 Task: Get directions from Durham, North Carolina, United States to San Antonio, Texas, United States  arriving by 3:00 pm on the 15th of next month
Action: Mouse scrolled (395, 300) with delta (0, 0)
Screenshot: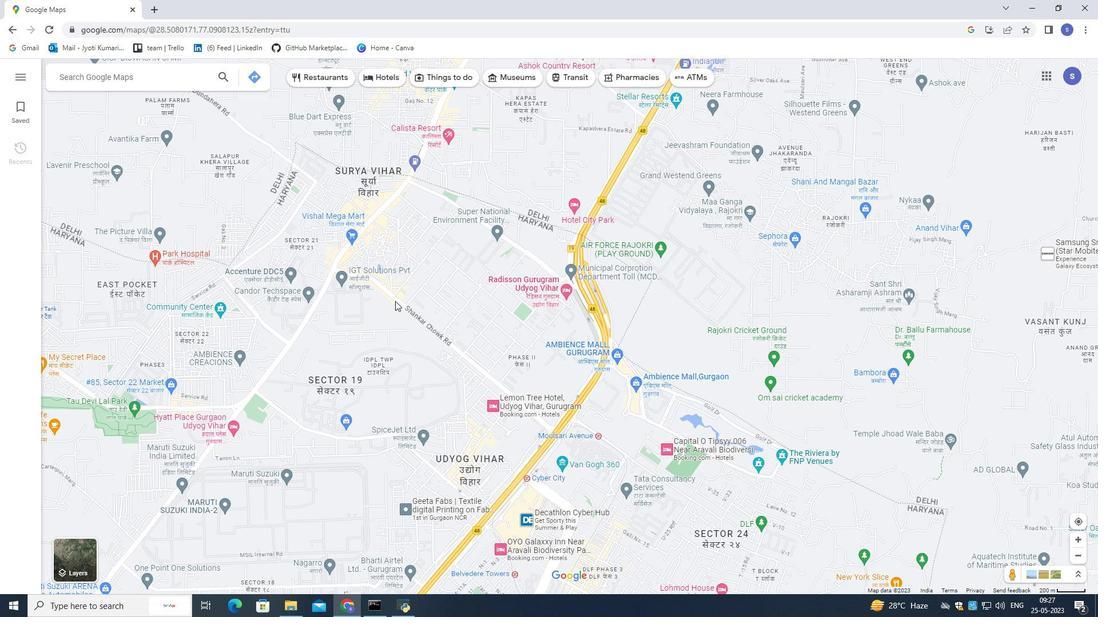
Action: Mouse scrolled (395, 300) with delta (0, 0)
Screenshot: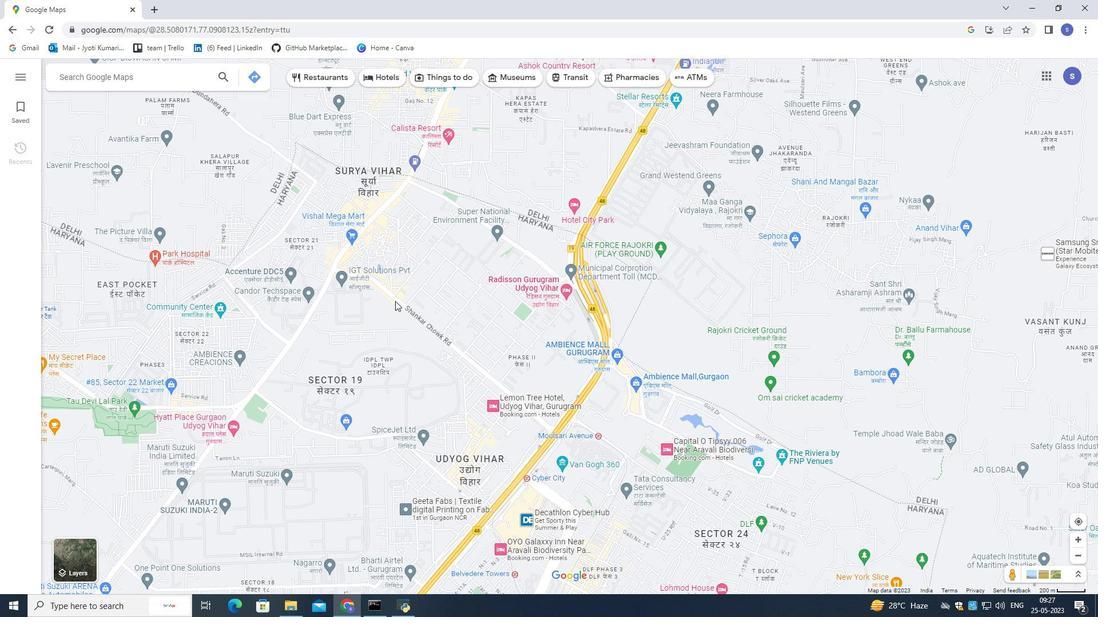 
Action: Mouse scrolled (395, 300) with delta (0, 0)
Screenshot: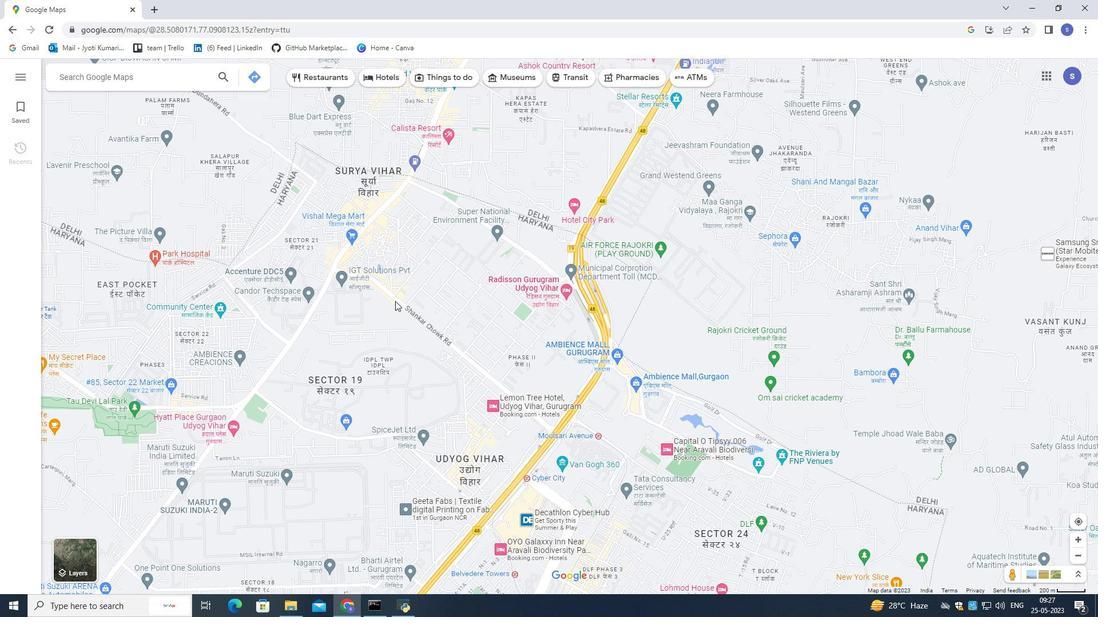 
Action: Mouse moved to (395, 300)
Screenshot: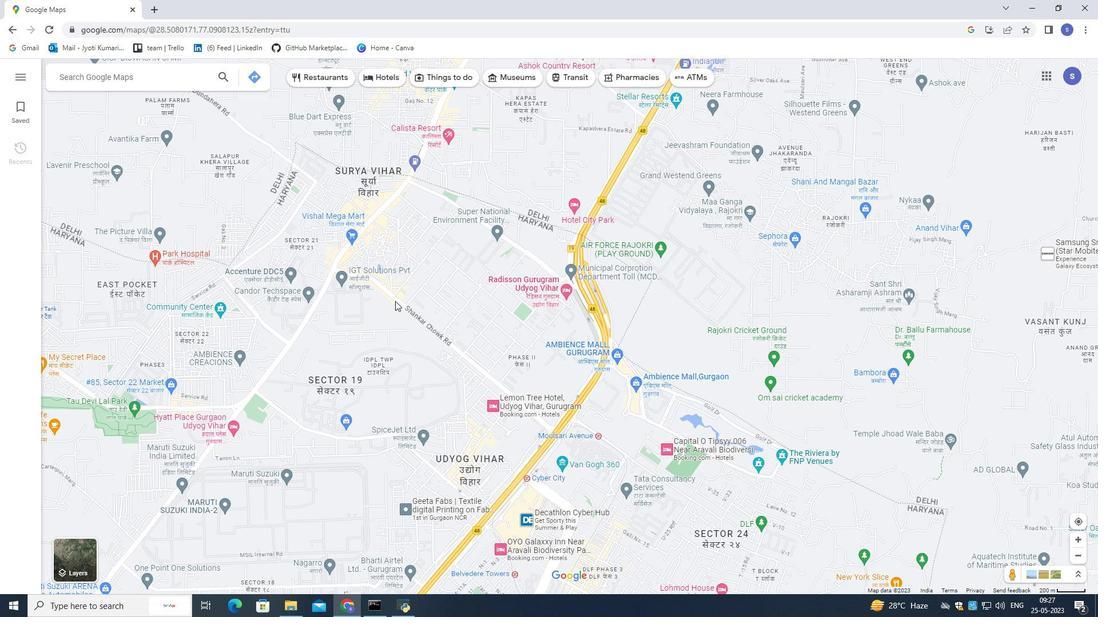 
Action: Mouse scrolled (395, 300) with delta (0, 0)
Screenshot: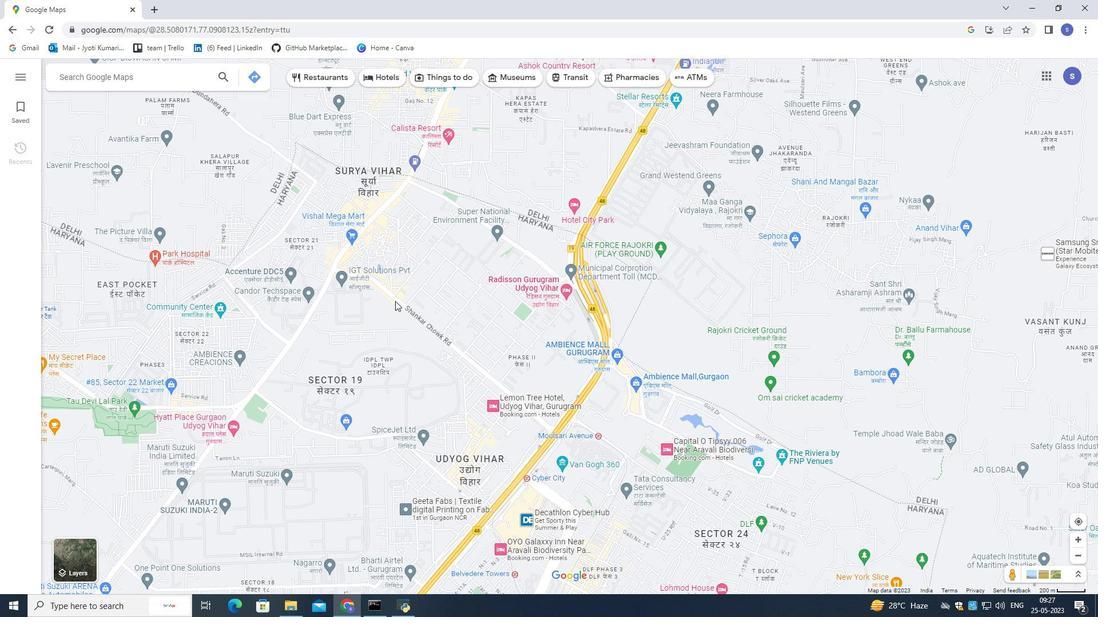 
Action: Mouse scrolled (395, 300) with delta (0, 0)
Screenshot: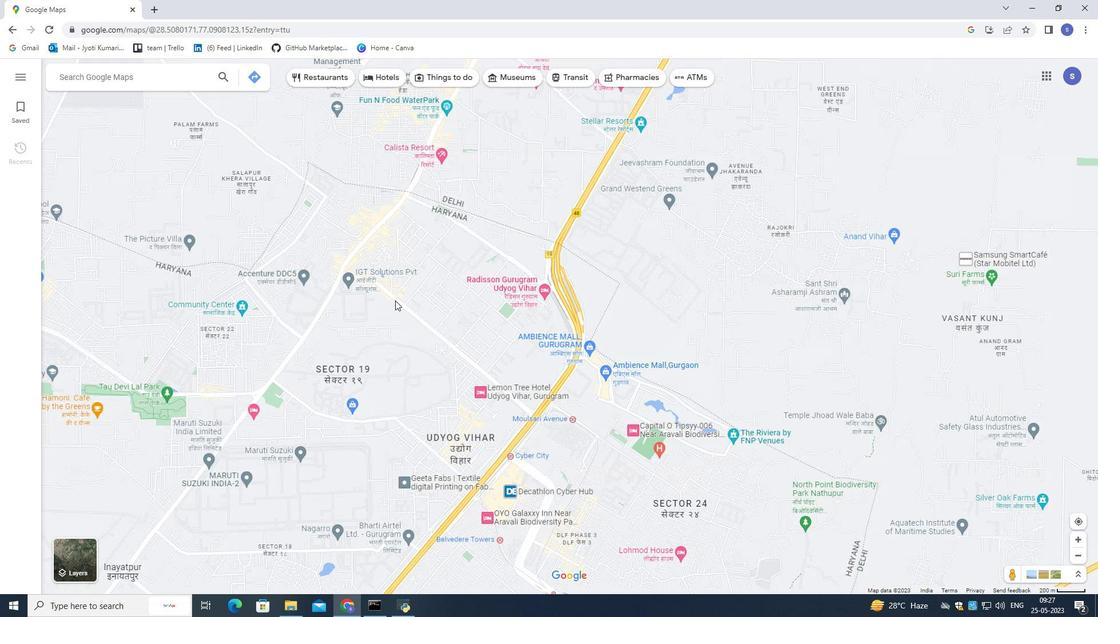 
Action: Mouse moved to (317, 297)
Screenshot: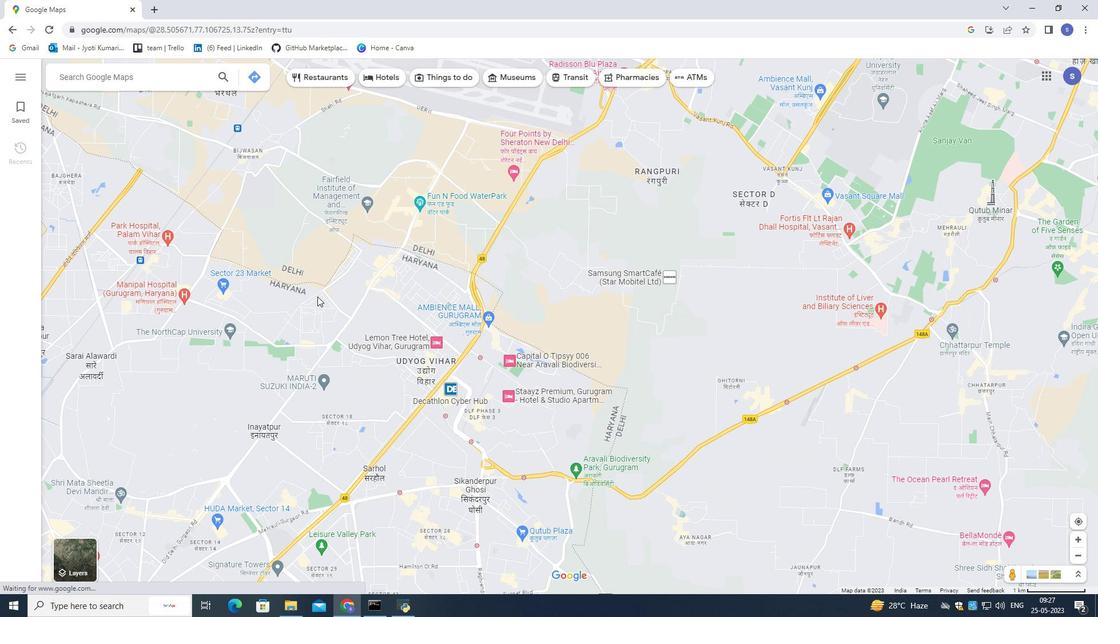 
Action: Mouse scrolled (317, 296) with delta (0, 0)
Screenshot: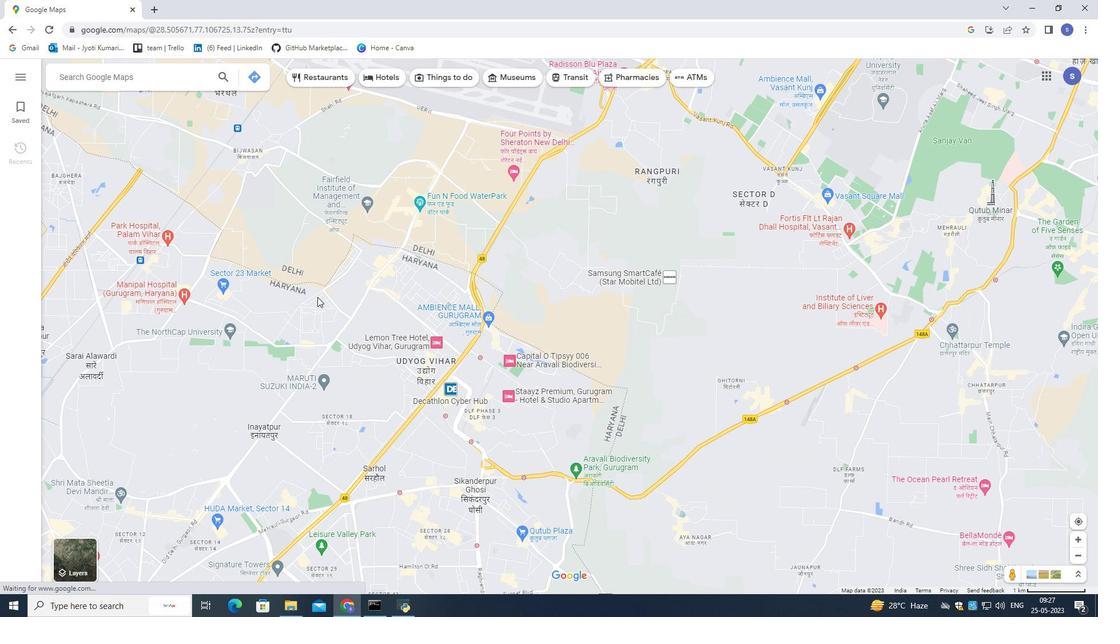 
Action: Mouse scrolled (317, 296) with delta (0, 0)
Screenshot: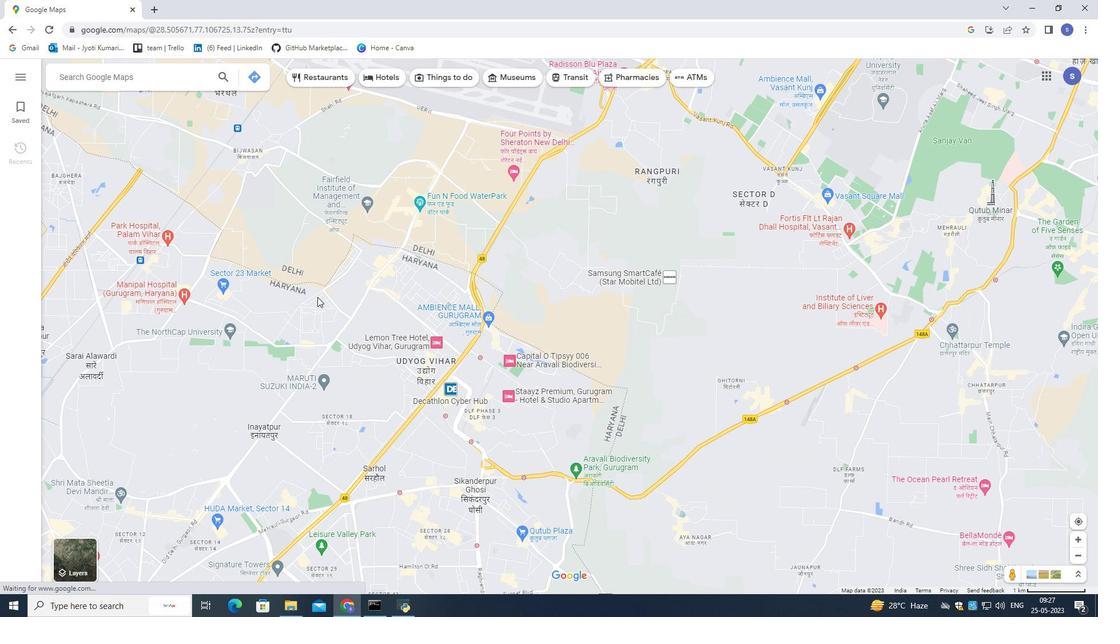 
Action: Mouse scrolled (317, 296) with delta (0, 0)
Screenshot: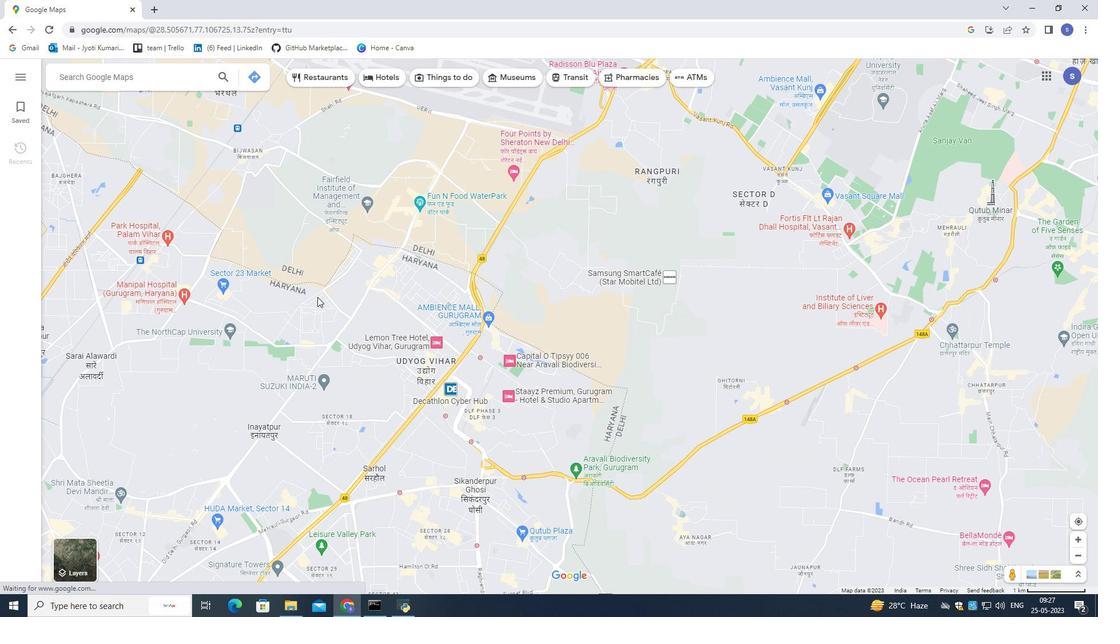 
Action: Mouse scrolled (317, 296) with delta (0, 0)
Screenshot: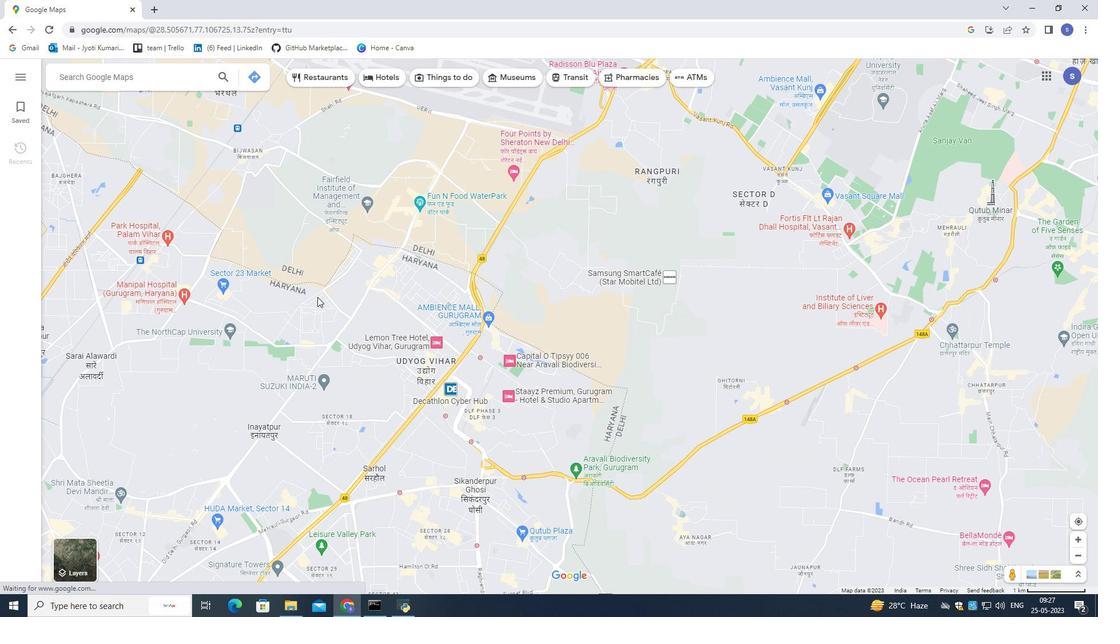
Action: Mouse scrolled (317, 296) with delta (0, 0)
Screenshot: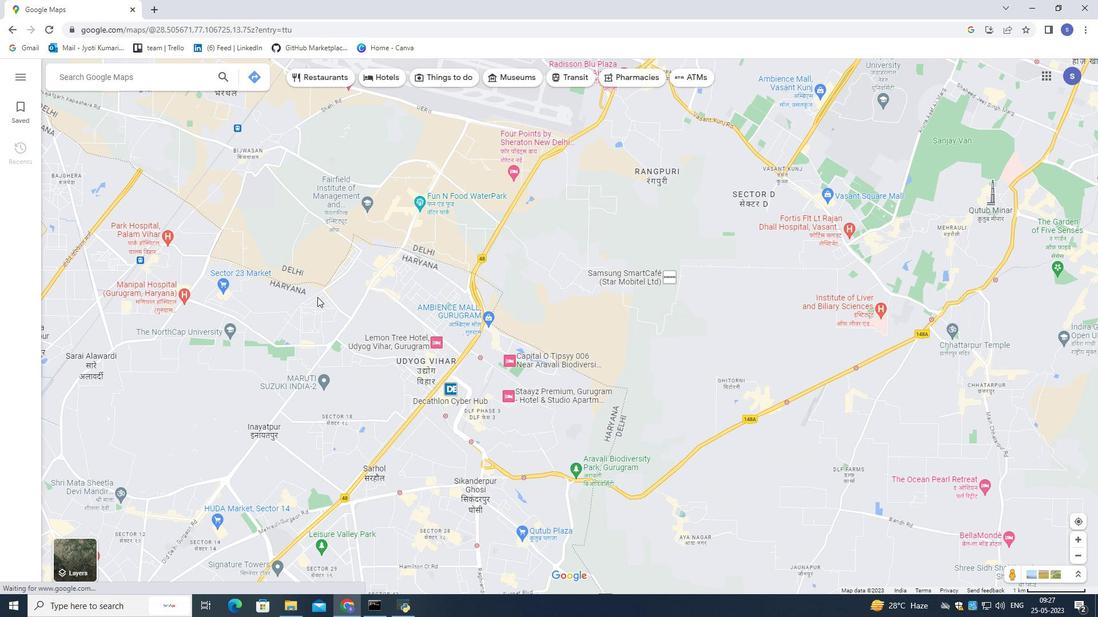 
Action: Mouse scrolled (317, 296) with delta (0, 0)
Screenshot: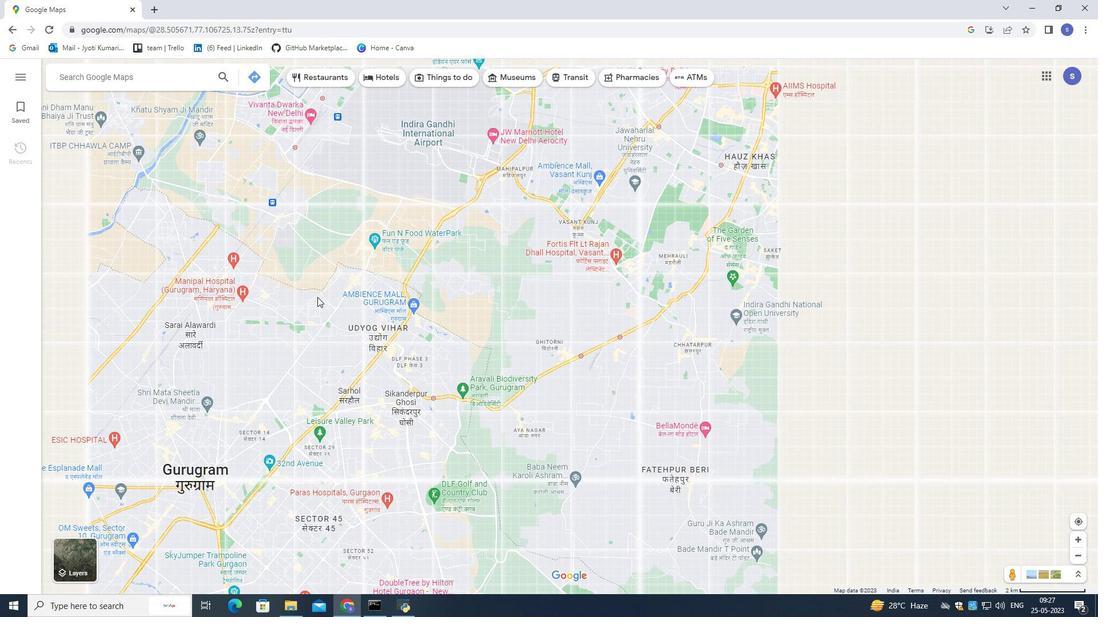 
Action: Mouse scrolled (317, 296) with delta (0, 0)
Screenshot: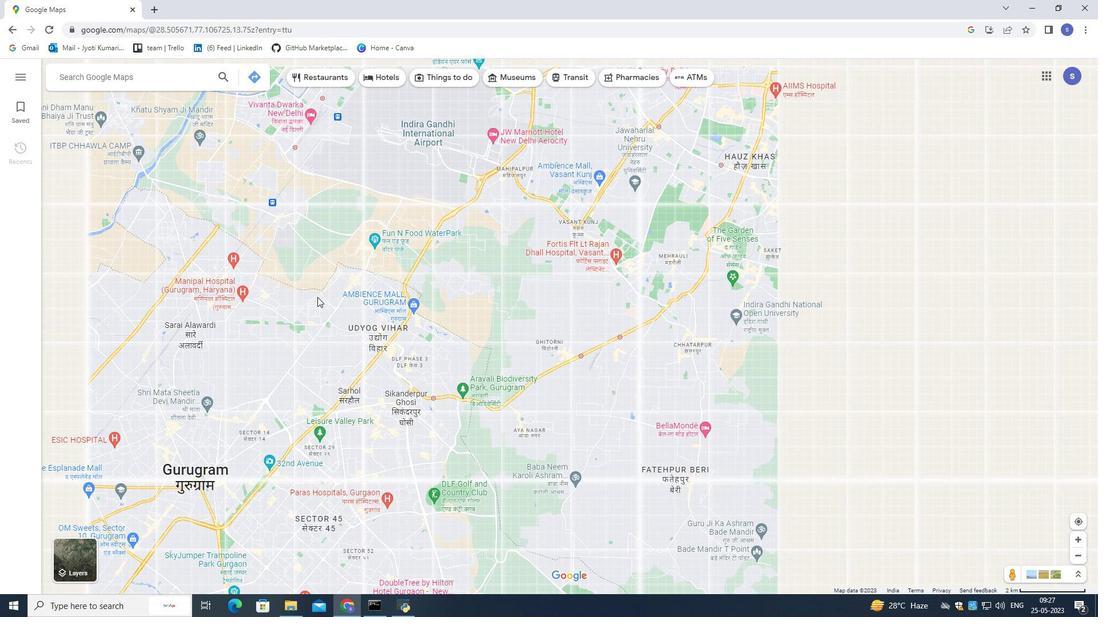 
Action: Mouse scrolled (317, 296) with delta (0, 0)
Screenshot: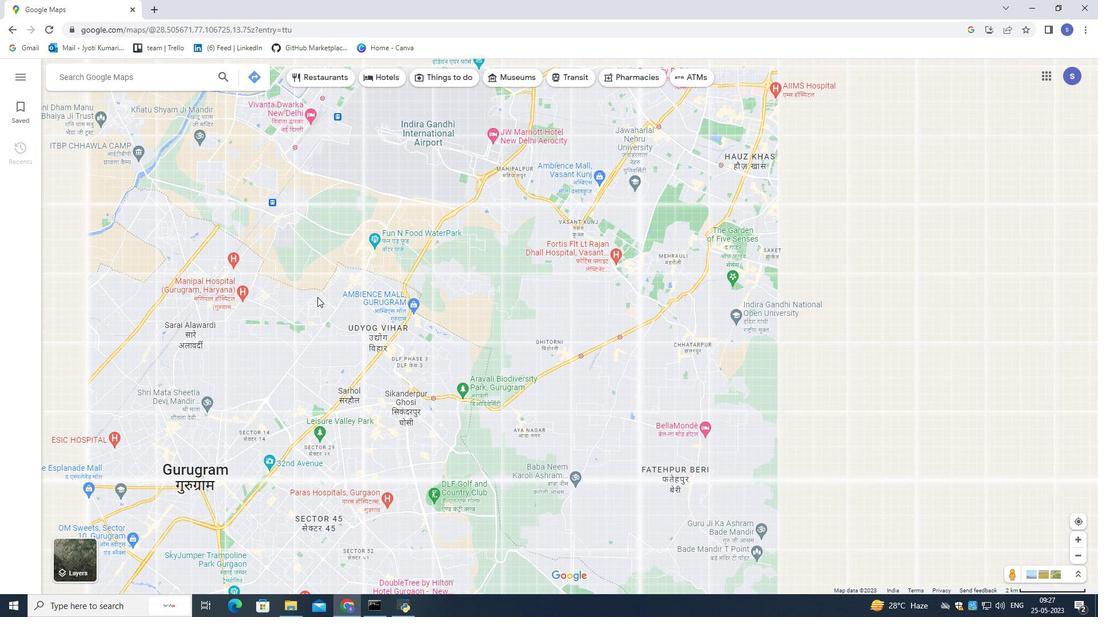 
Action: Mouse moved to (317, 296)
Screenshot: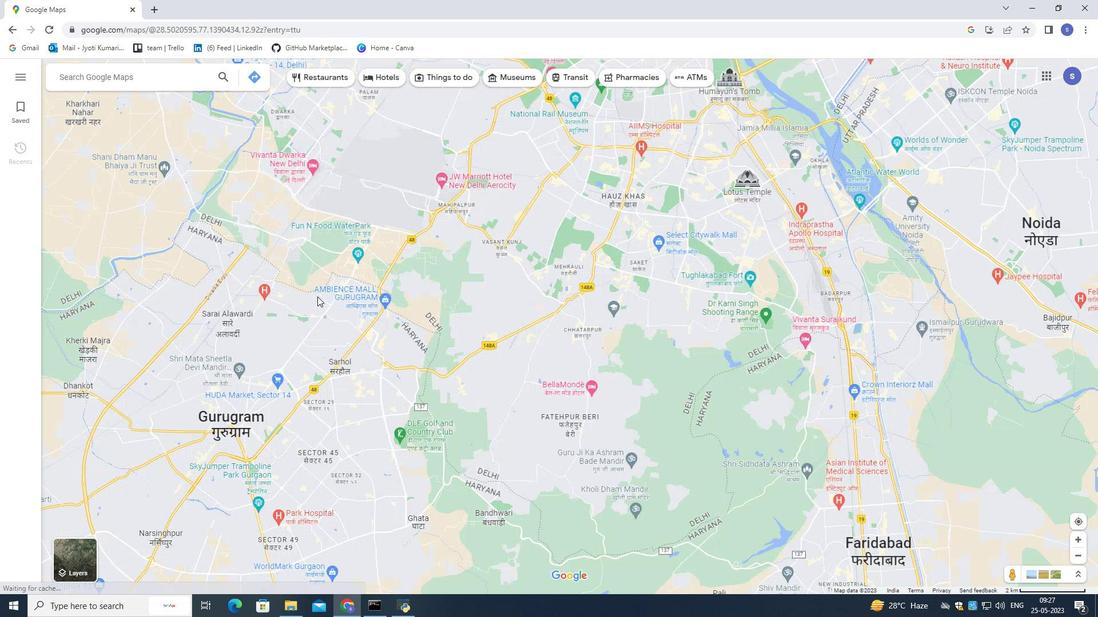 
Action: Mouse scrolled (317, 296) with delta (0, 0)
Screenshot: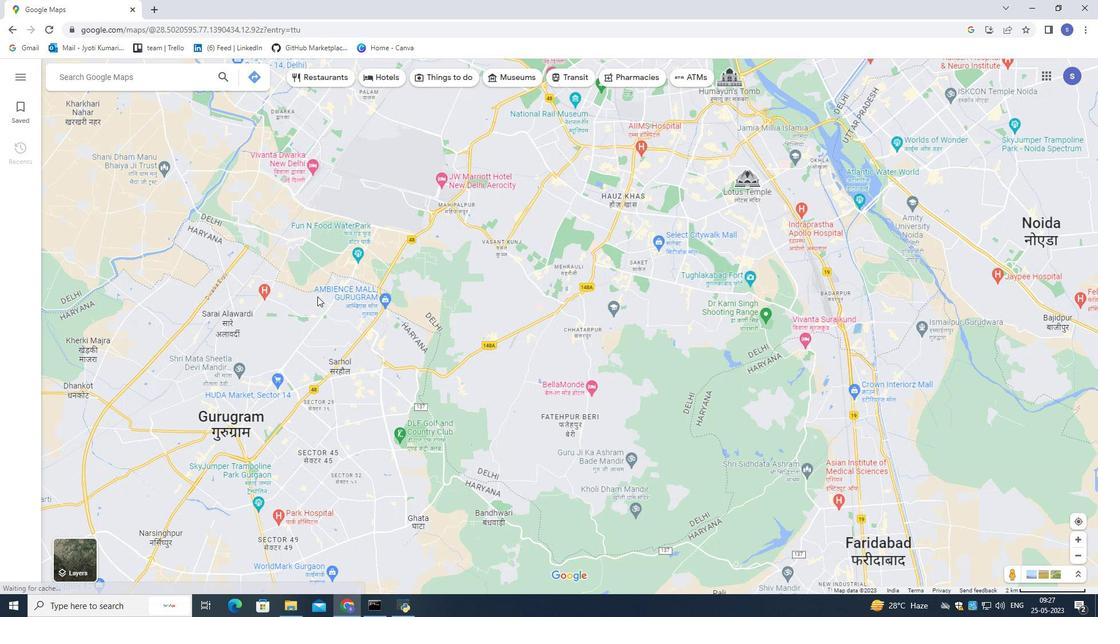 
Action: Mouse scrolled (317, 296) with delta (0, 0)
Screenshot: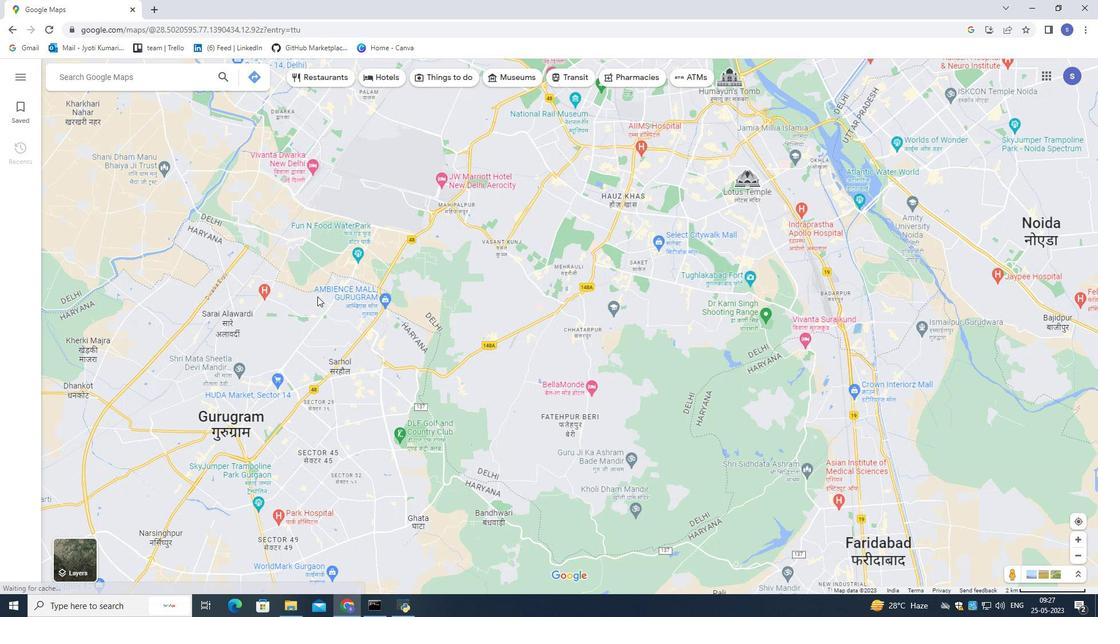 
Action: Mouse scrolled (317, 296) with delta (0, 0)
Screenshot: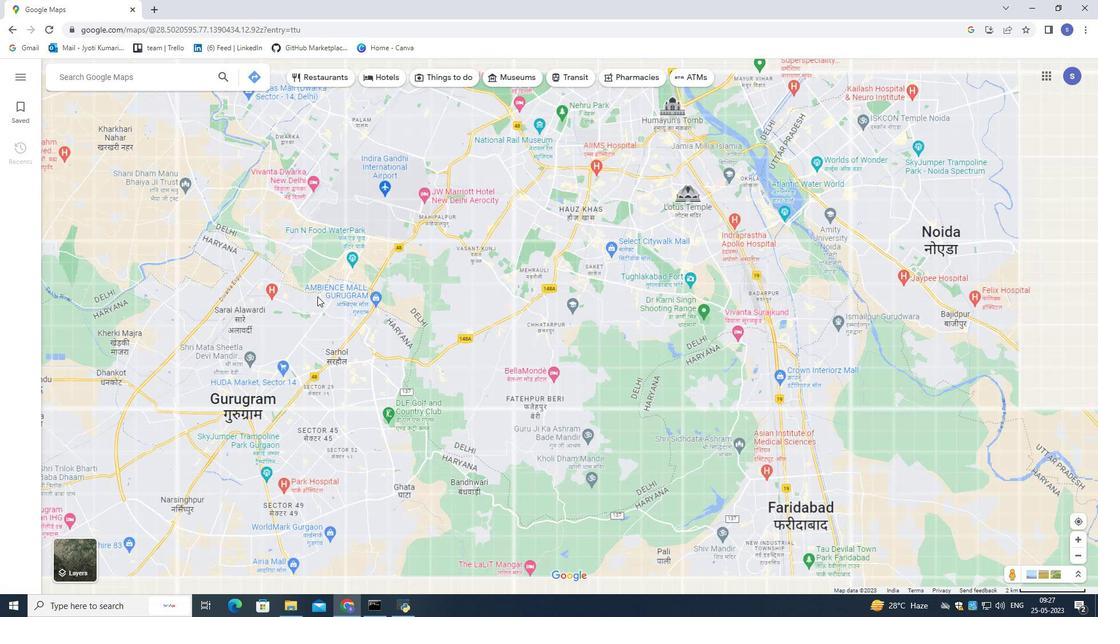 
Action: Mouse scrolled (317, 296) with delta (0, 0)
Screenshot: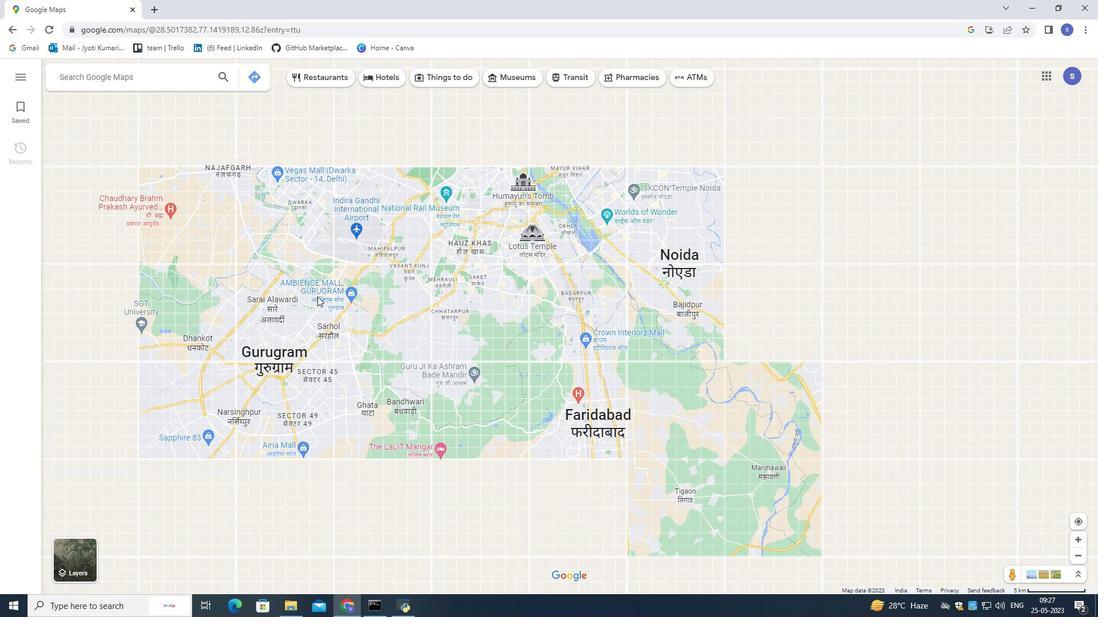 
Action: Mouse scrolled (317, 296) with delta (0, 0)
Screenshot: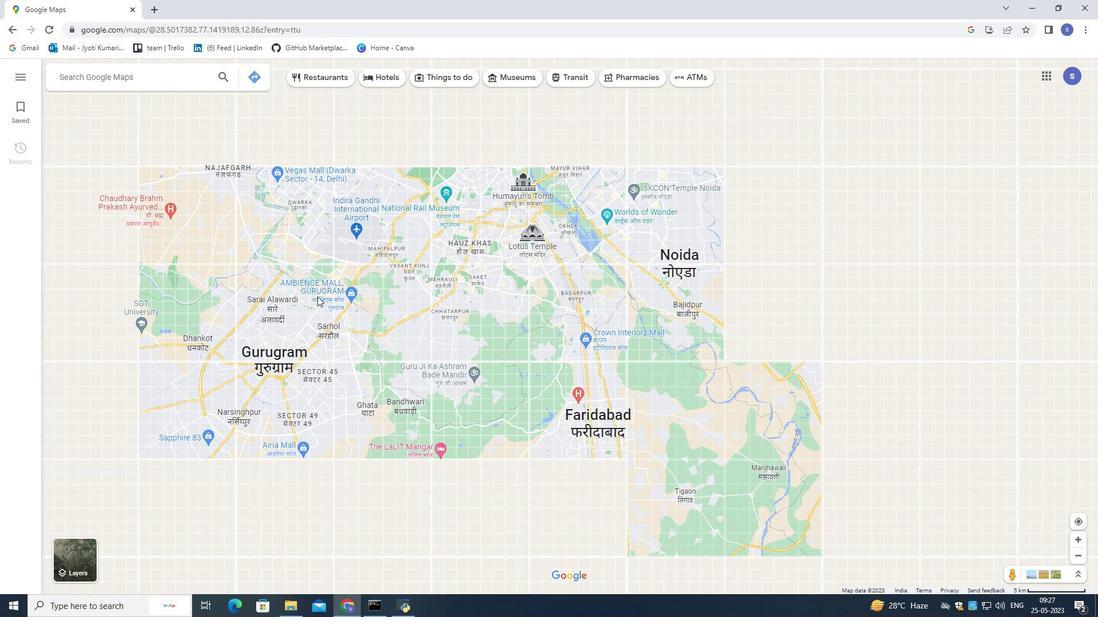 
Action: Mouse scrolled (317, 296) with delta (0, 0)
Screenshot: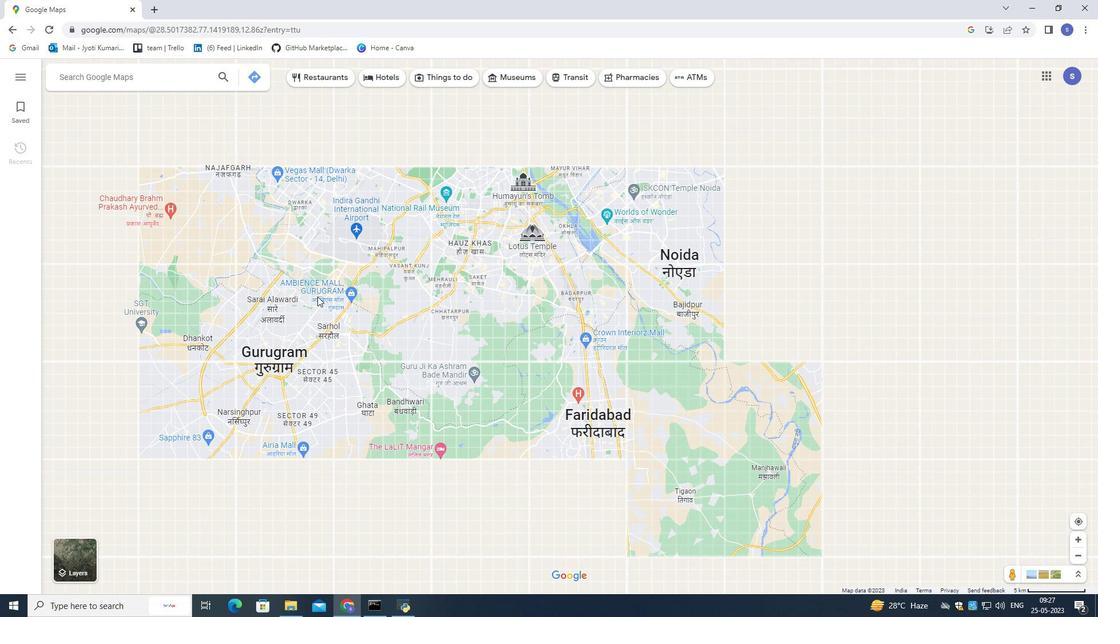 
Action: Mouse scrolled (317, 296) with delta (0, 0)
Screenshot: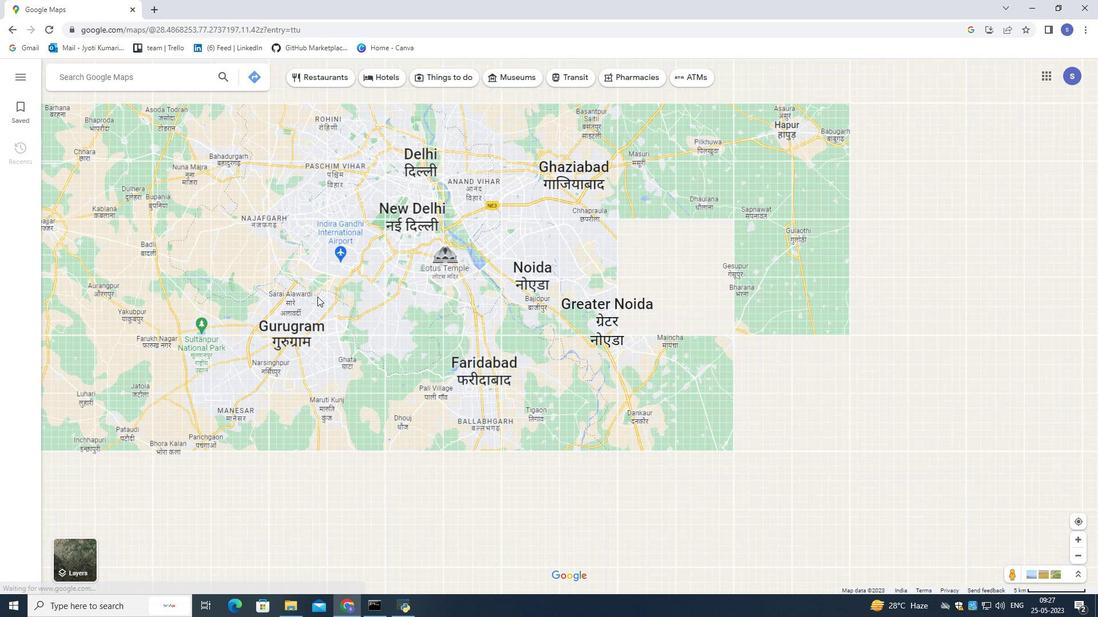 
Action: Mouse scrolled (317, 296) with delta (0, 0)
Screenshot: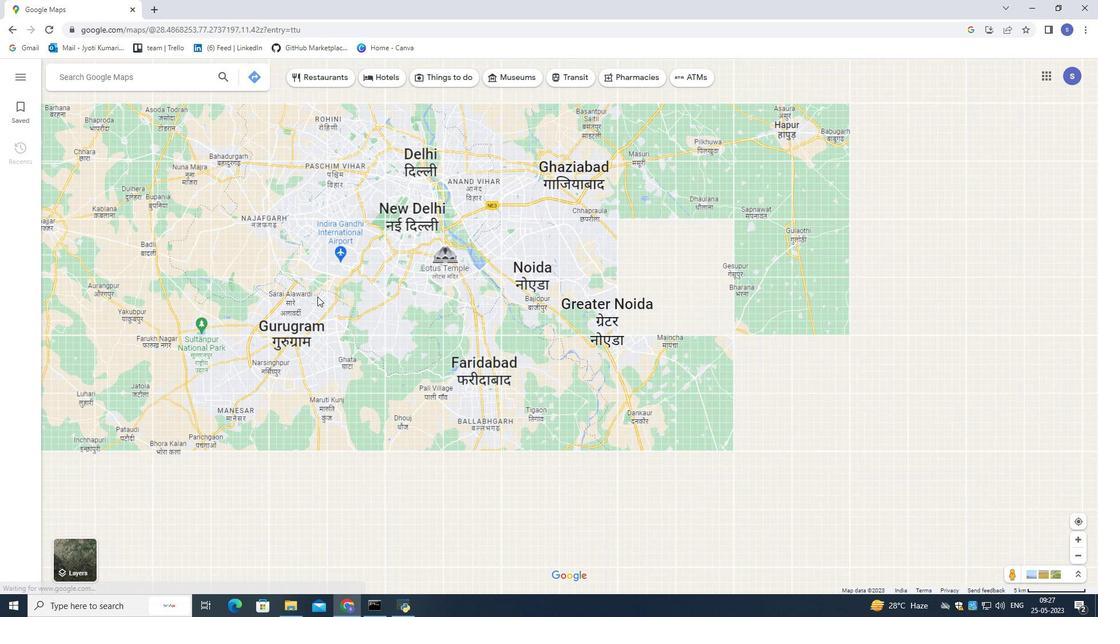 
Action: Mouse scrolled (317, 296) with delta (0, 0)
Screenshot: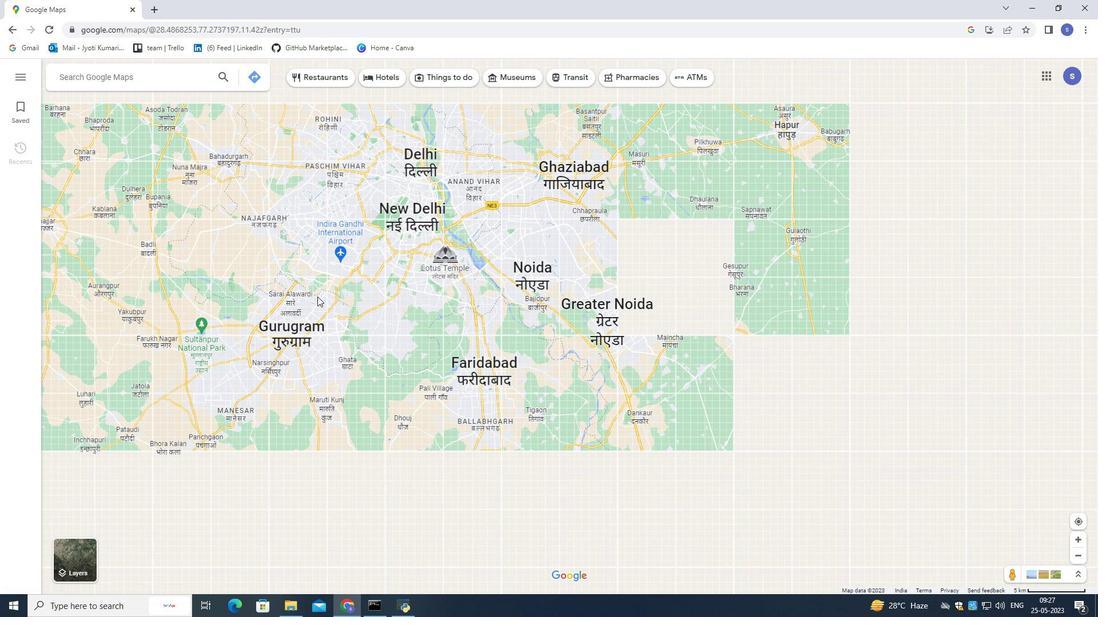 
Action: Mouse moved to (317, 295)
Screenshot: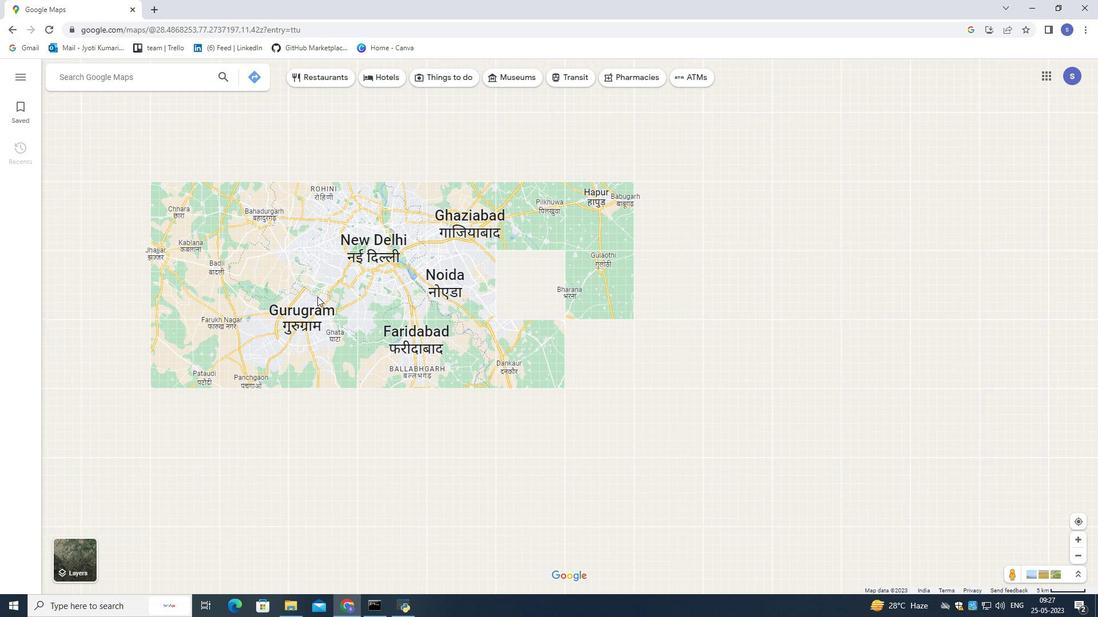 
Action: Mouse scrolled (317, 295) with delta (0, 0)
Screenshot: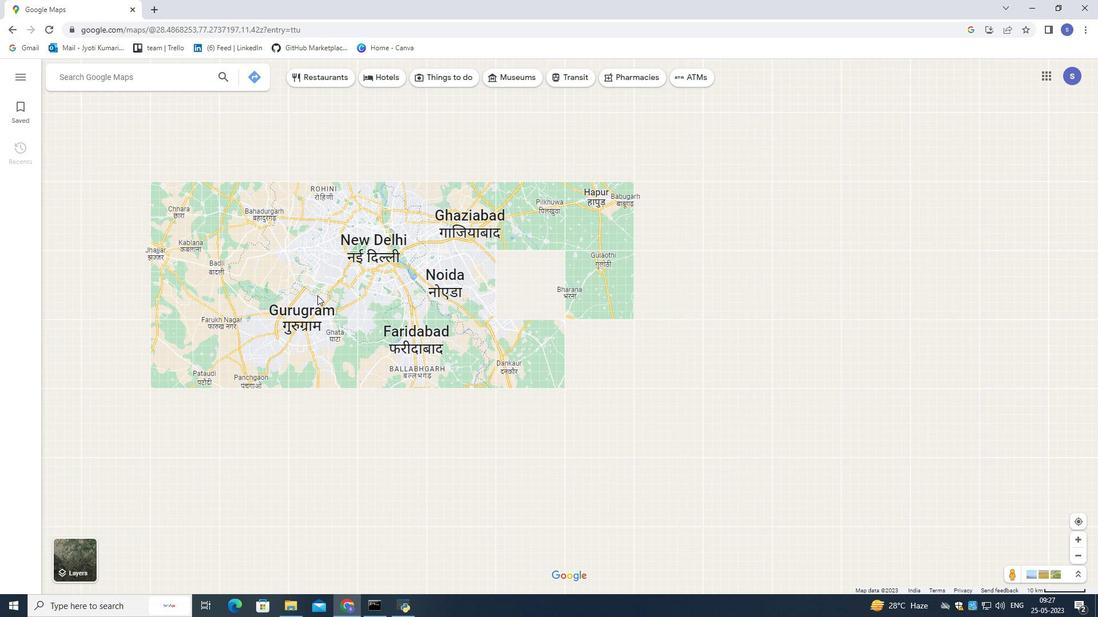 
Action: Mouse scrolled (317, 295) with delta (0, 0)
Screenshot: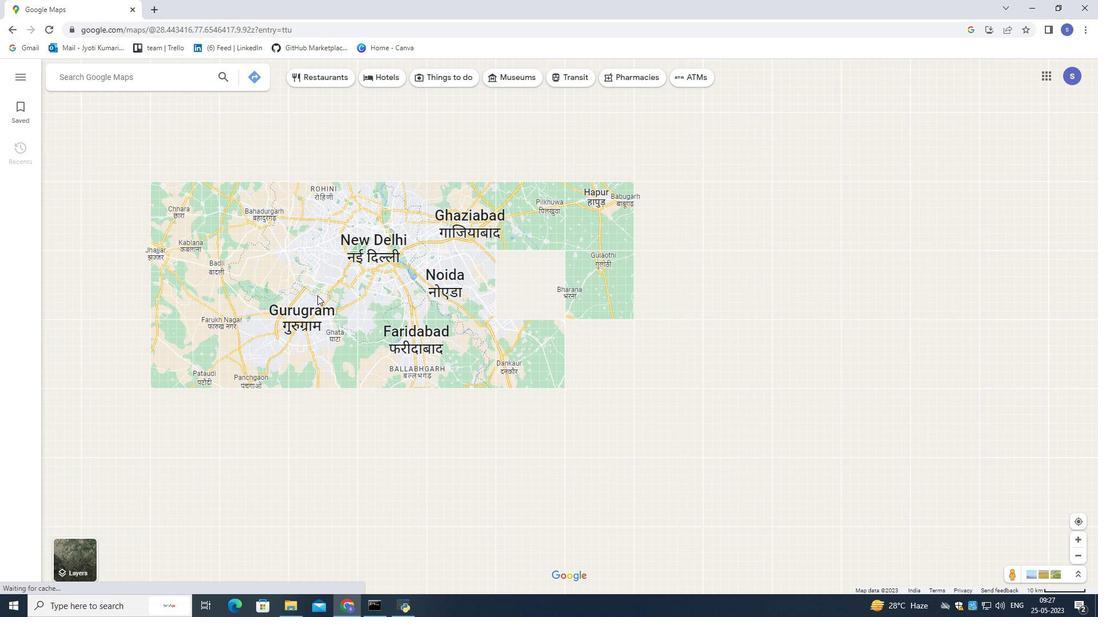 
Action: Mouse moved to (317, 293)
Screenshot: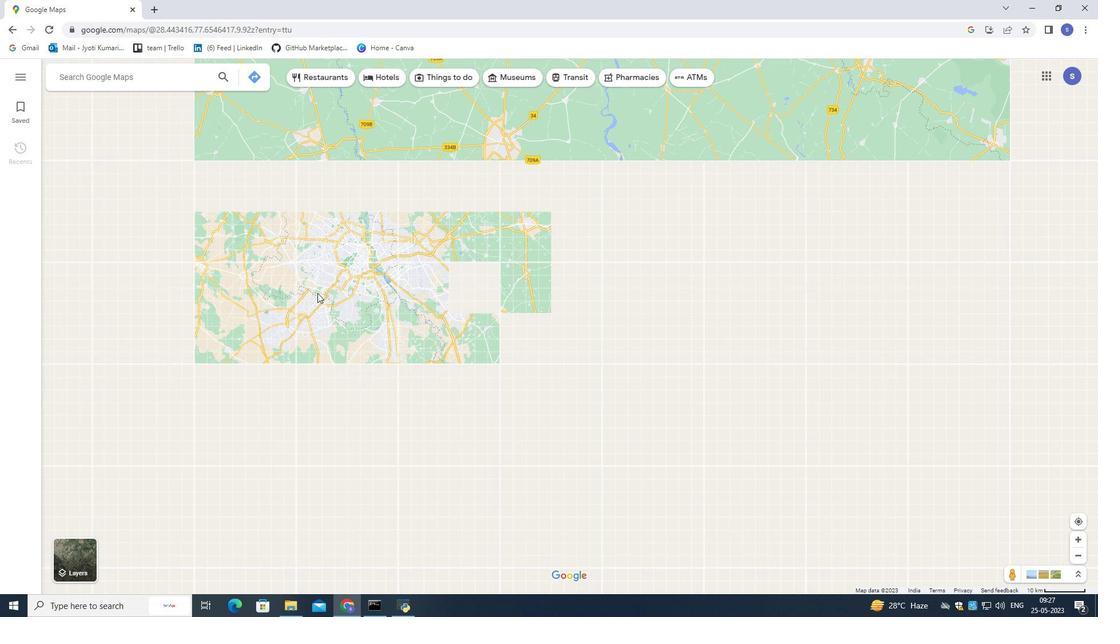 
Action: Mouse scrolled (317, 292) with delta (0, 0)
Screenshot: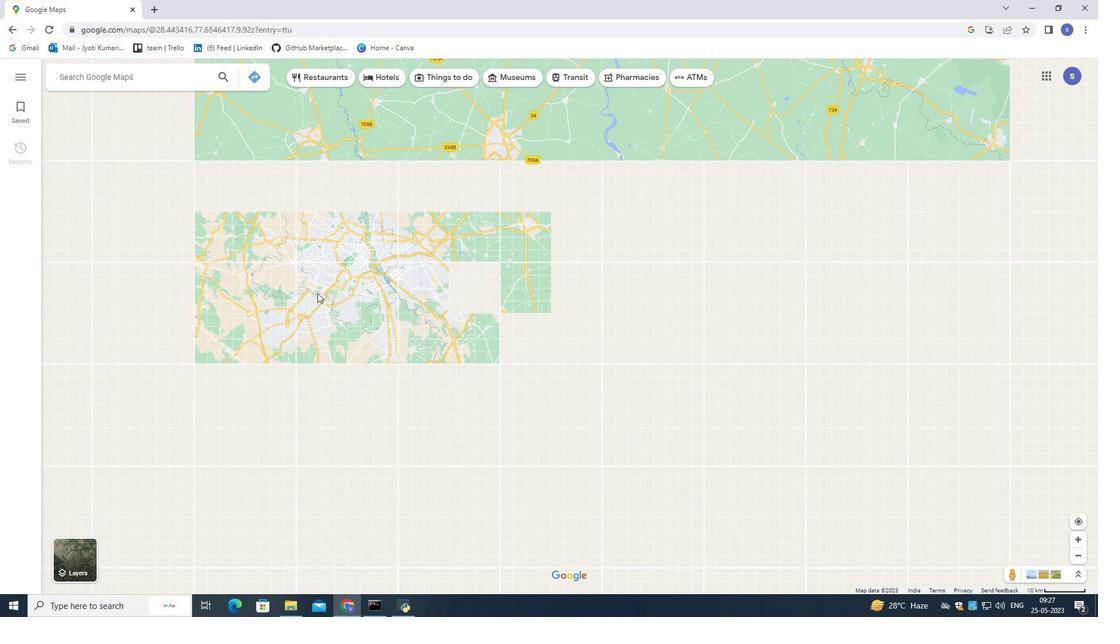 
Action: Mouse scrolled (317, 292) with delta (0, 0)
Screenshot: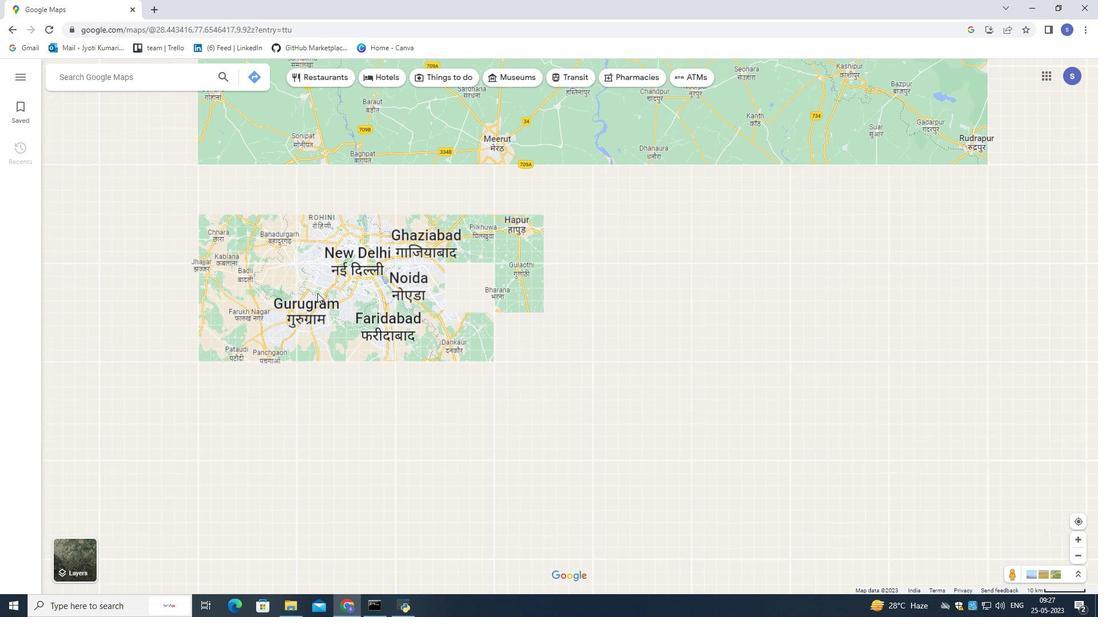 
Action: Mouse scrolled (317, 292) with delta (0, 0)
Screenshot: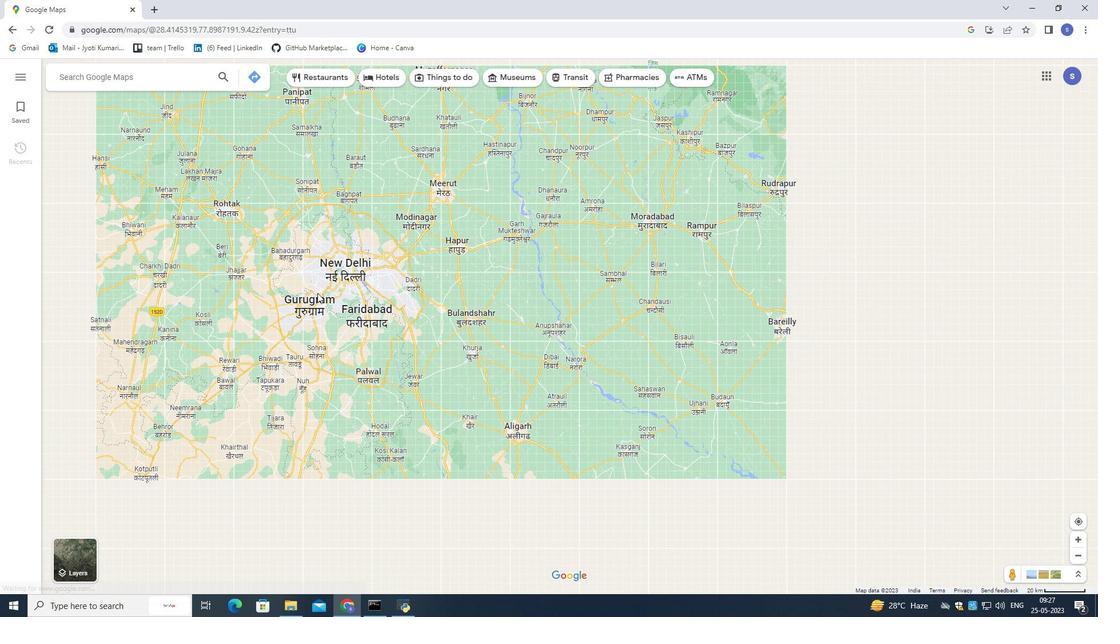 
Action: Mouse scrolled (317, 292) with delta (0, 0)
Screenshot: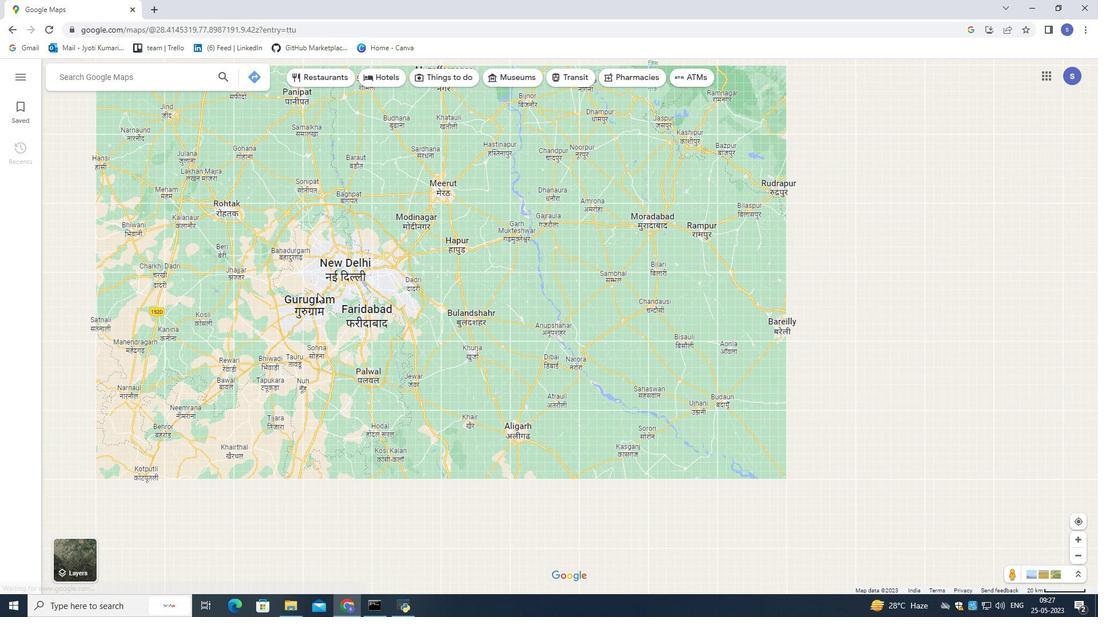 
Action: Mouse scrolled (317, 292) with delta (0, 0)
Screenshot: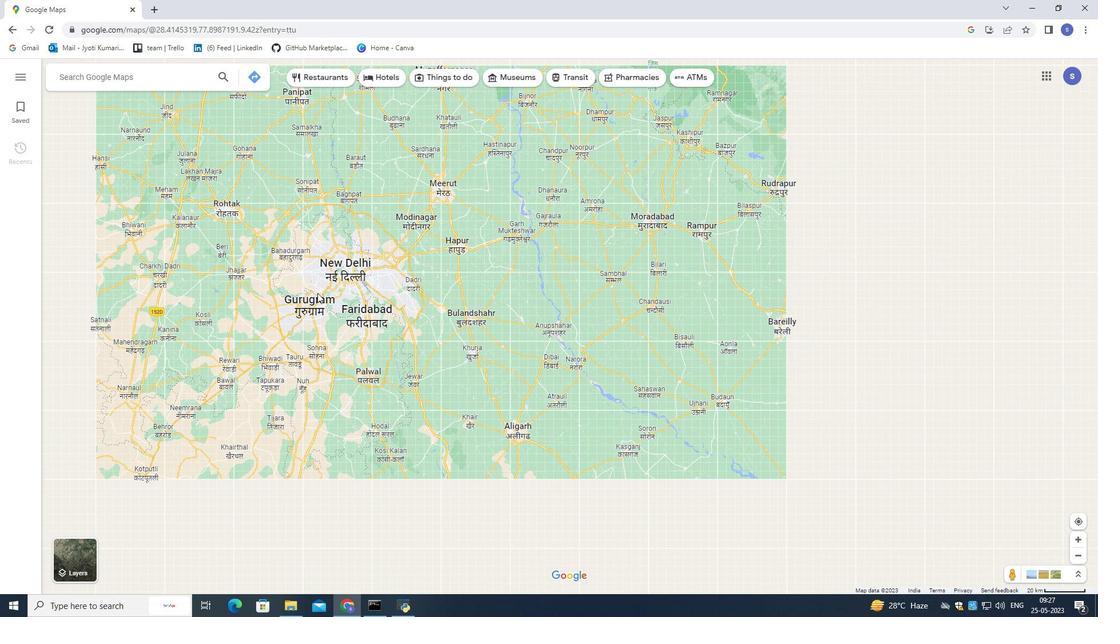 
Action: Mouse moved to (318, 292)
Screenshot: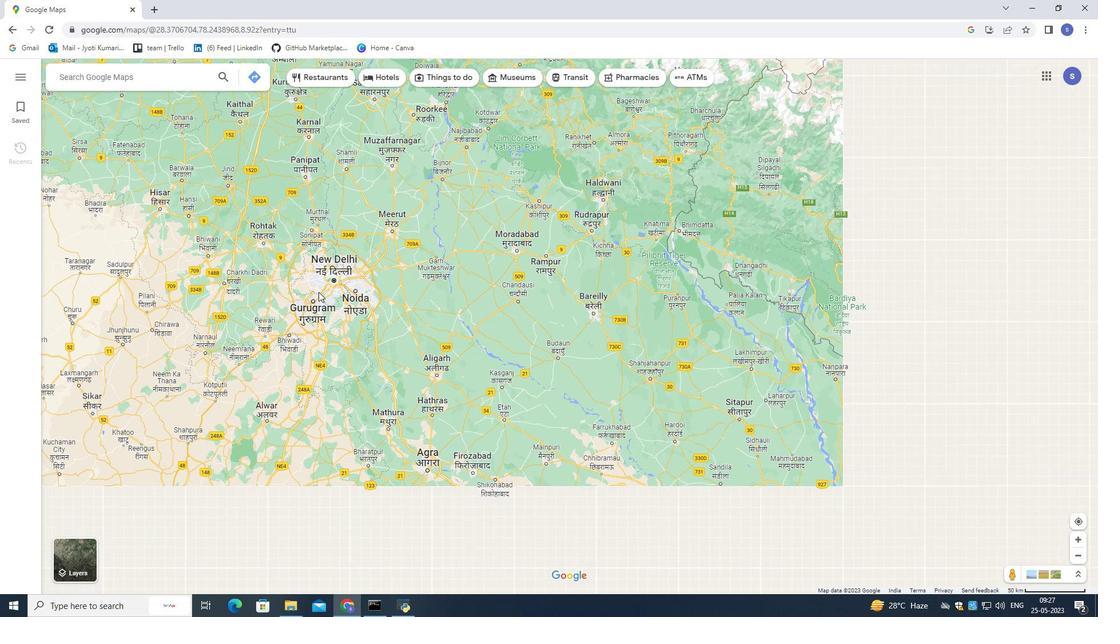 
Action: Mouse scrolled (318, 291) with delta (0, 0)
Screenshot: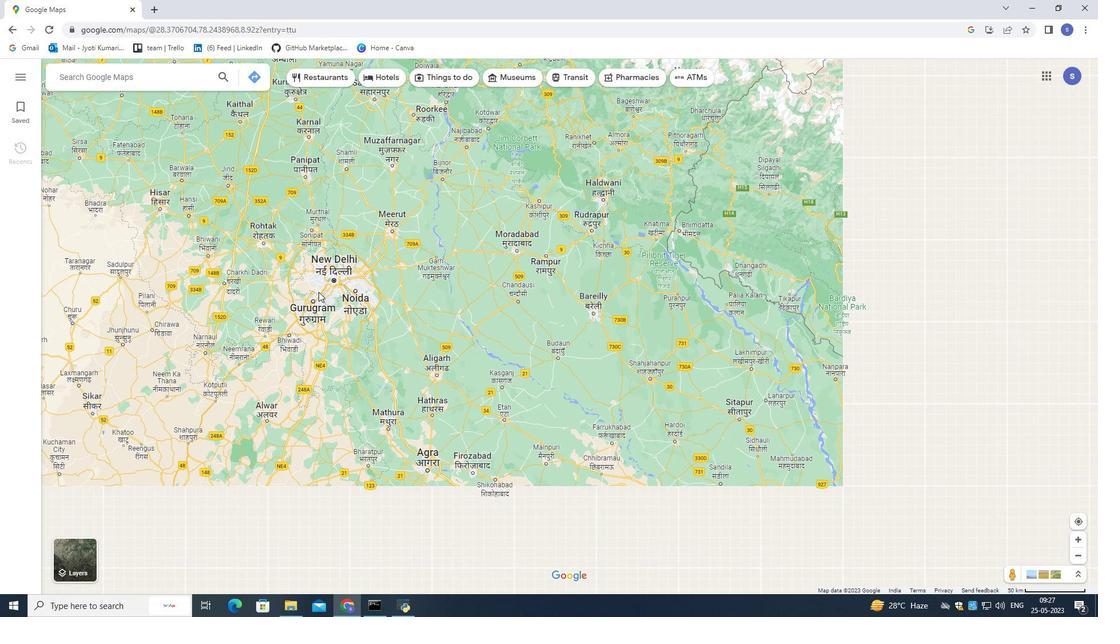 
Action: Mouse scrolled (318, 291) with delta (0, 0)
Screenshot: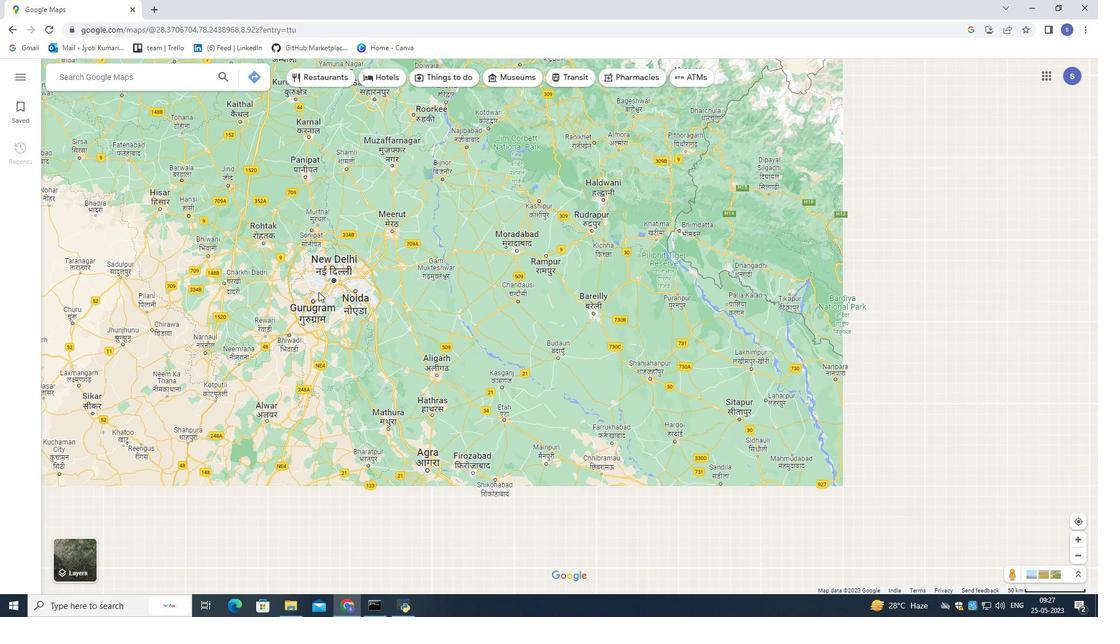 
Action: Mouse scrolled (318, 291) with delta (0, 0)
Screenshot: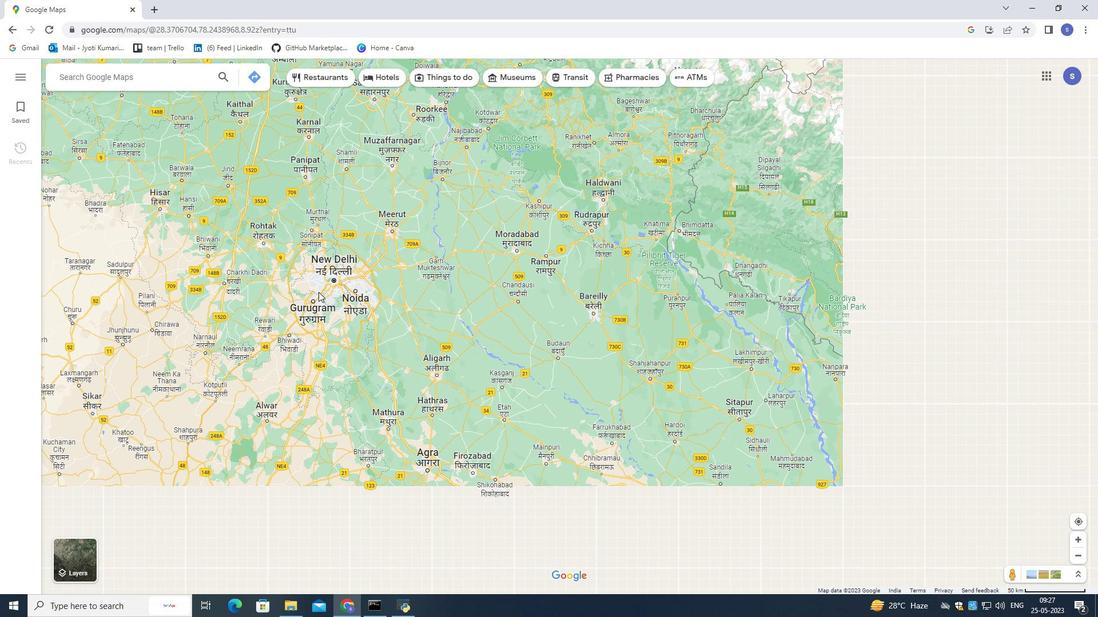 
Action: Mouse scrolled (318, 291) with delta (0, 0)
Screenshot: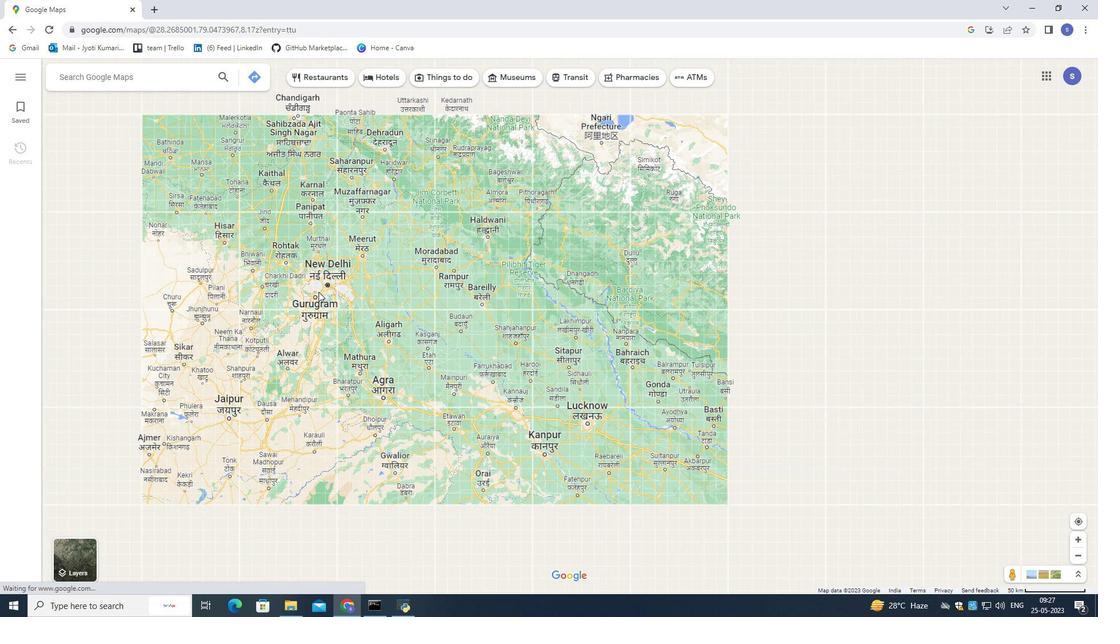 
Action: Mouse scrolled (318, 291) with delta (0, 0)
Screenshot: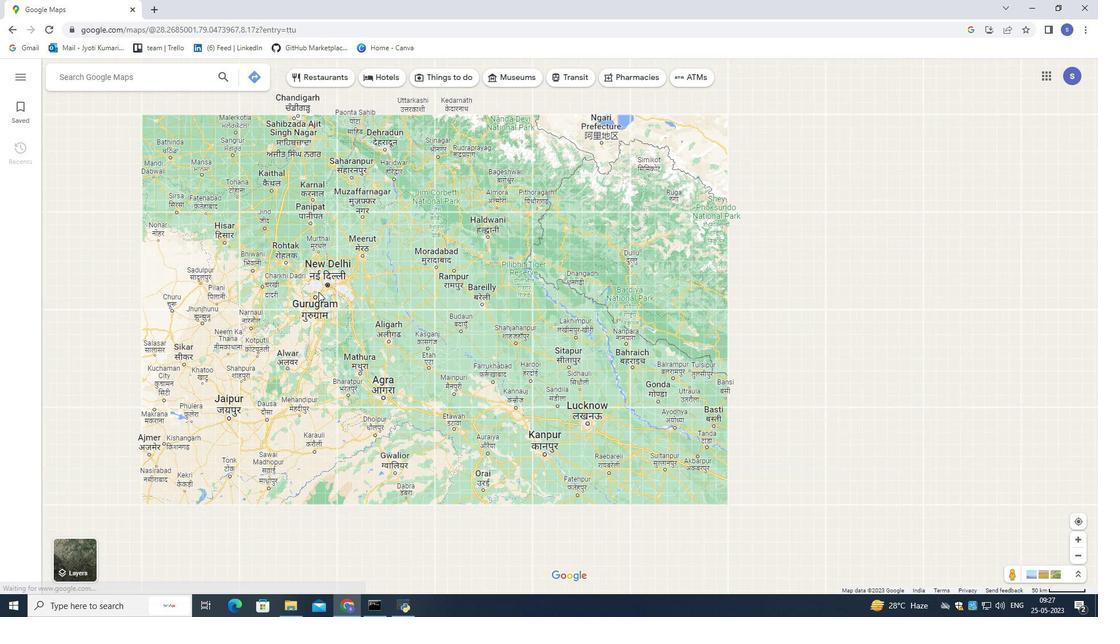 
Action: Mouse moved to (319, 291)
Screenshot: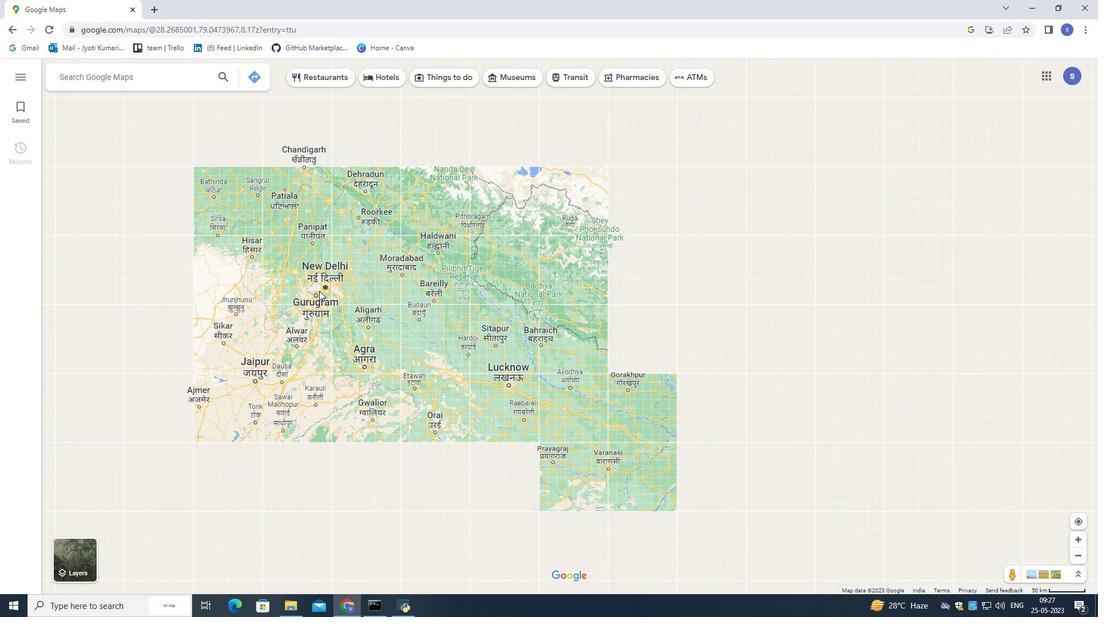 
Action: Mouse scrolled (319, 290) with delta (0, 0)
Screenshot: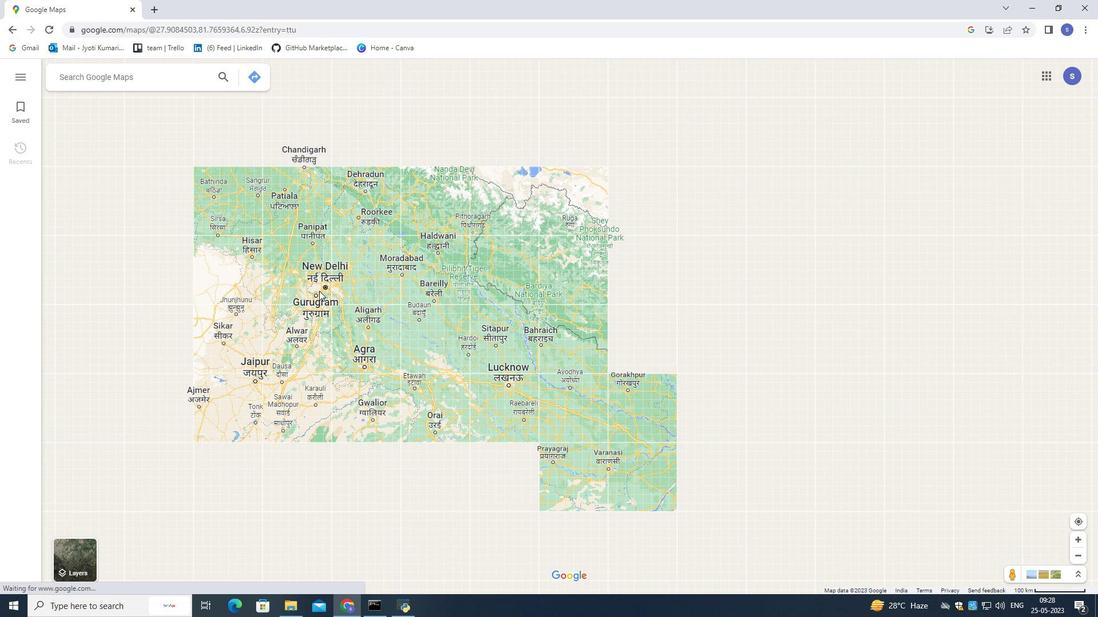 
Action: Mouse scrolled (319, 290) with delta (0, 0)
Screenshot: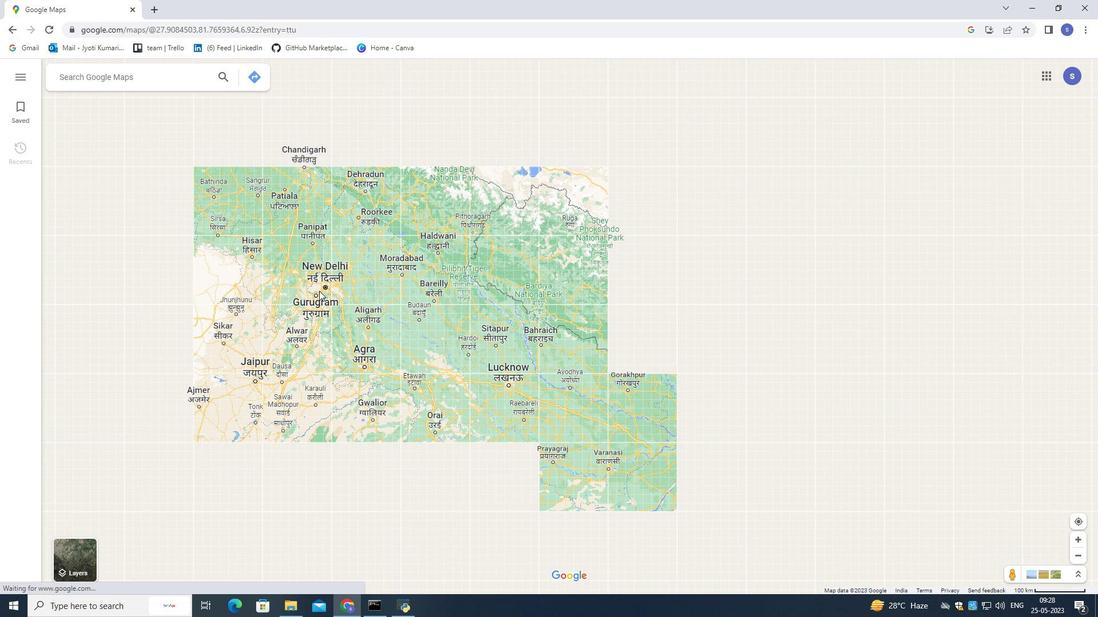 
Action: Mouse scrolled (319, 290) with delta (0, 0)
Screenshot: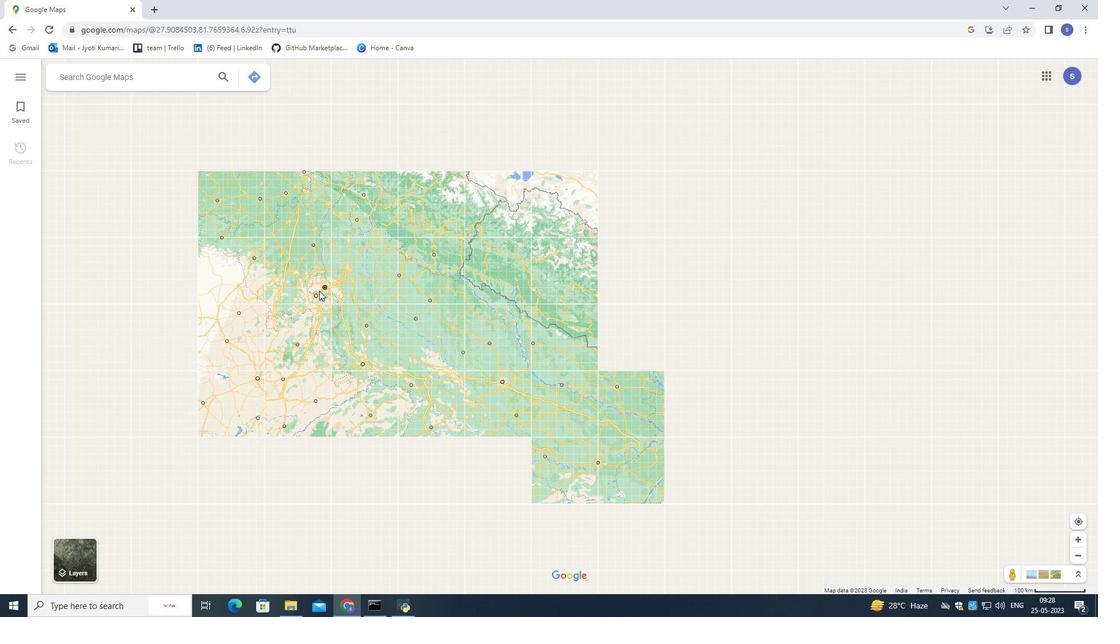 
Action: Mouse scrolled (319, 290) with delta (0, 0)
Screenshot: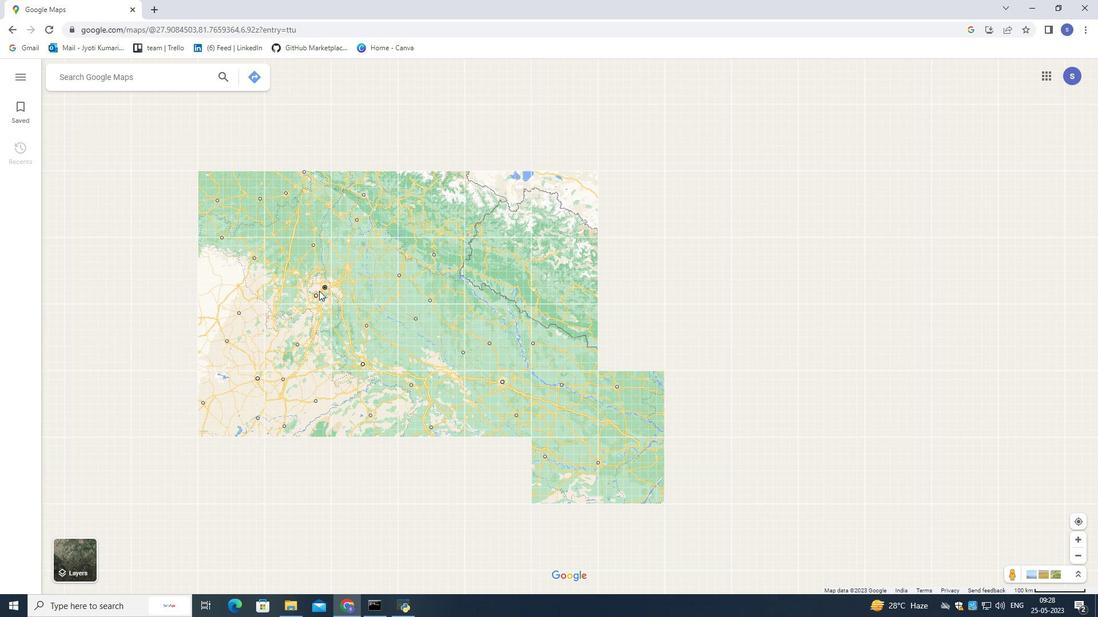 
Action: Mouse scrolled (319, 290) with delta (0, 0)
Screenshot: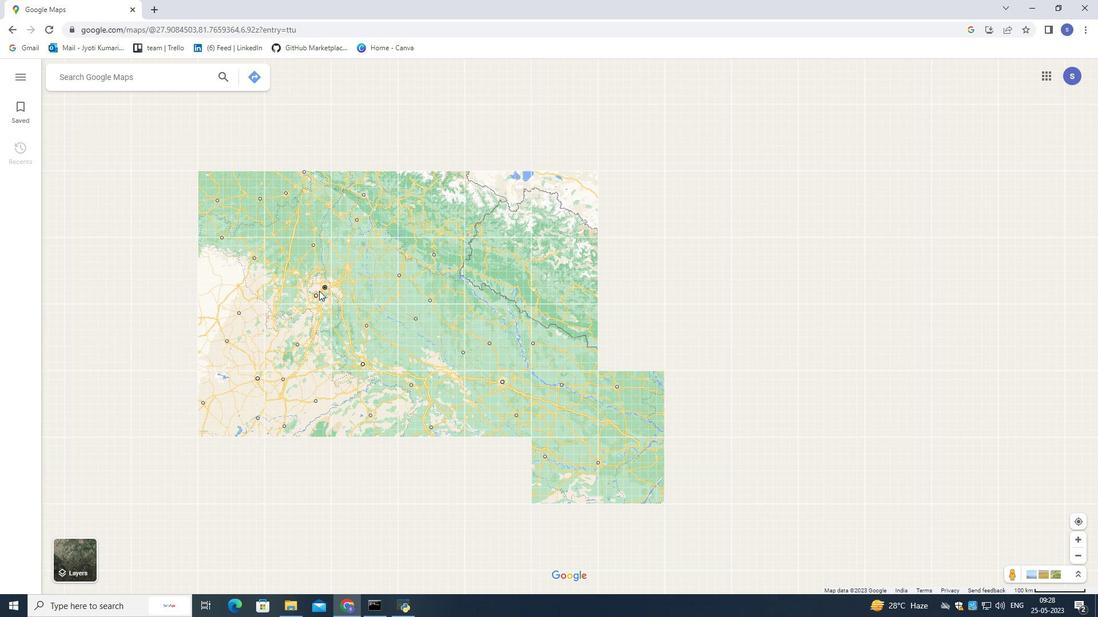 
Action: Mouse scrolled (319, 290) with delta (0, 0)
Screenshot: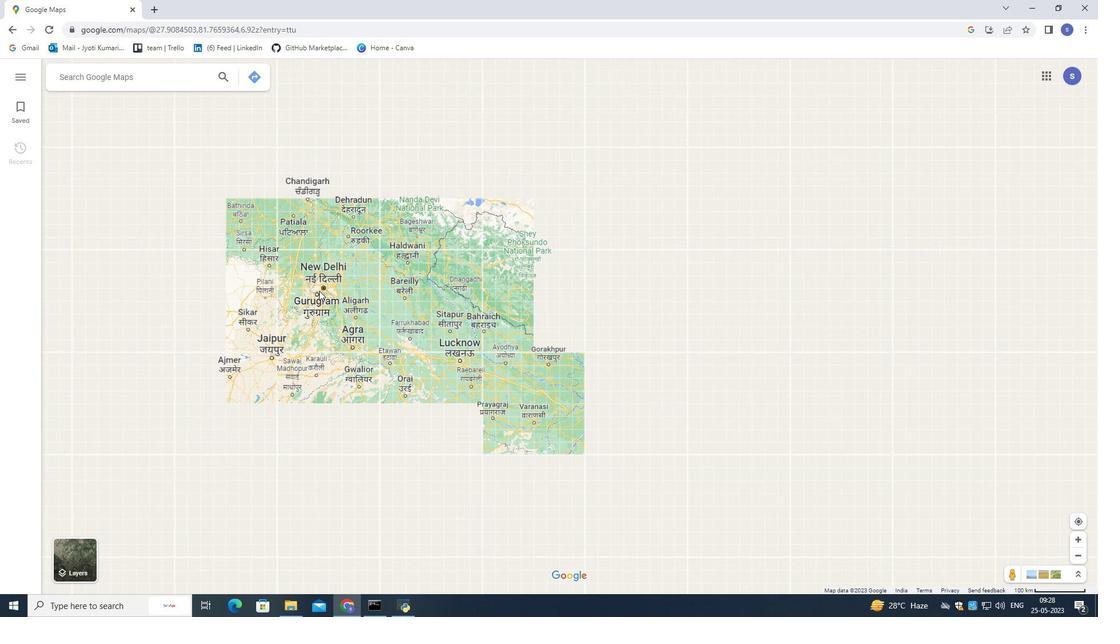 
Action: Mouse scrolled (319, 290) with delta (0, 0)
Screenshot: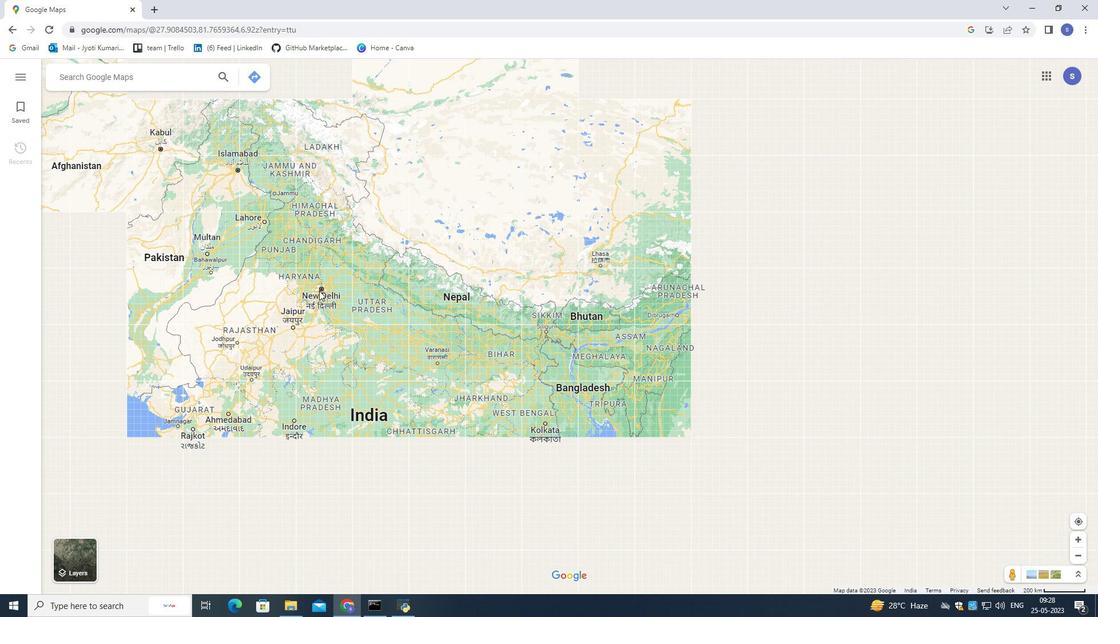 
Action: Mouse scrolled (319, 290) with delta (0, 0)
Screenshot: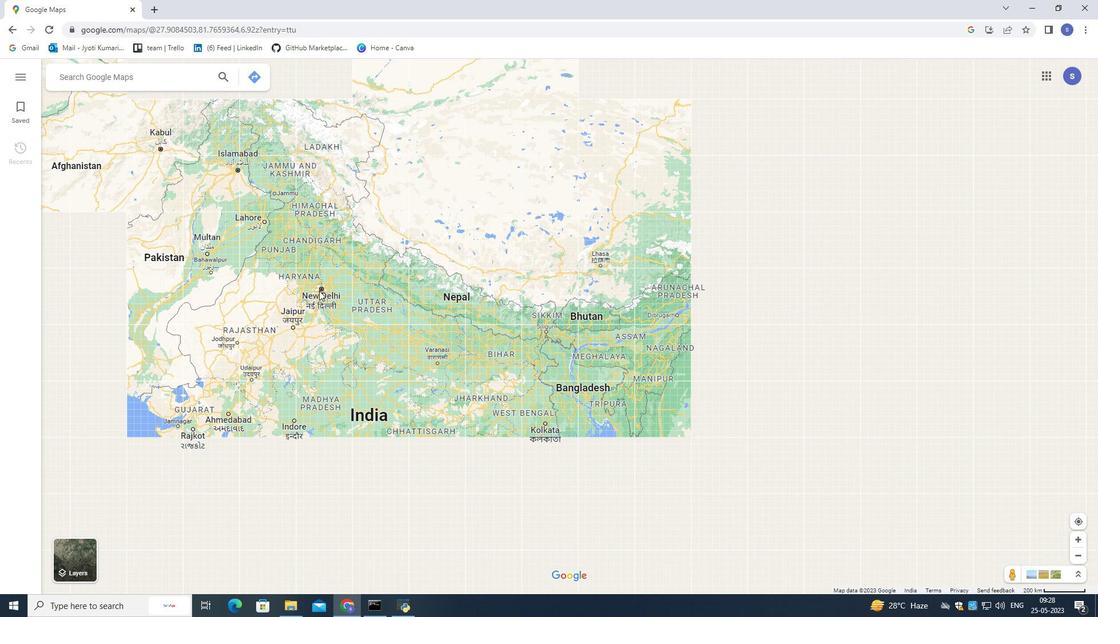 
Action: Mouse moved to (320, 283)
Screenshot: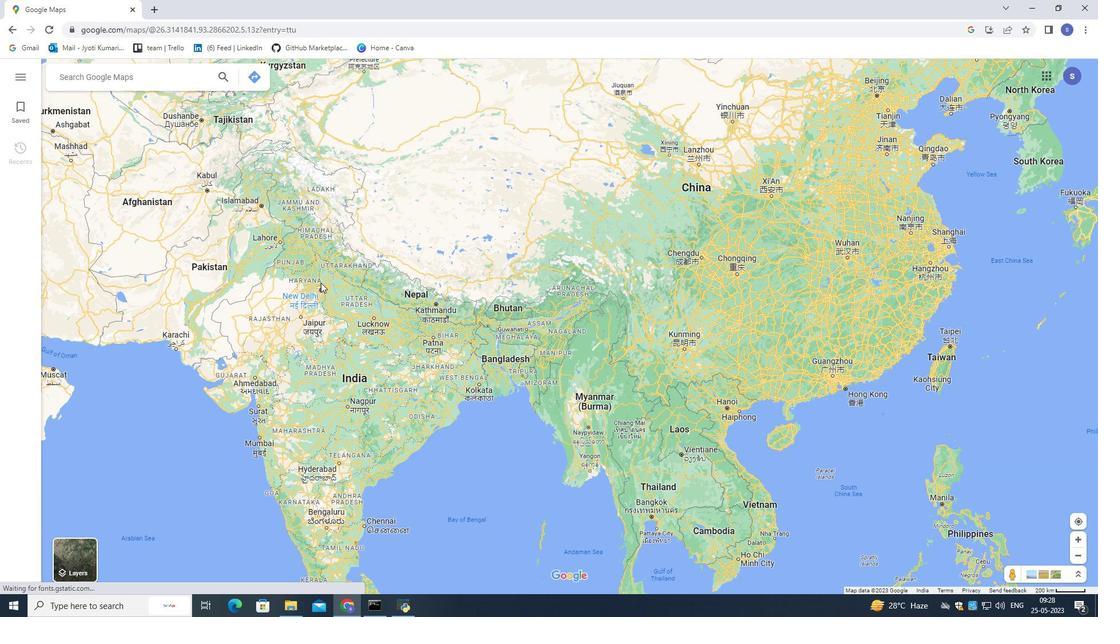 
Action: Mouse scrolled (320, 282) with delta (0, 0)
Screenshot: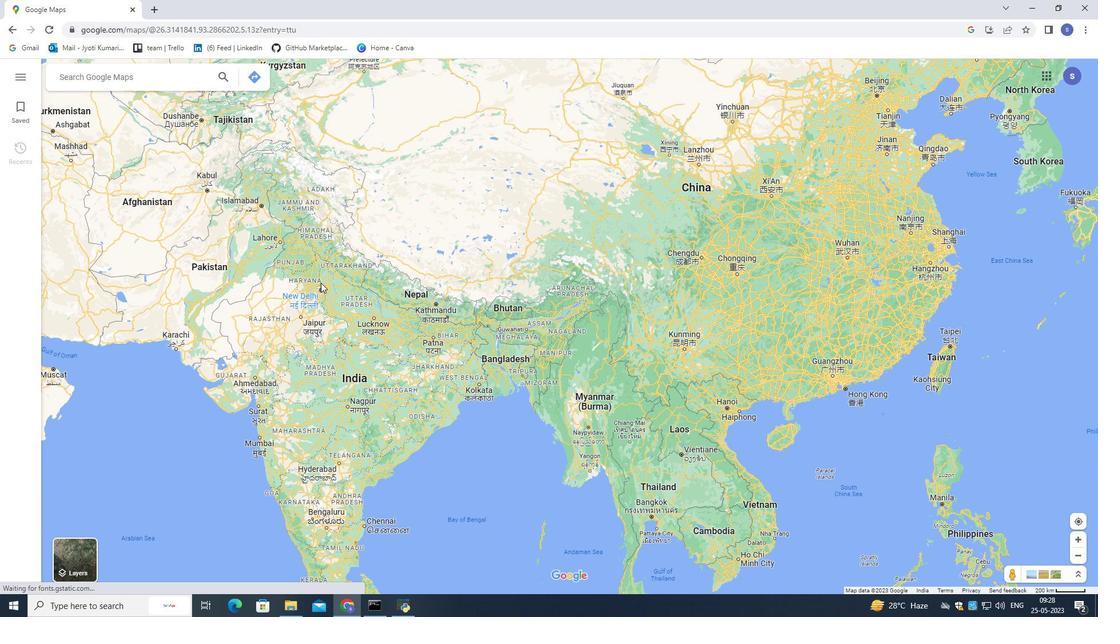 
Action: Mouse scrolled (320, 282) with delta (0, 0)
Screenshot: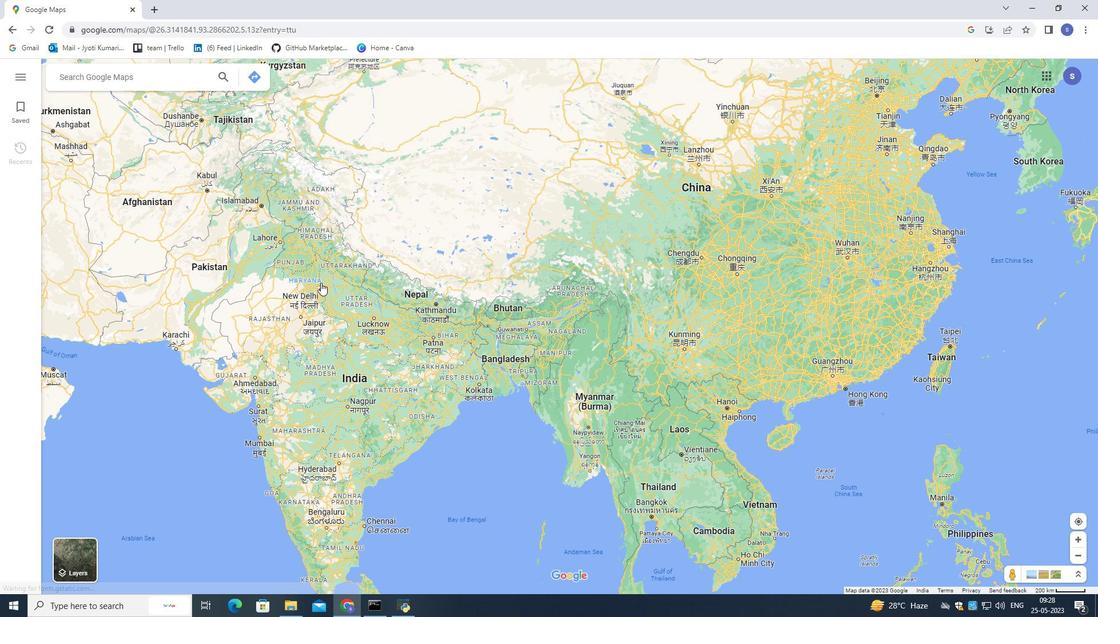 
Action: Mouse moved to (319, 280)
Screenshot: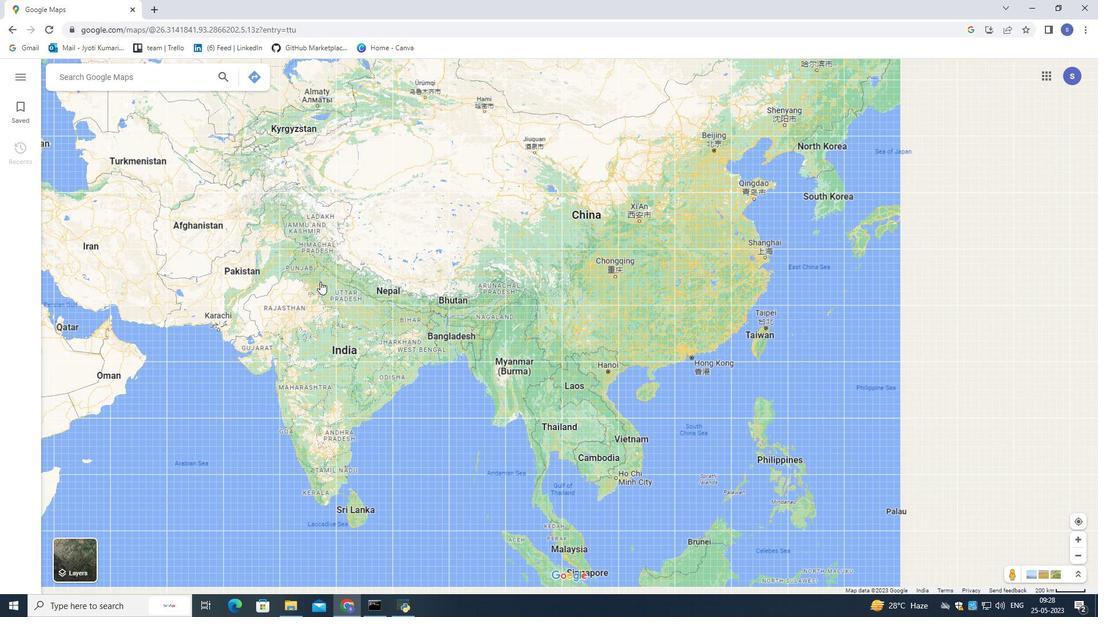 
Action: Mouse scrolled (319, 280) with delta (0, 0)
Screenshot: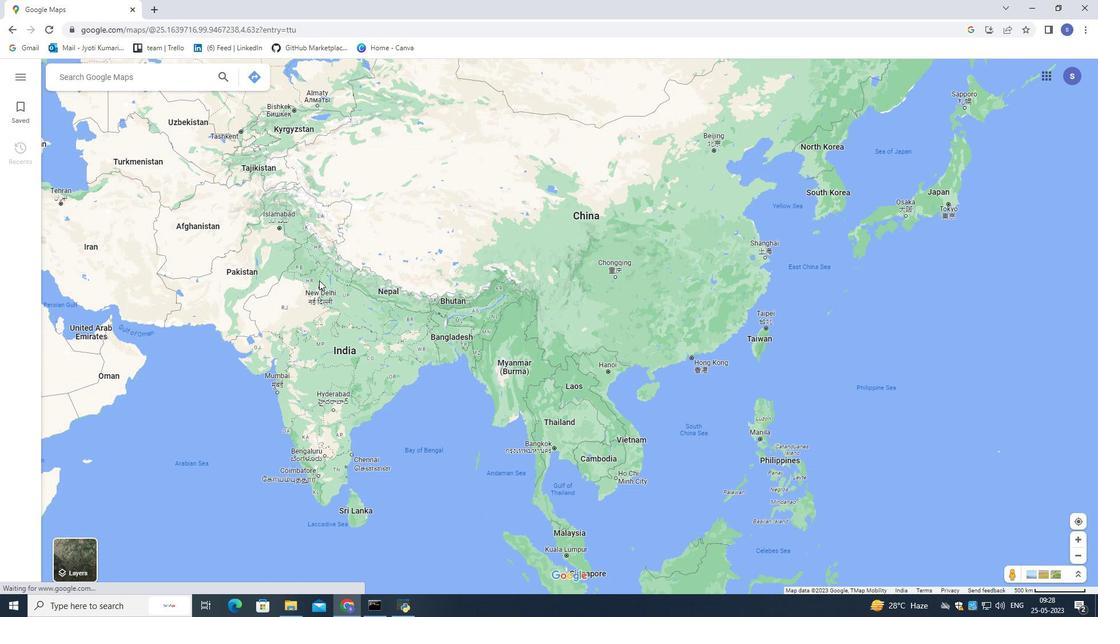 
Action: Mouse moved to (295, 280)
Screenshot: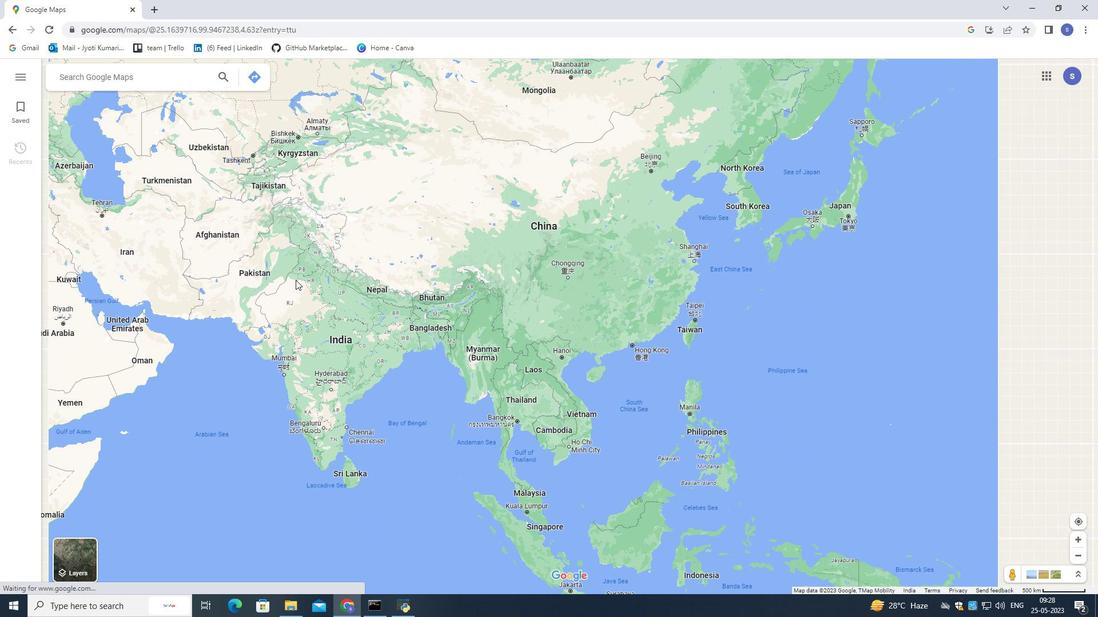 
Action: Mouse pressed left at (295, 280)
Screenshot: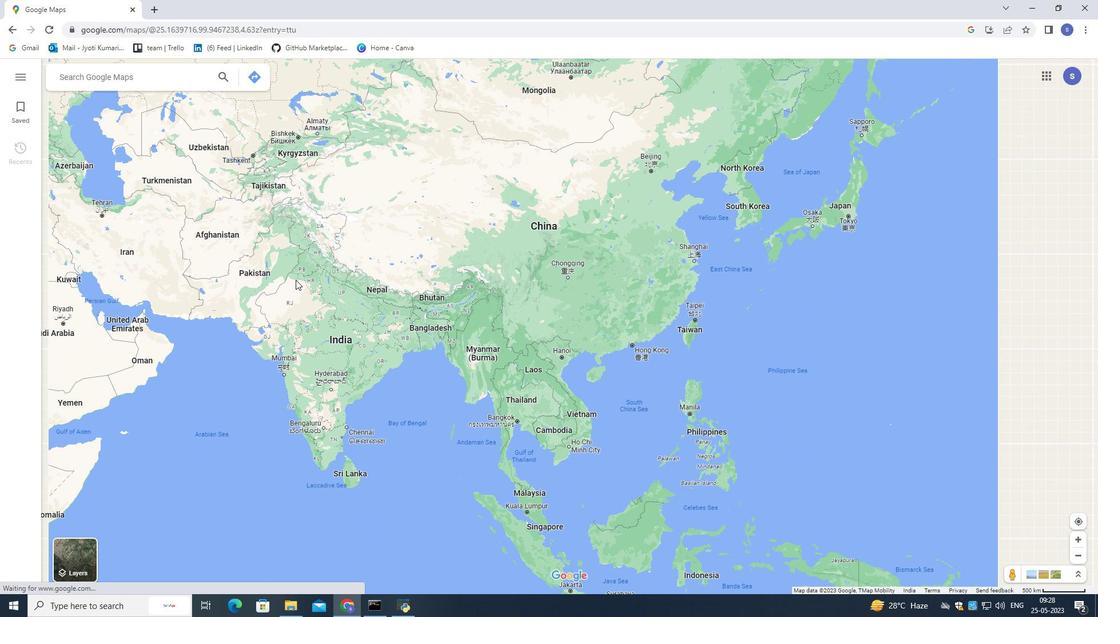 
Action: Mouse moved to (402, 295)
Screenshot: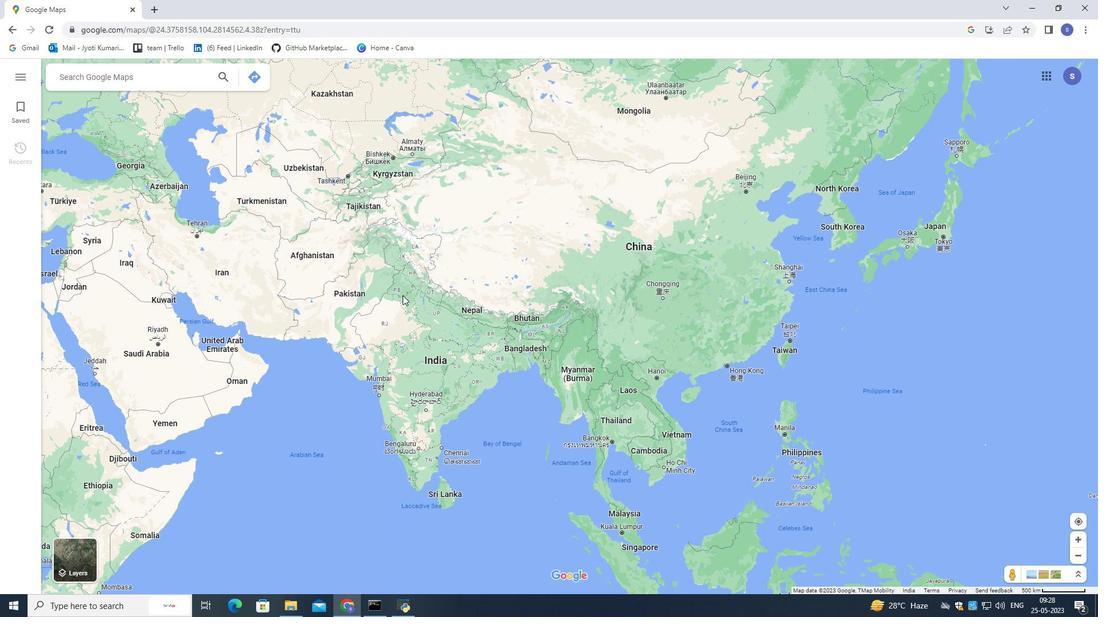 
Action: Mouse scrolled (402, 295) with delta (0, 0)
Screenshot: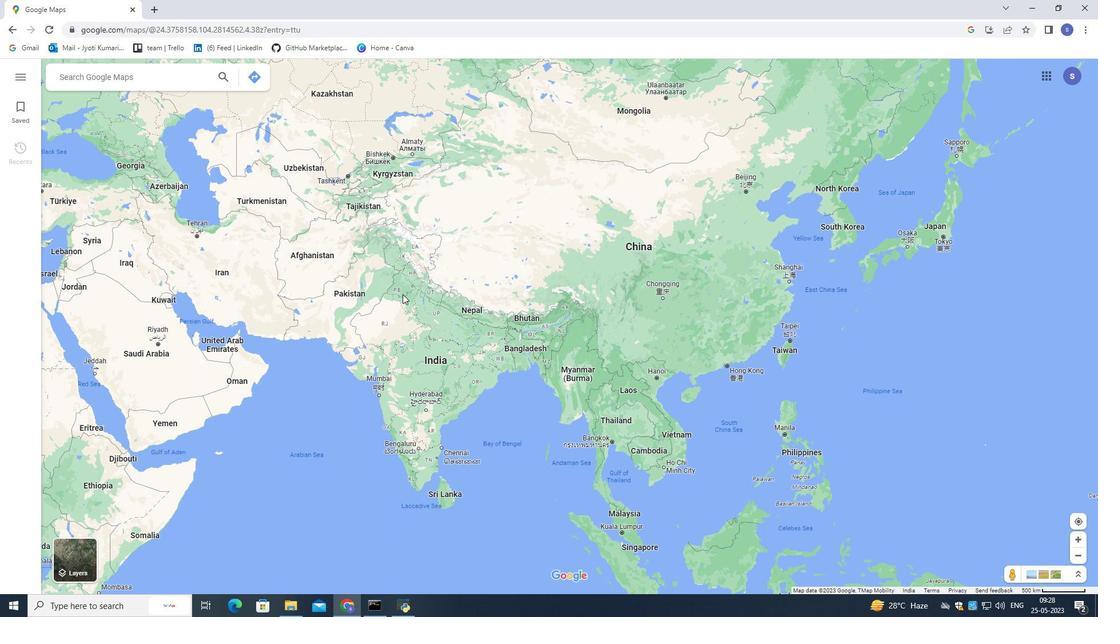 
Action: Mouse moved to (402, 293)
Screenshot: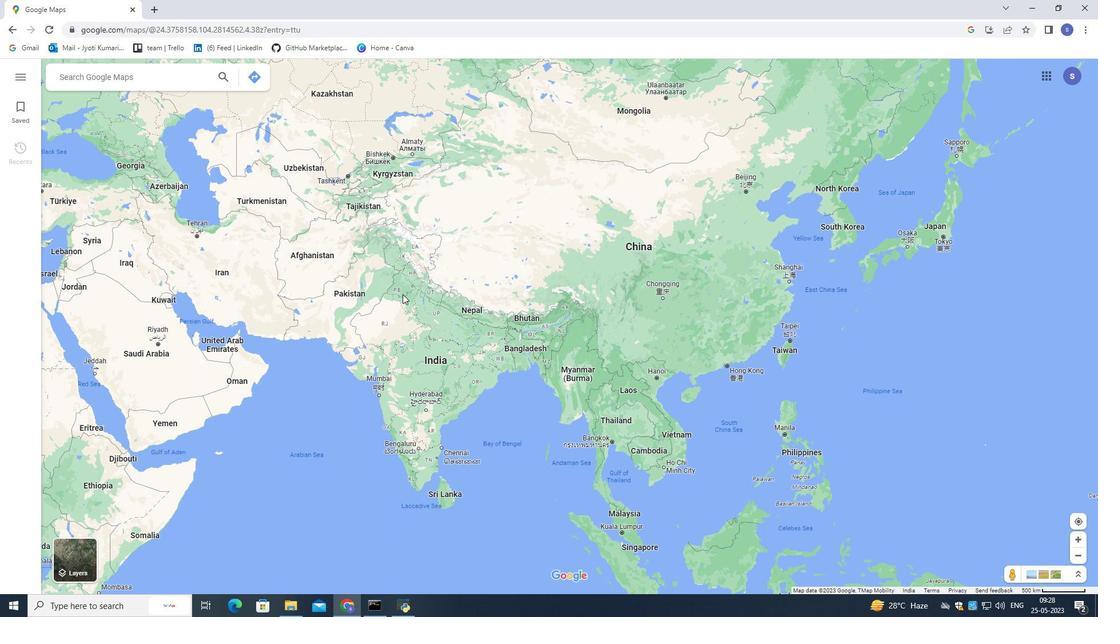 
Action: Mouse scrolled (402, 293) with delta (0, 0)
Screenshot: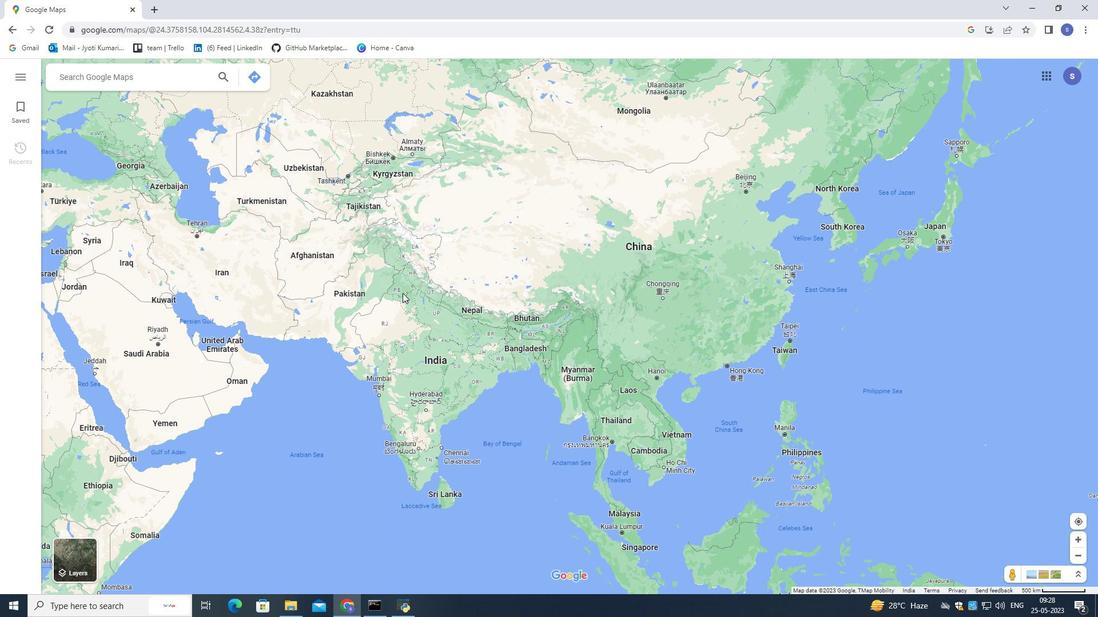 
Action: Mouse moved to (410, 278)
Screenshot: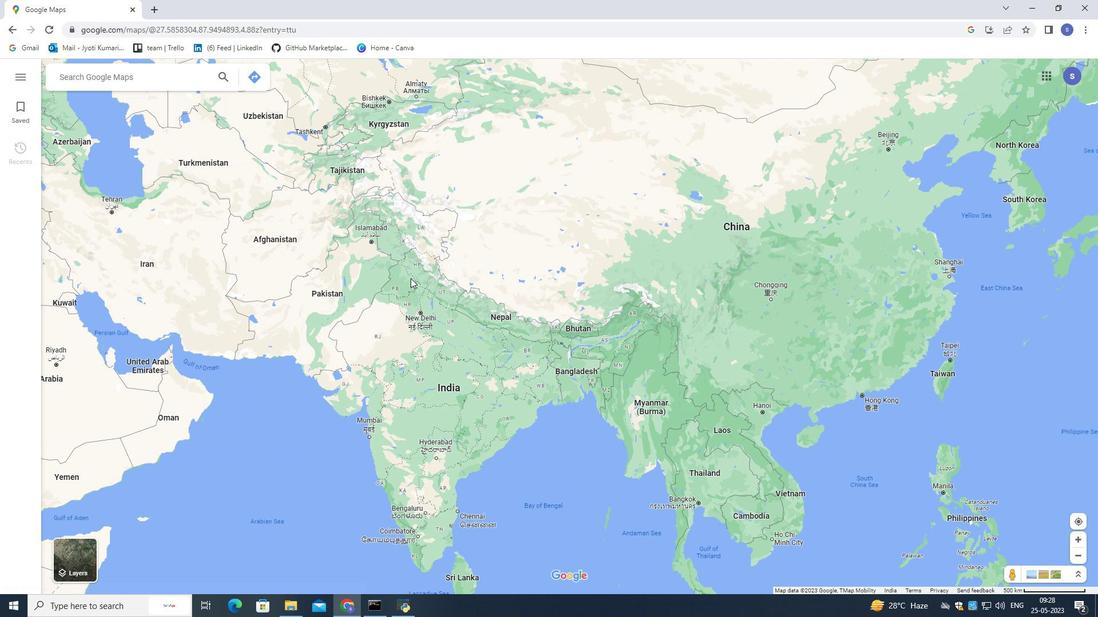 
Action: Mouse scrolled (410, 279) with delta (0, 0)
Screenshot: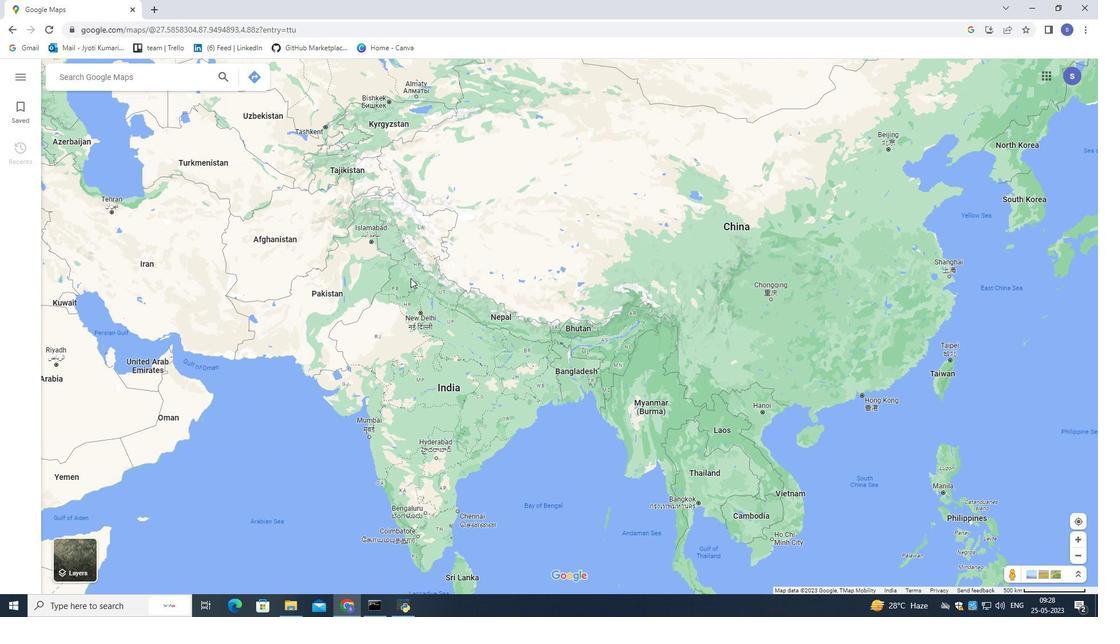 
Action: Mouse scrolled (410, 279) with delta (0, 0)
Screenshot: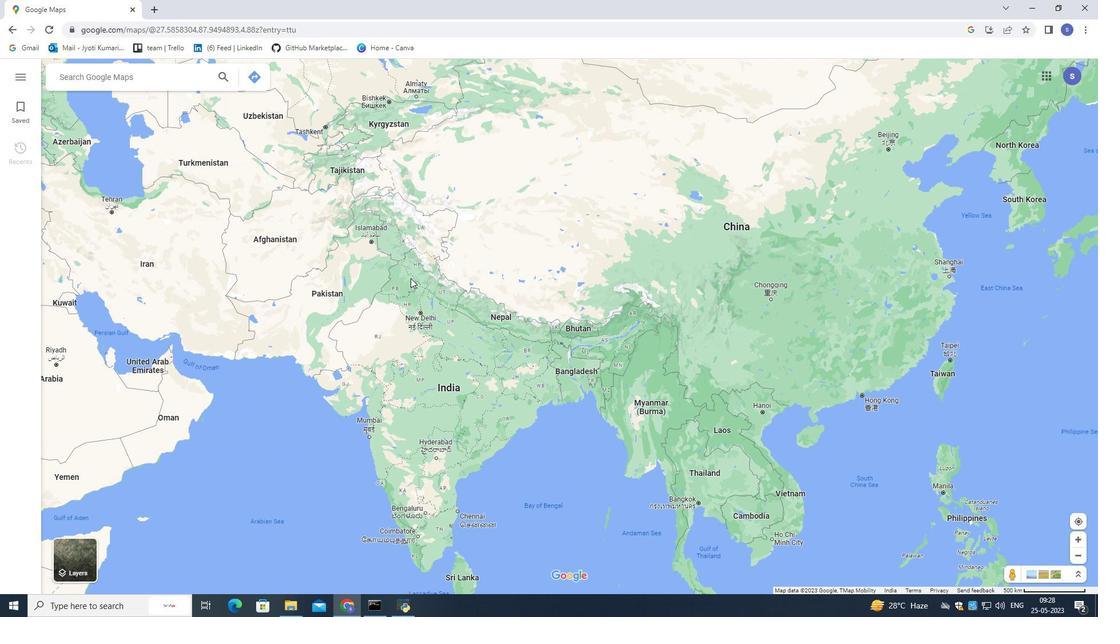 
Action: Mouse moved to (435, 357)
Screenshot: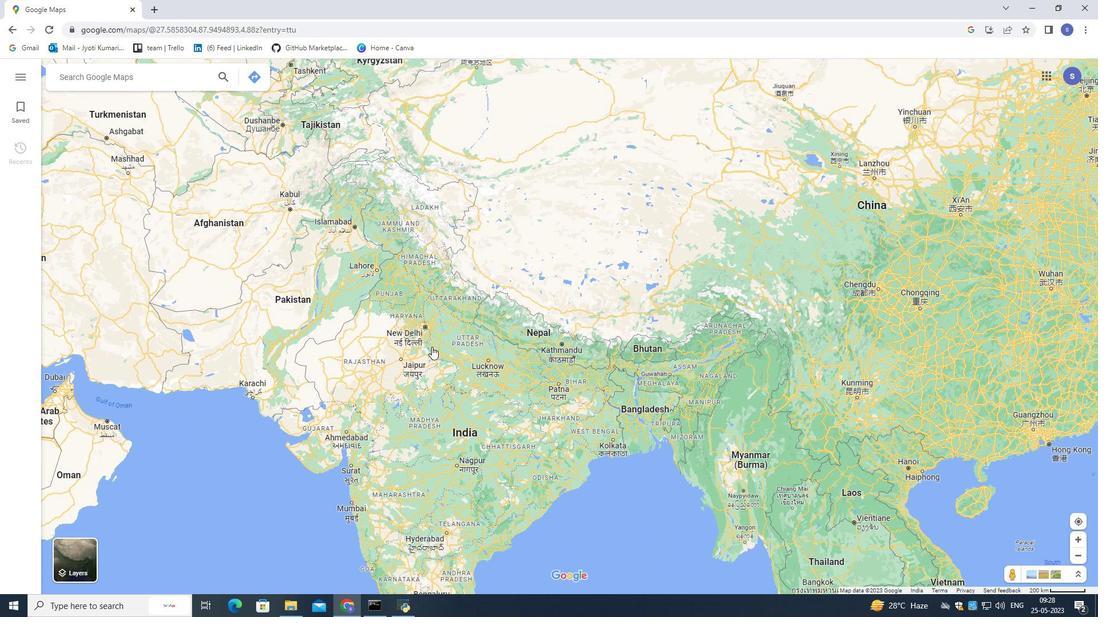 
Action: Mouse pressed left at (435, 357)
Screenshot: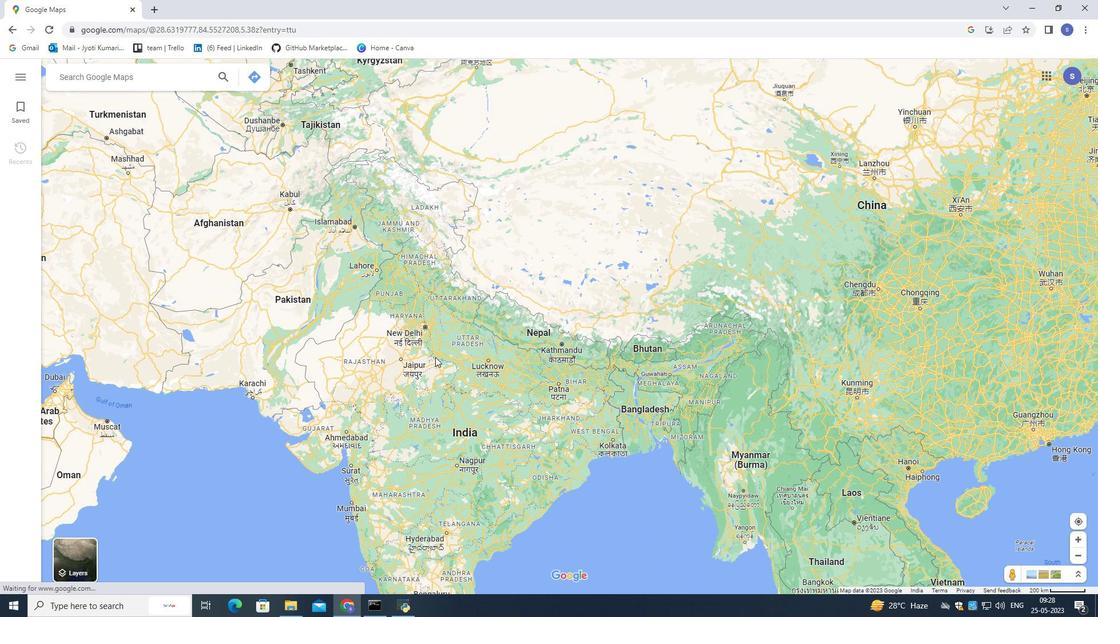 
Action: Mouse moved to (436, 285)
Screenshot: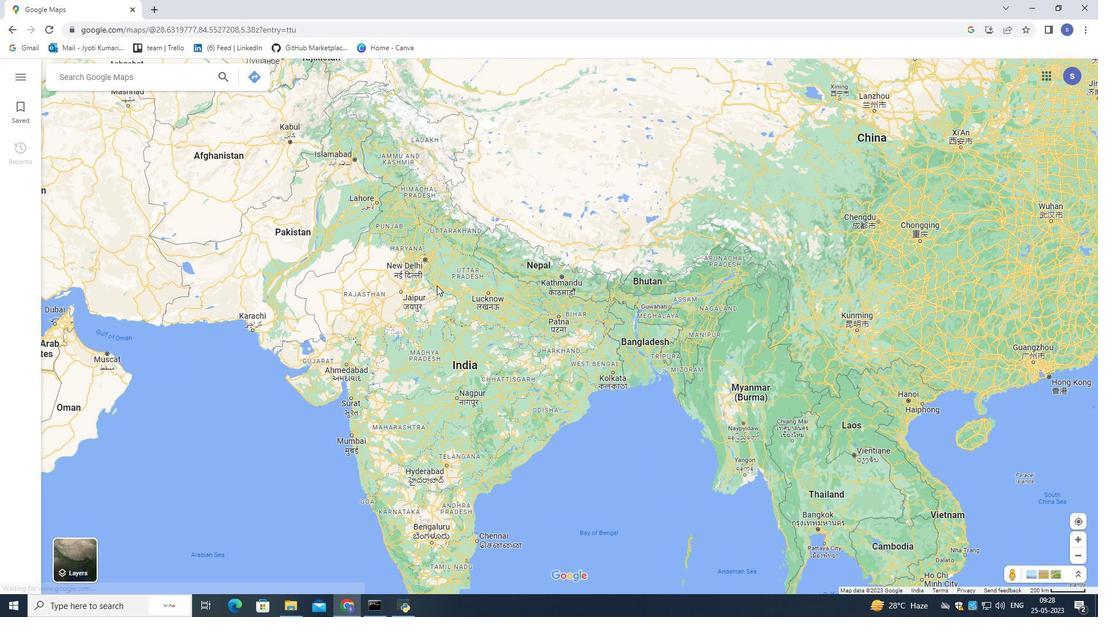 
Action: Mouse scrolled (436, 285) with delta (0, 0)
Screenshot: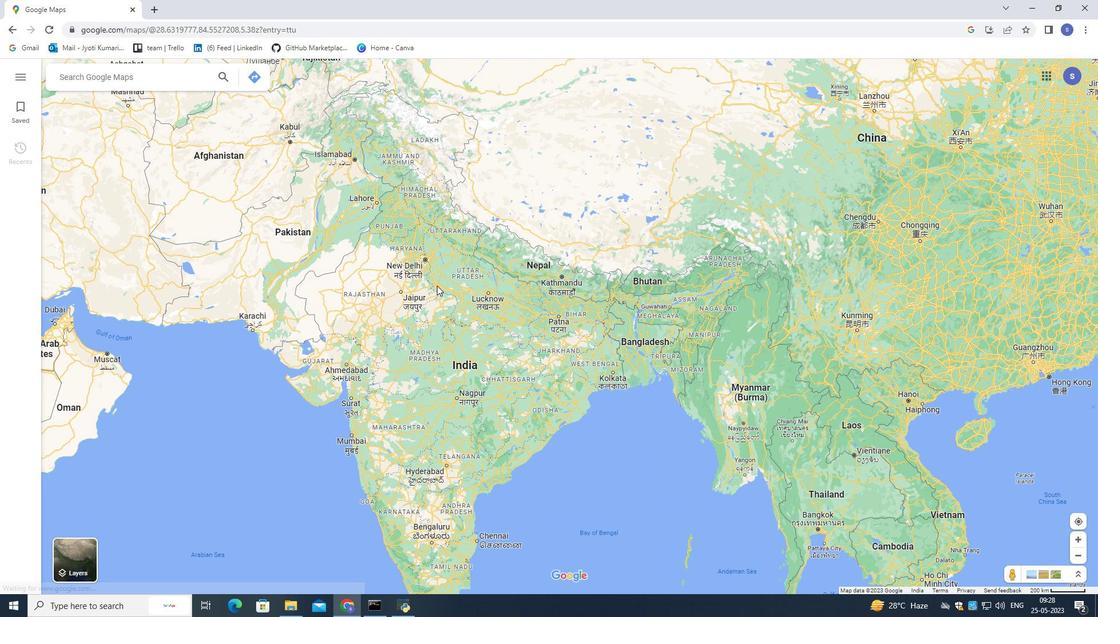 
Action: Mouse moved to (151, 78)
Screenshot: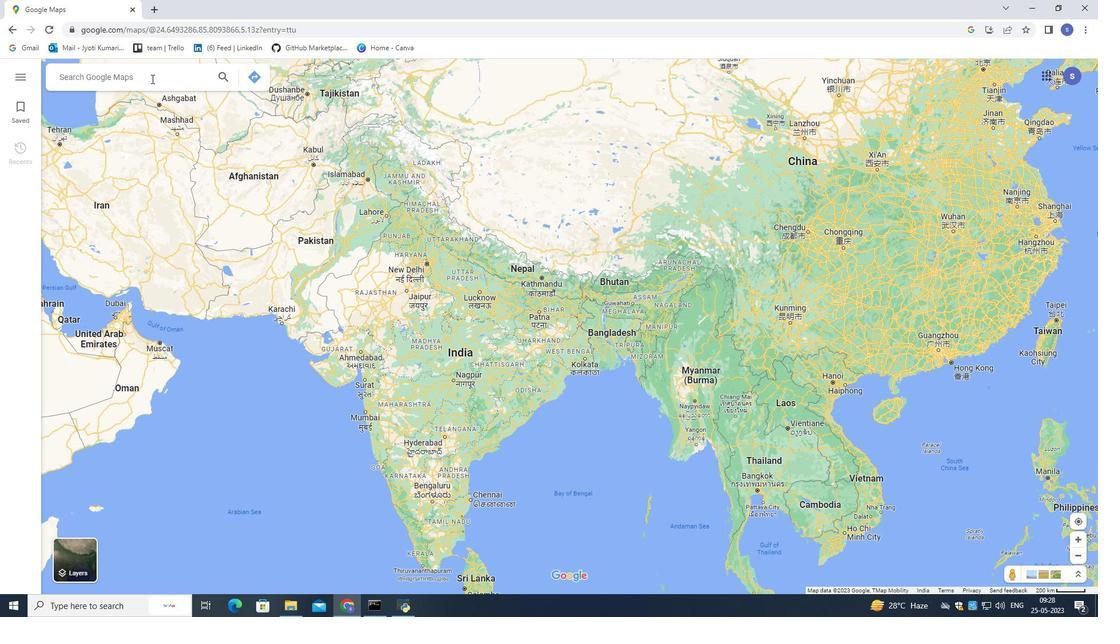 
Action: Mouse pressed left at (151, 78)
Screenshot: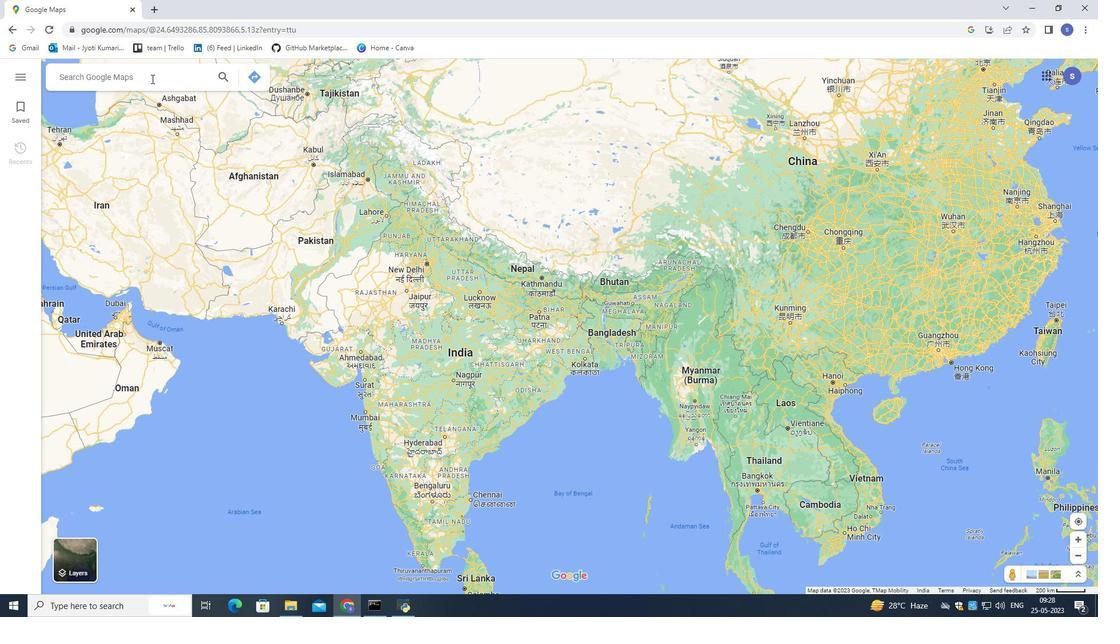 
Action: Mouse moved to (149, 77)
Screenshot: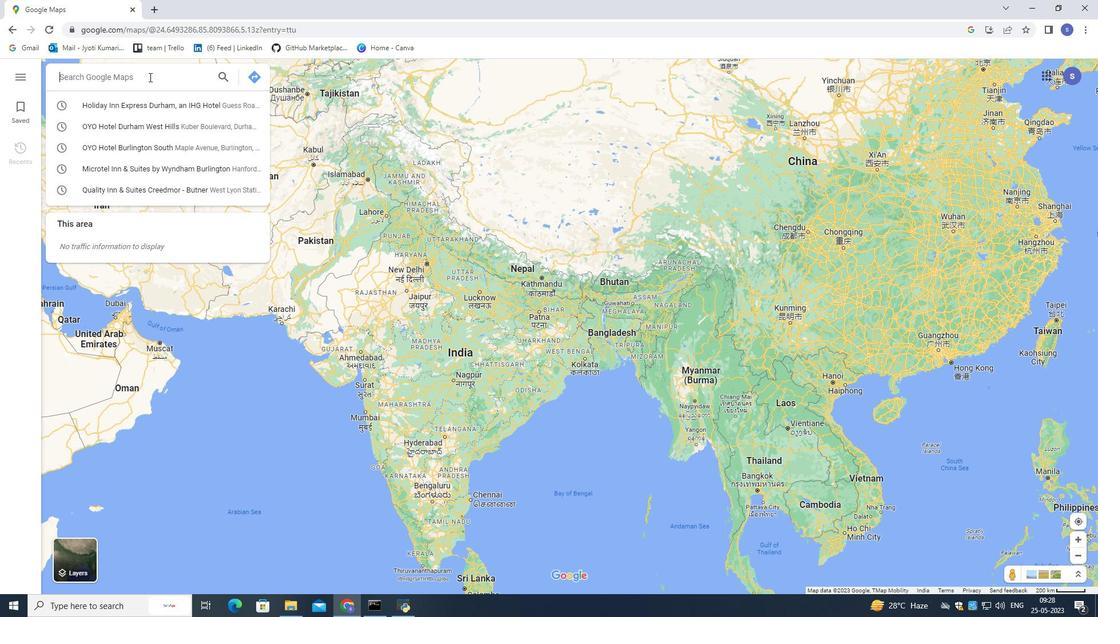 
Action: Key pressed <Key.shift><Key.shift><Key.shift><Key.shift>Durham<Key.space>,<Key.space>north<Key.space>carolina,<Key.space>united<Key.space>state<Key.enter>
Screenshot: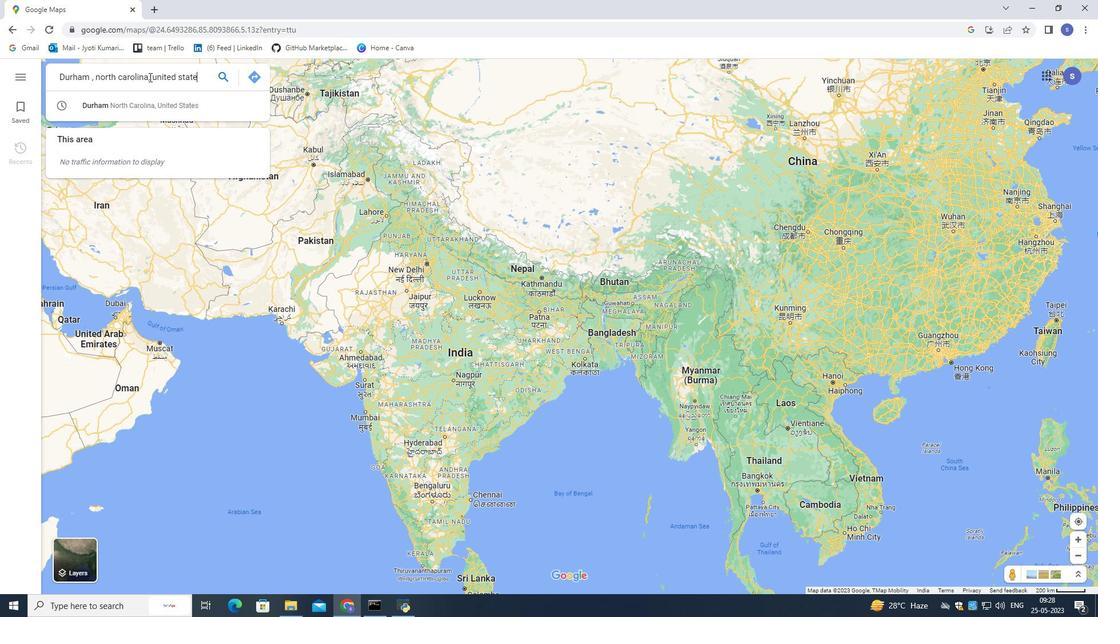 
Action: Mouse moved to (74, 275)
Screenshot: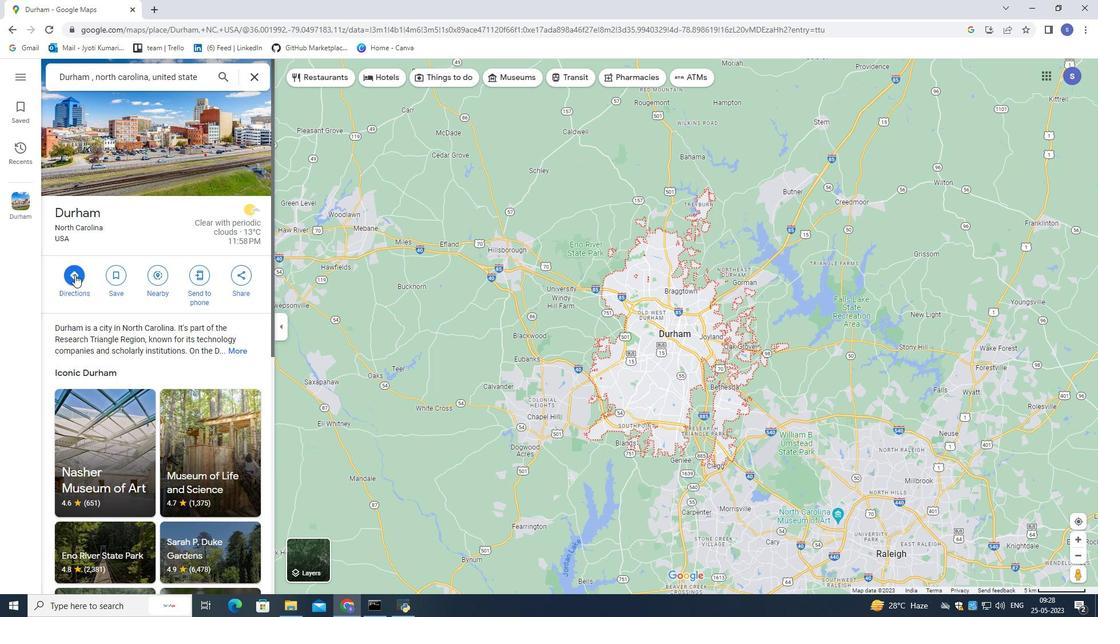 
Action: Mouse pressed left at (74, 275)
Screenshot: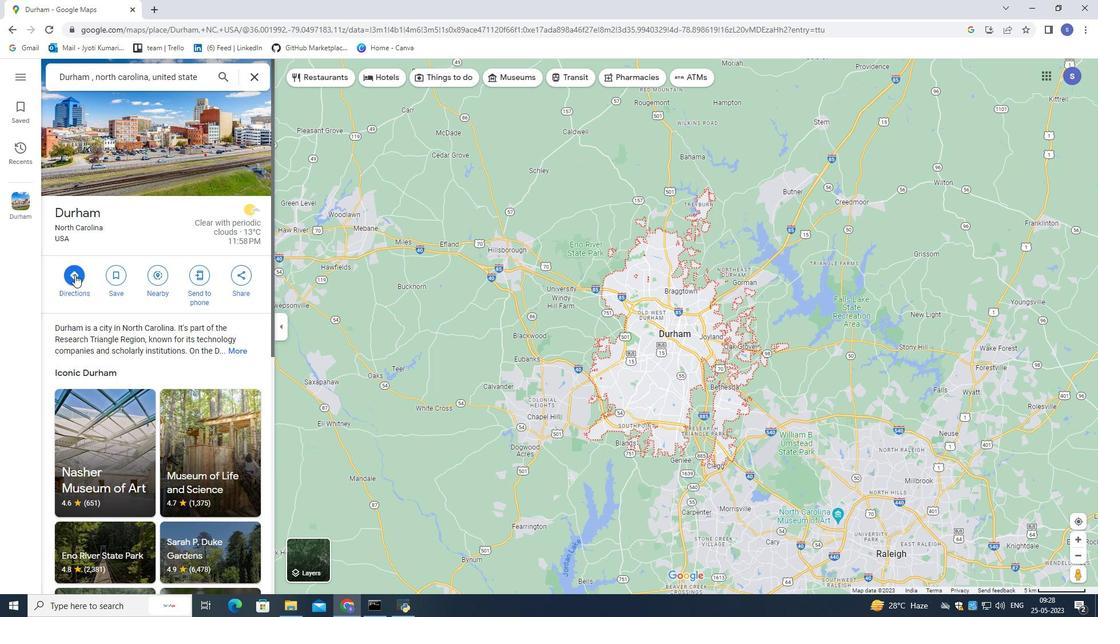 
Action: Mouse pressed left at (74, 275)
Screenshot: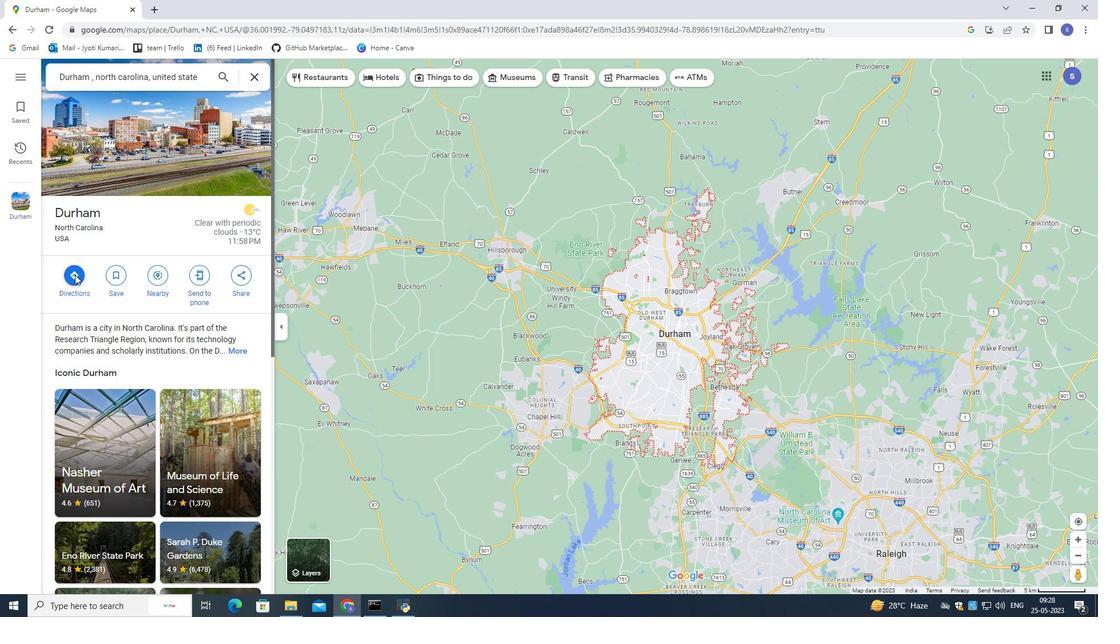 
Action: Mouse moved to (109, 137)
Screenshot: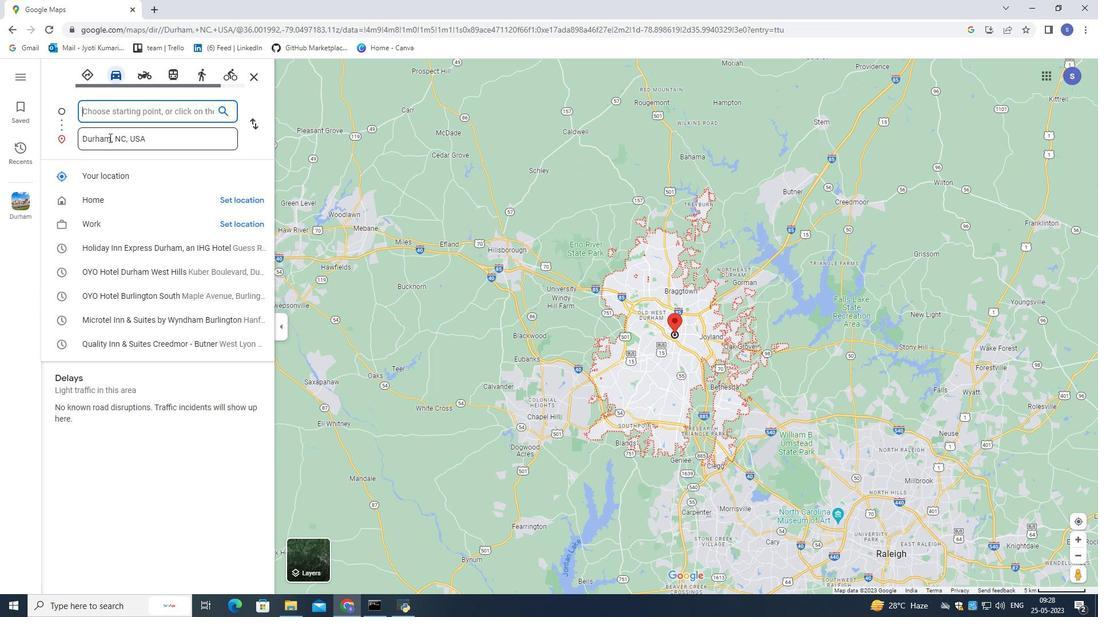 
Action: Mouse pressed left at (109, 137)
Screenshot: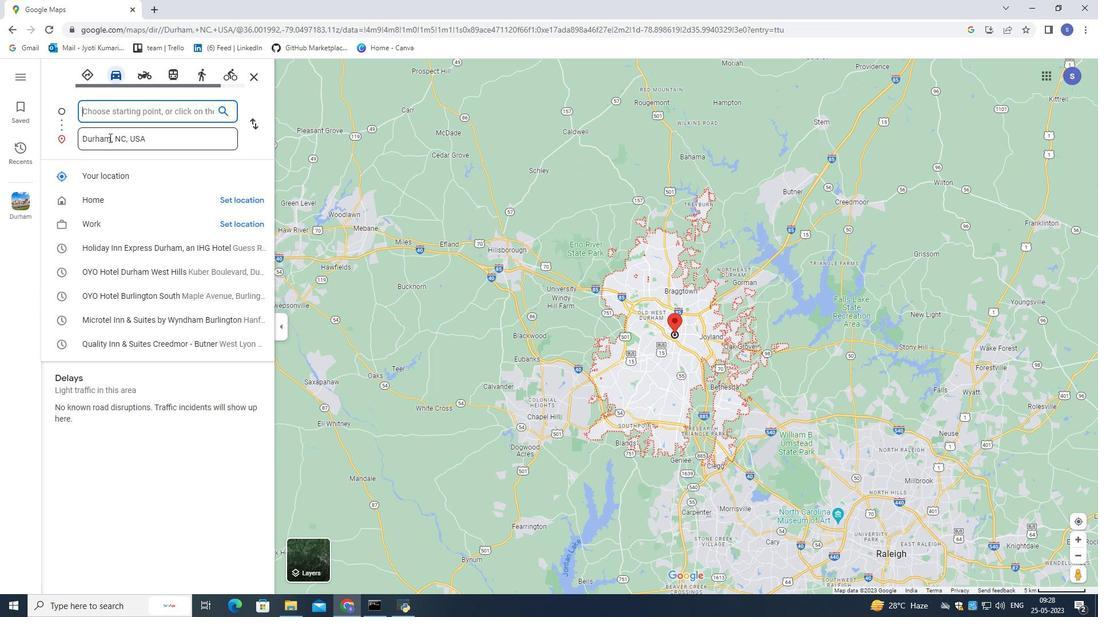 
Action: Key pressed ctrl+C
Screenshot: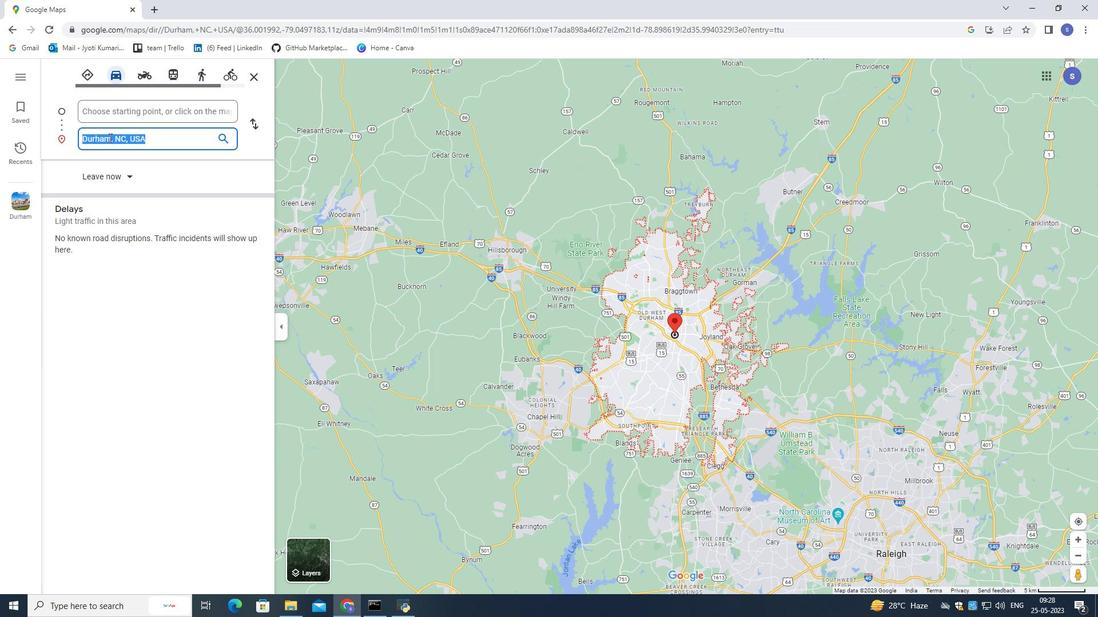 
Action: Mouse moved to (118, 101)
Screenshot: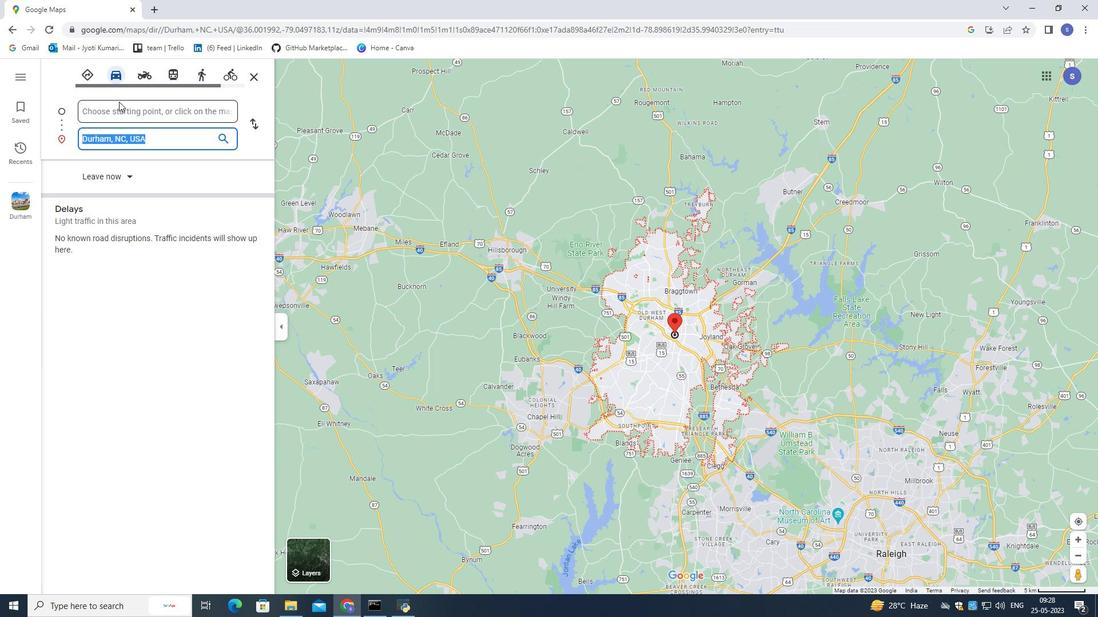 
Action: Mouse pressed left at (118, 101)
Screenshot: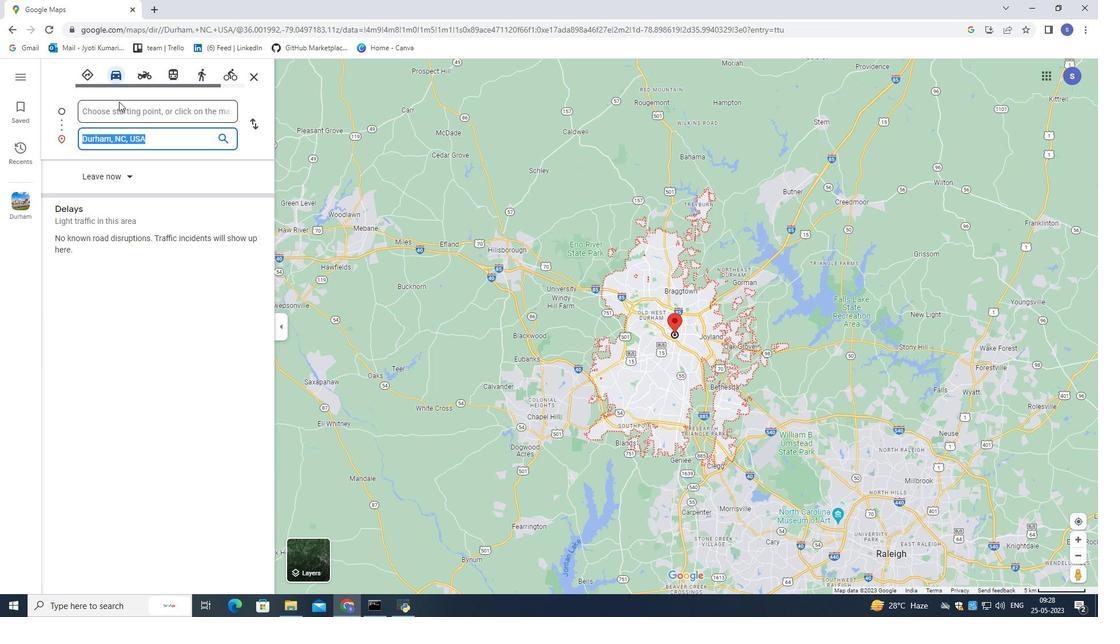 
Action: Key pressed ctrl+V
Screenshot: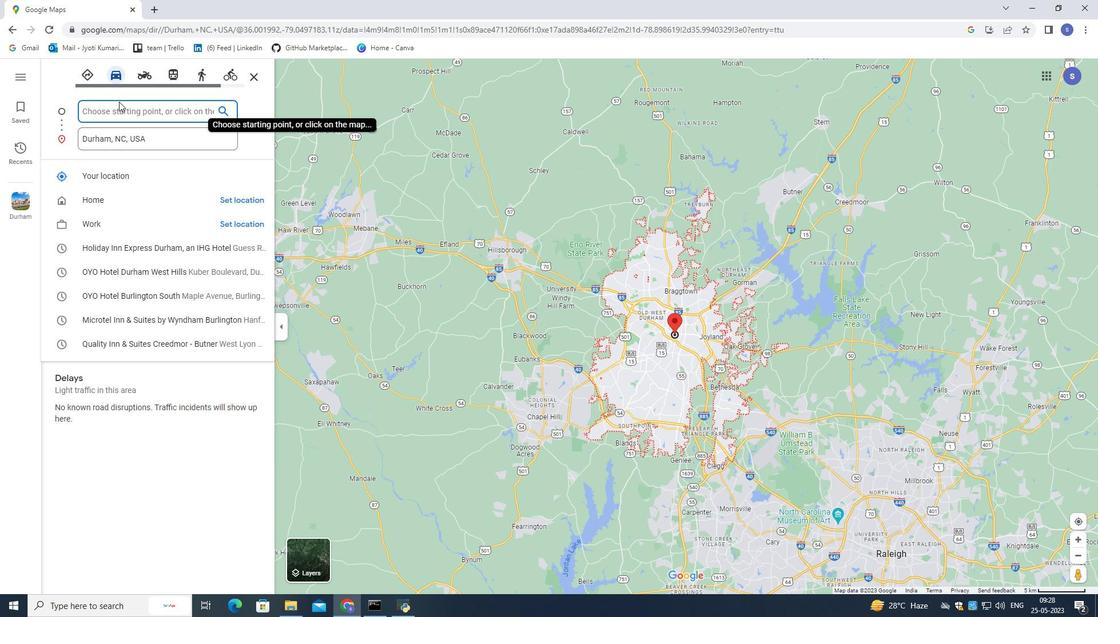 
Action: Mouse moved to (125, 130)
Screenshot: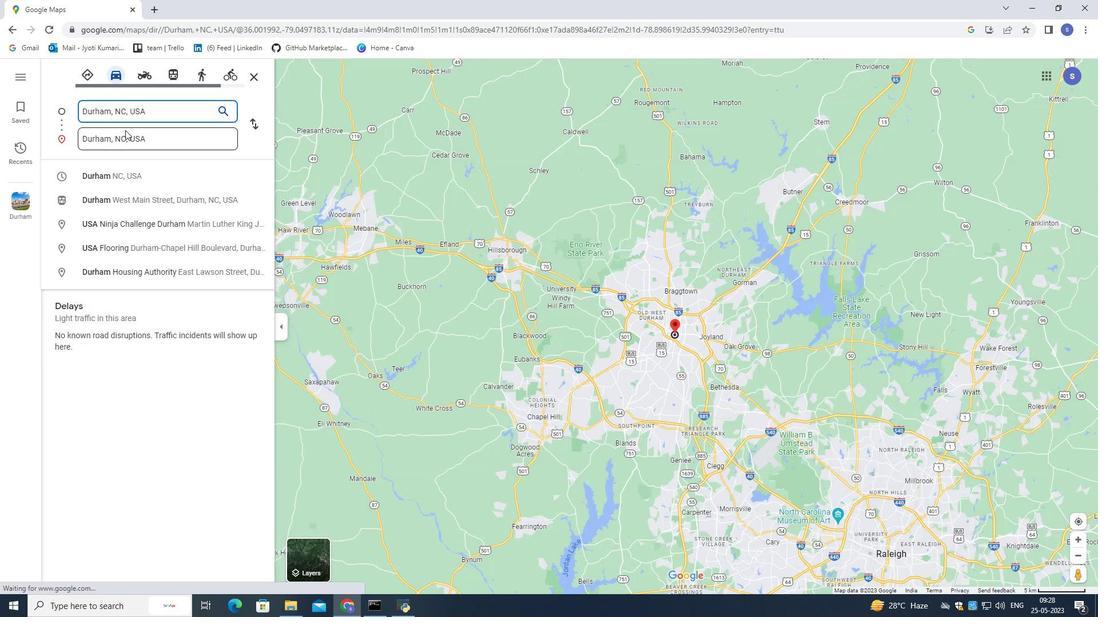 
Action: Mouse pressed left at (125, 130)
Screenshot: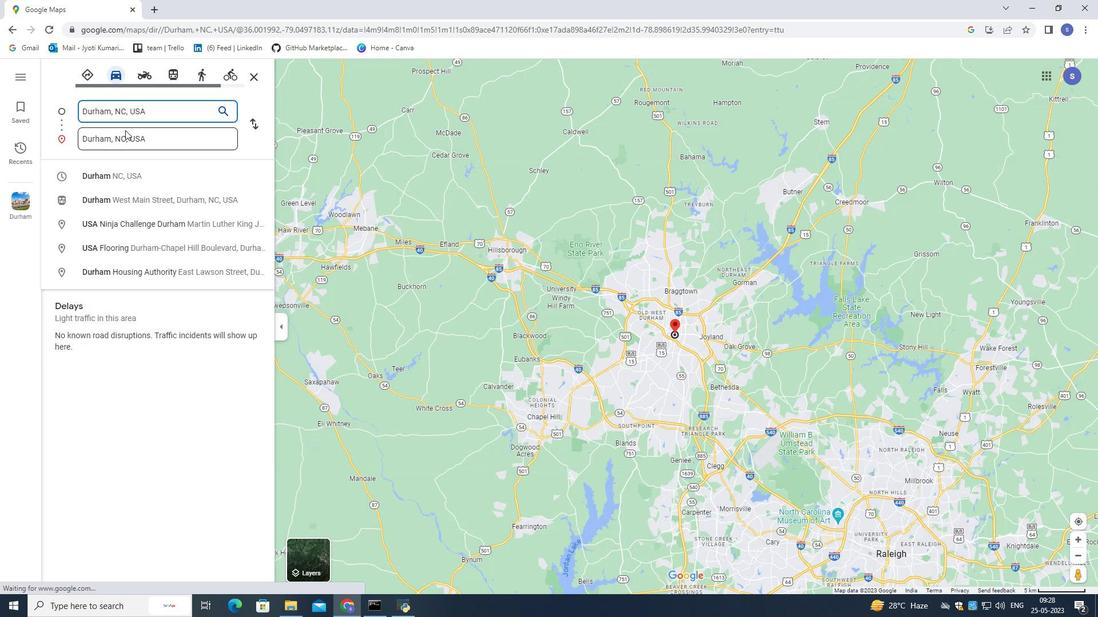 
Action: Mouse moved to (125, 130)
Screenshot: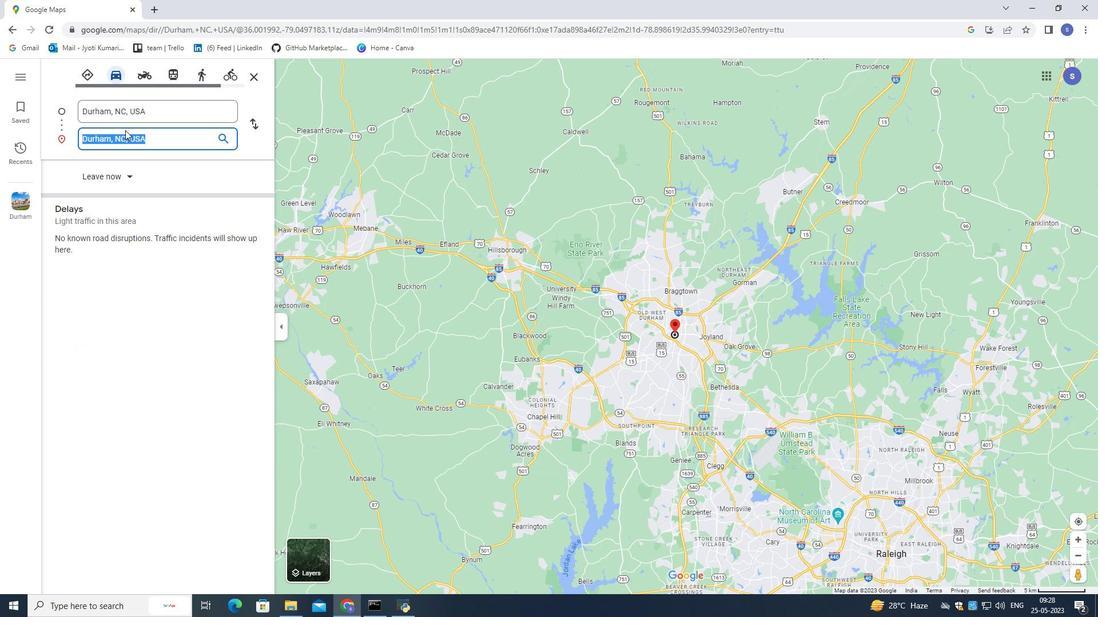 
Action: Key pressed <Key.shift>San<Key.space>antonio,<Key.space>texas,<Key.space>united<Key.space>state<Key.enter>
Screenshot: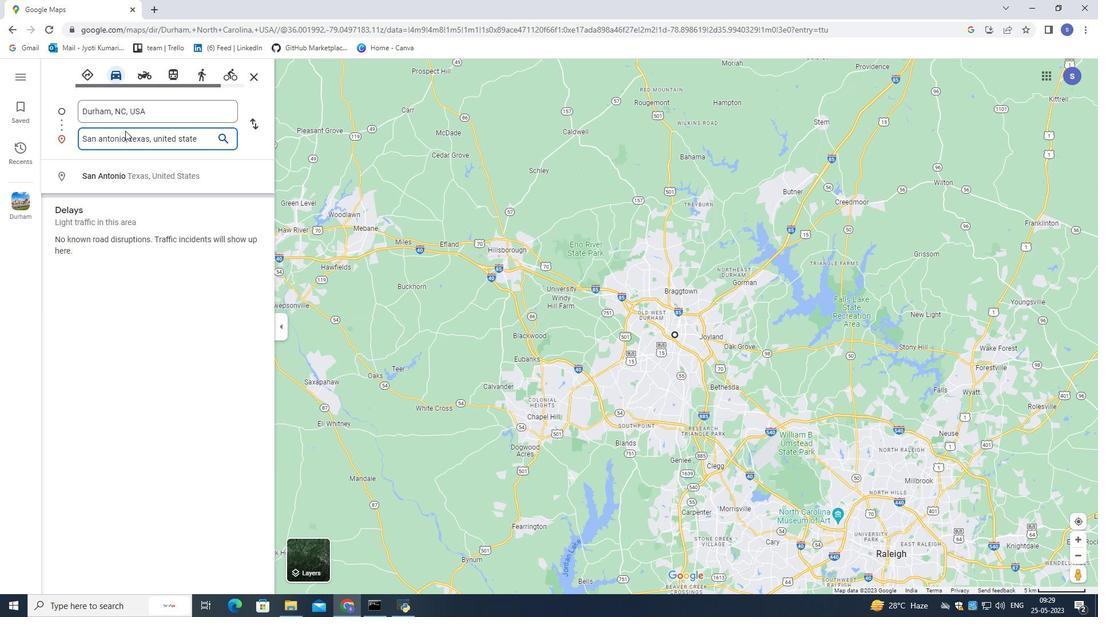 
Action: Mouse moved to (114, 203)
Screenshot: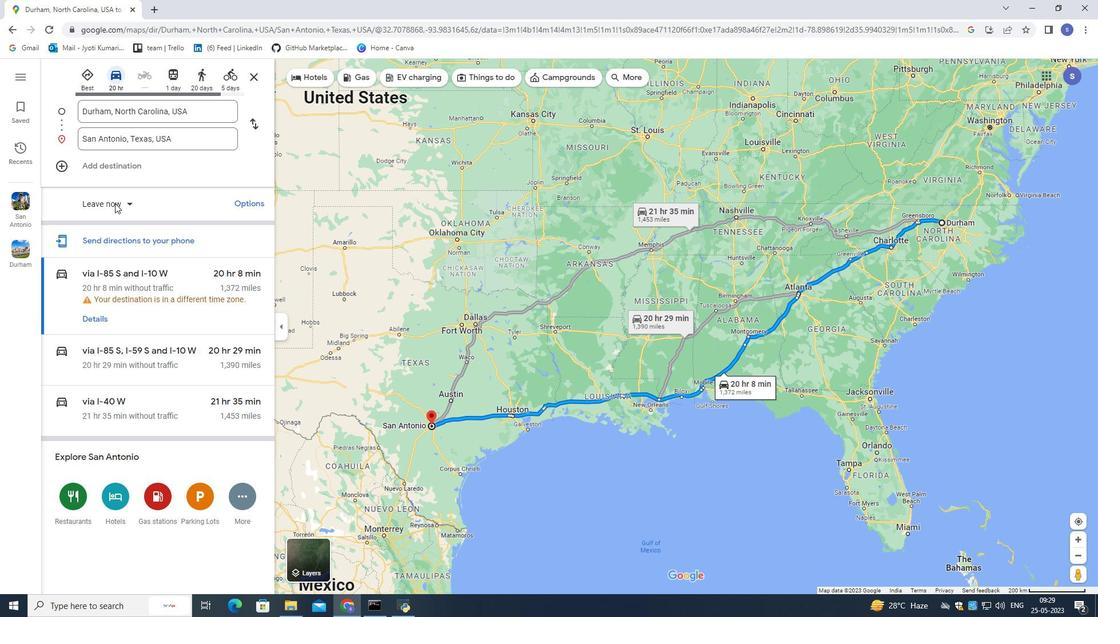 
Action: Mouse pressed left at (114, 203)
Screenshot: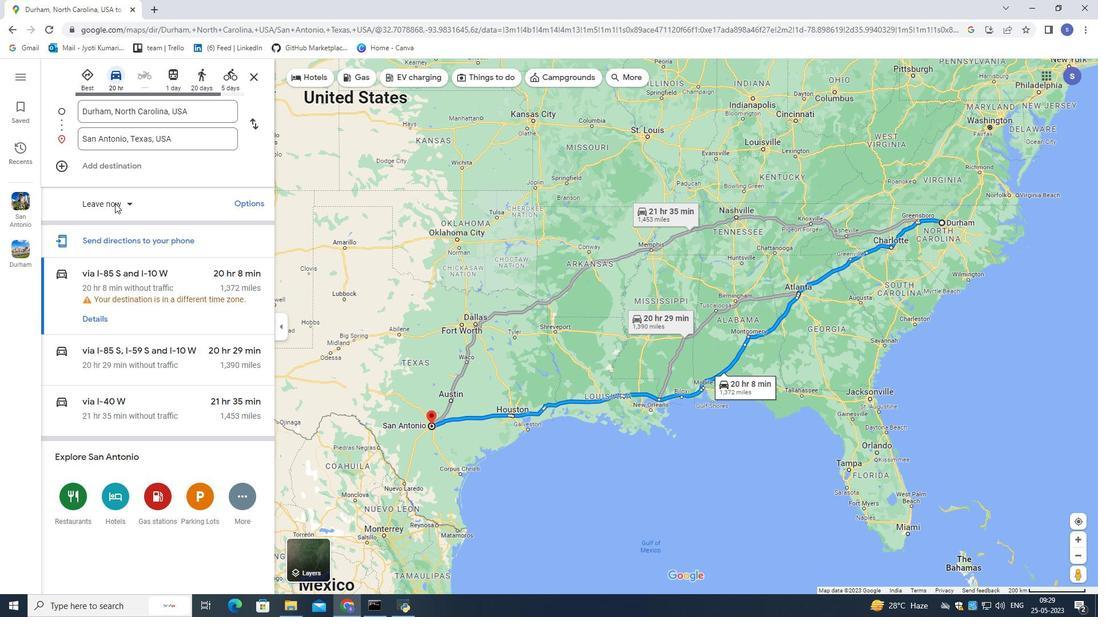 
Action: Mouse moved to (121, 249)
Screenshot: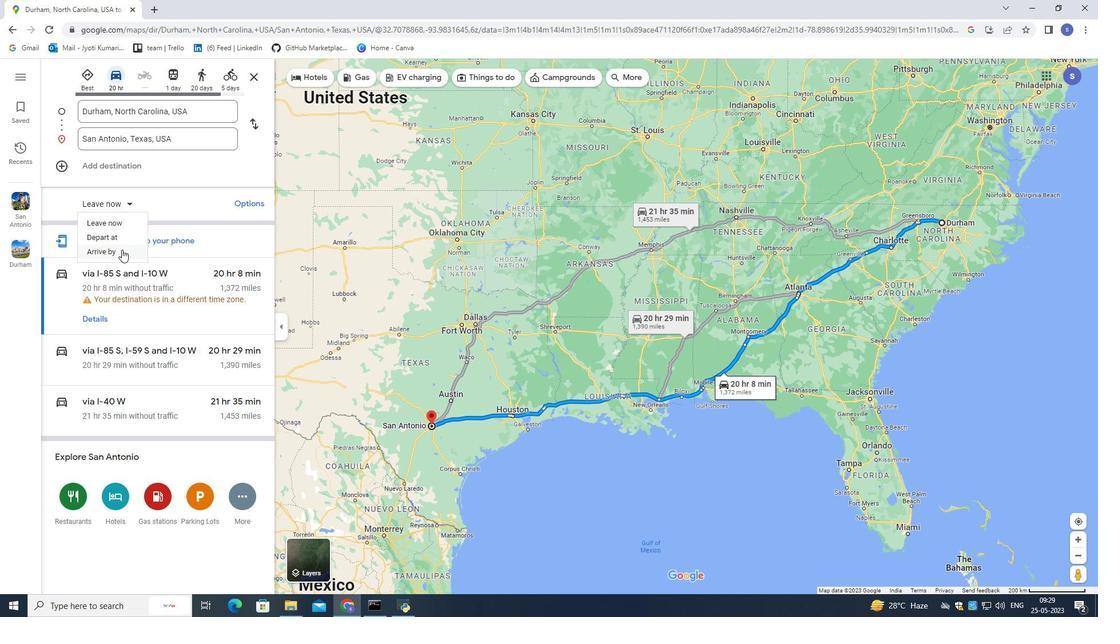 
Action: Mouse pressed left at (121, 249)
Screenshot: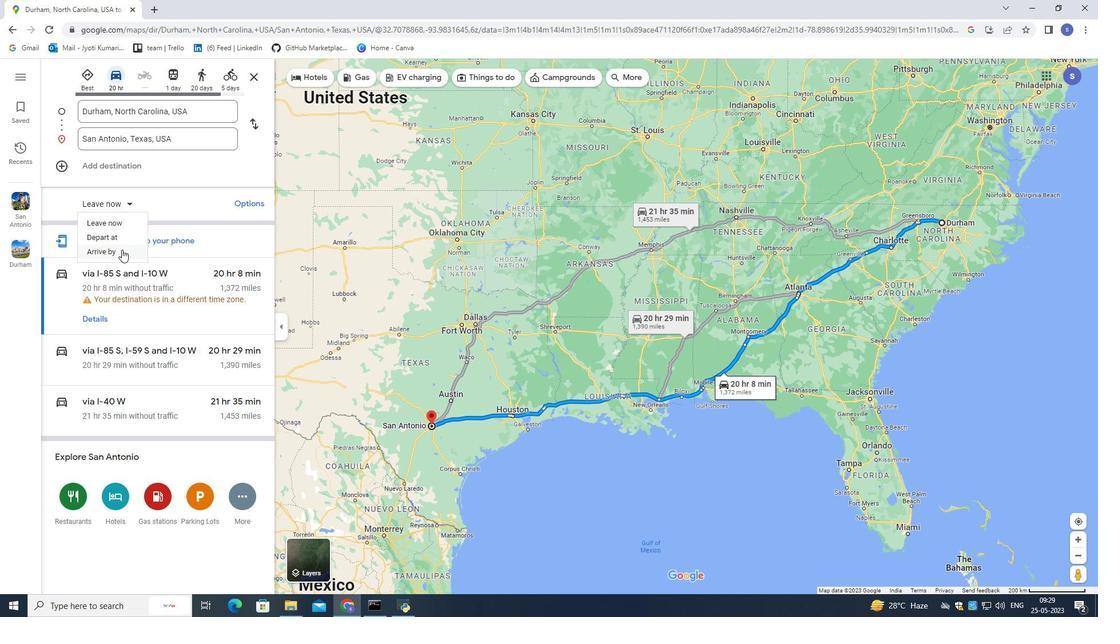 
Action: Mouse moved to (126, 197)
Screenshot: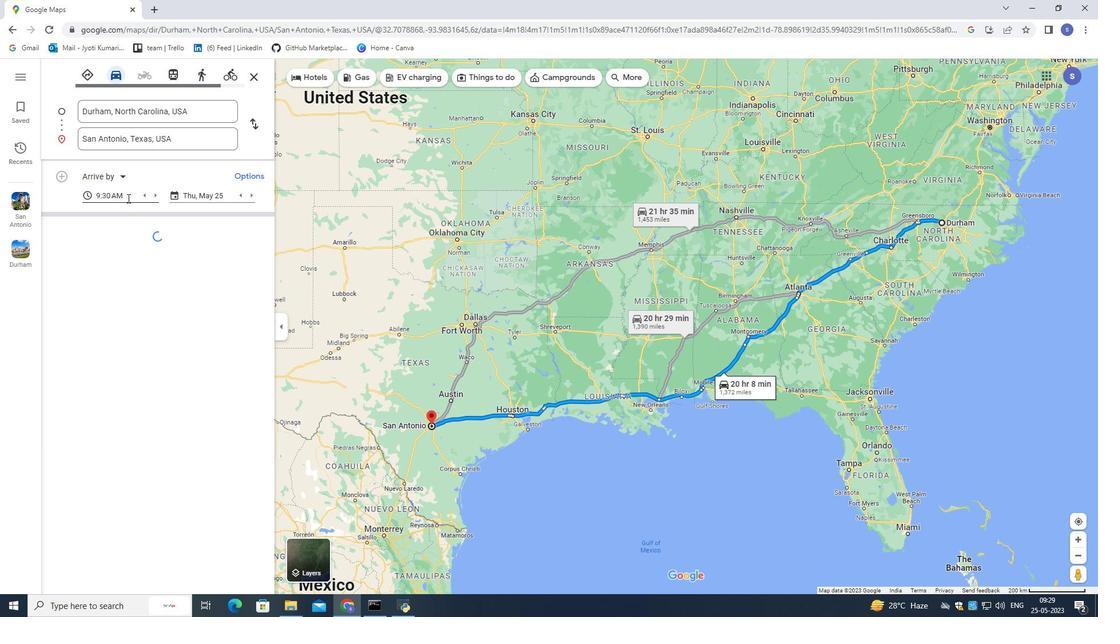 
Action: Mouse pressed left at (126, 197)
Screenshot: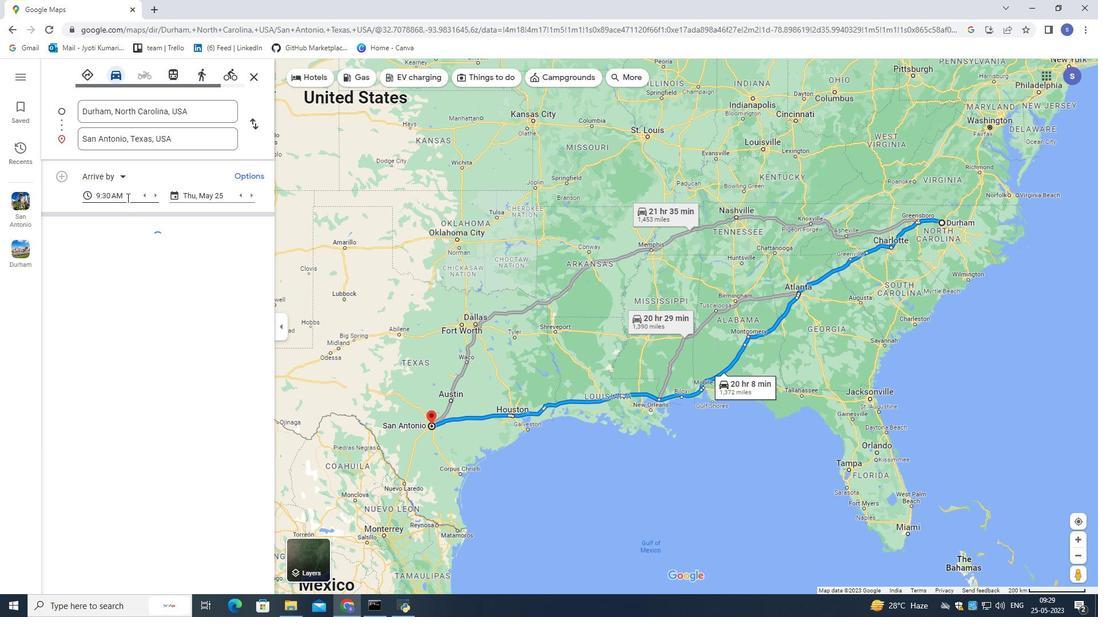 
Action: Mouse moved to (120, 233)
Screenshot: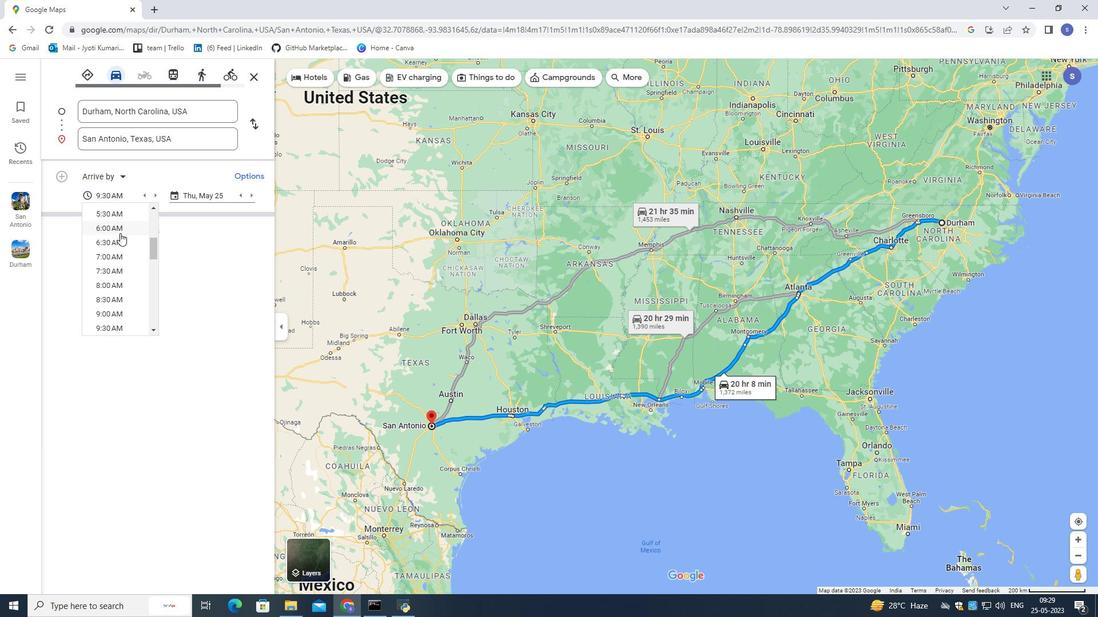 
Action: Mouse scrolled (120, 233) with delta (0, 0)
Screenshot: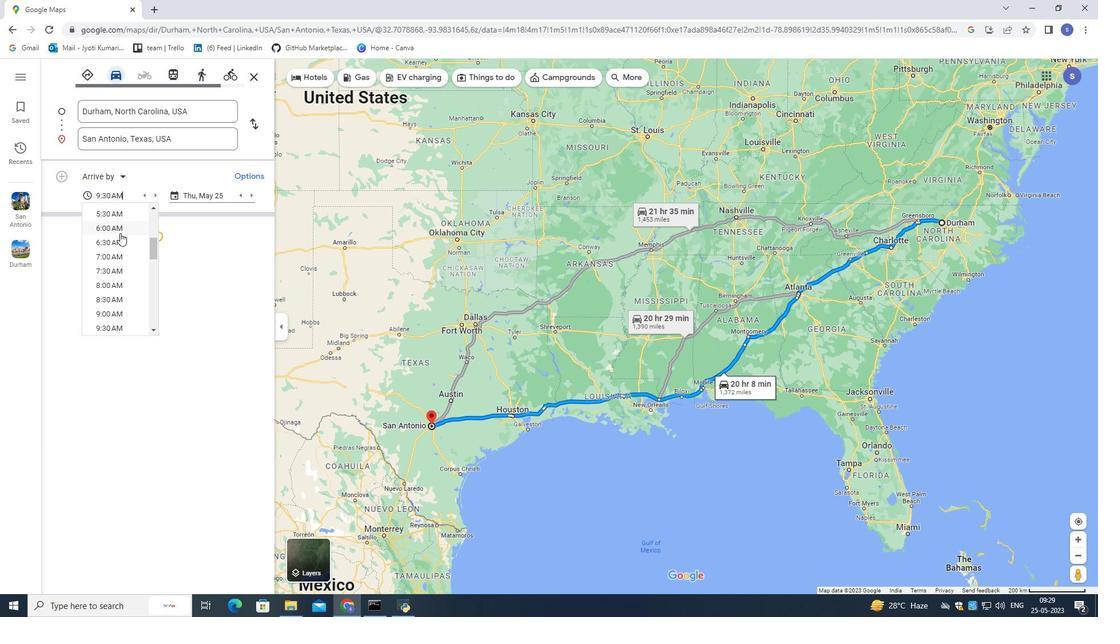 
Action: Mouse scrolled (120, 233) with delta (0, 0)
Screenshot: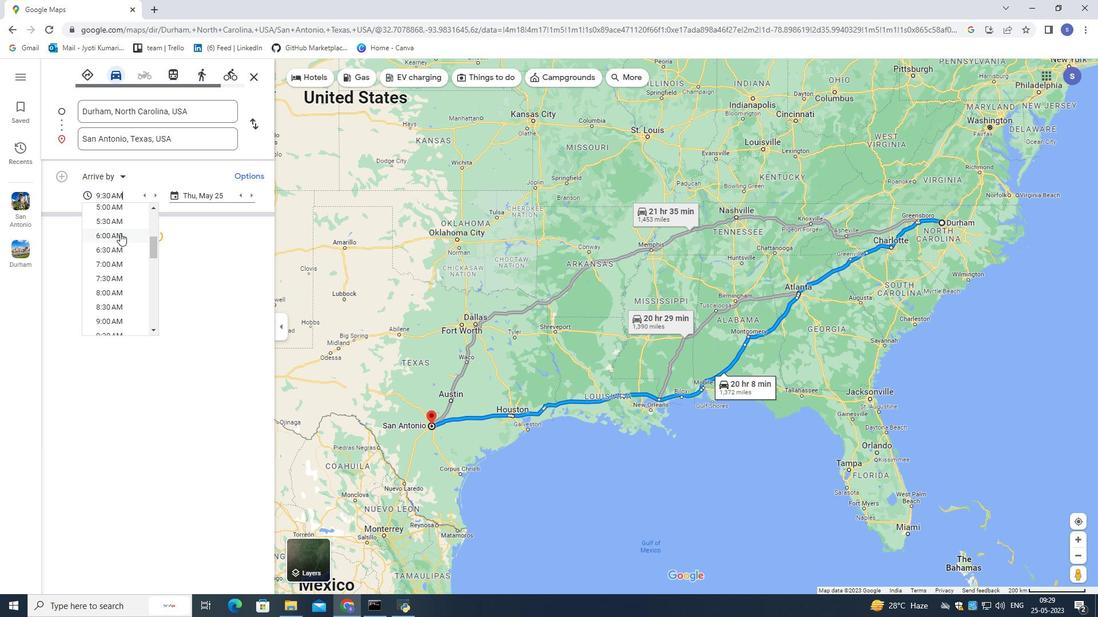 
Action: Mouse scrolled (120, 233) with delta (0, 0)
Screenshot: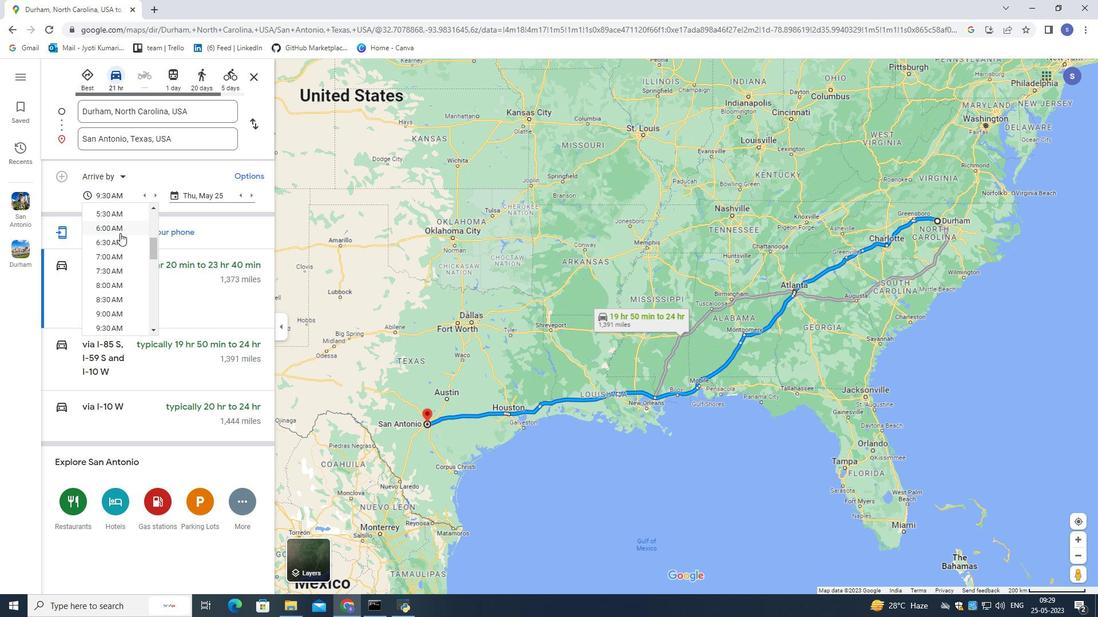 
Action: Mouse scrolled (120, 233) with delta (0, 0)
Screenshot: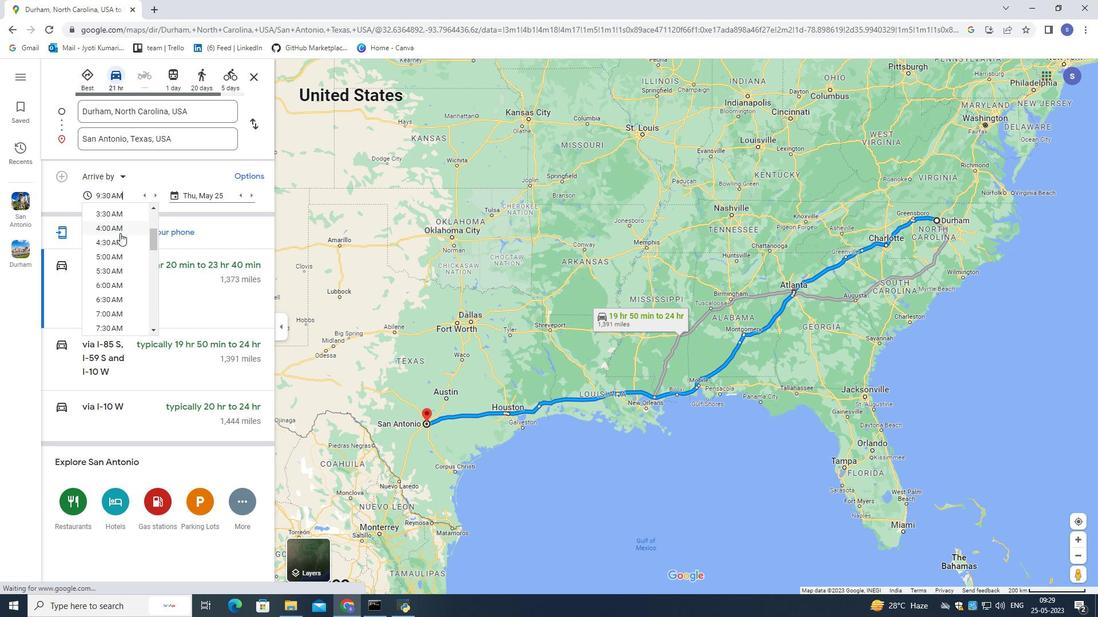 
Action: Mouse moved to (125, 259)
Screenshot: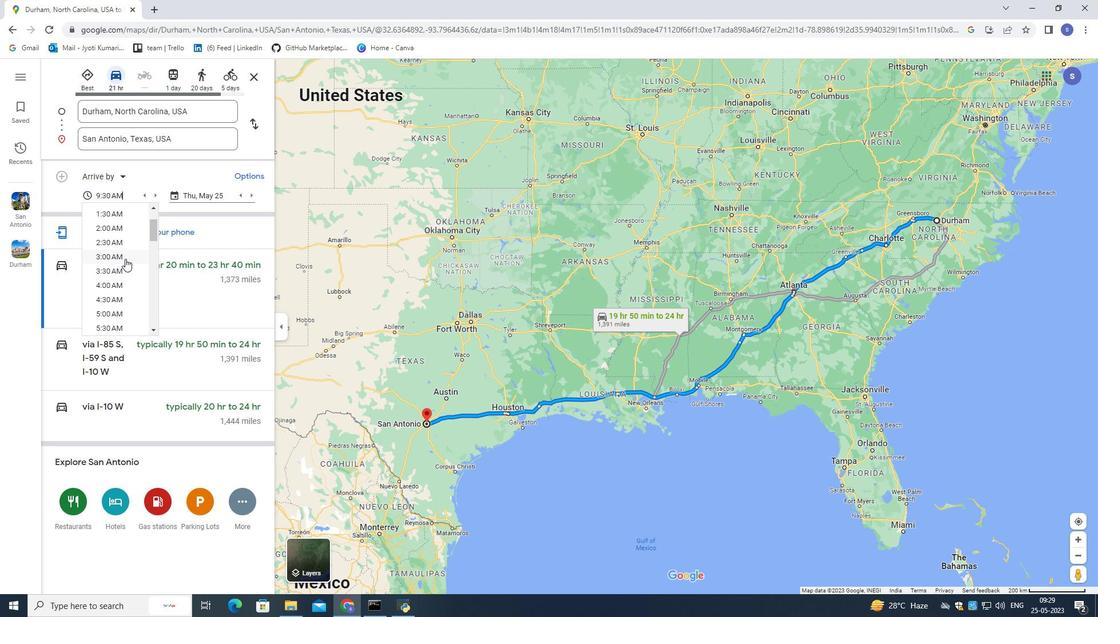 
Action: Mouse scrolled (125, 258) with delta (0, 0)
Screenshot: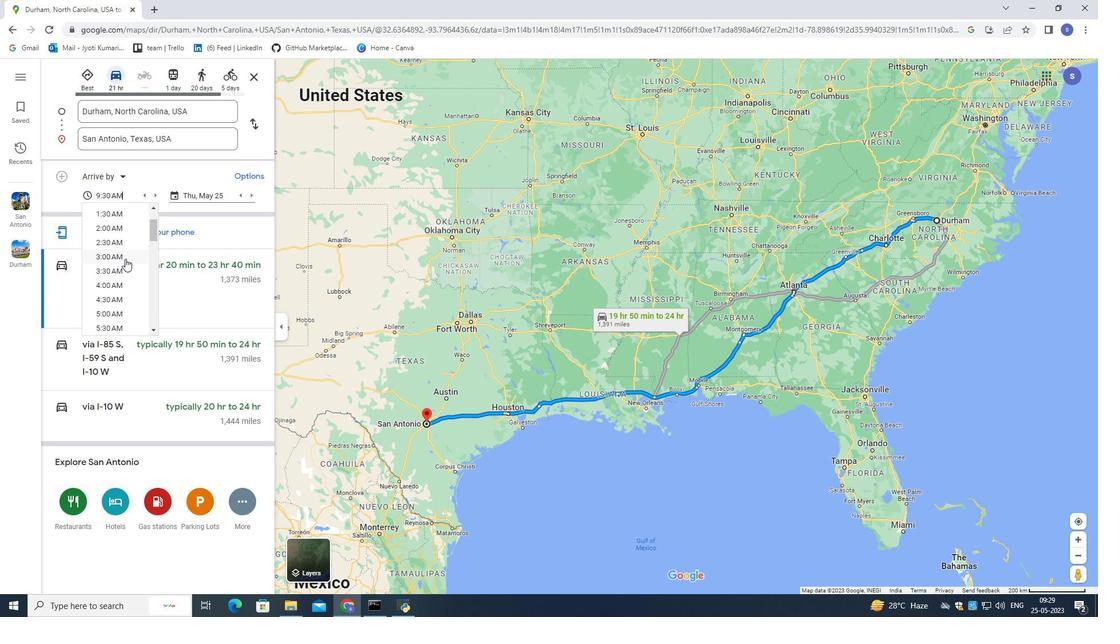 
Action: Mouse scrolled (125, 258) with delta (0, 0)
Screenshot: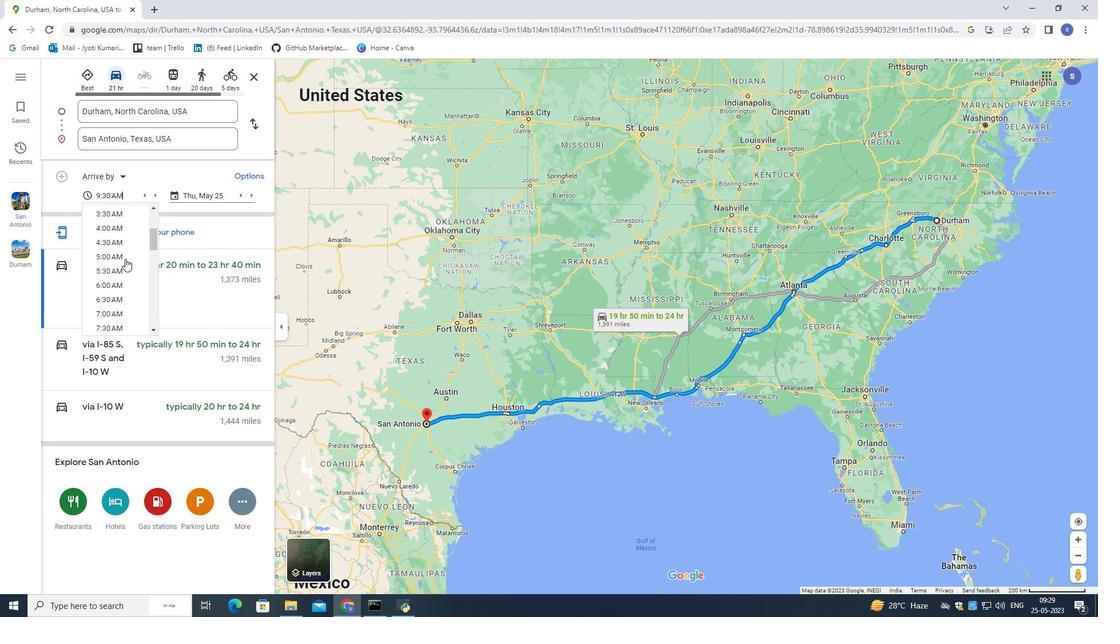 
Action: Mouse scrolled (125, 258) with delta (0, 0)
Screenshot: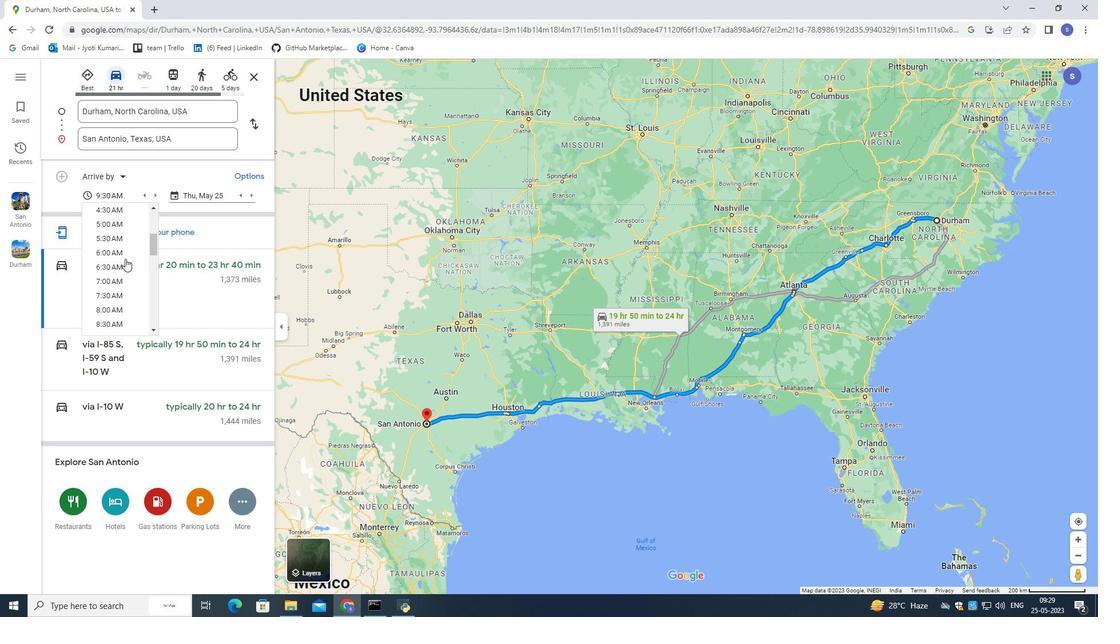 
Action: Mouse scrolled (125, 258) with delta (0, 0)
Screenshot: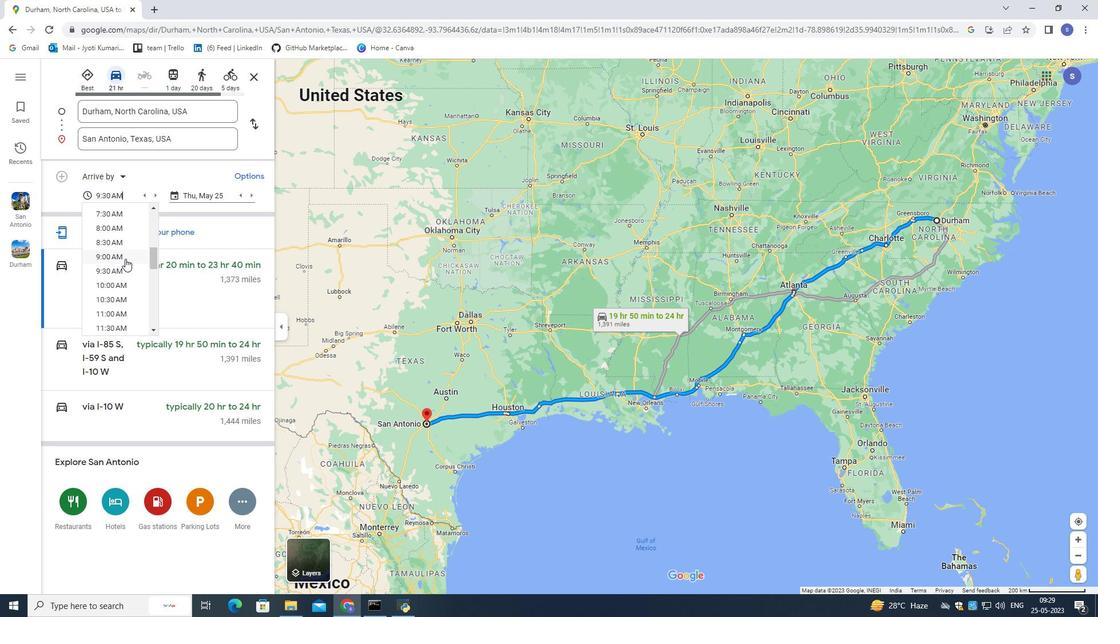 
Action: Mouse scrolled (125, 258) with delta (0, 0)
Screenshot: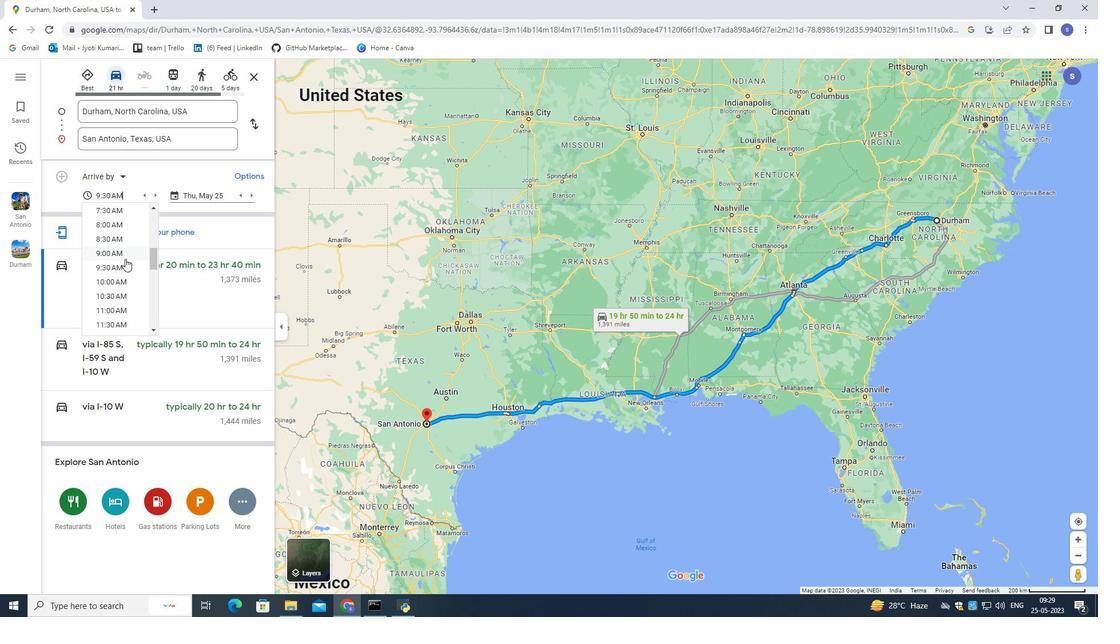 
Action: Mouse scrolled (125, 258) with delta (0, 0)
Screenshot: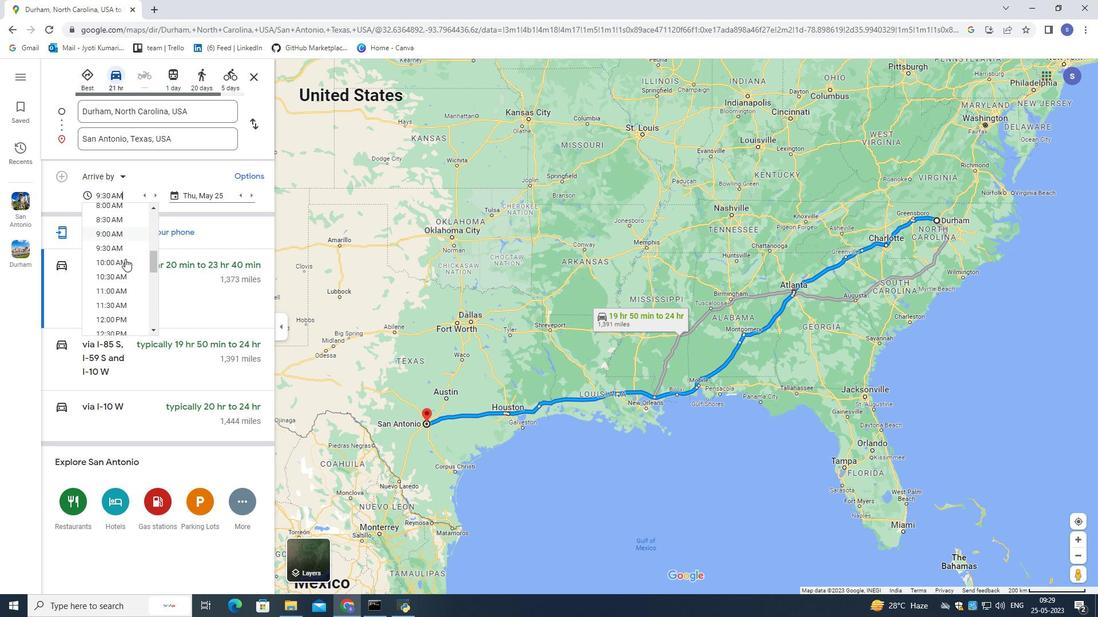 
Action: Mouse scrolled (125, 258) with delta (0, 0)
Screenshot: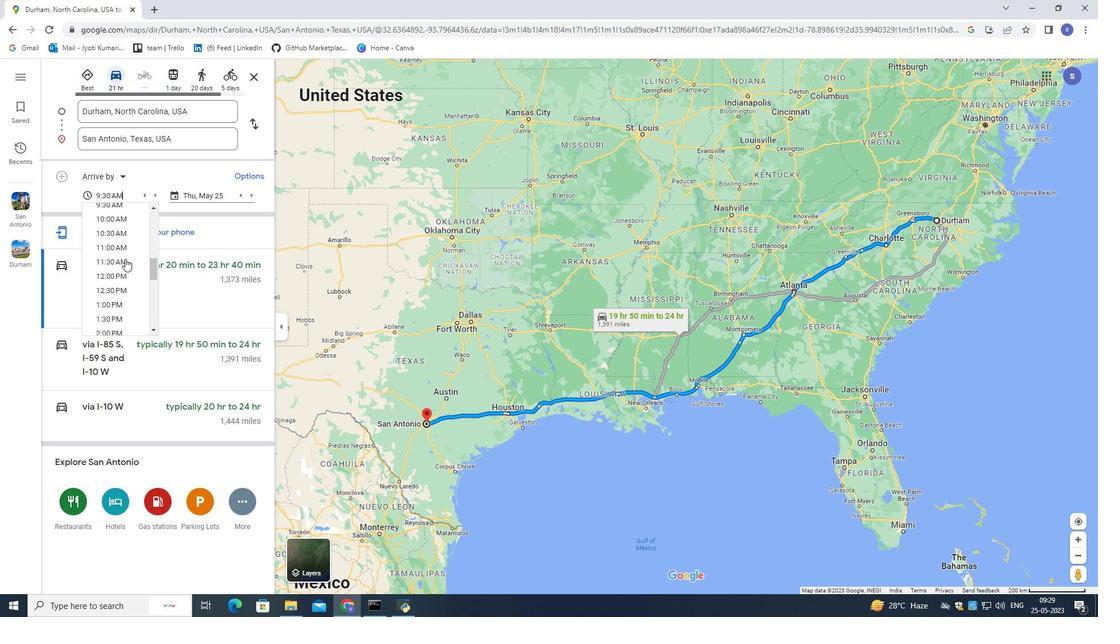 
Action: Mouse scrolled (125, 258) with delta (0, 0)
Screenshot: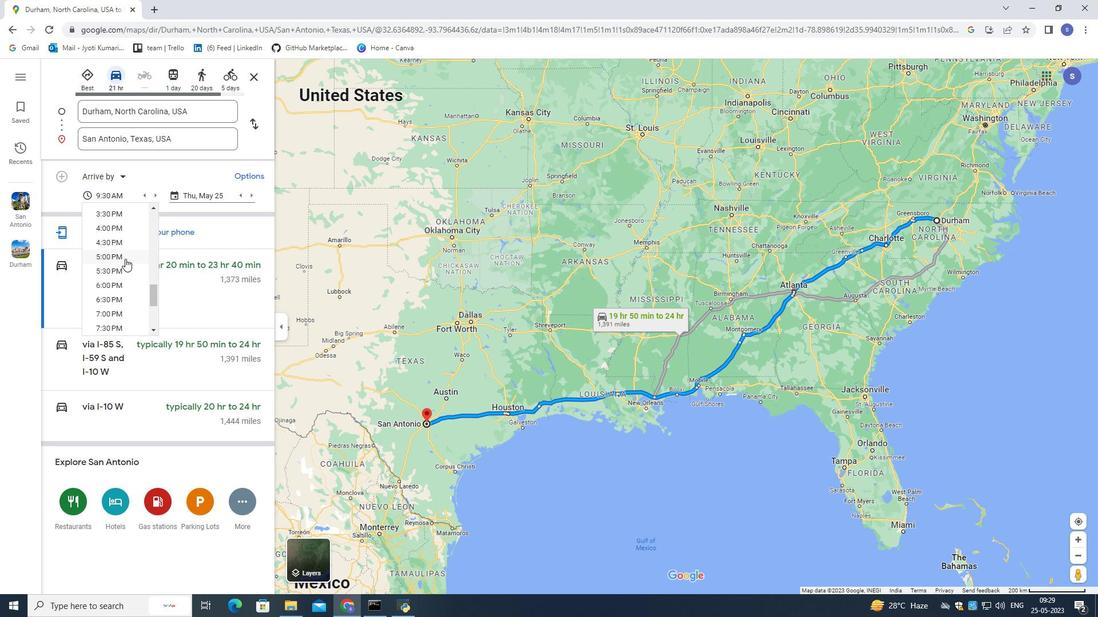 
Action: Mouse scrolled (125, 259) with delta (0, 0)
Screenshot: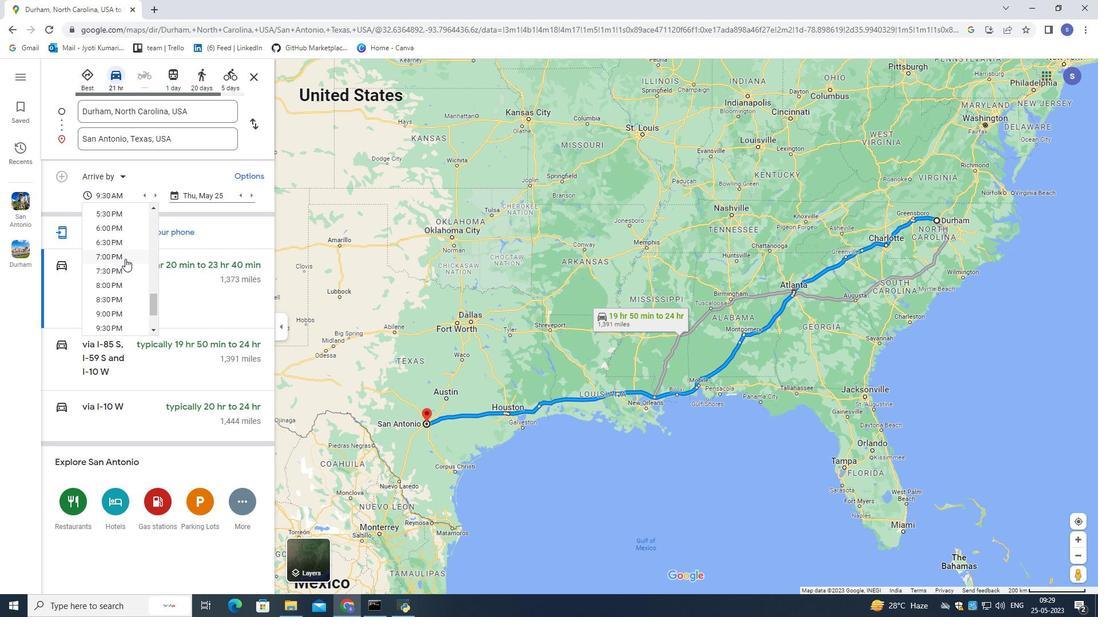 
Action: Mouse moved to (119, 218)
Screenshot: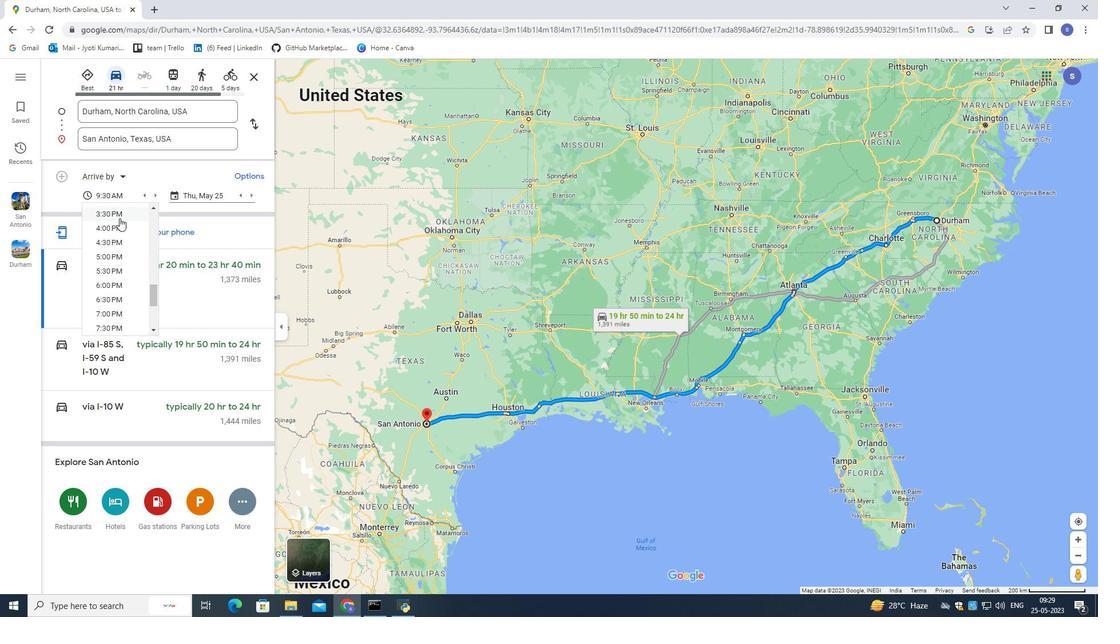 
Action: Mouse scrolled (119, 219) with delta (0, 0)
Screenshot: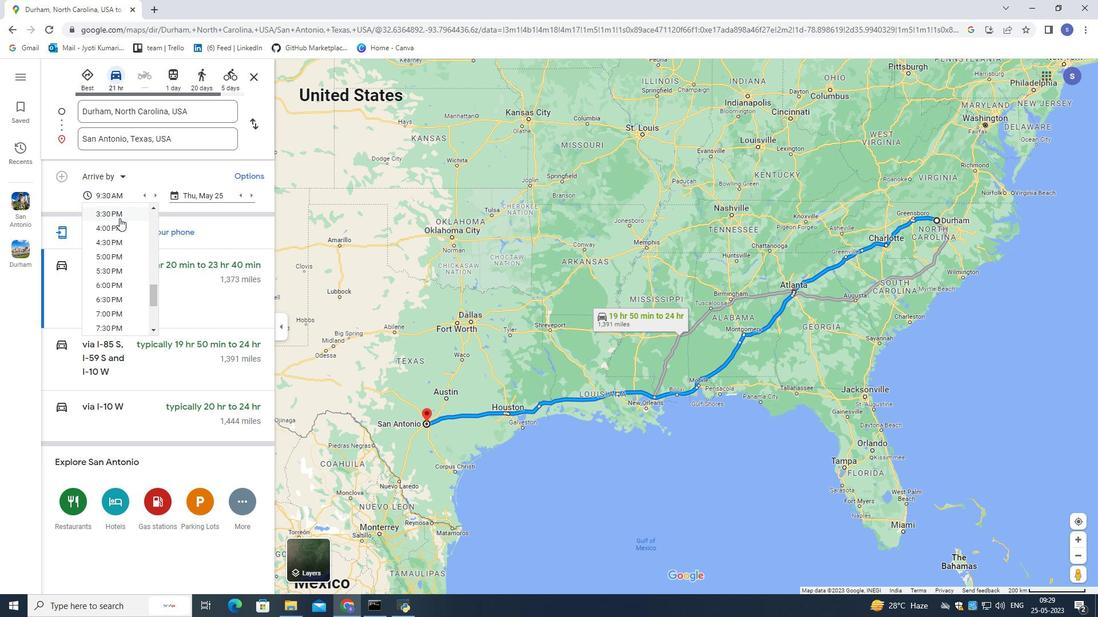 
Action: Mouse moved to (122, 260)
Screenshot: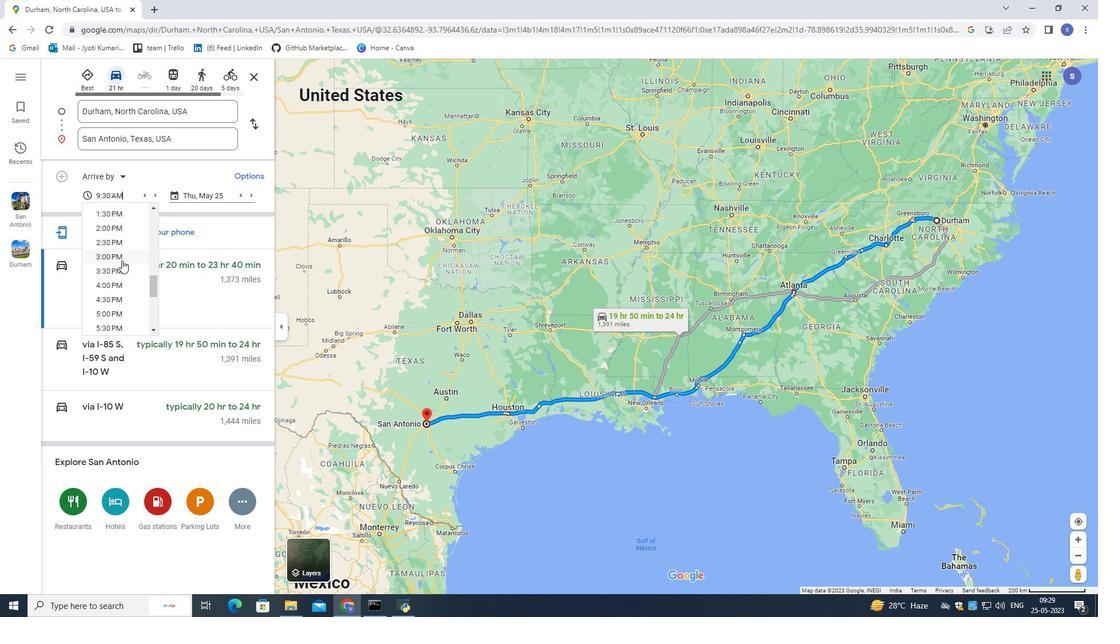 
Action: Mouse pressed left at (122, 260)
Screenshot: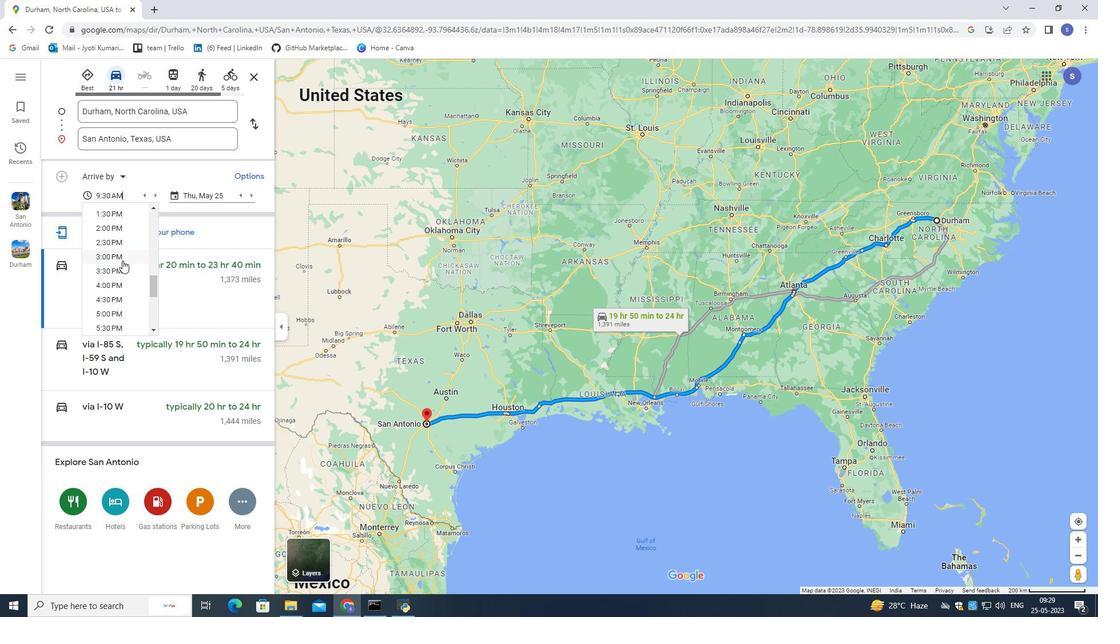 
Action: Mouse moved to (223, 192)
Screenshot: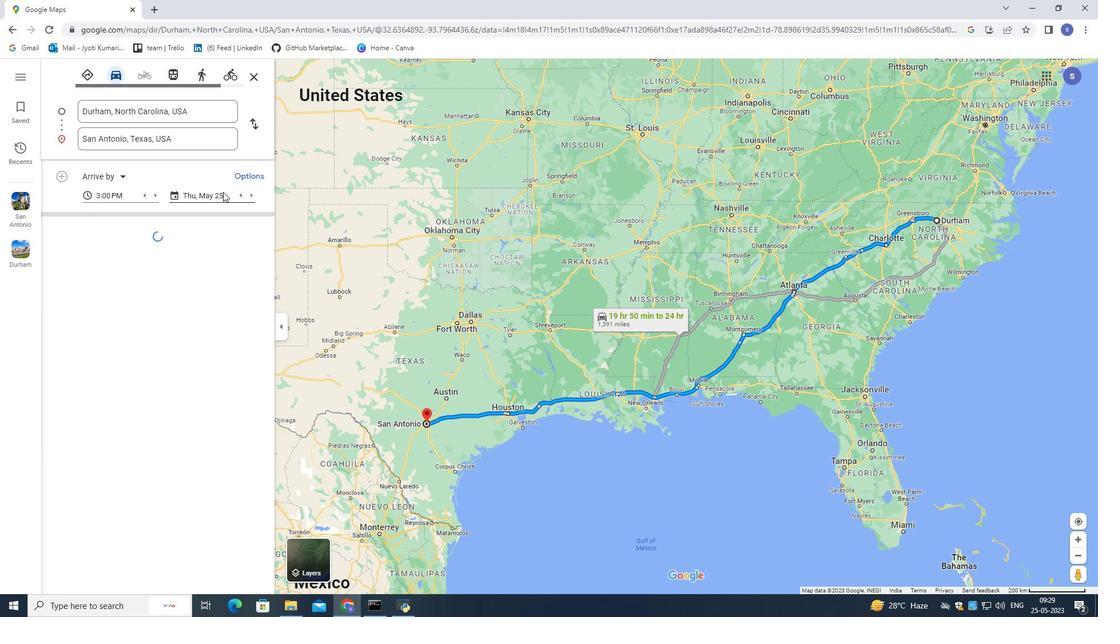 
Action: Mouse pressed left at (223, 192)
Screenshot: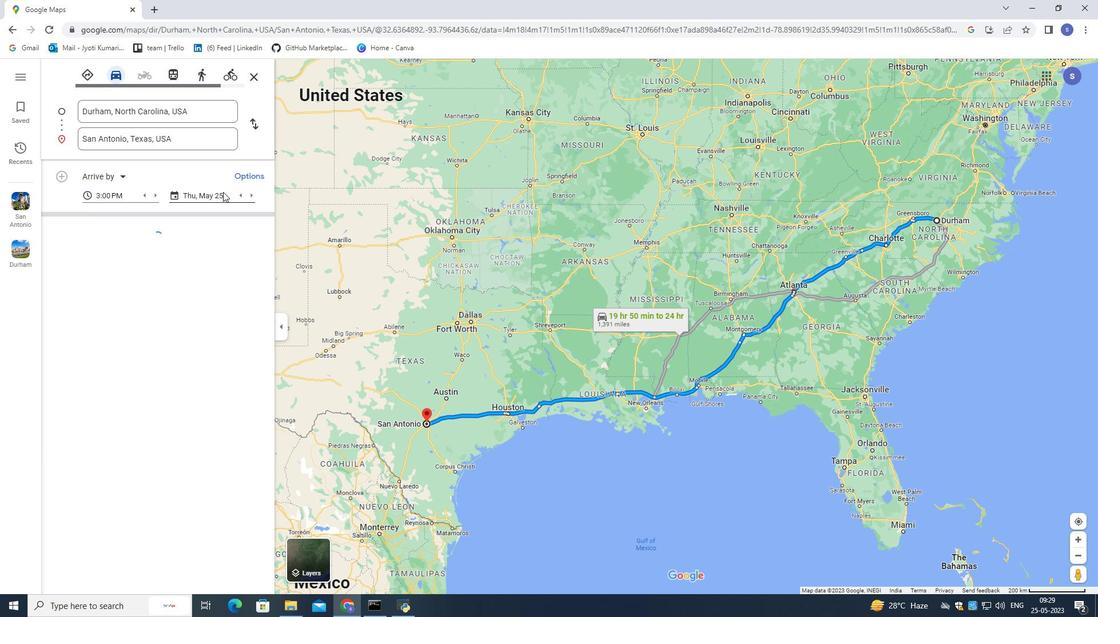 
Action: Mouse moved to (268, 218)
Screenshot: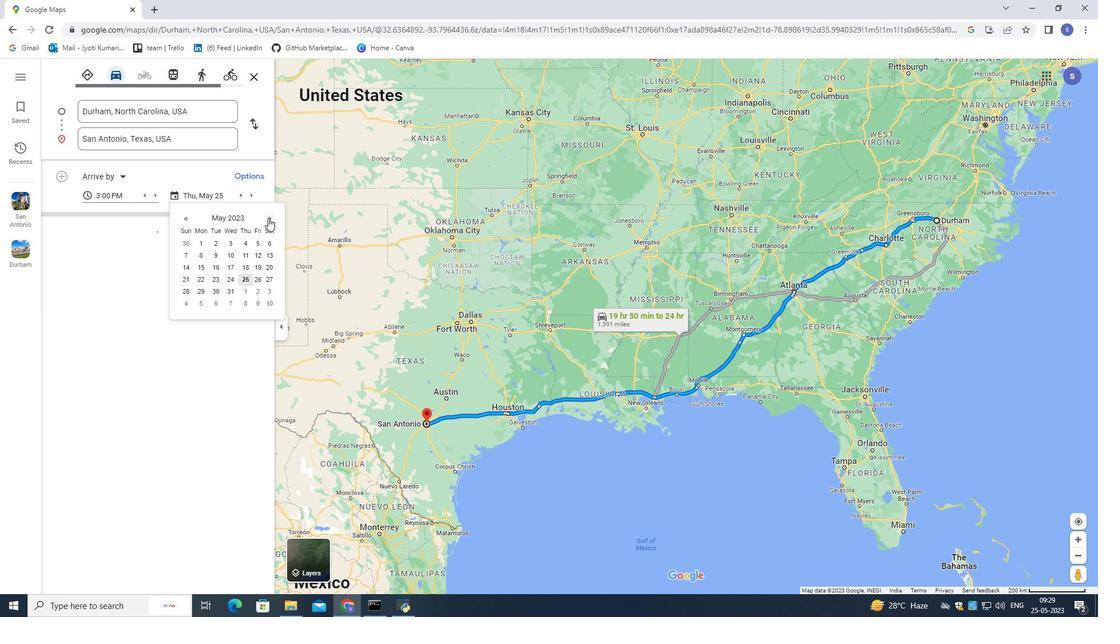 
Action: Mouse pressed left at (268, 218)
Screenshot: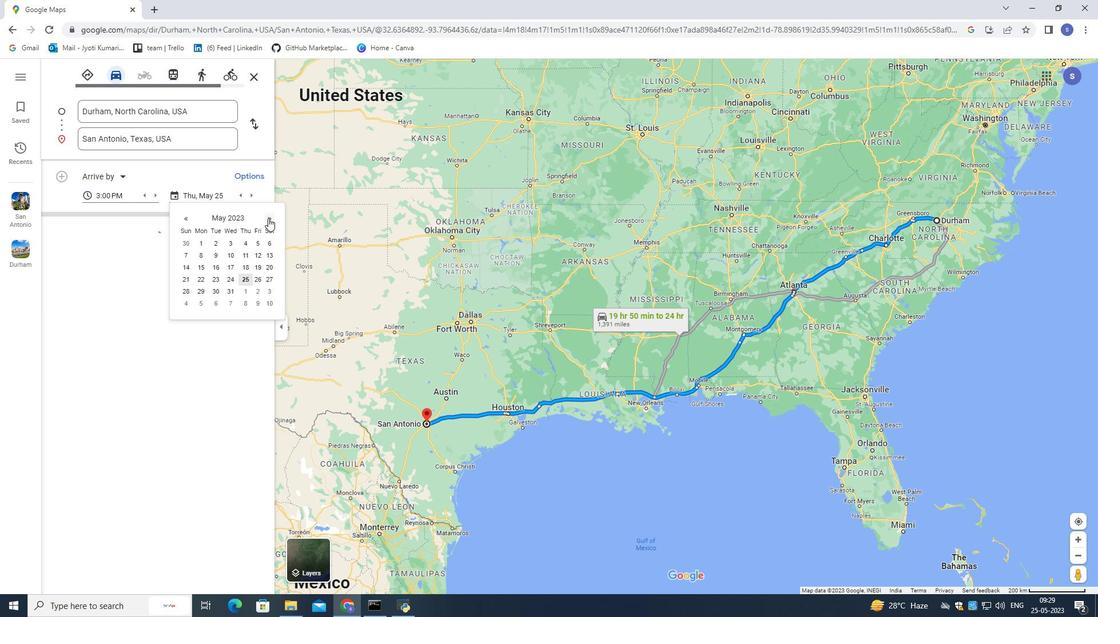
Action: Mouse moved to (245, 265)
Screenshot: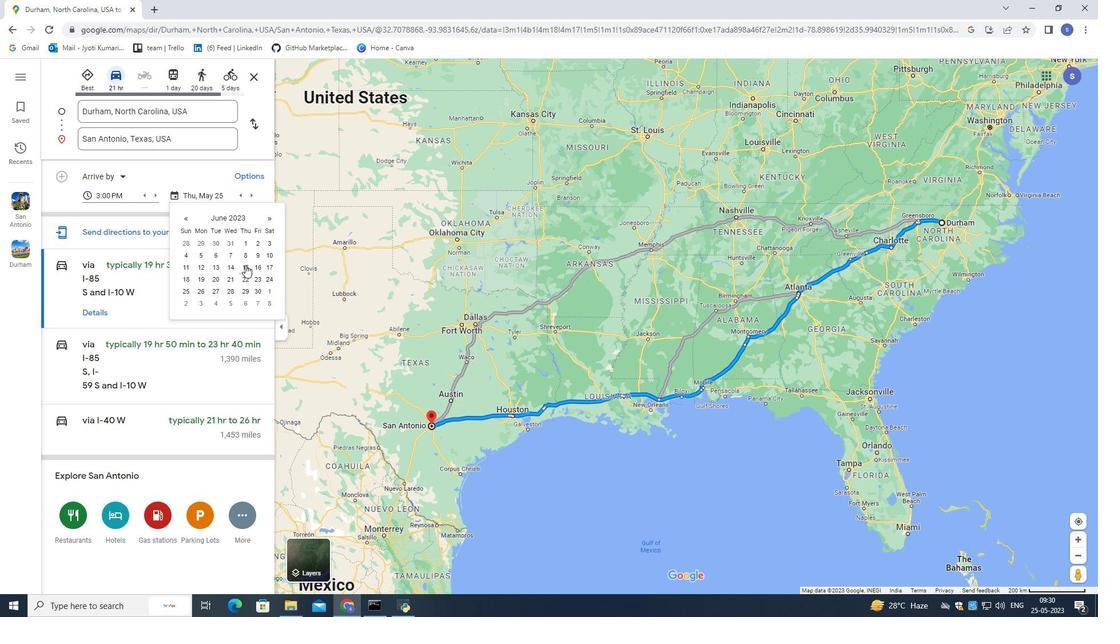 
Action: Mouse pressed left at (245, 265)
Screenshot: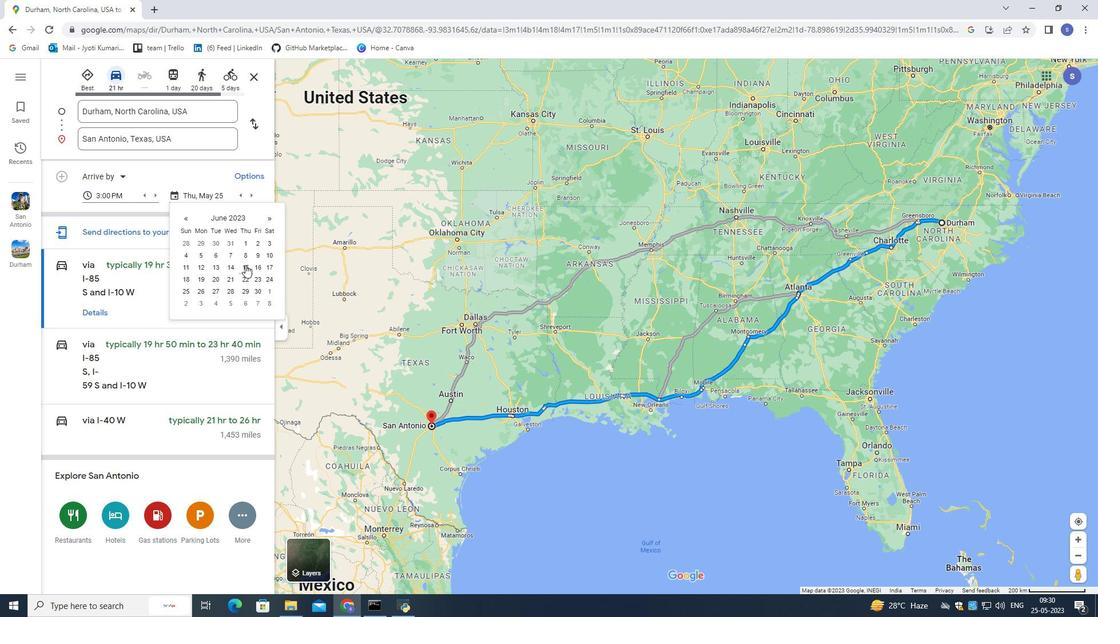 
Action: Mouse moved to (183, 281)
Screenshot: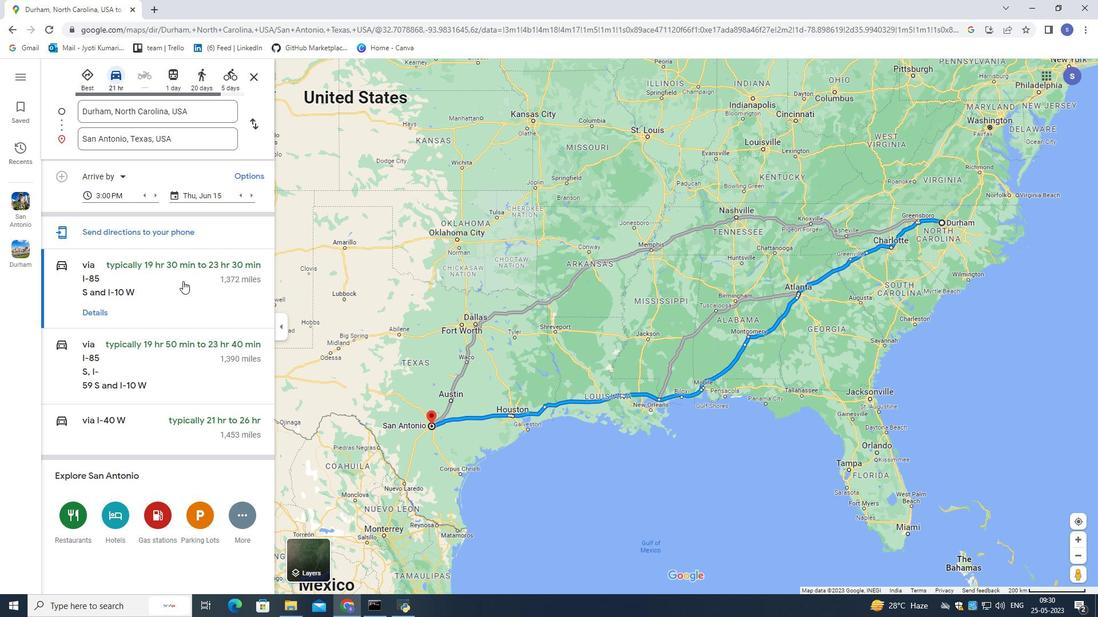 
Action: Mouse pressed left at (183, 281)
Screenshot: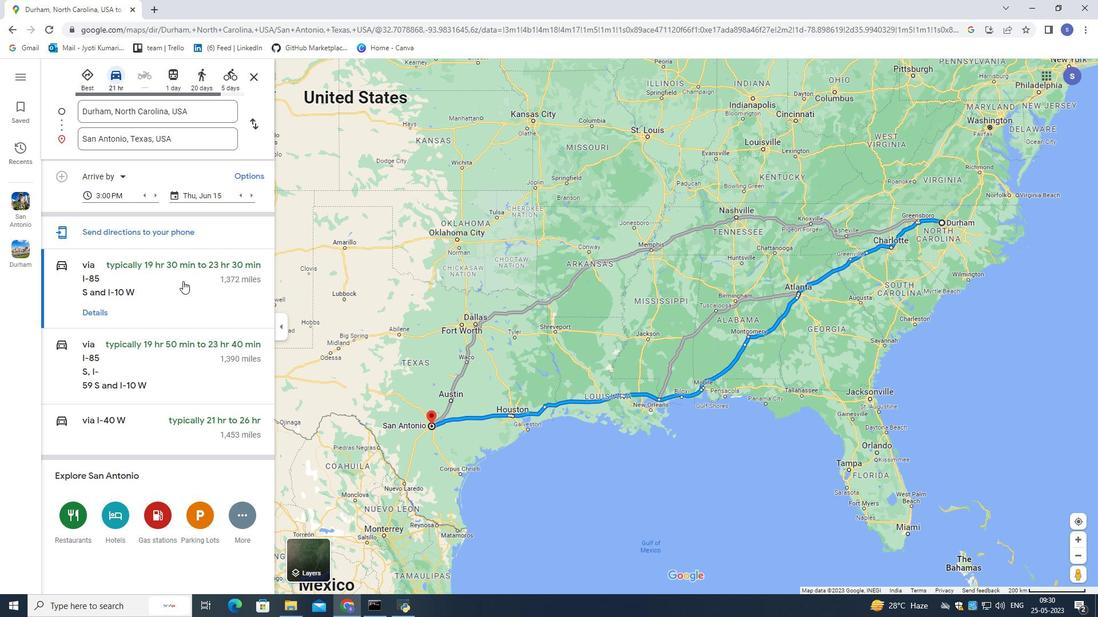 
Action: Mouse moved to (169, 264)
Screenshot: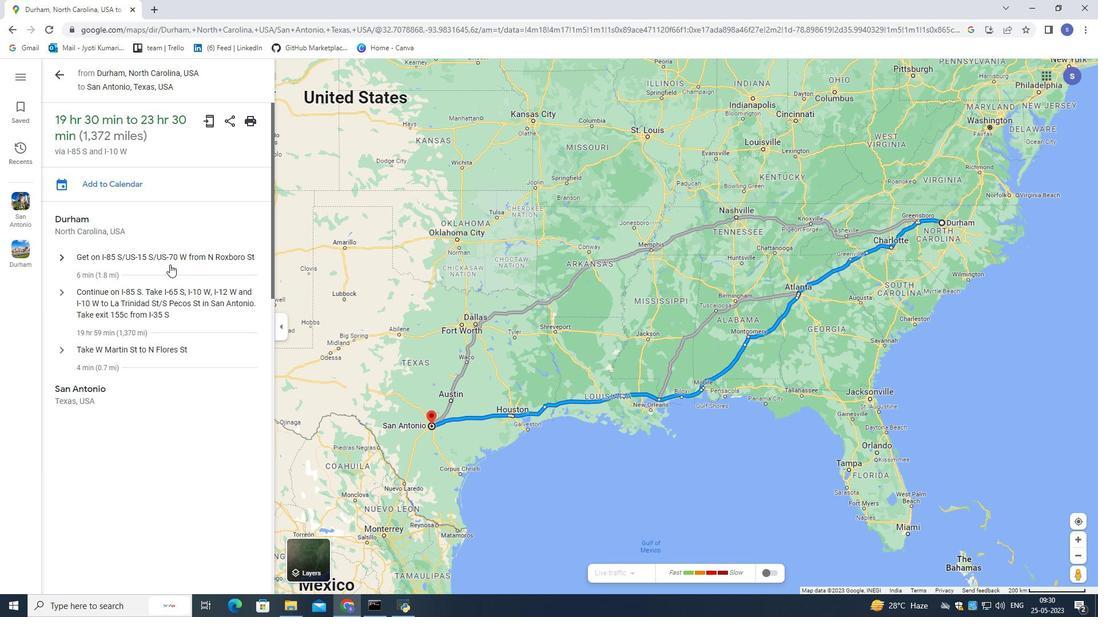 
Action: Mouse pressed left at (169, 264)
Screenshot: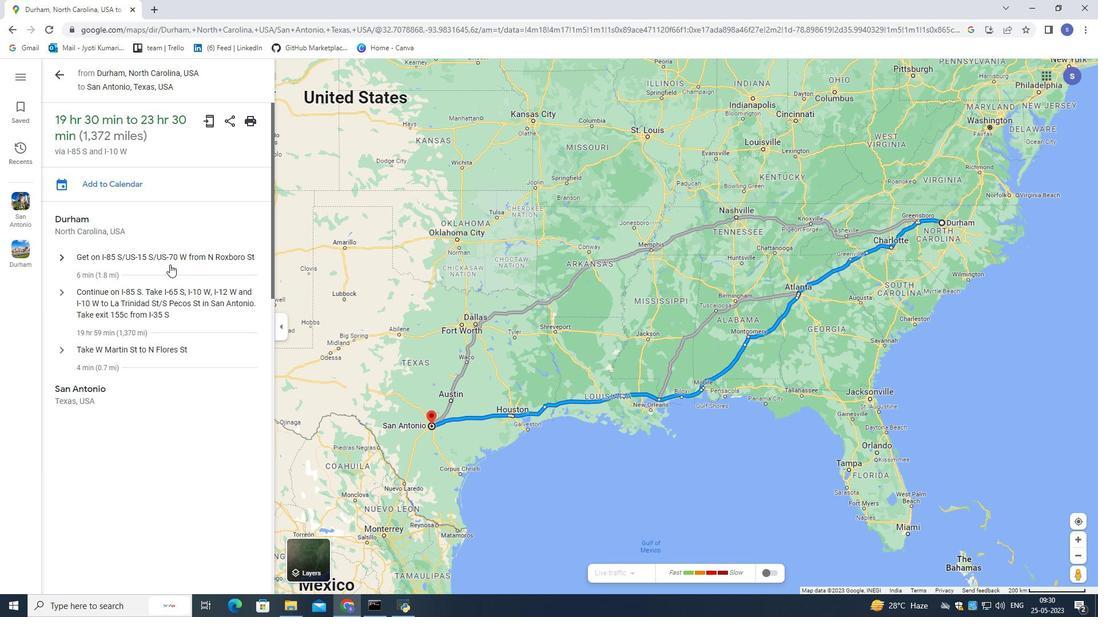 
Action: Mouse moved to (159, 291)
Screenshot: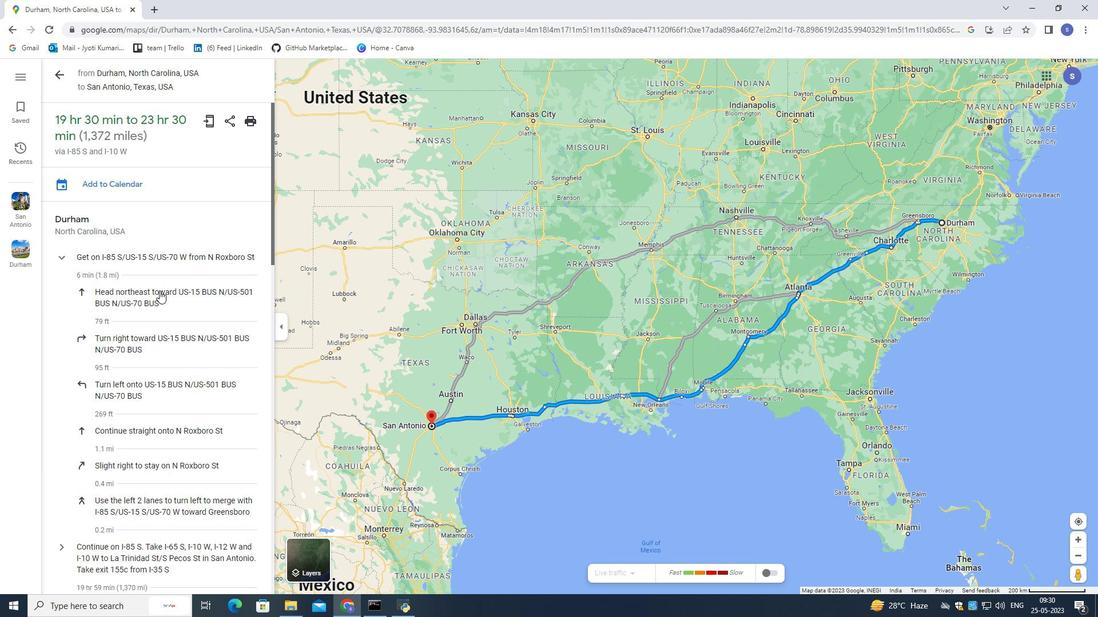 
Action: Mouse pressed left at (159, 291)
Screenshot: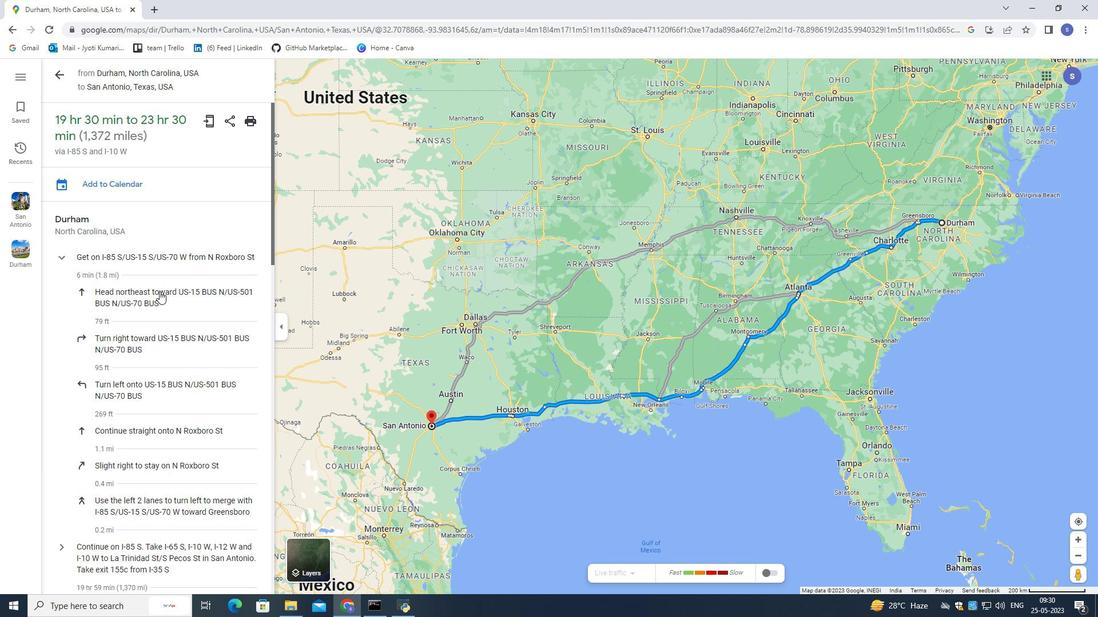 
Action: Mouse moved to (160, 335)
Screenshot: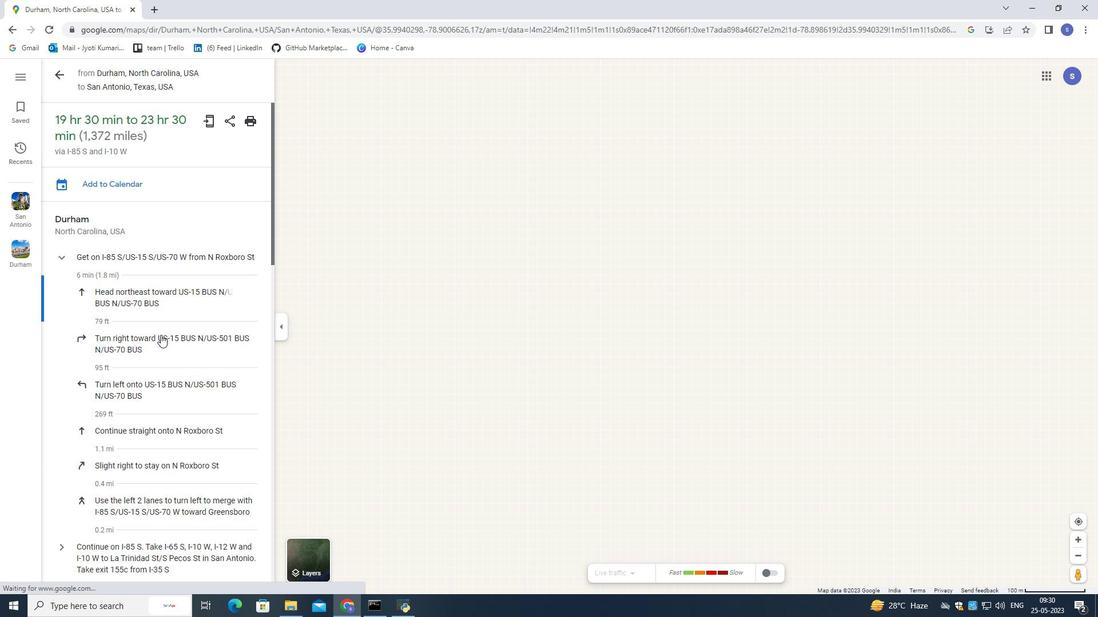 
Action: Mouse pressed left at (160, 335)
Screenshot: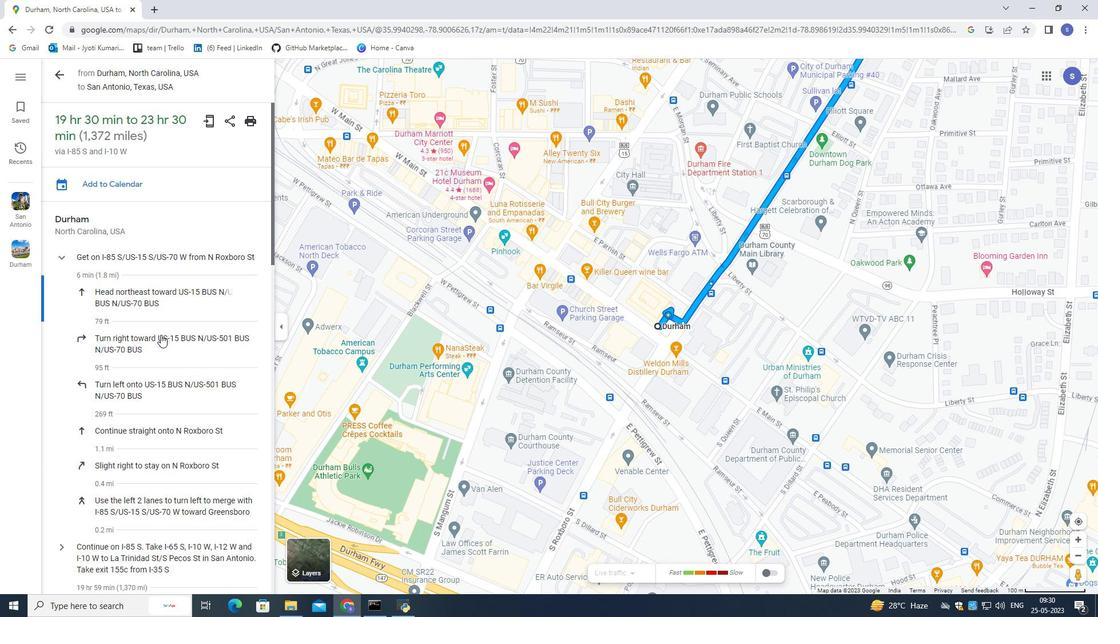 
Action: Mouse moved to (158, 383)
Screenshot: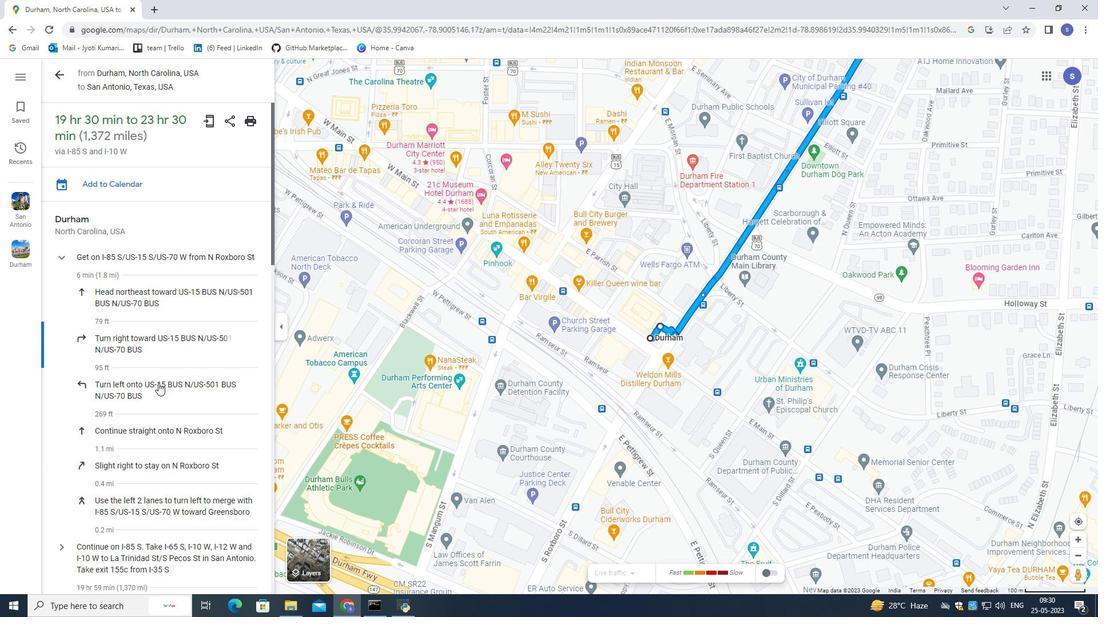 
Action: Mouse pressed left at (158, 383)
Screenshot: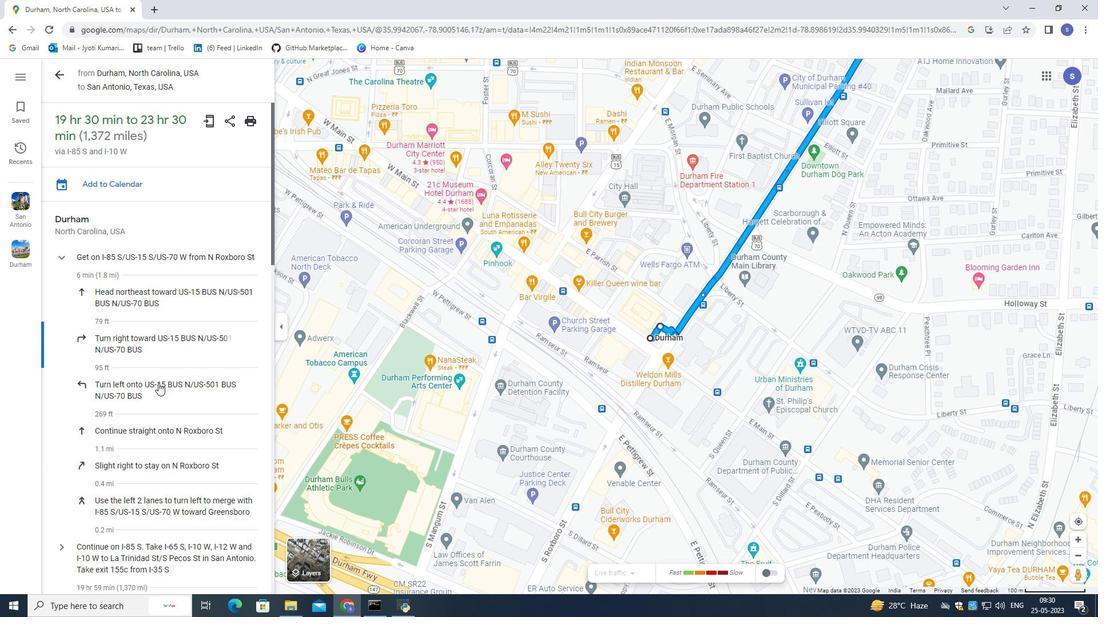 
Action: Mouse moved to (142, 431)
Screenshot: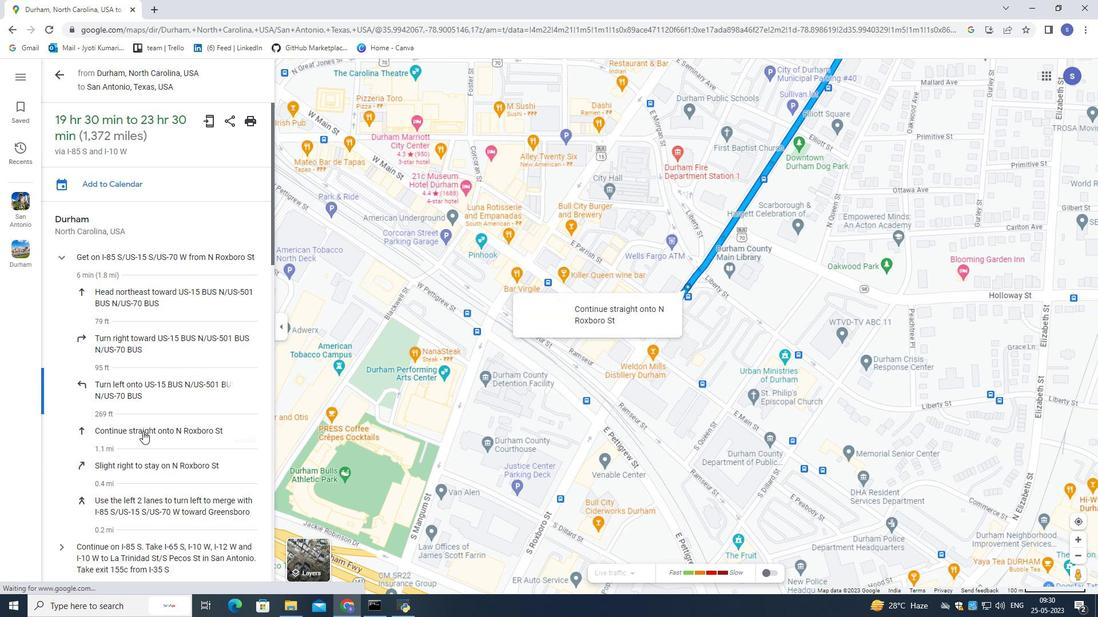 
Action: Mouse pressed left at (142, 431)
Screenshot: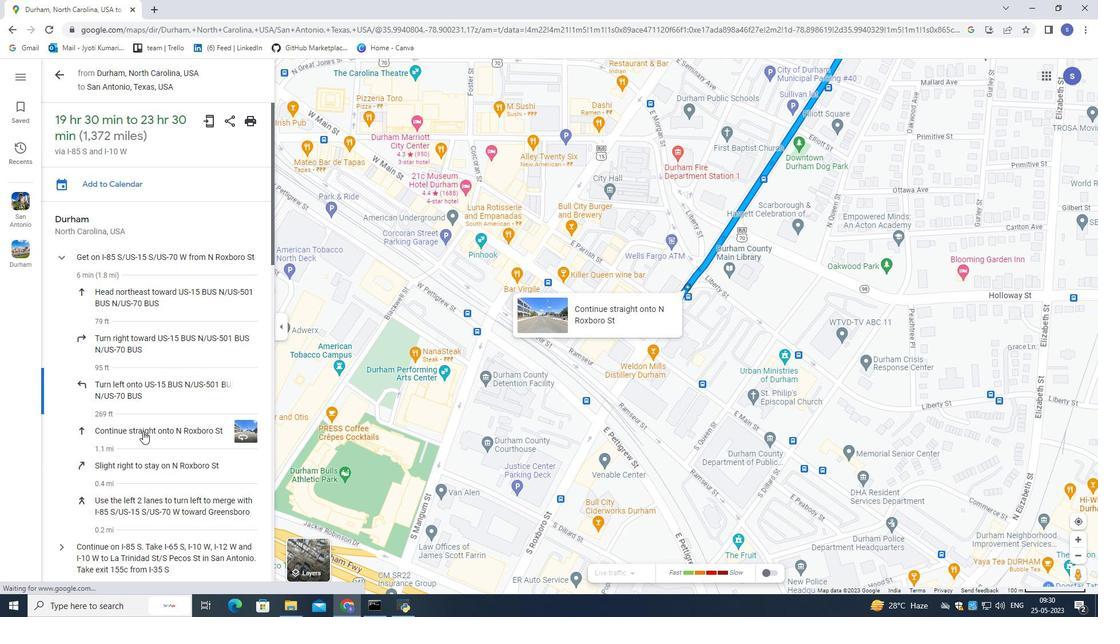 
Action: Mouse moved to (142, 432)
Screenshot: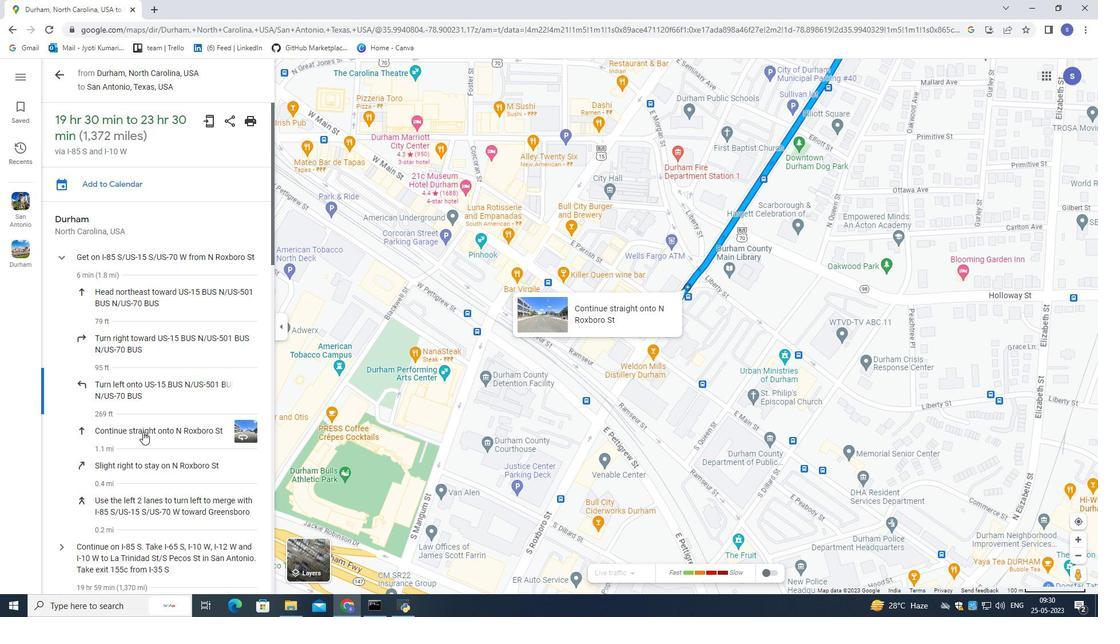 
Action: Mouse scrolled (142, 431) with delta (0, 0)
Screenshot: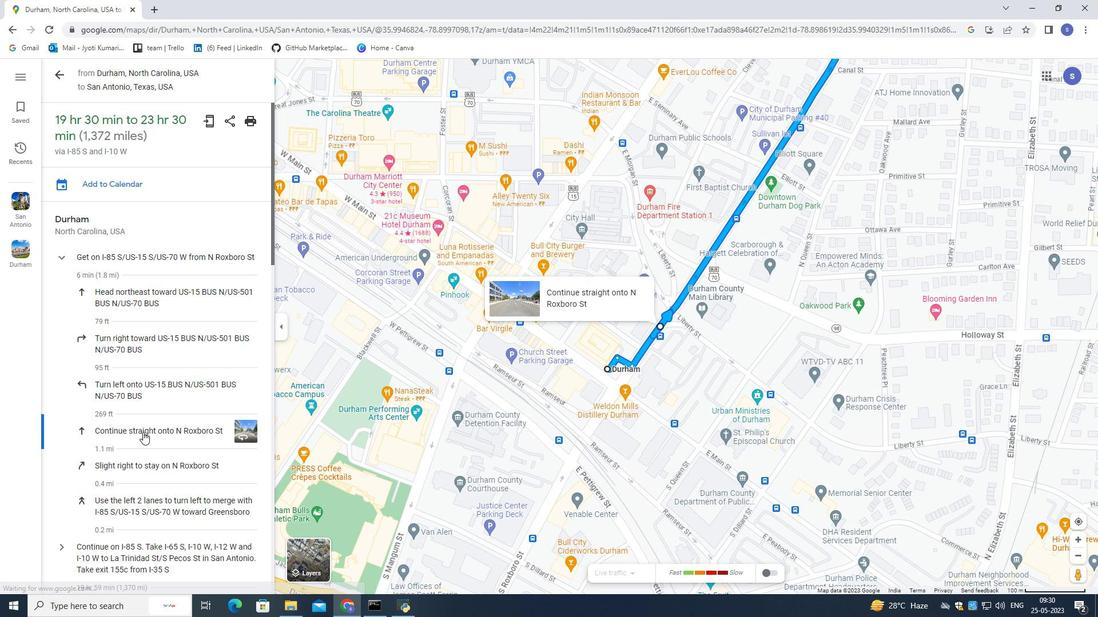 
Action: Mouse scrolled (142, 431) with delta (0, 0)
Screenshot: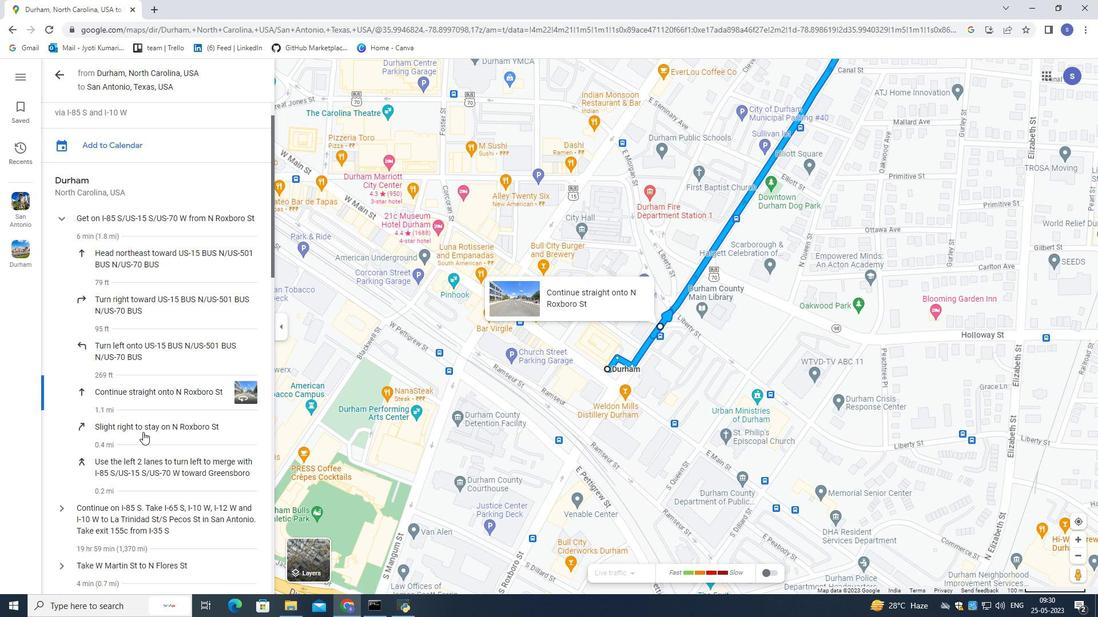 
Action: Mouse moved to (143, 355)
Screenshot: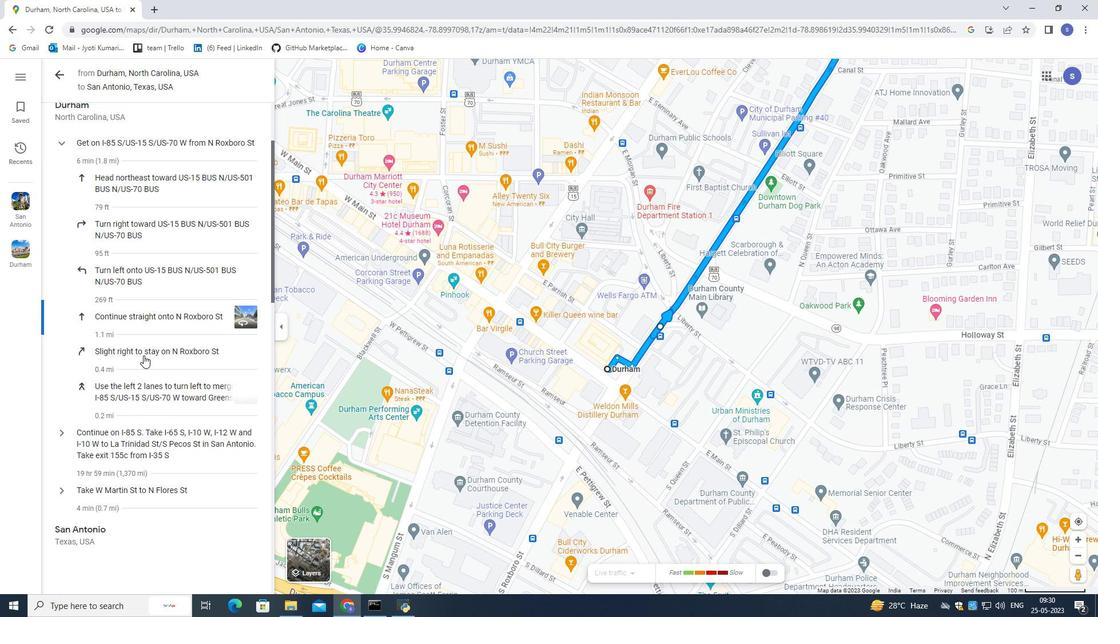 
Action: Mouse pressed left at (143, 355)
Screenshot: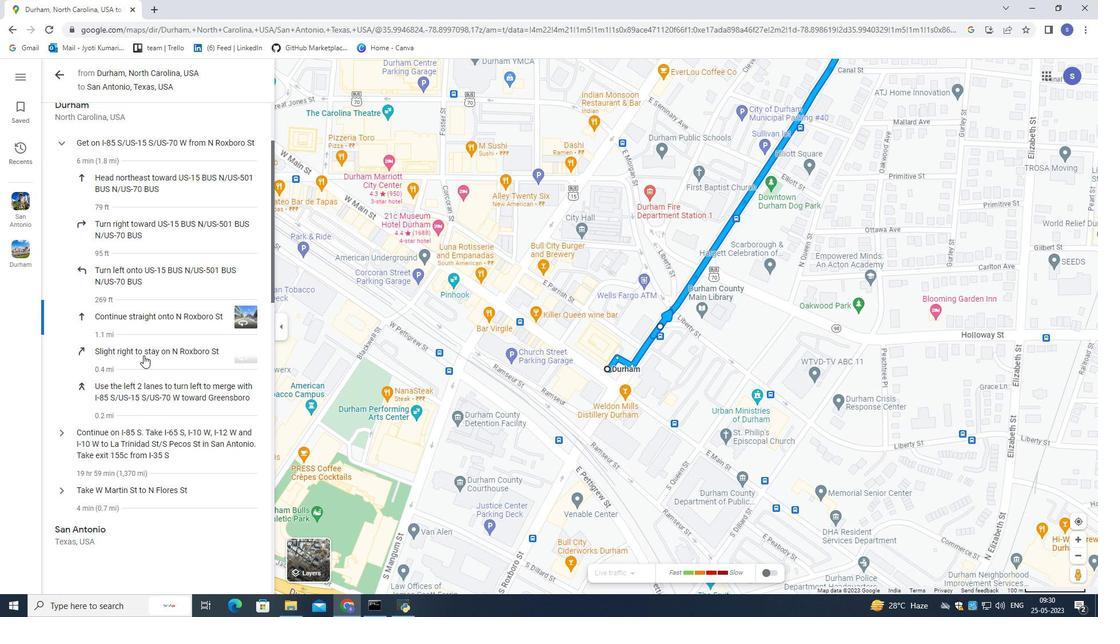 
Action: Mouse moved to (143, 387)
Screenshot: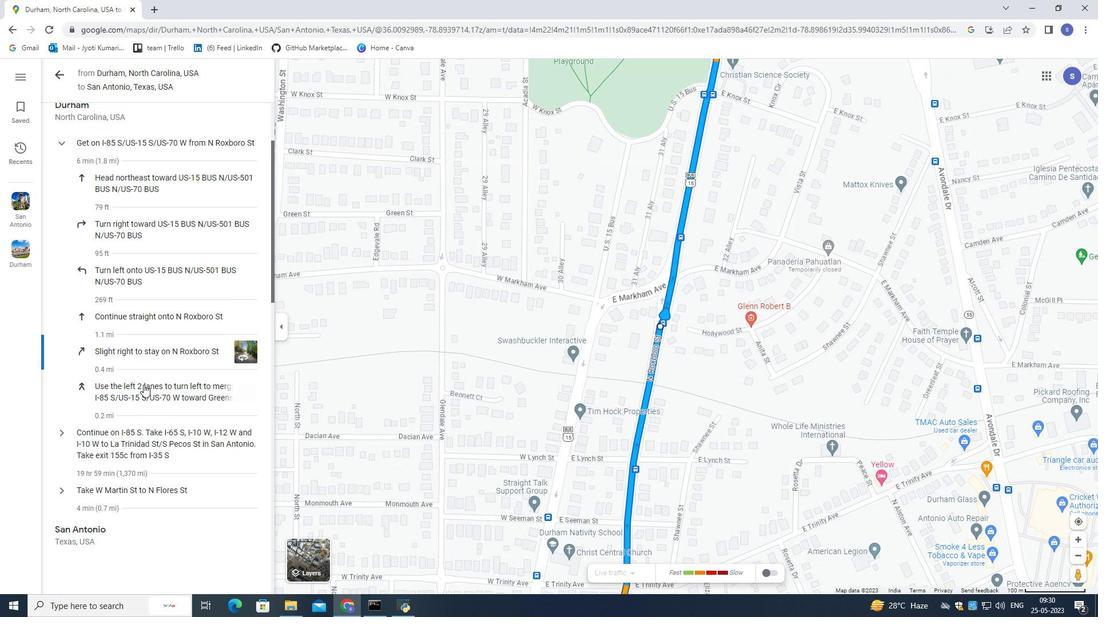
Action: Mouse pressed left at (143, 387)
Screenshot: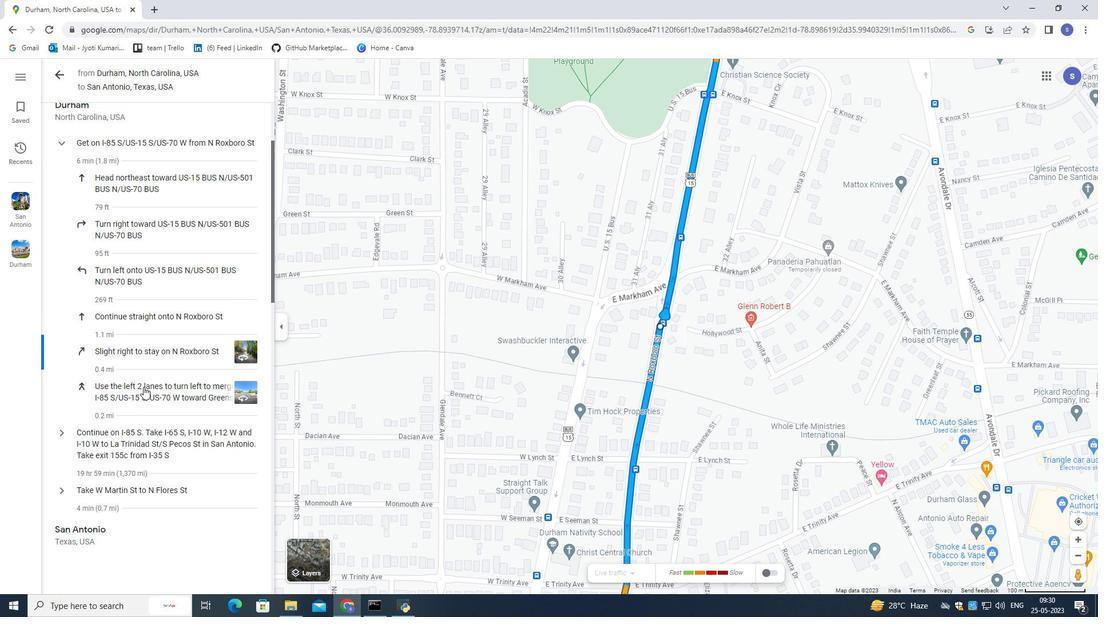 
Action: Mouse moved to (135, 438)
Screenshot: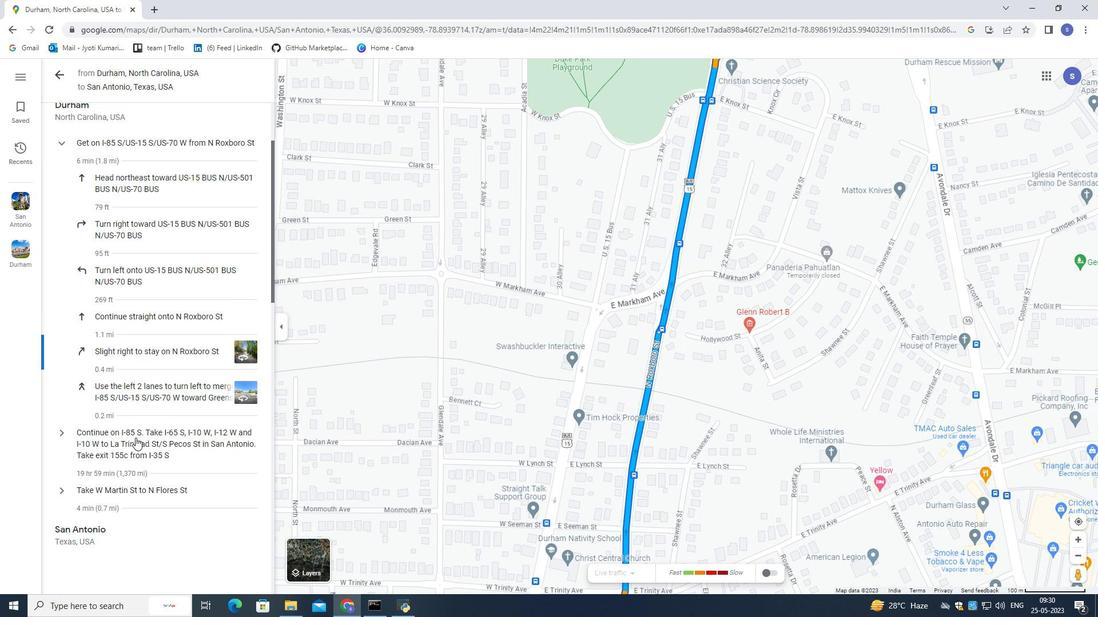 
Action: Mouse pressed left at (135, 438)
Screenshot: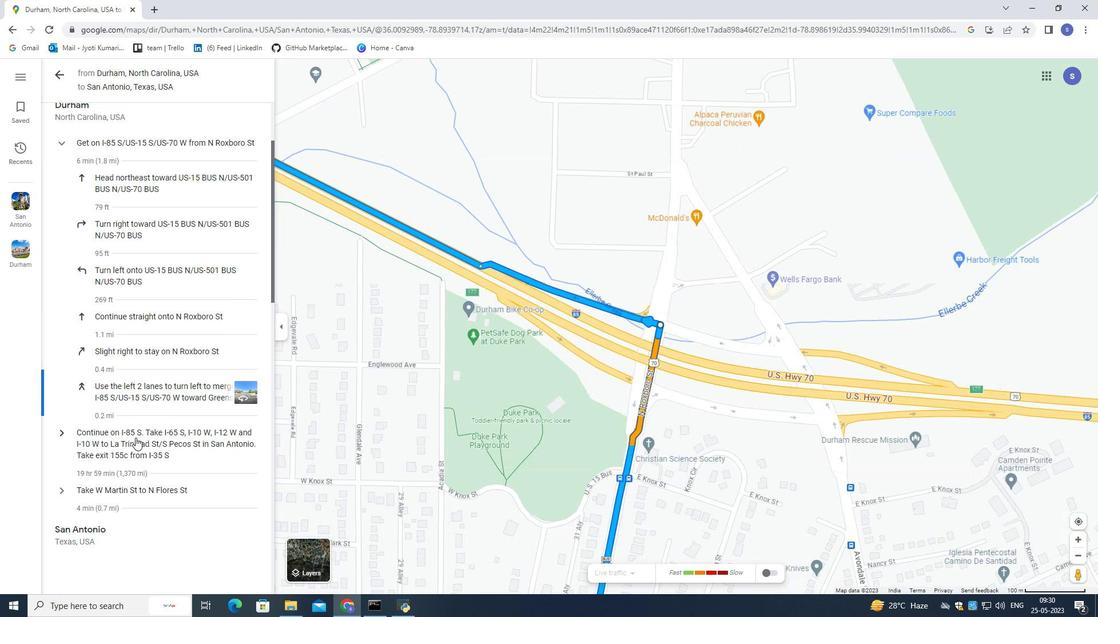 
Action: Mouse moved to (136, 429)
Screenshot: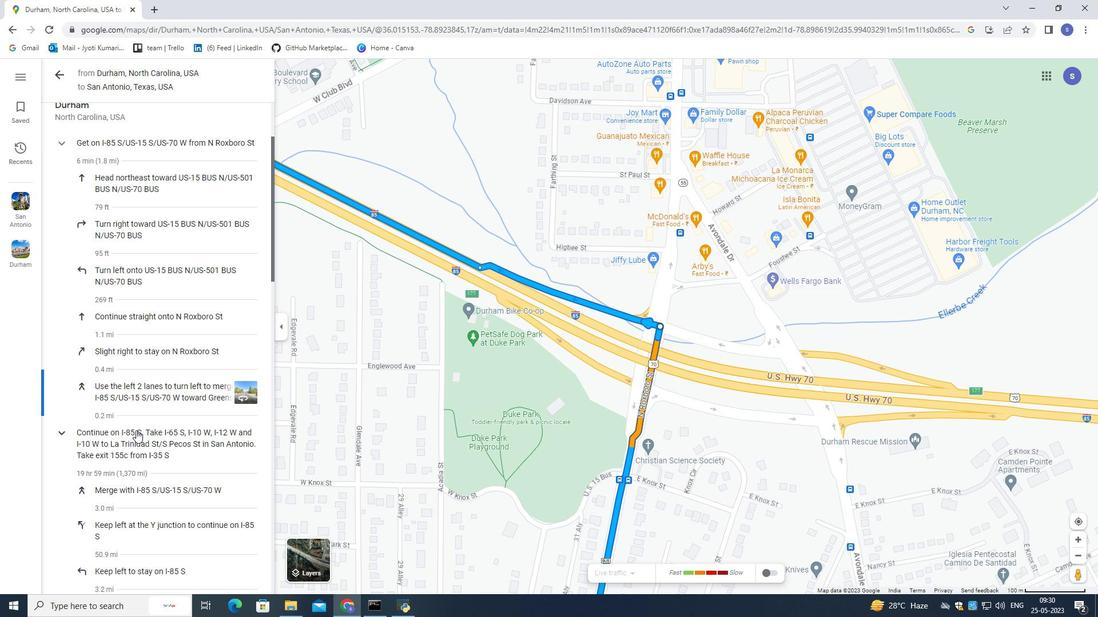 
Action: Mouse scrolled (136, 428) with delta (0, 0)
Screenshot: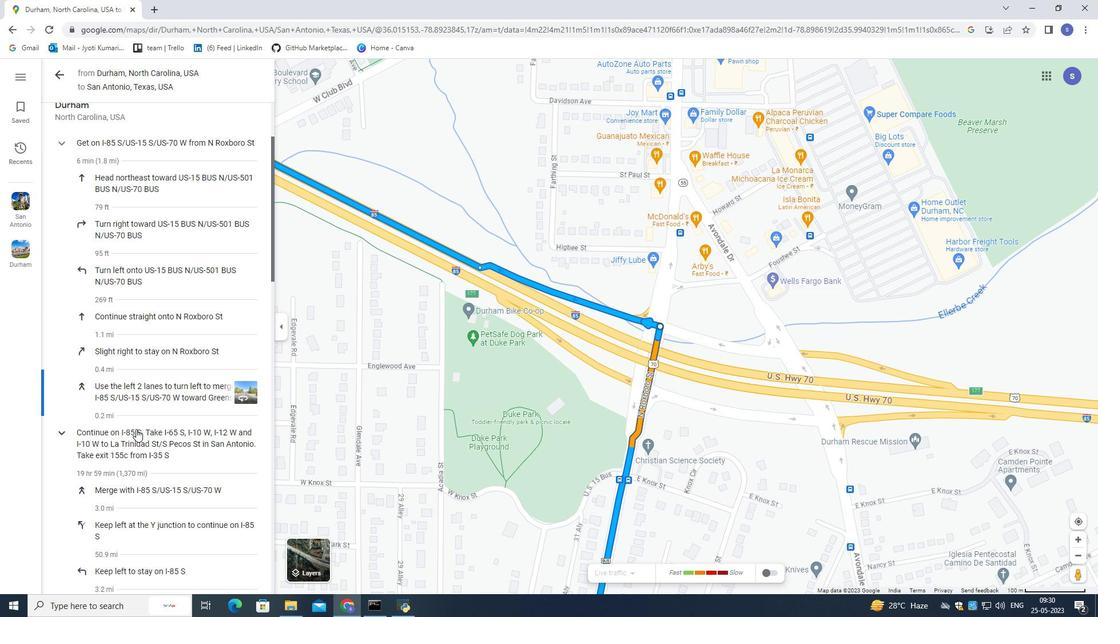 
Action: Mouse scrolled (136, 428) with delta (0, 0)
Screenshot: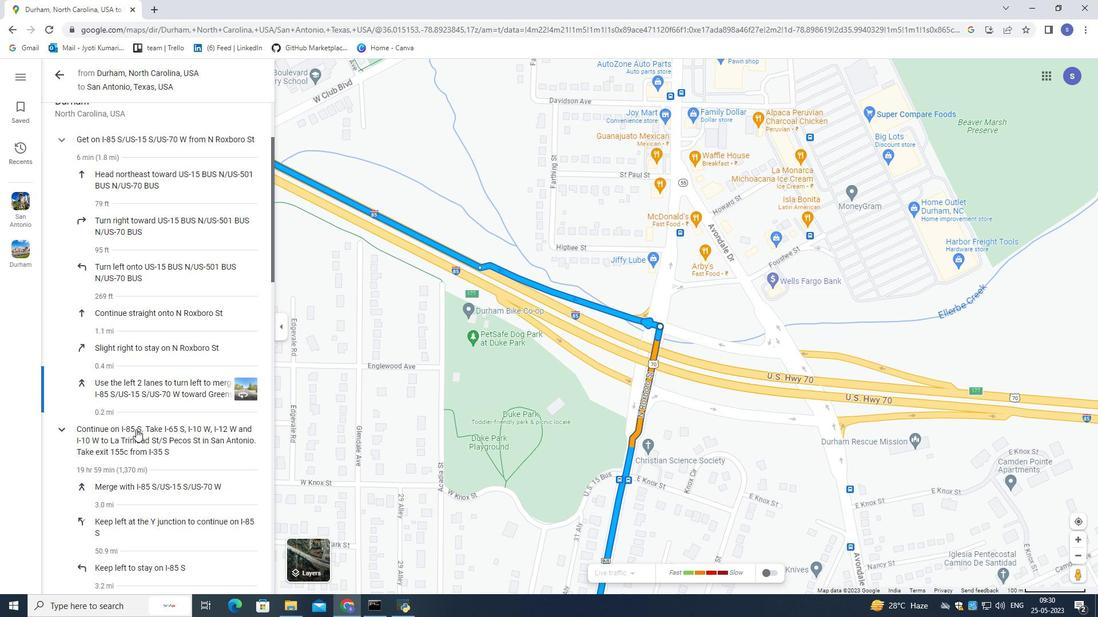 
Action: Mouse scrolled (136, 428) with delta (0, 0)
Screenshot: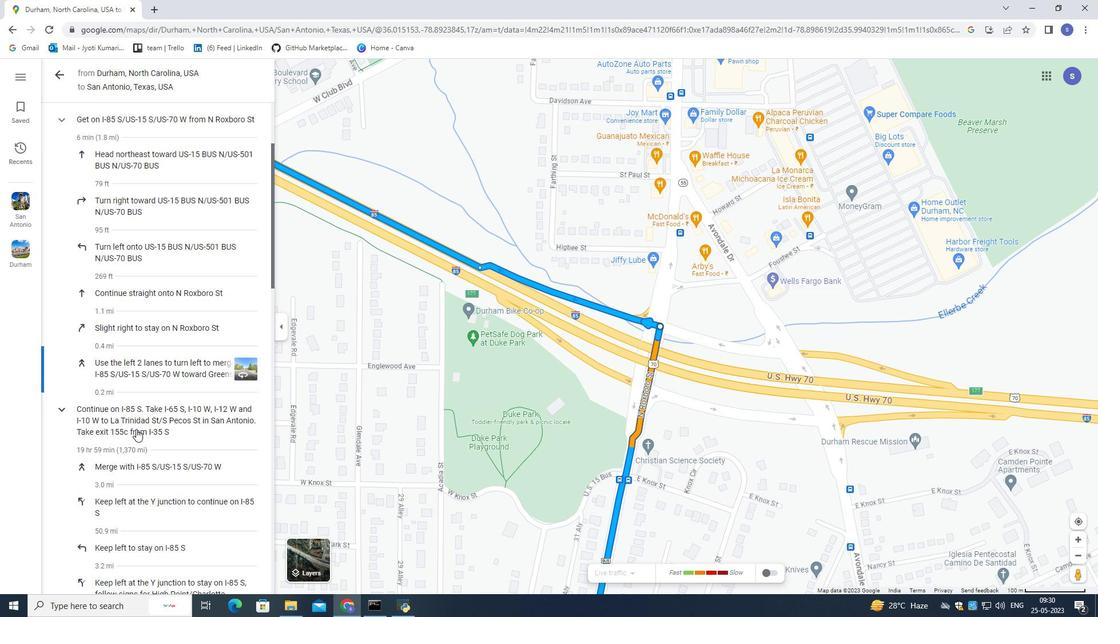 
Action: Mouse moved to (155, 328)
Screenshot: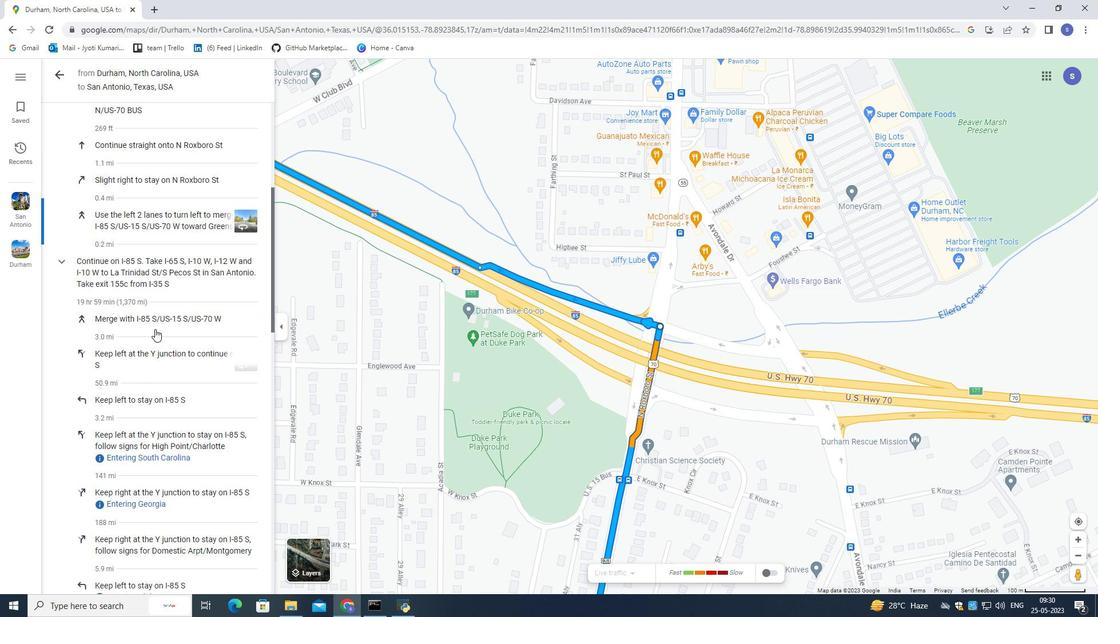
Action: Mouse pressed left at (155, 328)
Screenshot: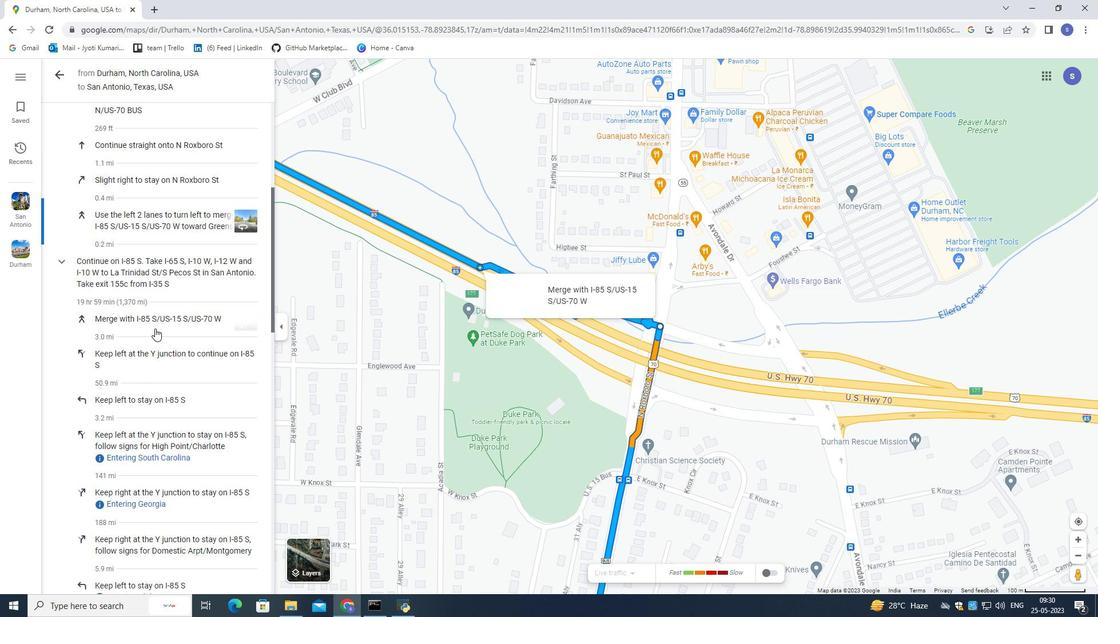 
Action: Mouse moved to (154, 349)
Screenshot: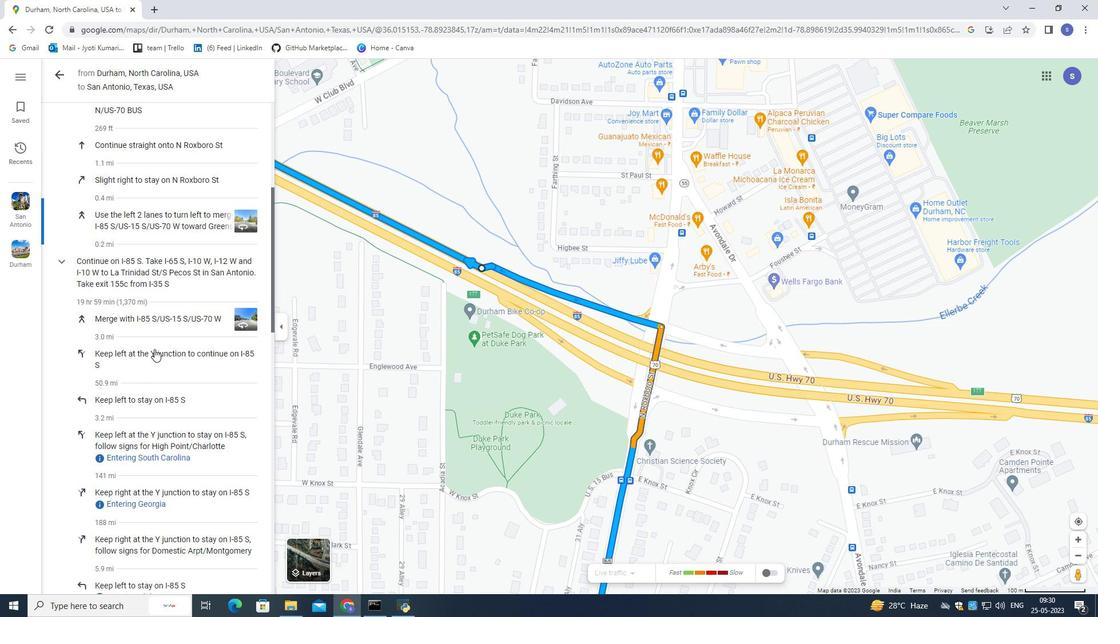 
Action: Mouse pressed left at (154, 349)
Screenshot: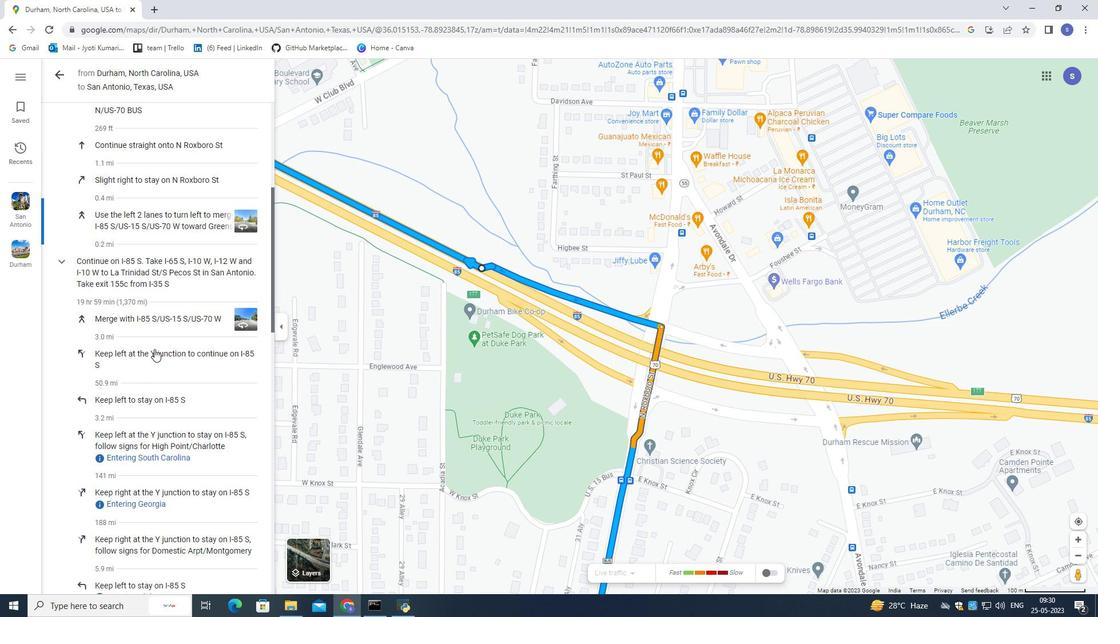 
Action: Mouse moved to (152, 396)
Screenshot: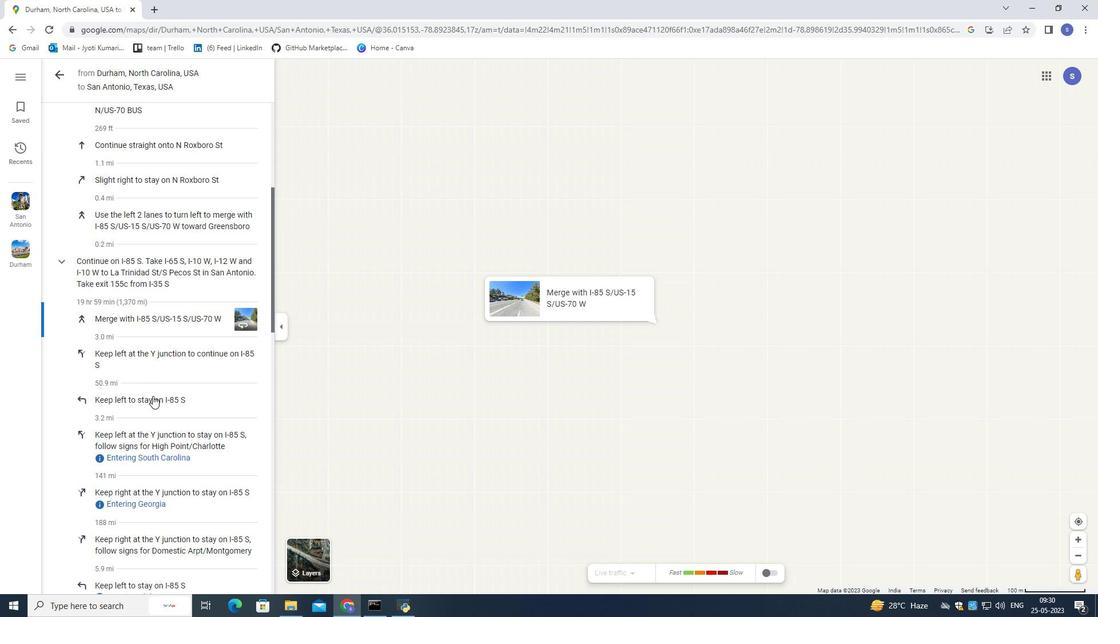 
Action: Mouse pressed left at (152, 396)
Screenshot: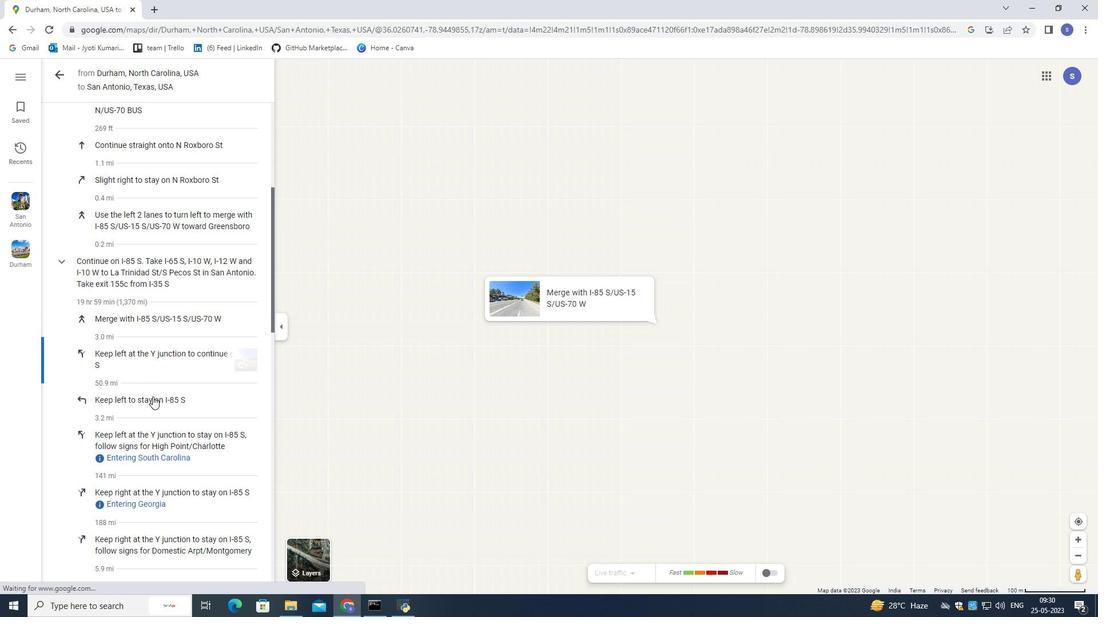 
Action: Mouse moved to (153, 434)
Screenshot: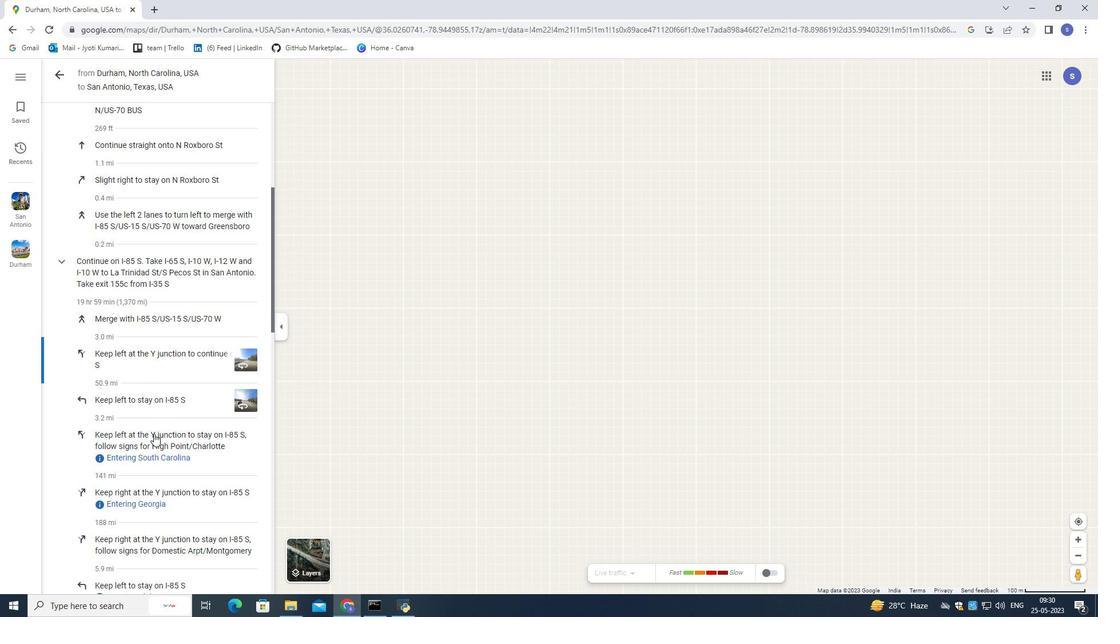 
Action: Mouse pressed left at (153, 434)
Screenshot: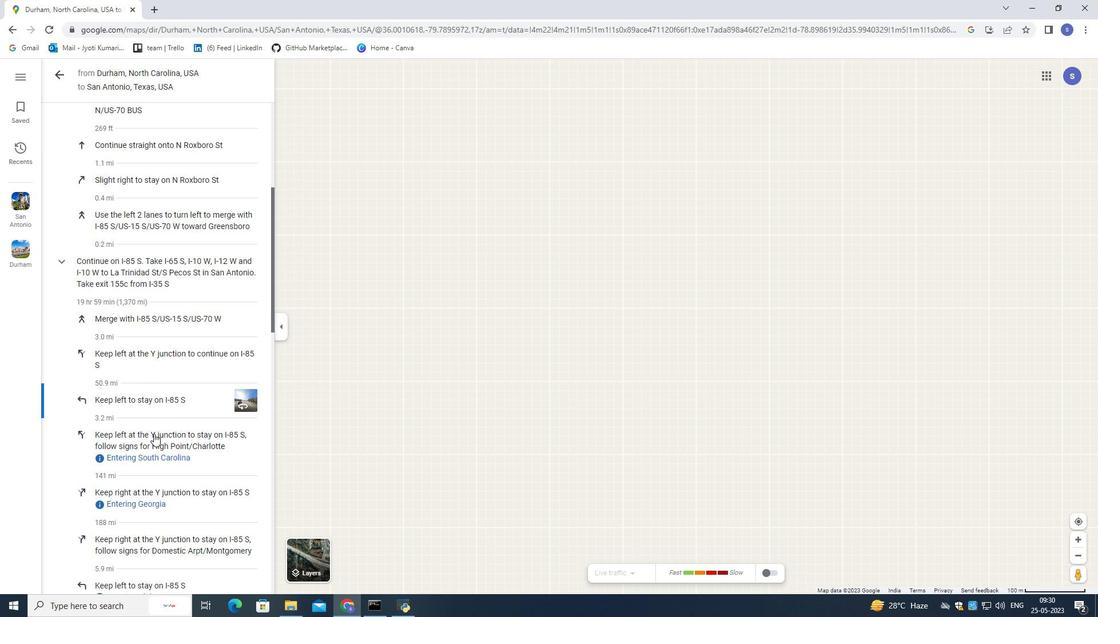 
Action: Mouse moved to (153, 434)
Screenshot: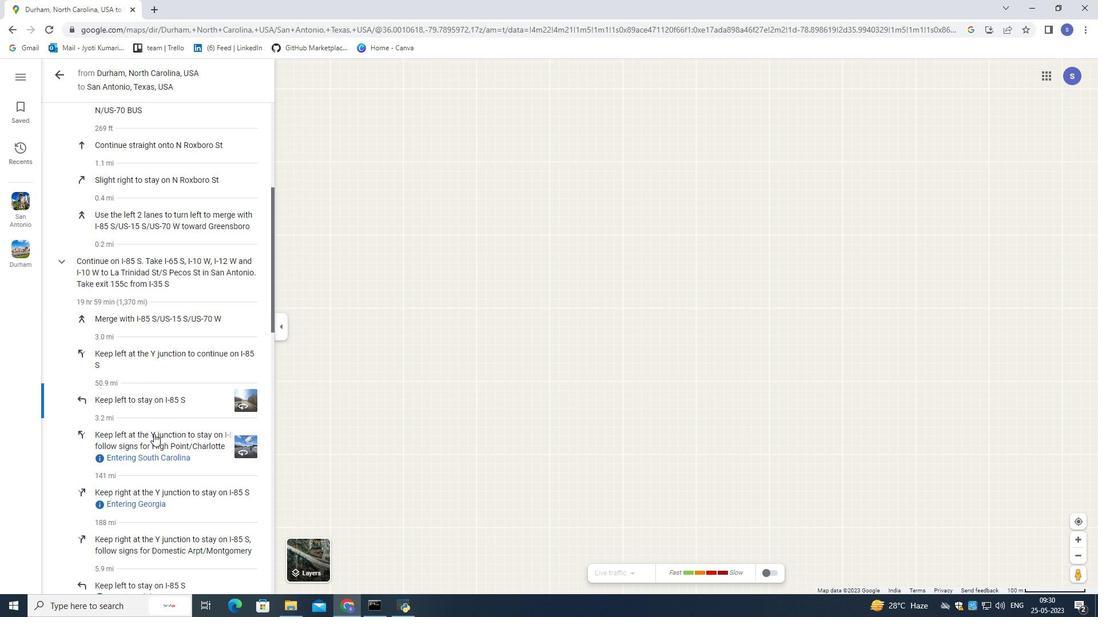 
Action: Mouse scrolled (153, 433) with delta (0, 0)
Screenshot: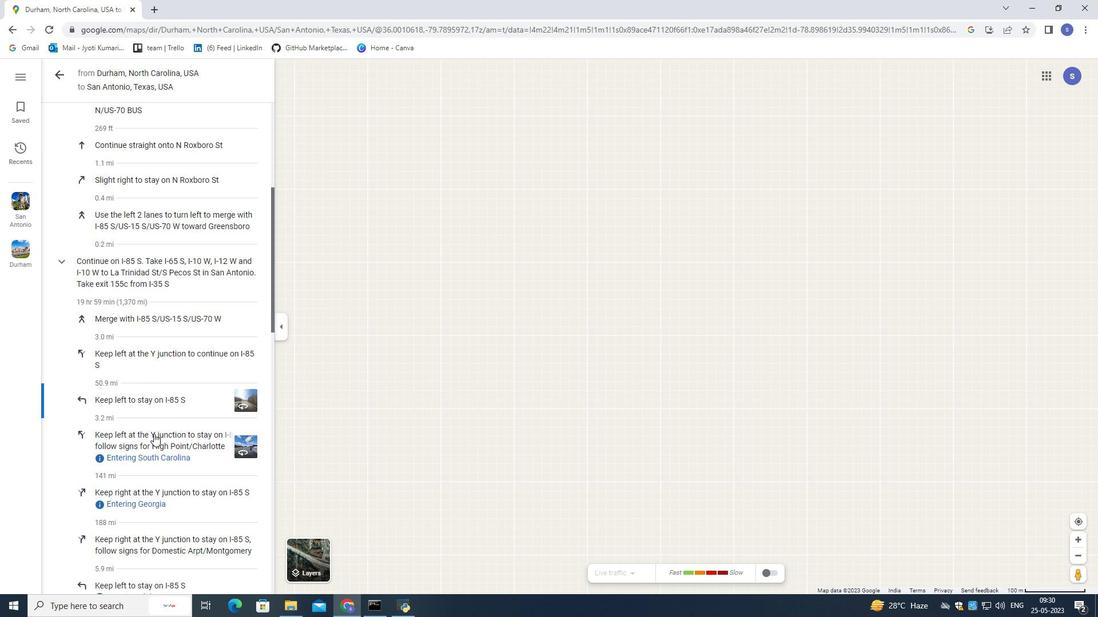 
Action: Mouse scrolled (153, 433) with delta (0, 0)
Screenshot: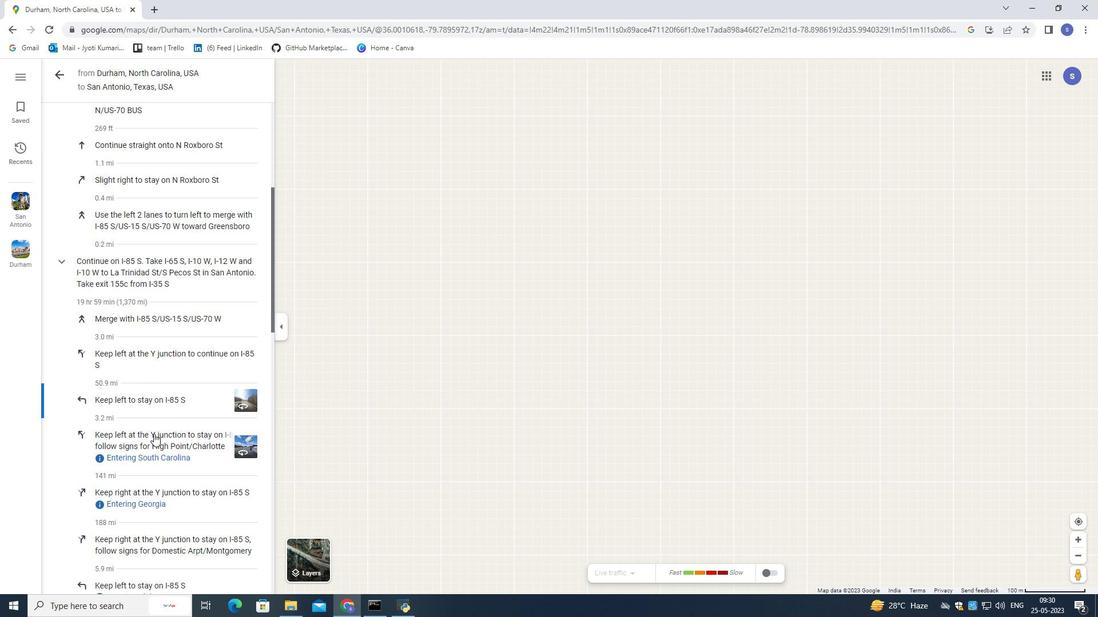 
Action: Mouse moved to (152, 429)
Screenshot: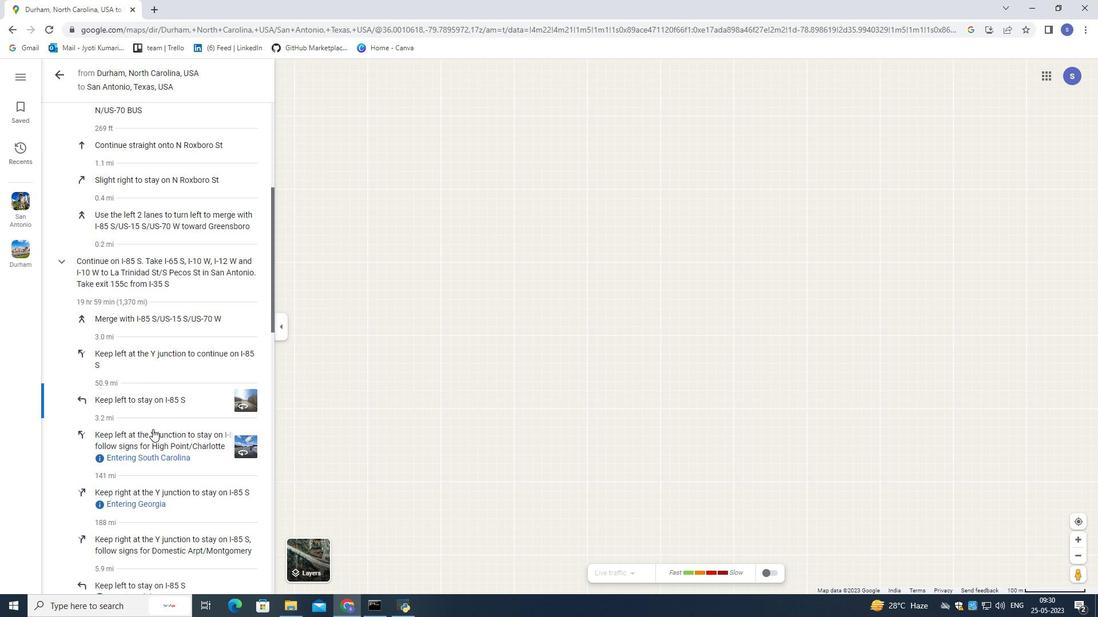 
Action: Mouse scrolled (152, 428) with delta (0, 0)
Screenshot: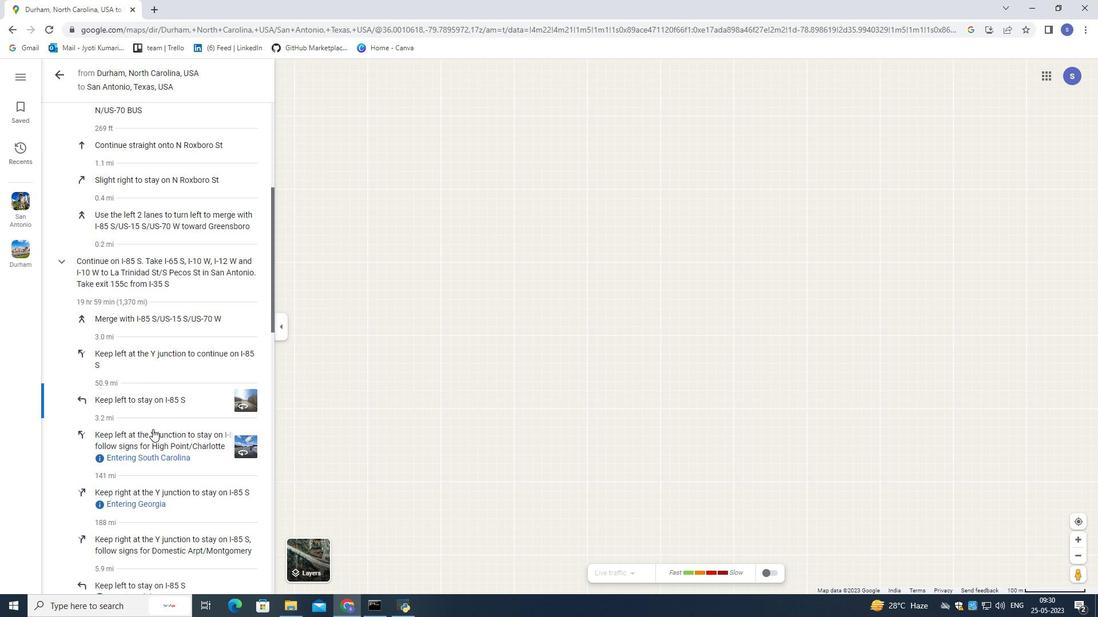 
Action: Mouse scrolled (152, 428) with delta (0, 0)
Screenshot: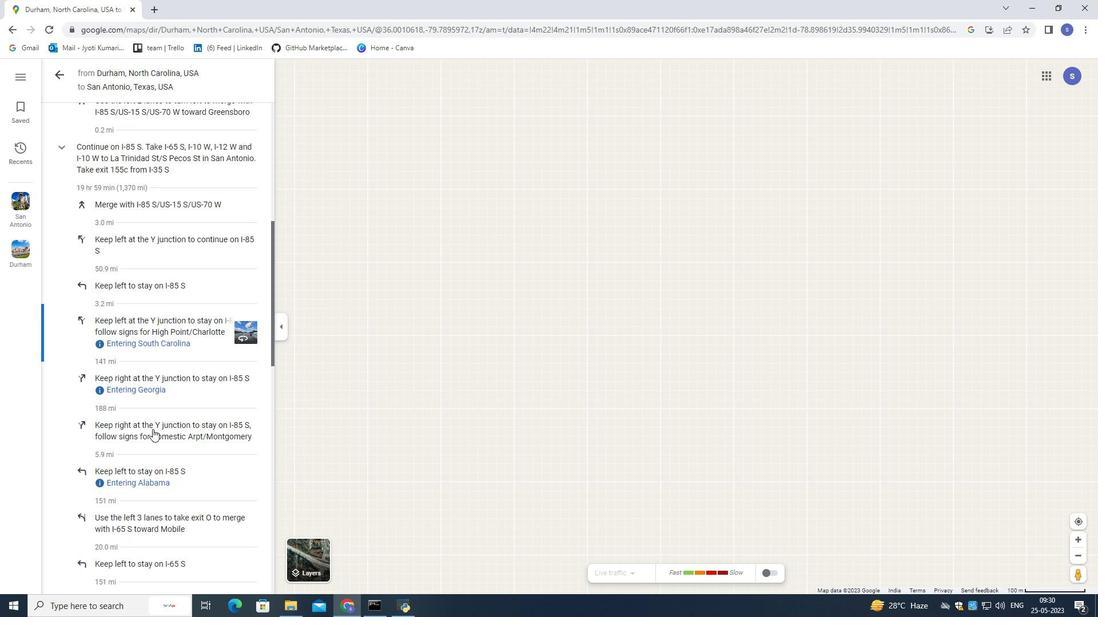 
Action: Mouse scrolled (152, 428) with delta (0, 0)
Screenshot: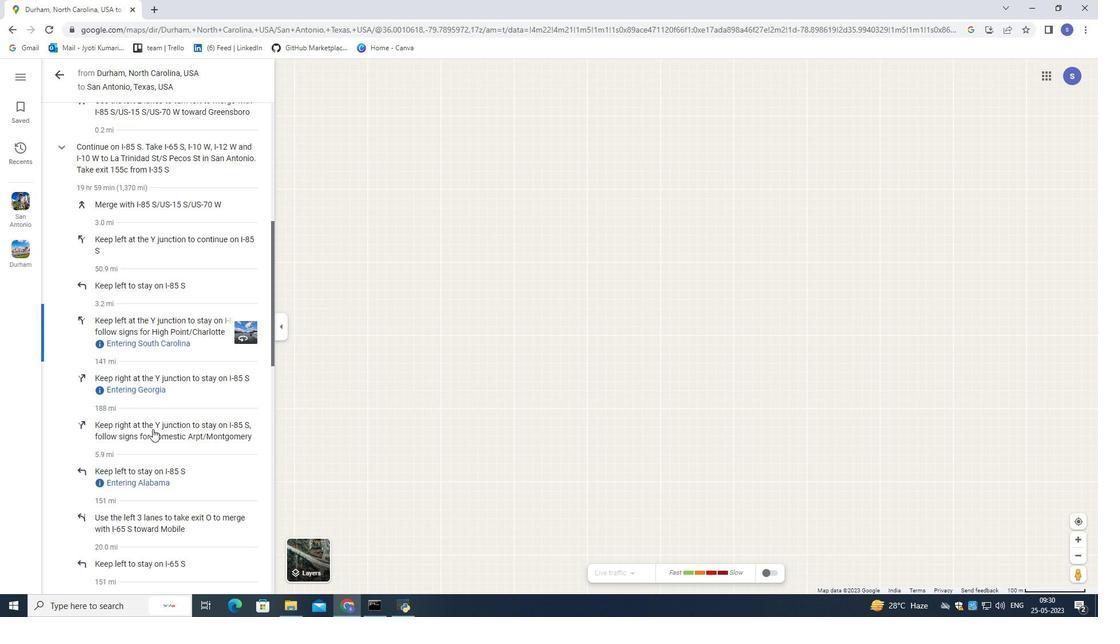 
Action: Mouse moved to (184, 274)
Screenshot: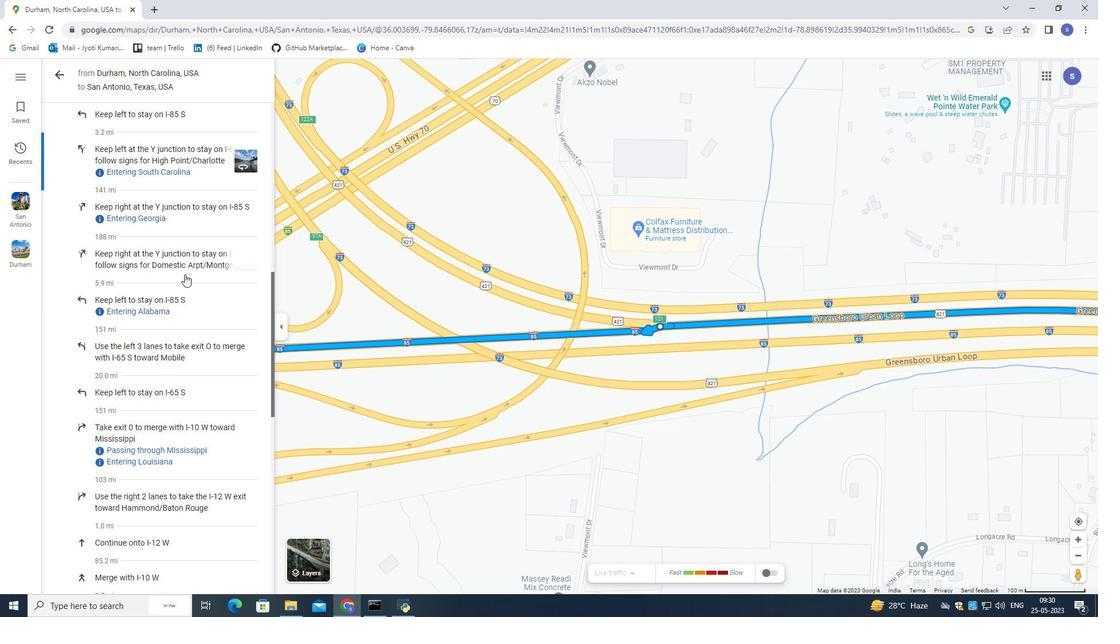 
Action: Mouse pressed left at (184, 274)
Screenshot: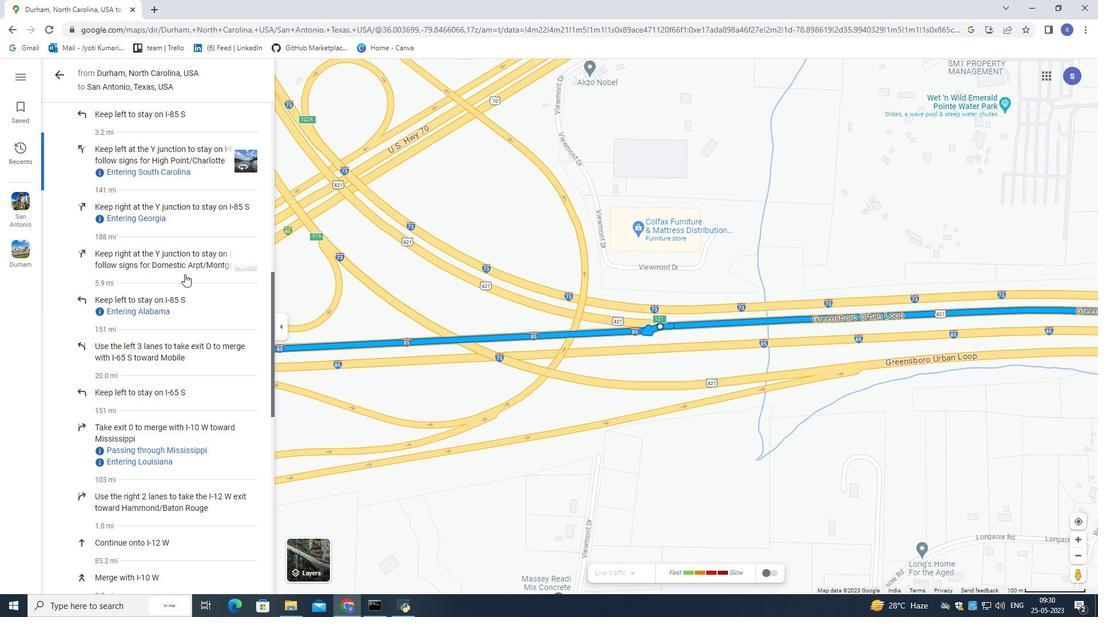 
Action: Mouse moved to (189, 311)
Screenshot: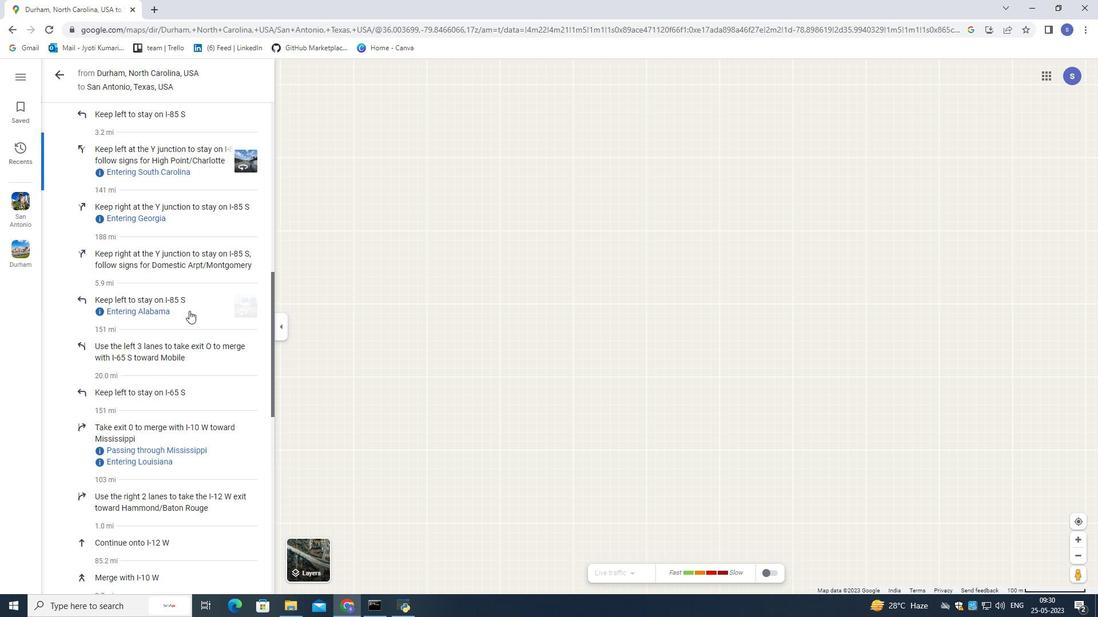 
Action: Mouse pressed left at (189, 311)
Screenshot: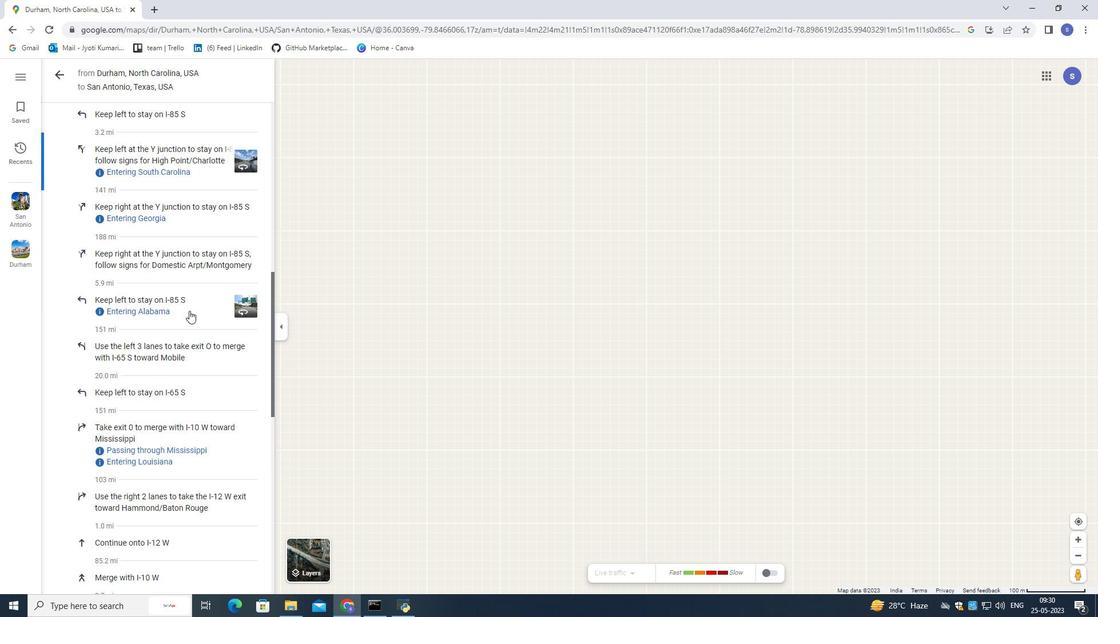 
Action: Mouse moved to (185, 351)
Screenshot: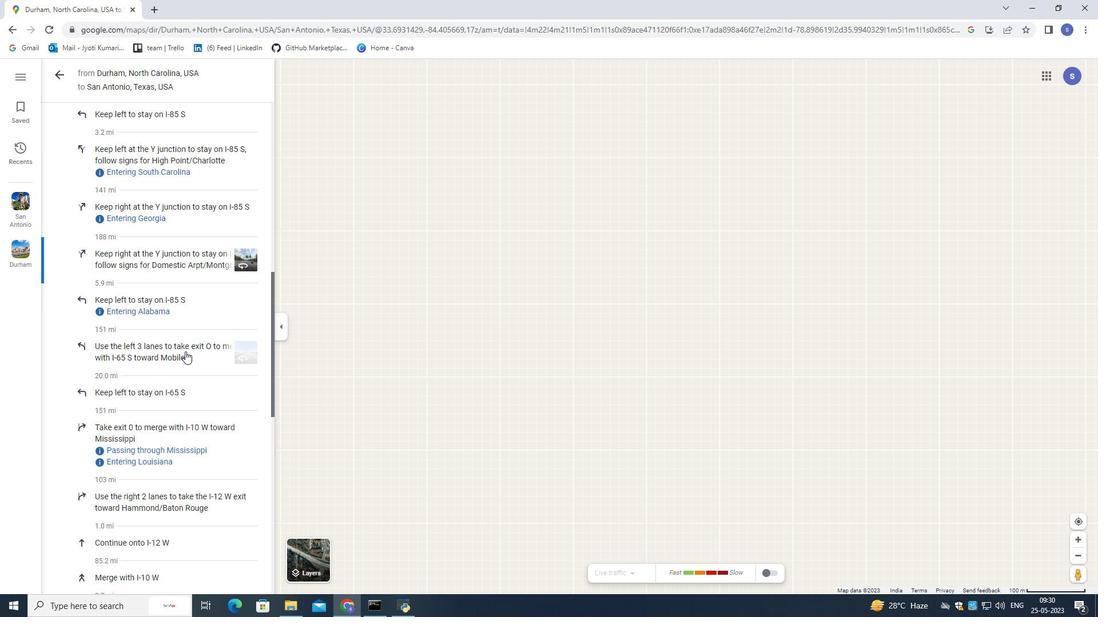 
Action: Mouse pressed left at (185, 351)
Screenshot: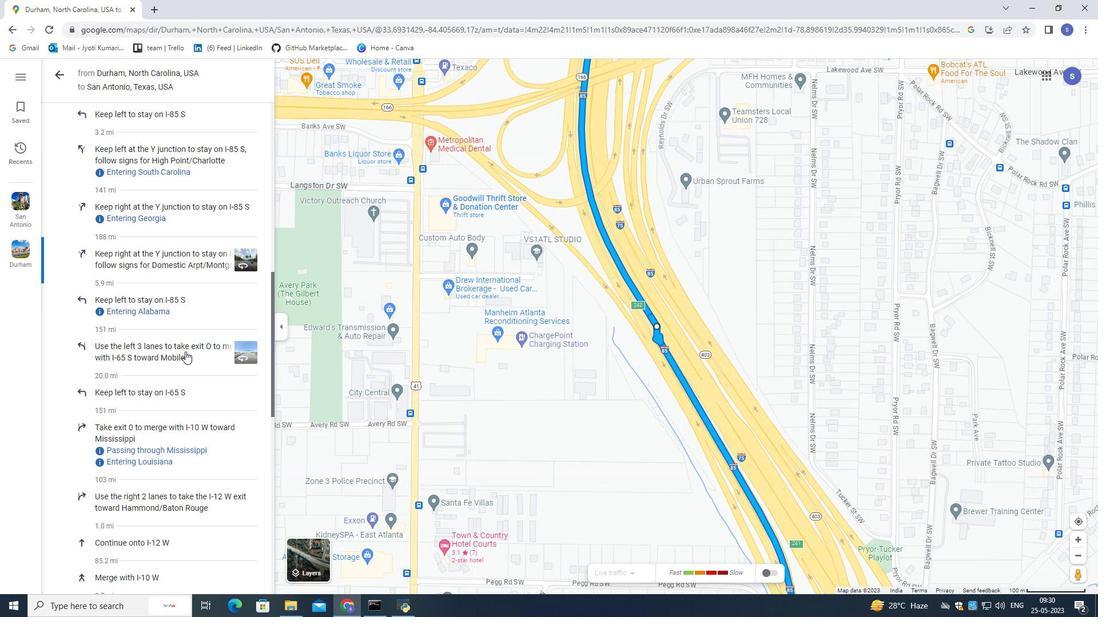 
Action: Mouse moved to (193, 392)
Screenshot: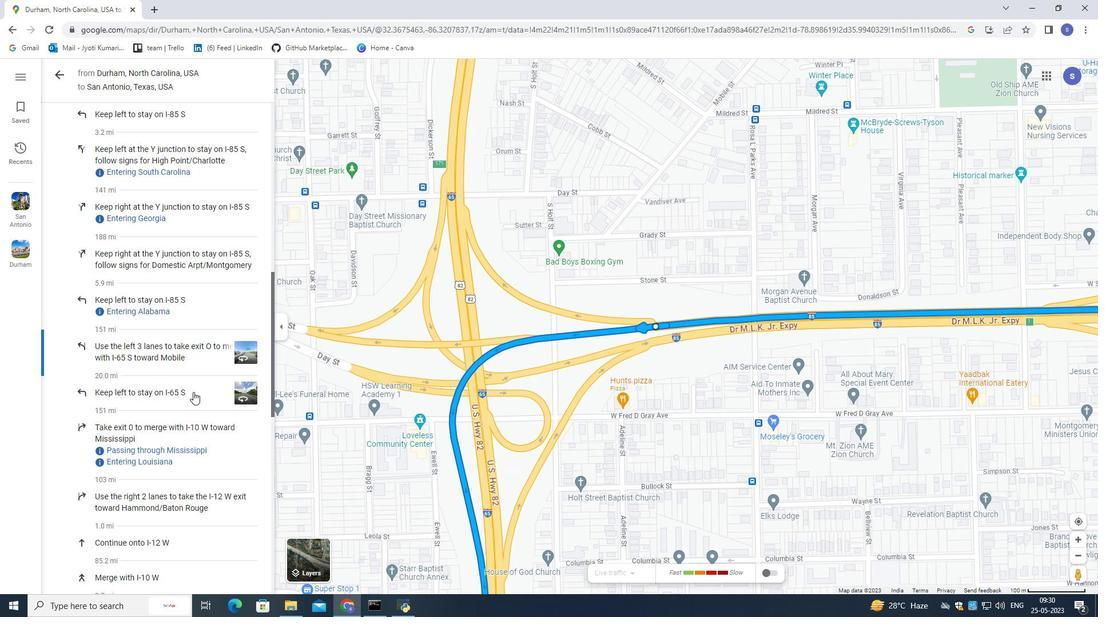 
Action: Mouse pressed left at (193, 392)
Screenshot: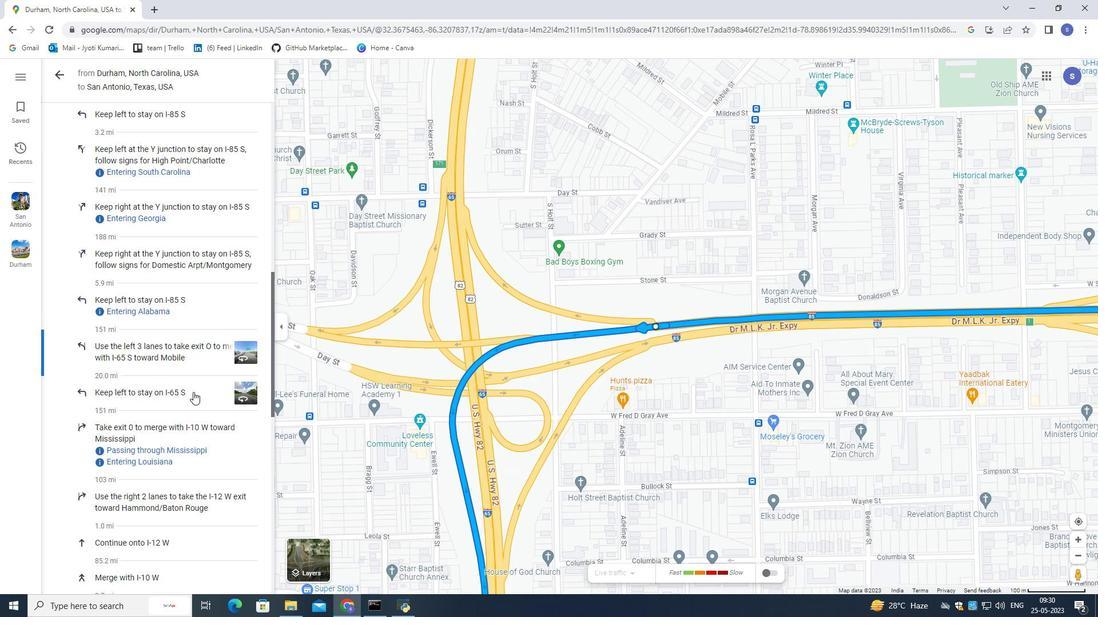 
Action: Mouse moved to (191, 385)
Screenshot: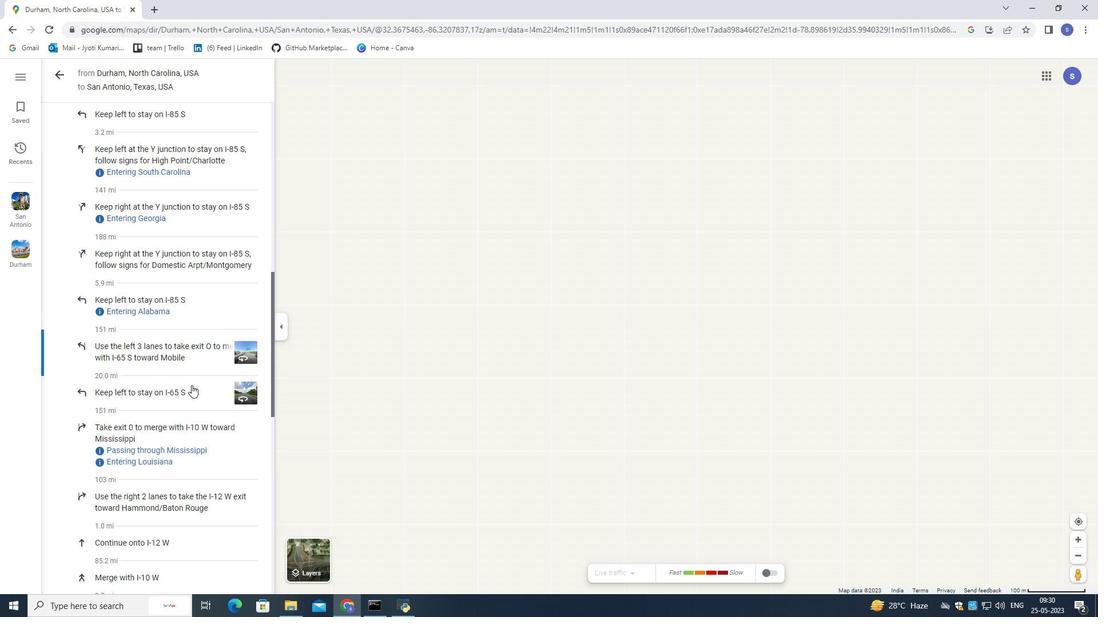 
Action: Mouse scrolled (191, 384) with delta (0, 0)
Screenshot: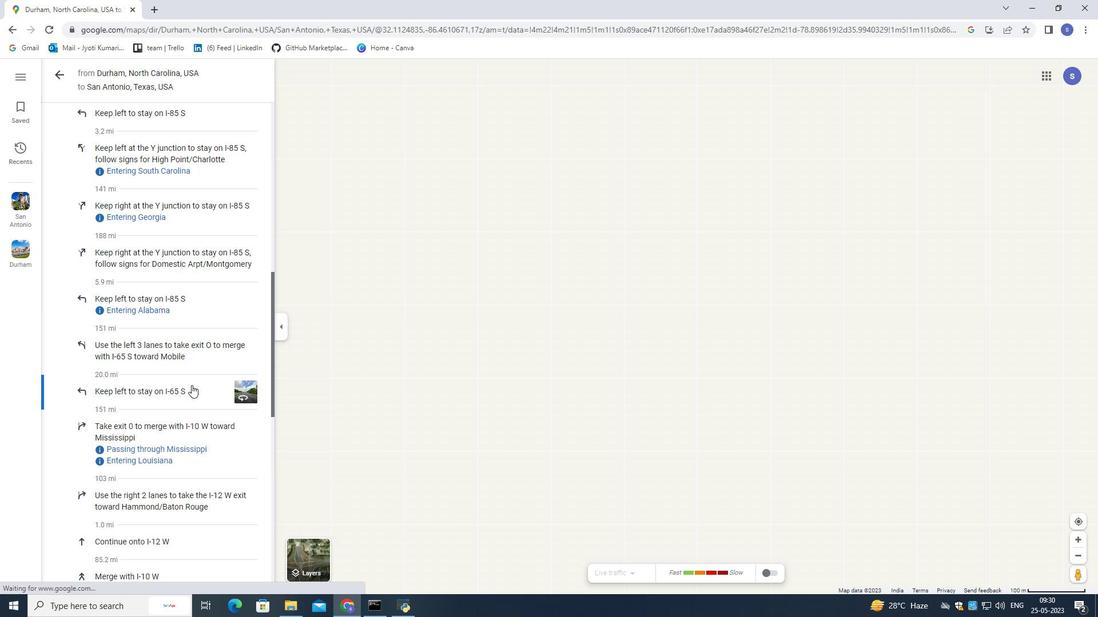
Action: Mouse scrolled (191, 384) with delta (0, 0)
Screenshot: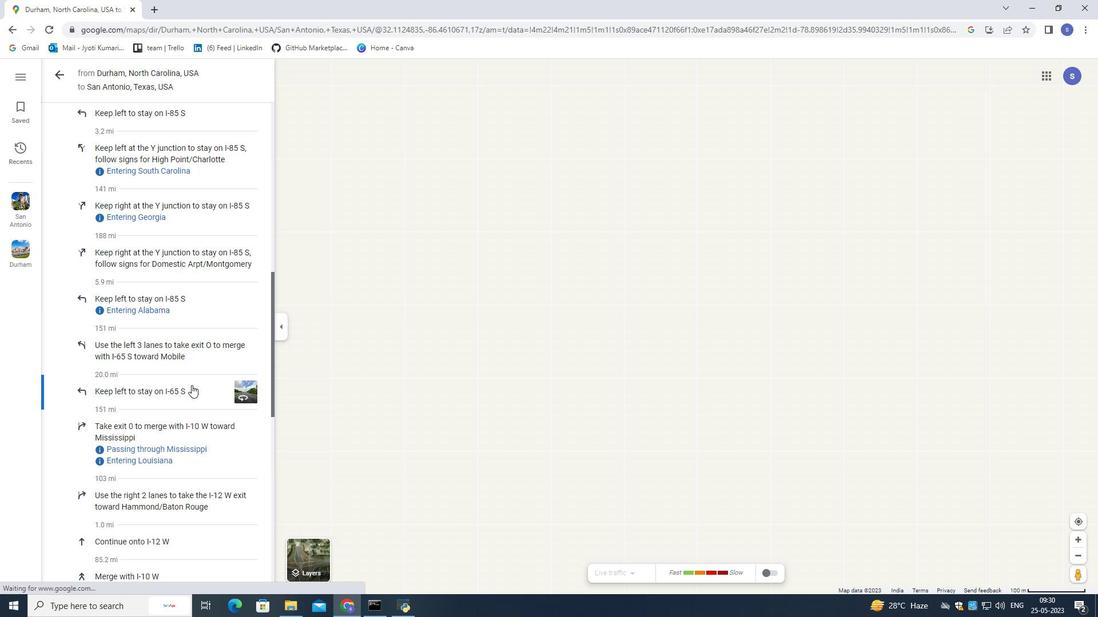 
Action: Mouse scrolled (191, 384) with delta (0, 0)
Screenshot: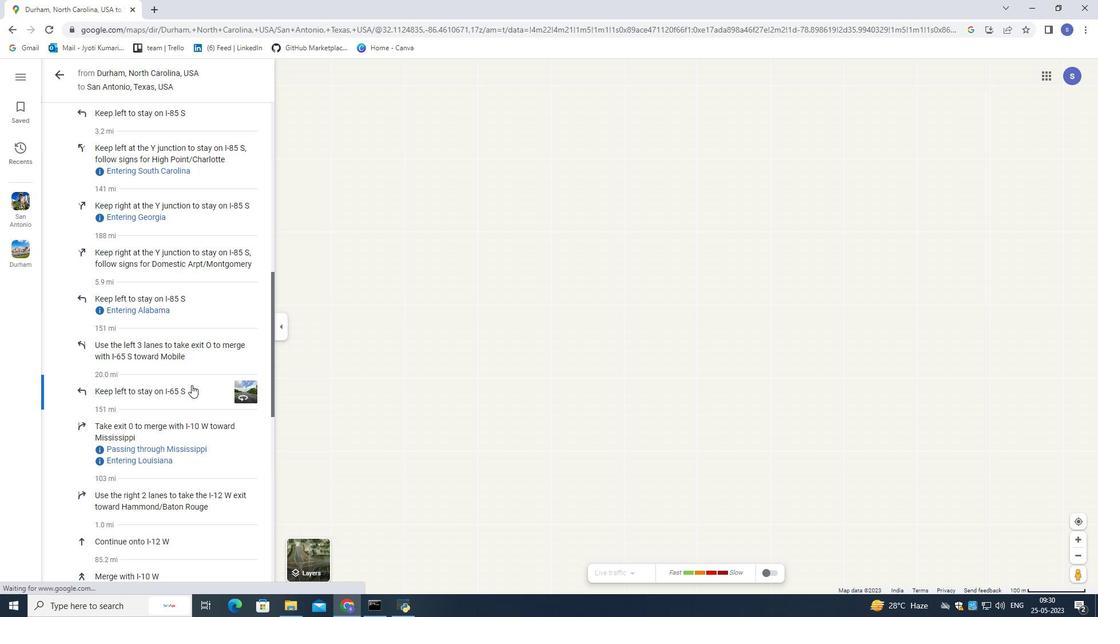 
Action: Mouse moved to (176, 340)
Screenshot: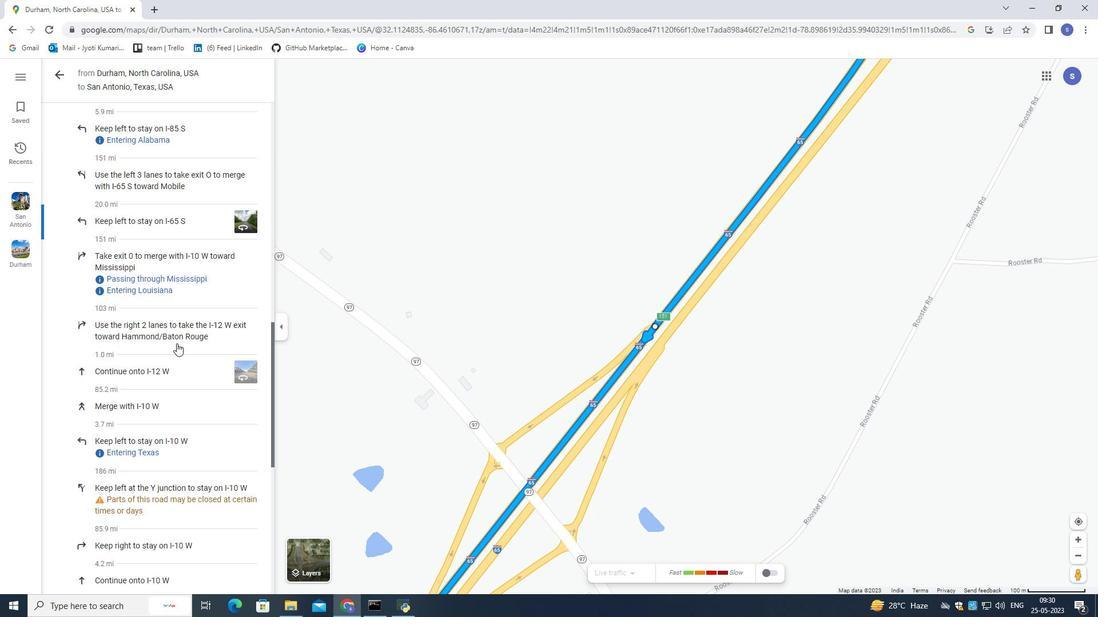 
Action: Mouse pressed left at (176, 340)
Screenshot: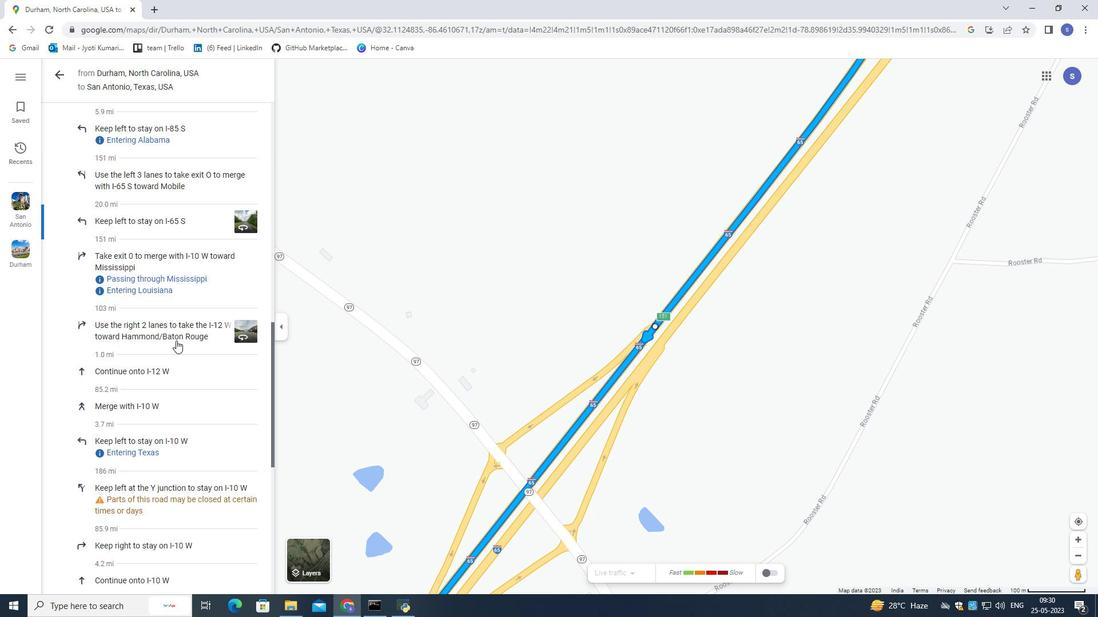 
Action: Mouse moved to (173, 370)
Screenshot: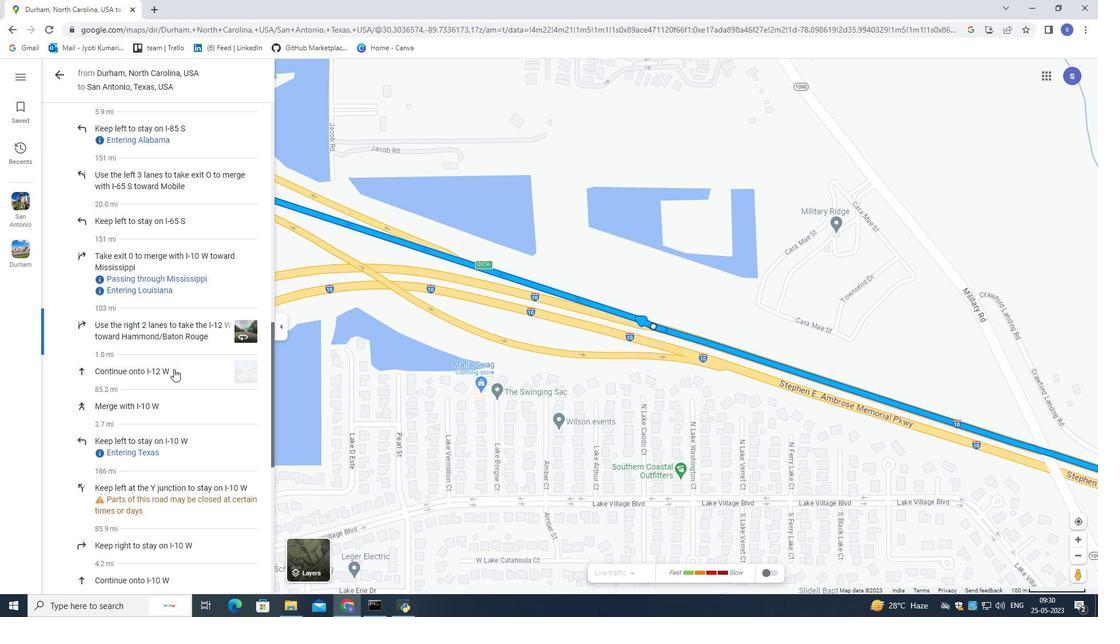 
Action: Mouse pressed left at (173, 370)
Screenshot: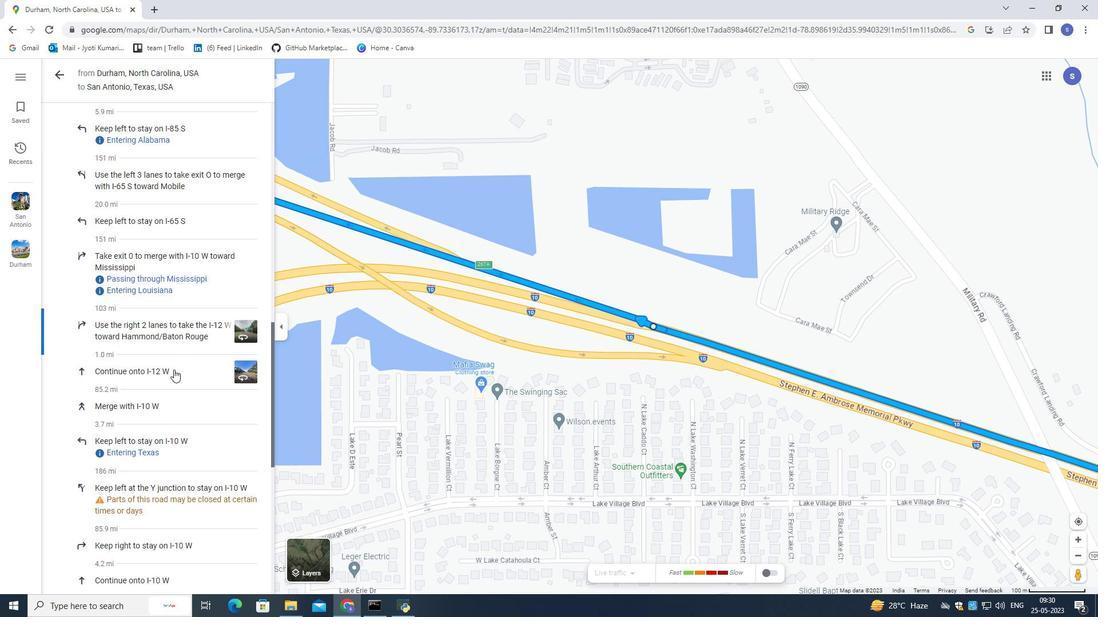 
Action: Mouse moved to (165, 401)
Screenshot: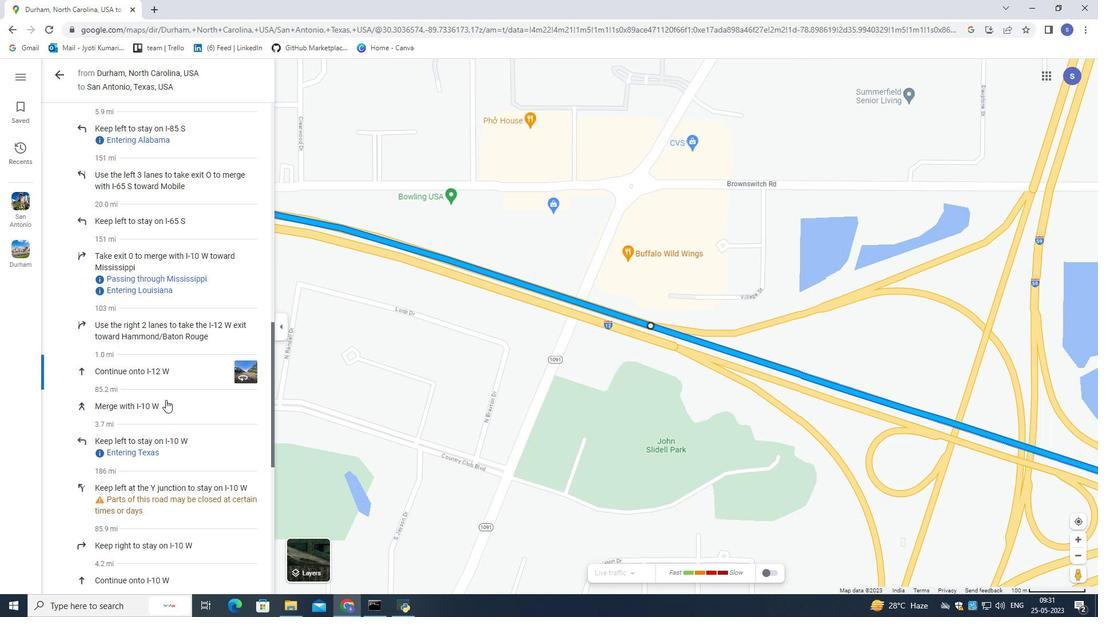 
Action: Mouse pressed left at (165, 401)
Screenshot: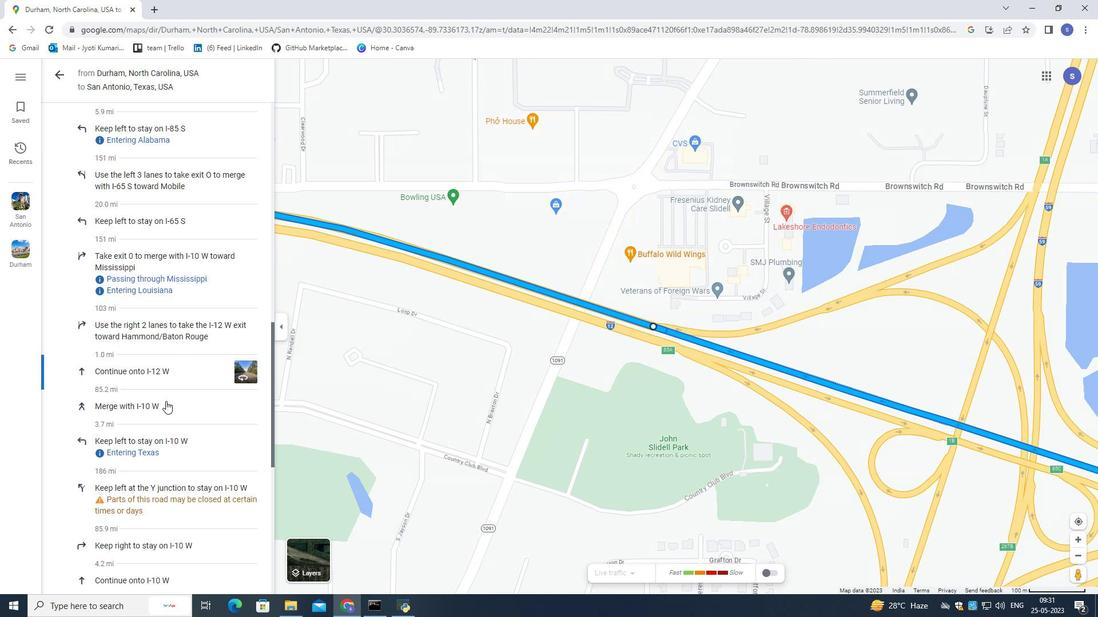 
Action: Mouse moved to (167, 448)
Screenshot: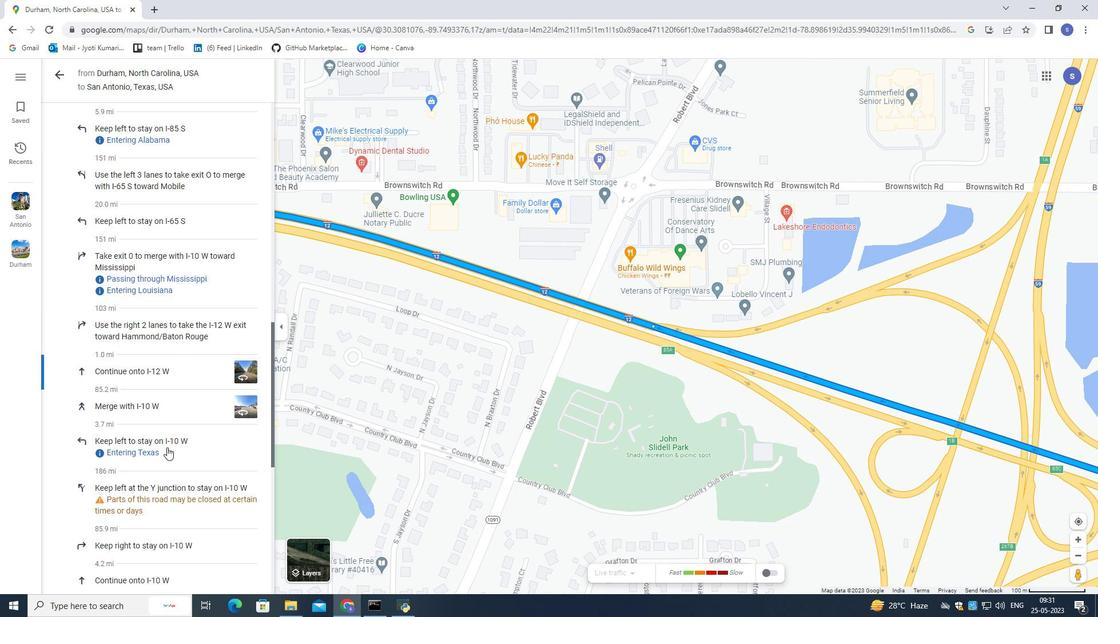 
Action: Mouse pressed left at (167, 448)
Screenshot: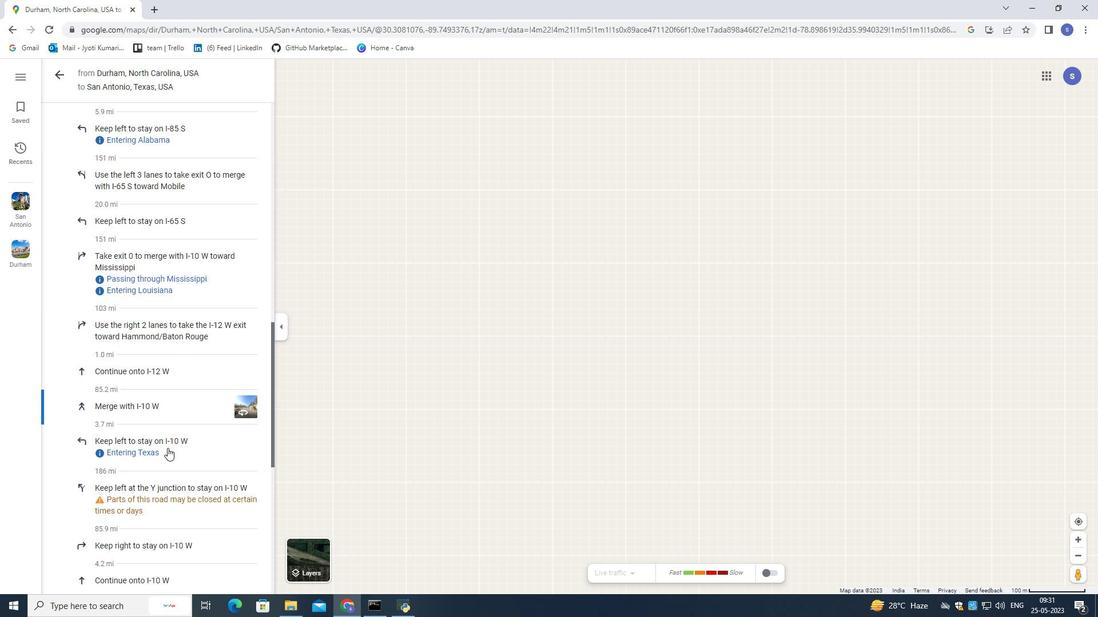 
Action: Mouse moved to (171, 407)
Screenshot: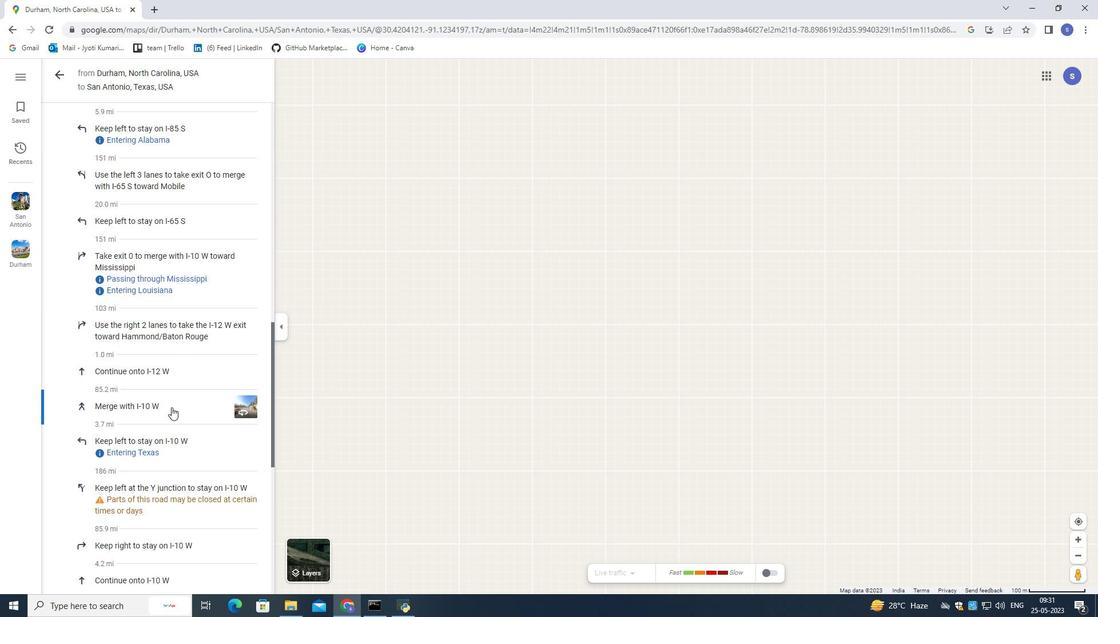 
Action: Mouse scrolled (171, 407) with delta (0, 0)
Screenshot: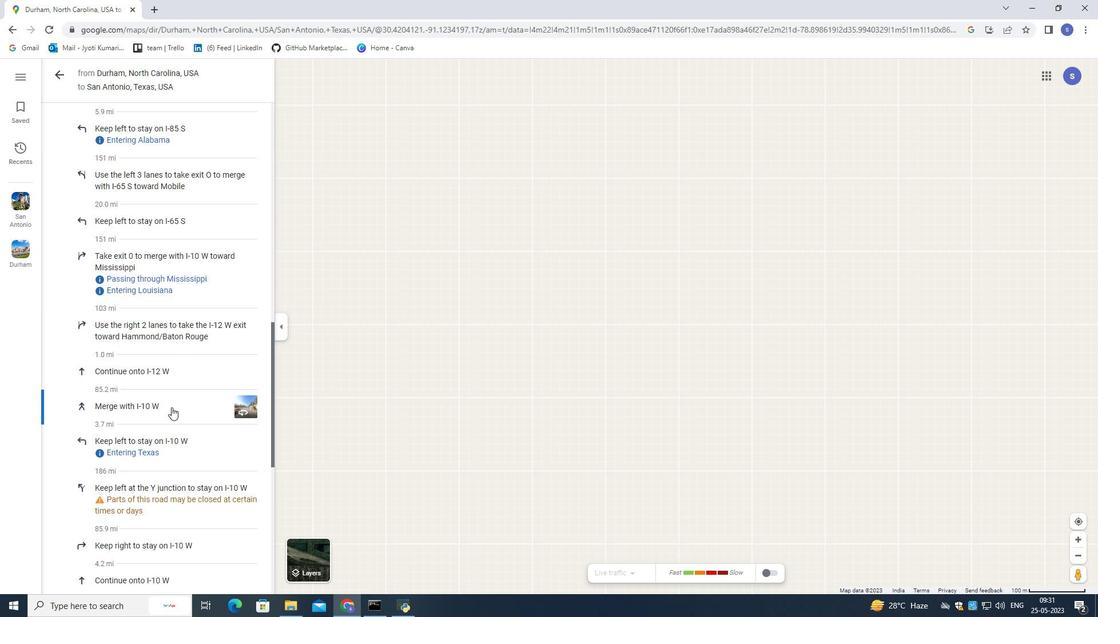
Action: Mouse scrolled (171, 407) with delta (0, 0)
Screenshot: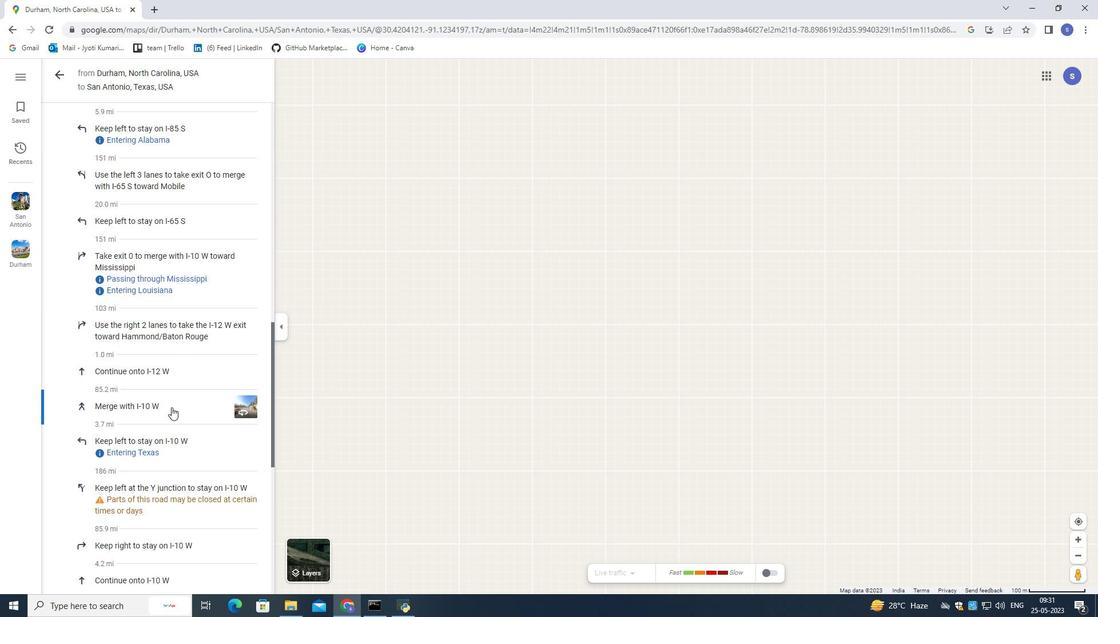 
Action: Mouse scrolled (171, 407) with delta (0, 0)
Screenshot: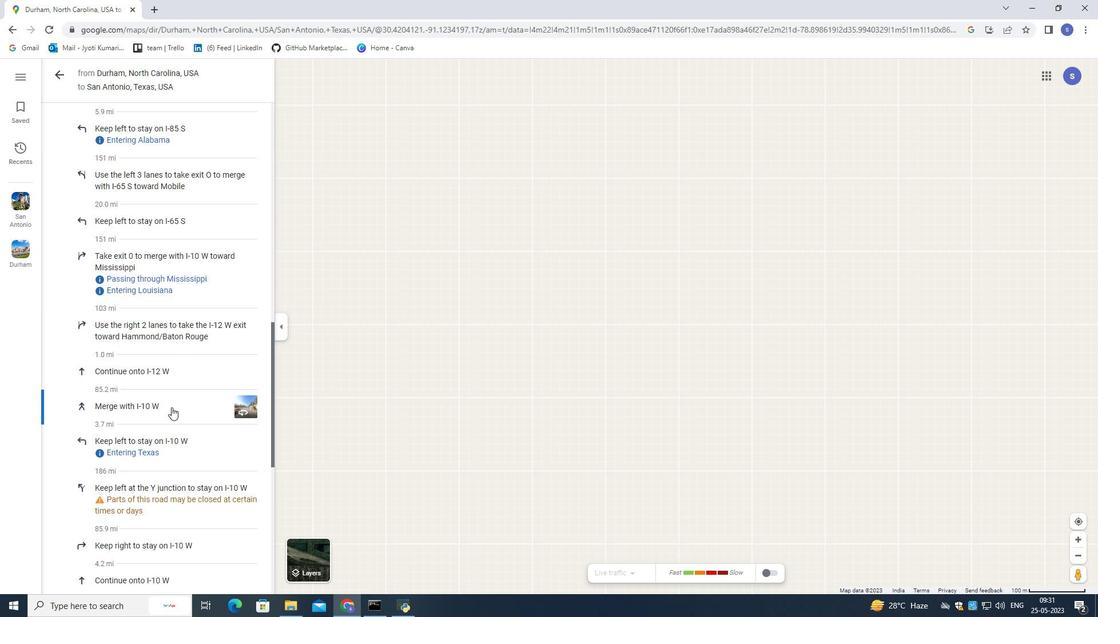 
Action: Mouse scrolled (171, 407) with delta (0, 0)
Screenshot: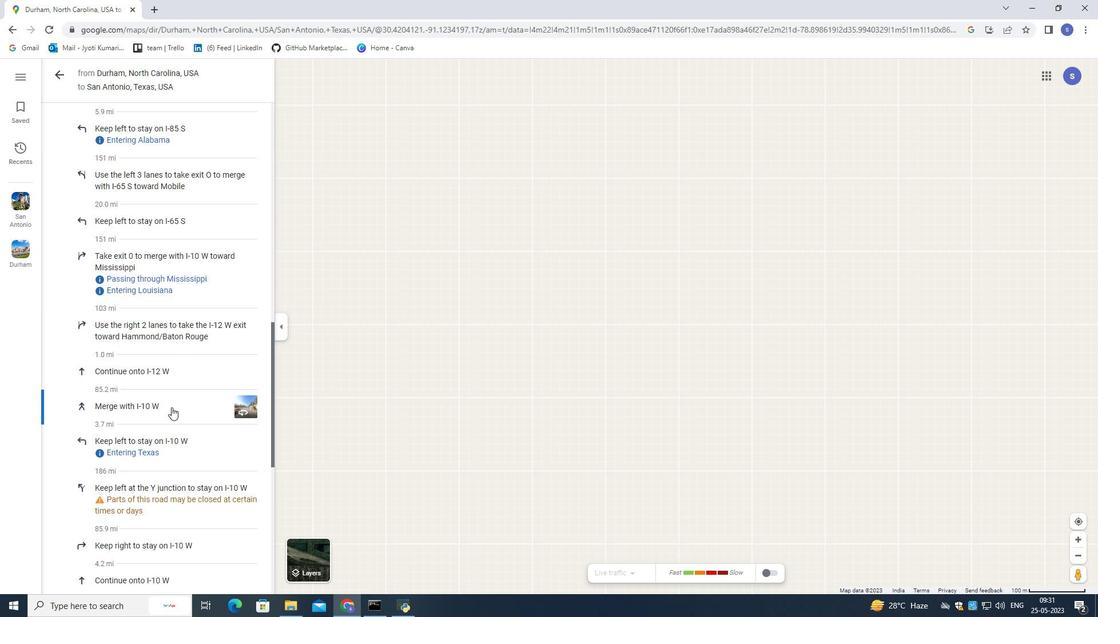 
Action: Mouse moved to (174, 392)
Screenshot: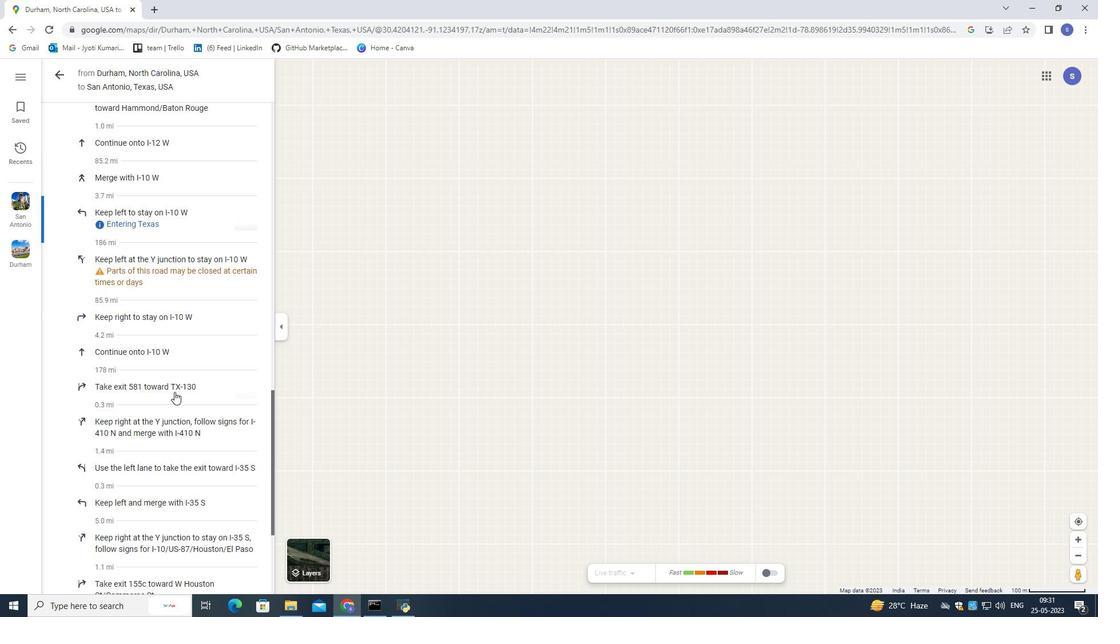
Action: Mouse scrolled (174, 391) with delta (0, 0)
Screenshot: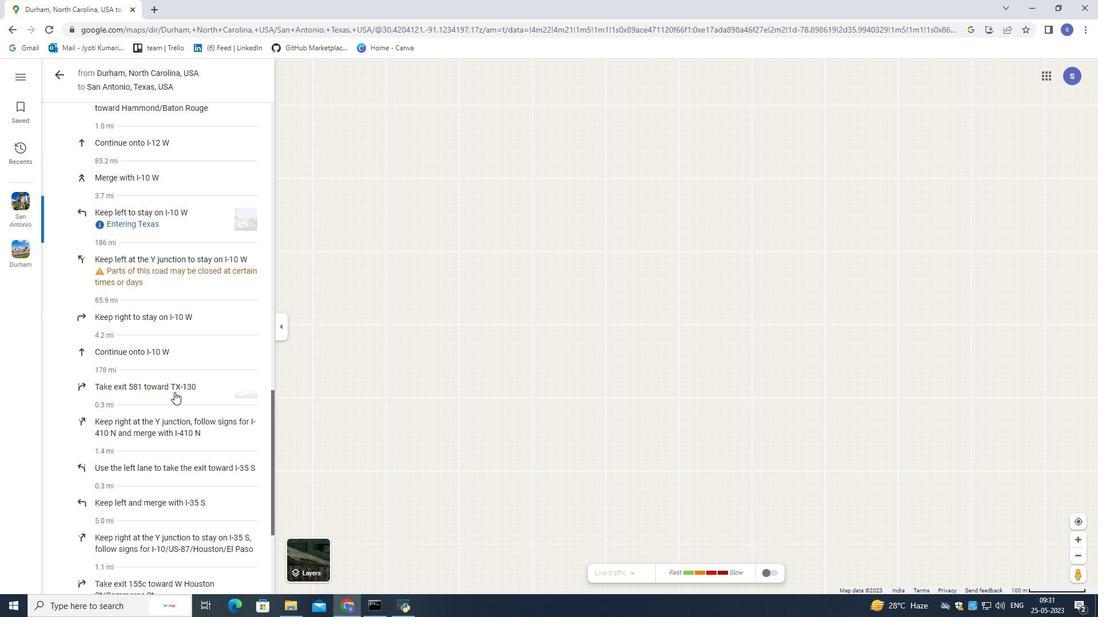 
Action: Mouse scrolled (174, 391) with delta (0, 0)
Screenshot: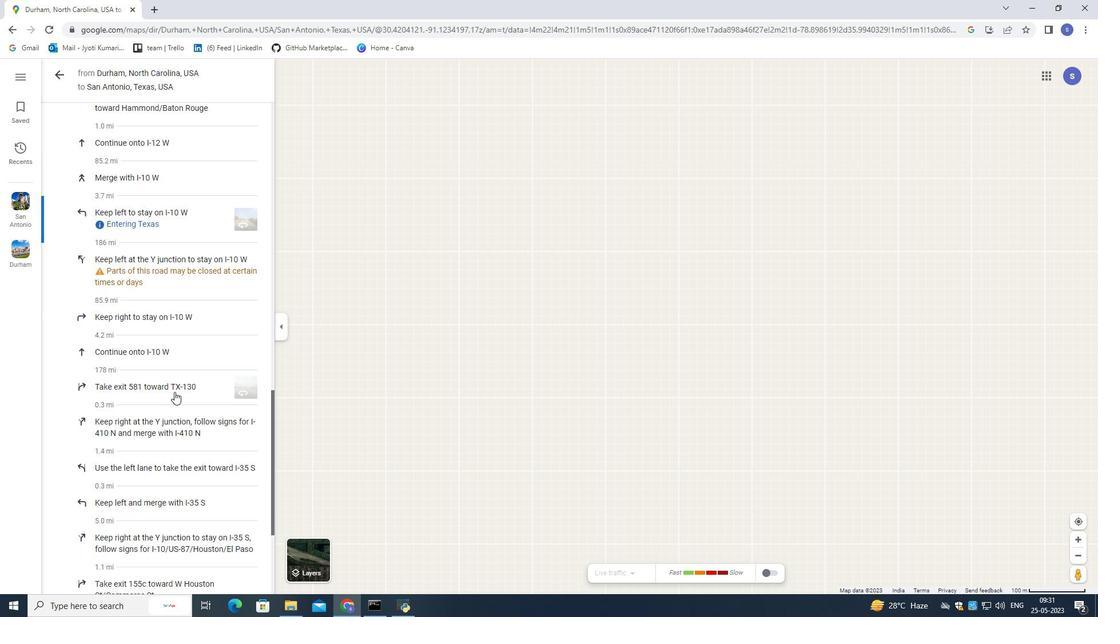 
Action: Mouse moved to (162, 325)
Screenshot: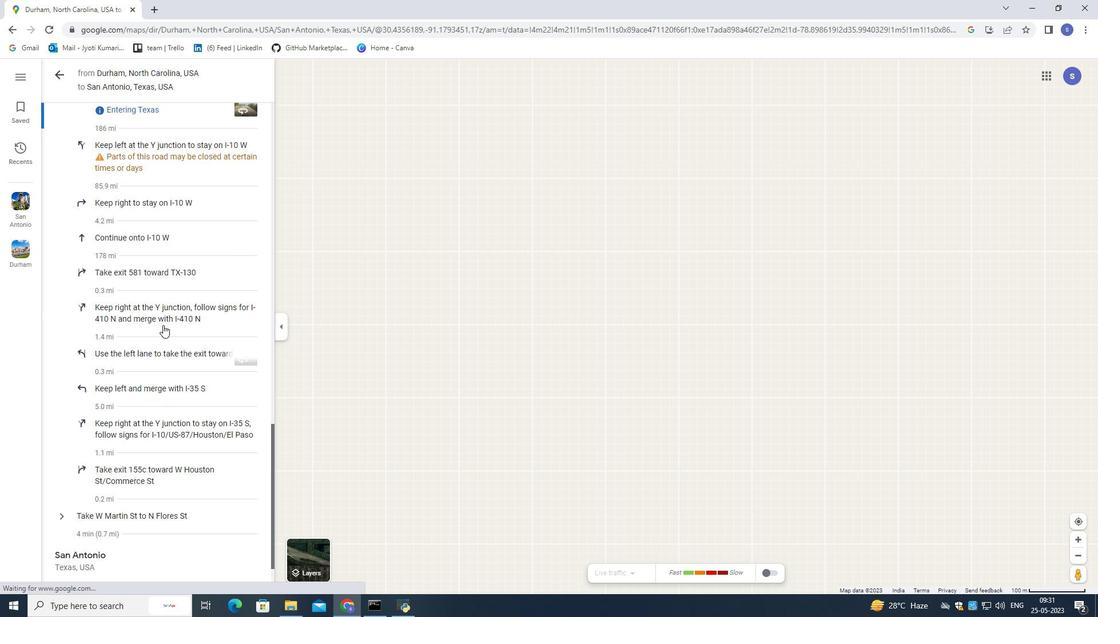 
Action: Mouse scrolled (162, 324) with delta (0, 0)
Screenshot: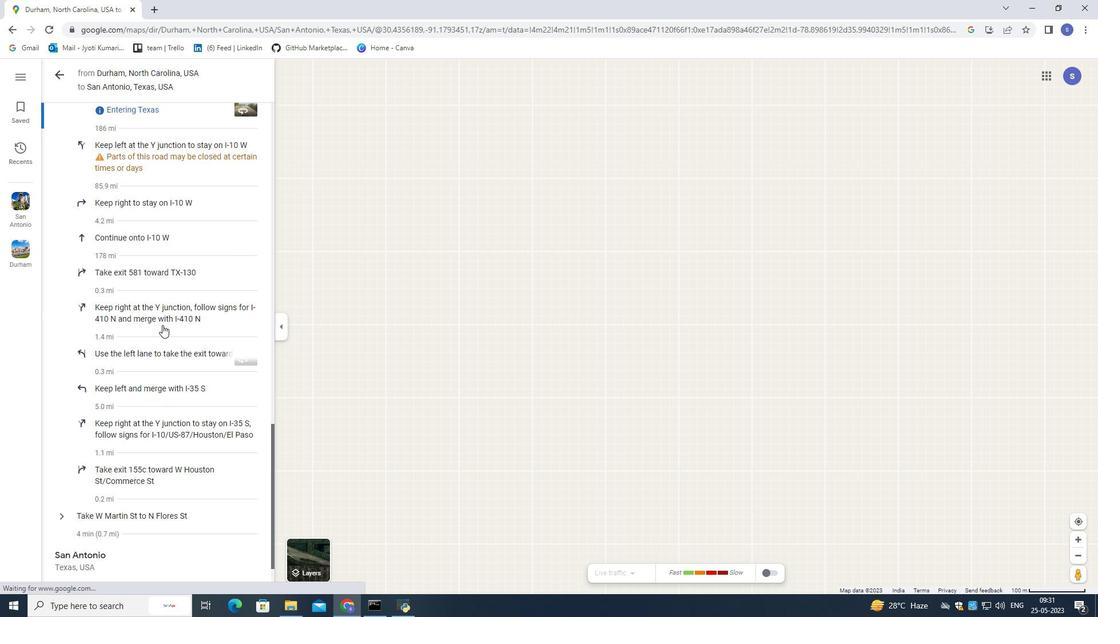 
Action: Mouse moved to (161, 325)
Screenshot: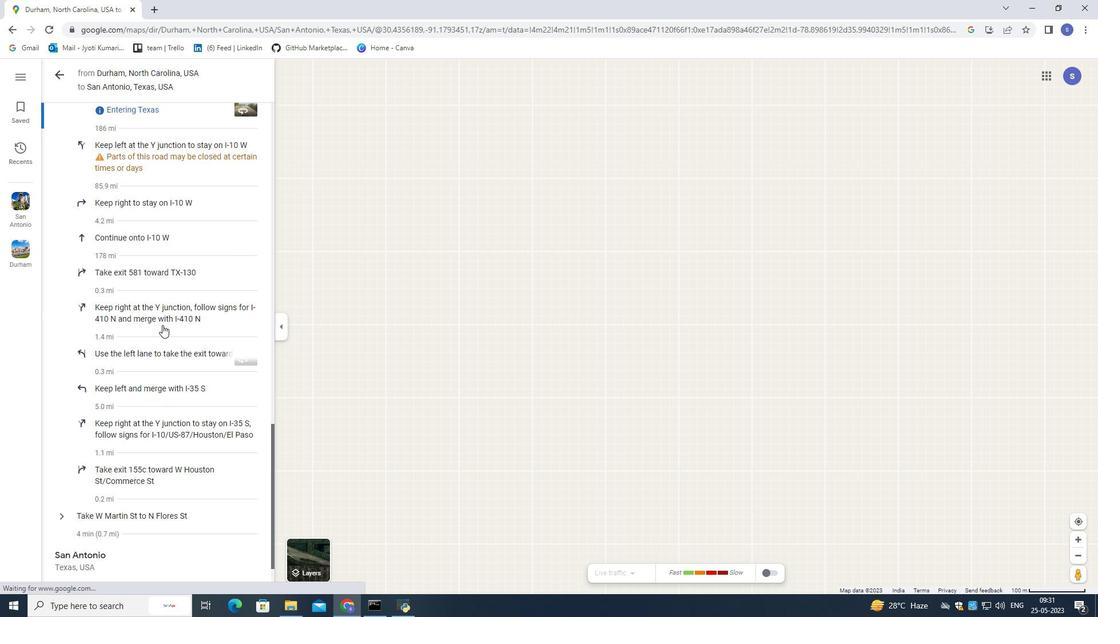 
Action: Mouse scrolled (161, 324) with delta (0, 0)
Screenshot: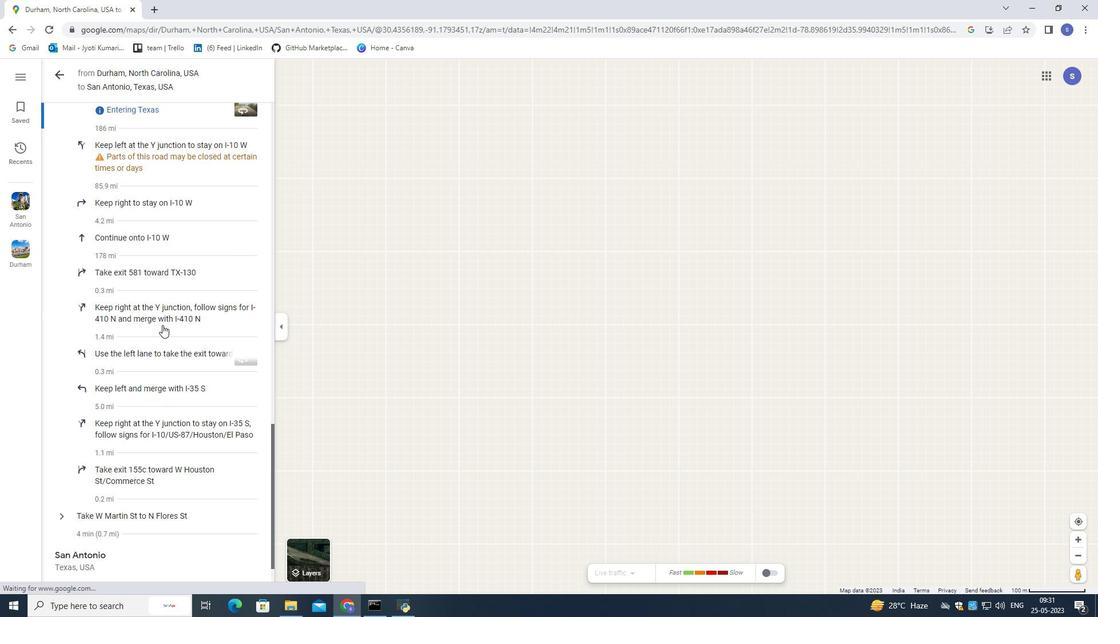 
Action: Mouse moved to (160, 325)
Screenshot: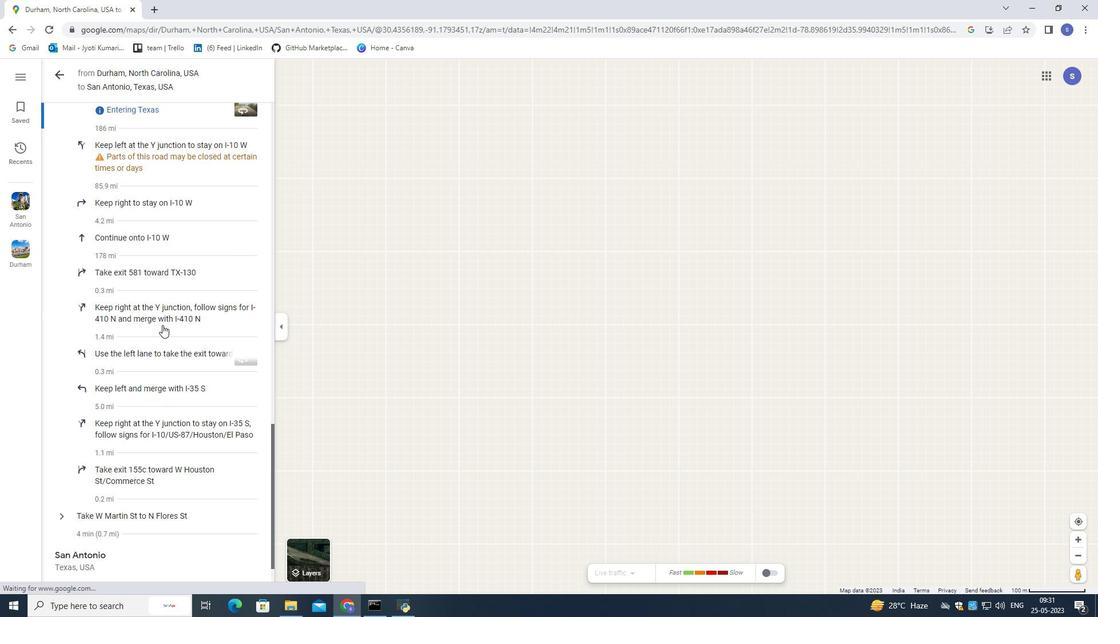 
Action: Mouse scrolled (160, 324) with delta (0, 0)
Screenshot: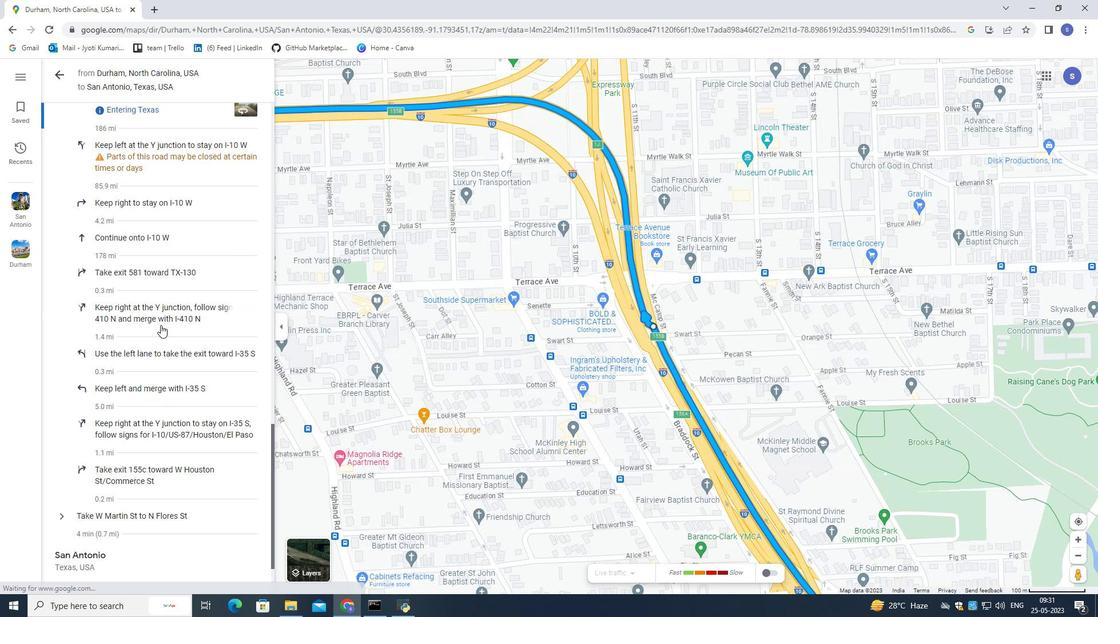 
Action: Mouse moved to (156, 326)
Screenshot: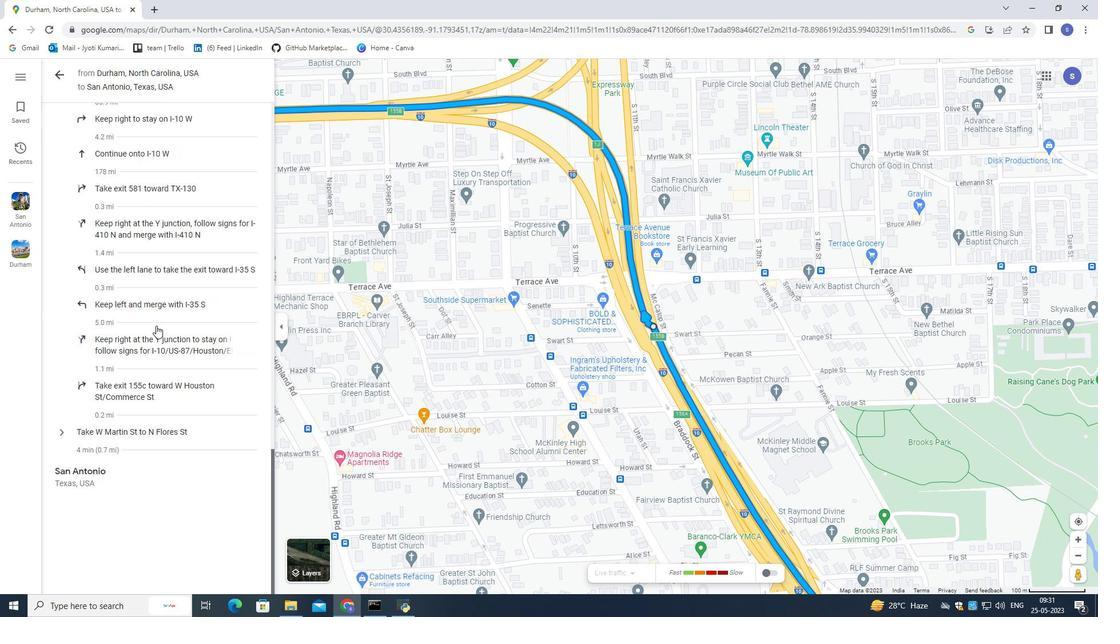 
Action: Mouse scrolled (156, 325) with delta (0, 0)
Screenshot: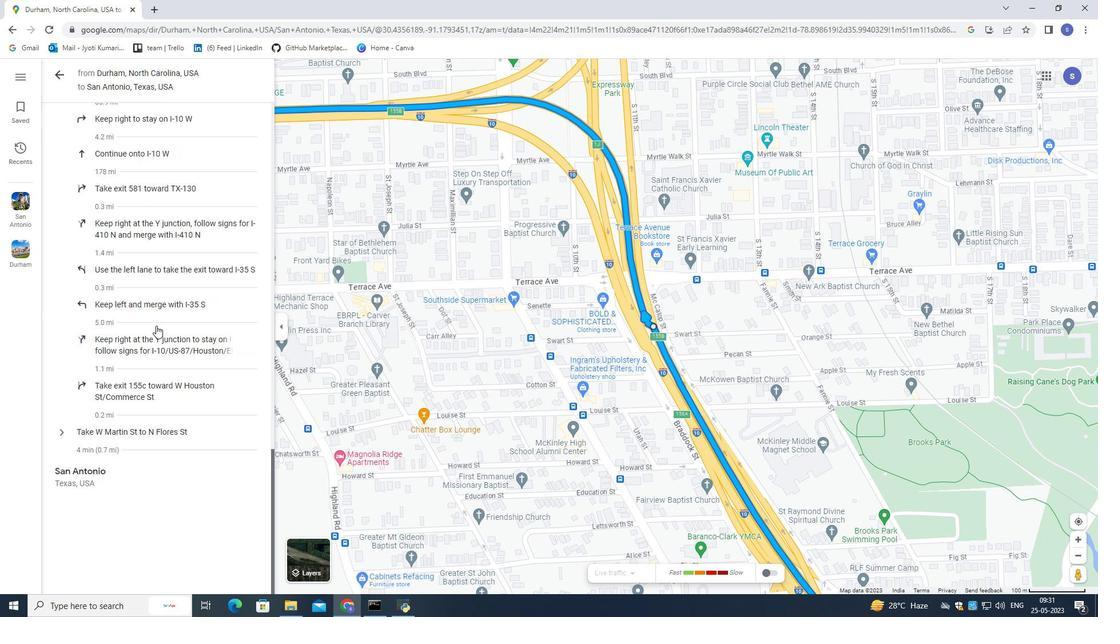 
Action: Mouse moved to (156, 326)
Screenshot: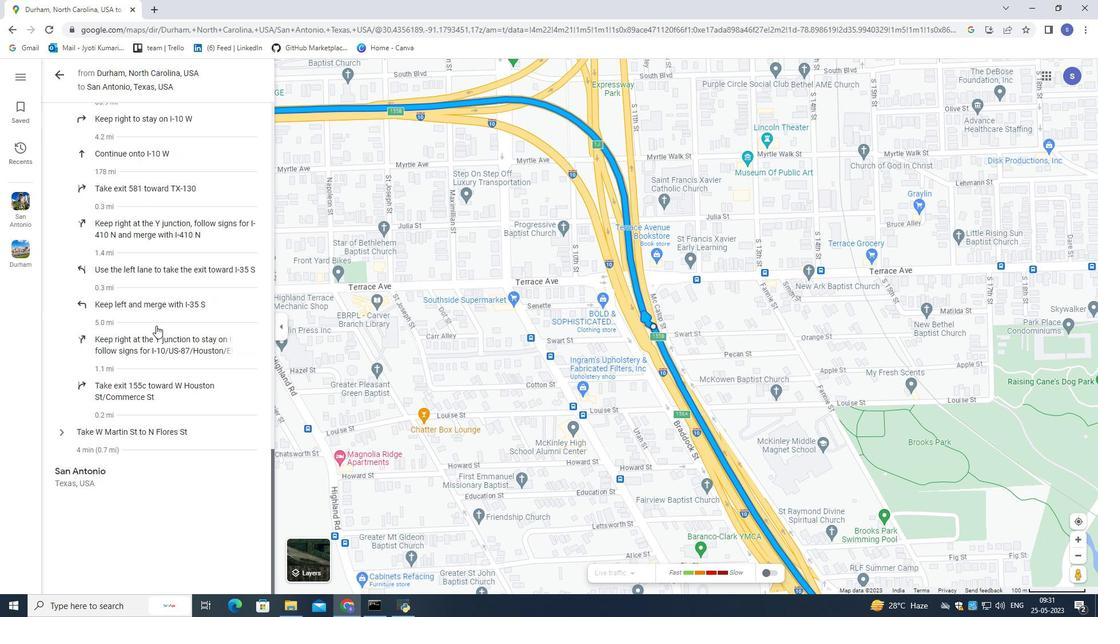 
Action: Mouse scrolled (156, 325) with delta (0, 0)
Screenshot: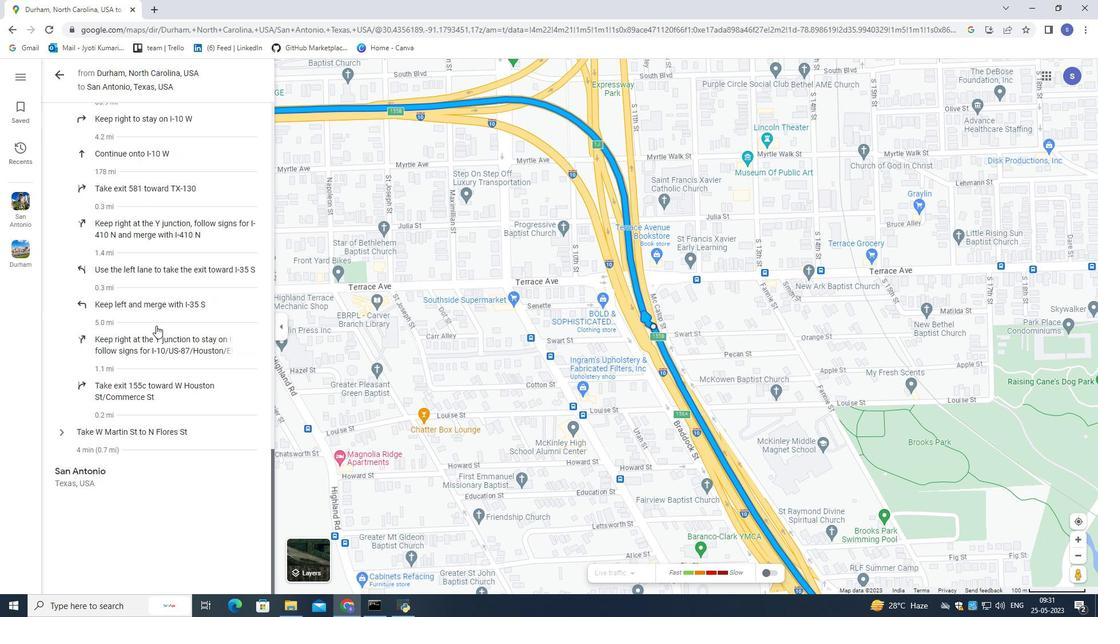 
Action: Mouse moved to (156, 326)
Screenshot: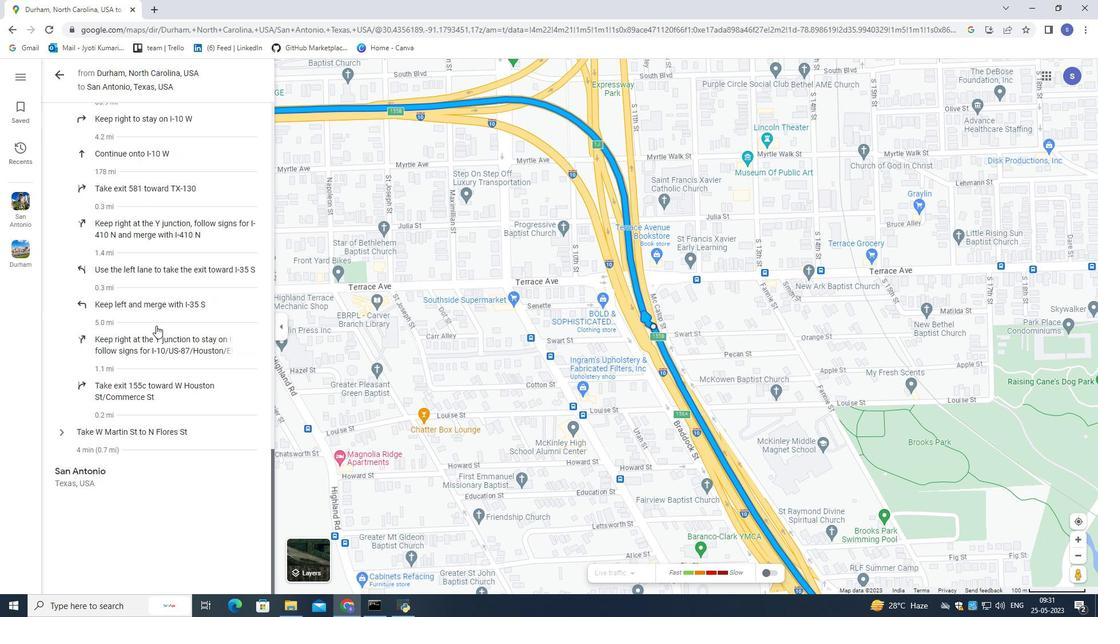 
Action: Mouse scrolled (156, 325) with delta (0, 0)
Screenshot: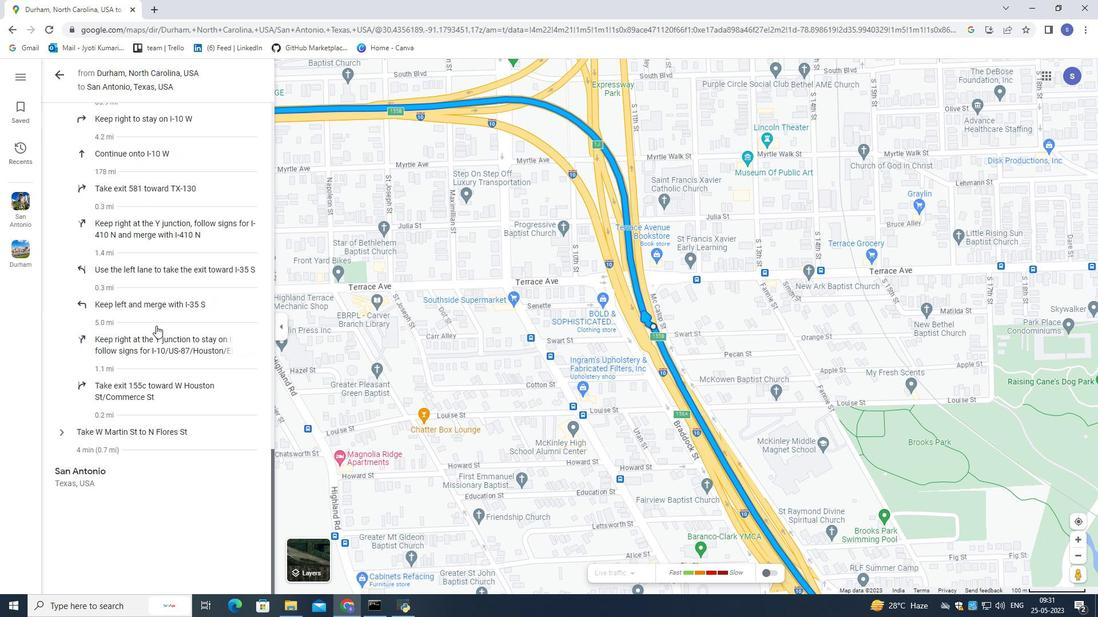 
Action: Mouse moved to (138, 329)
Screenshot: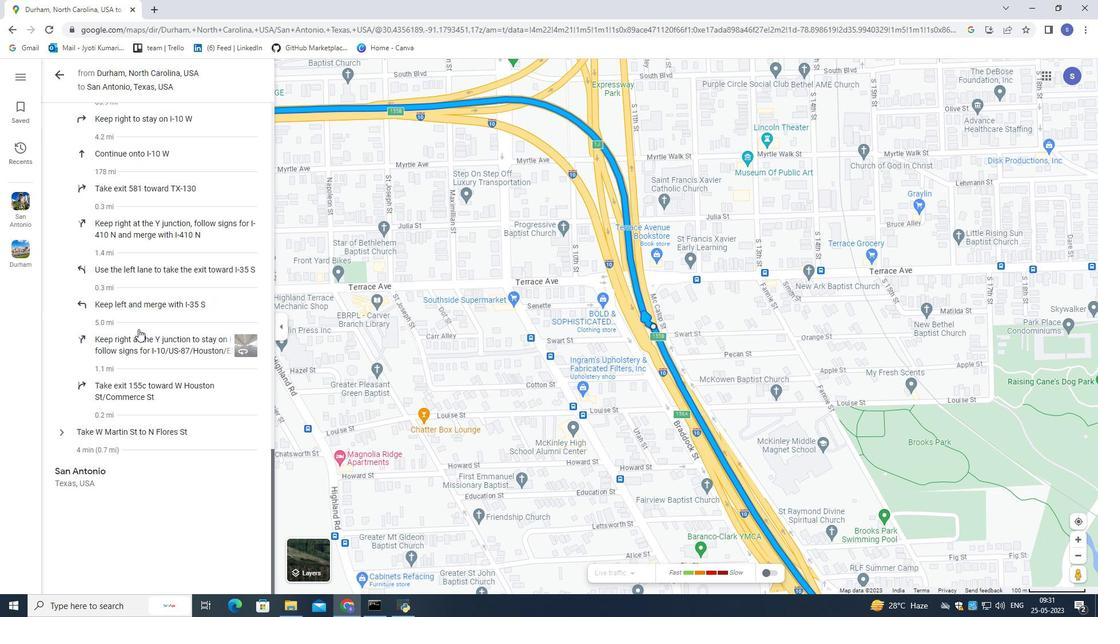 
Action: Mouse scrolled (138, 328) with delta (0, 0)
Screenshot: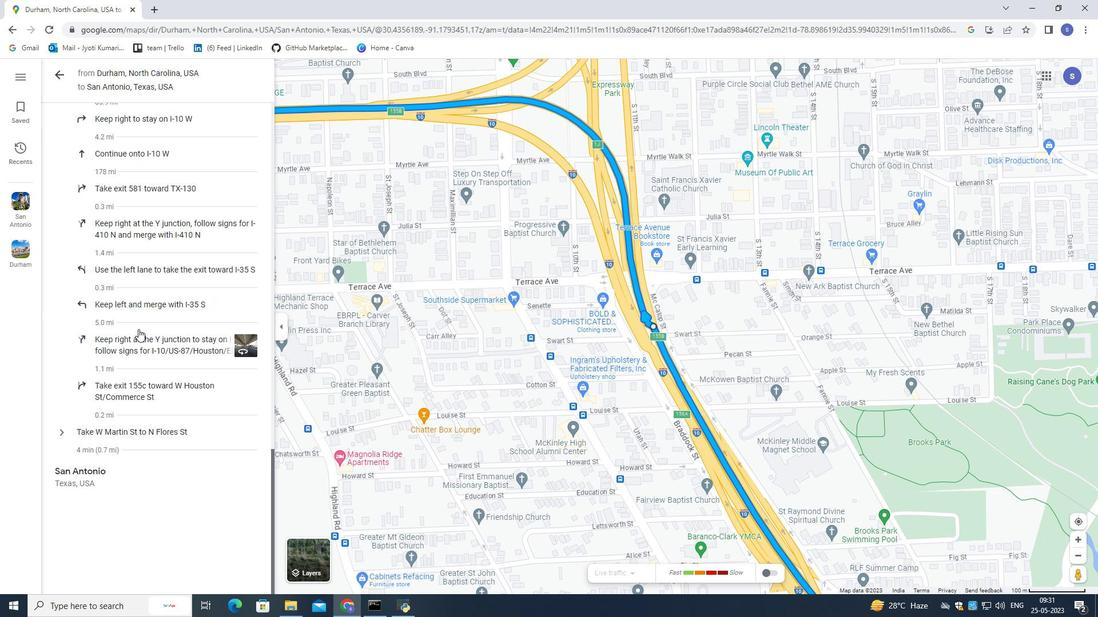 
Action: Mouse moved to (139, 144)
Screenshot: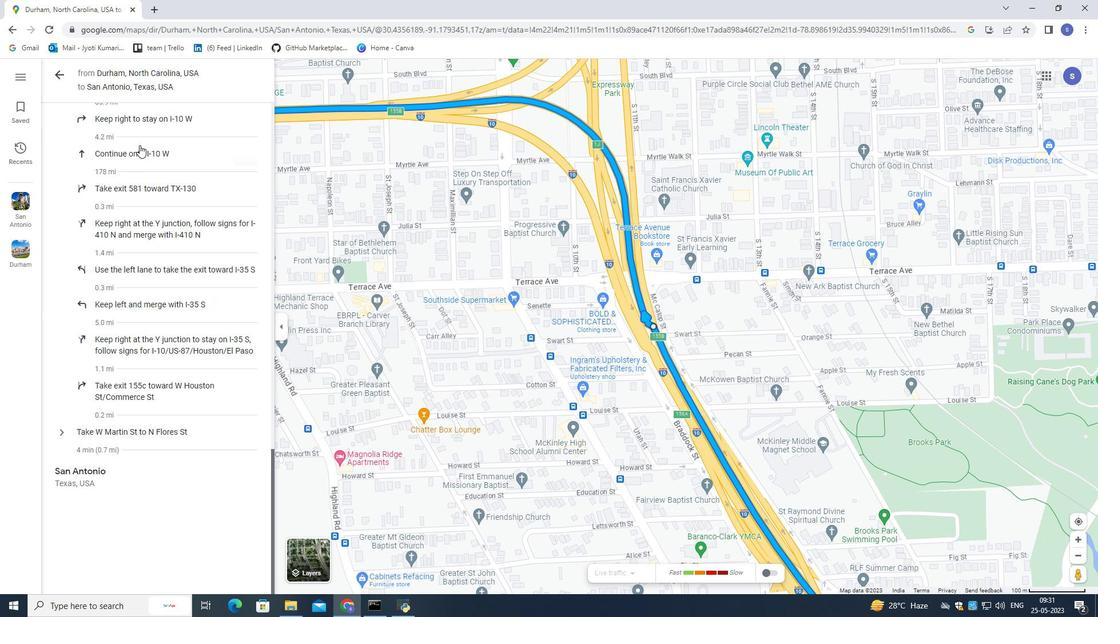 
Action: Mouse pressed left at (139, 144)
Screenshot: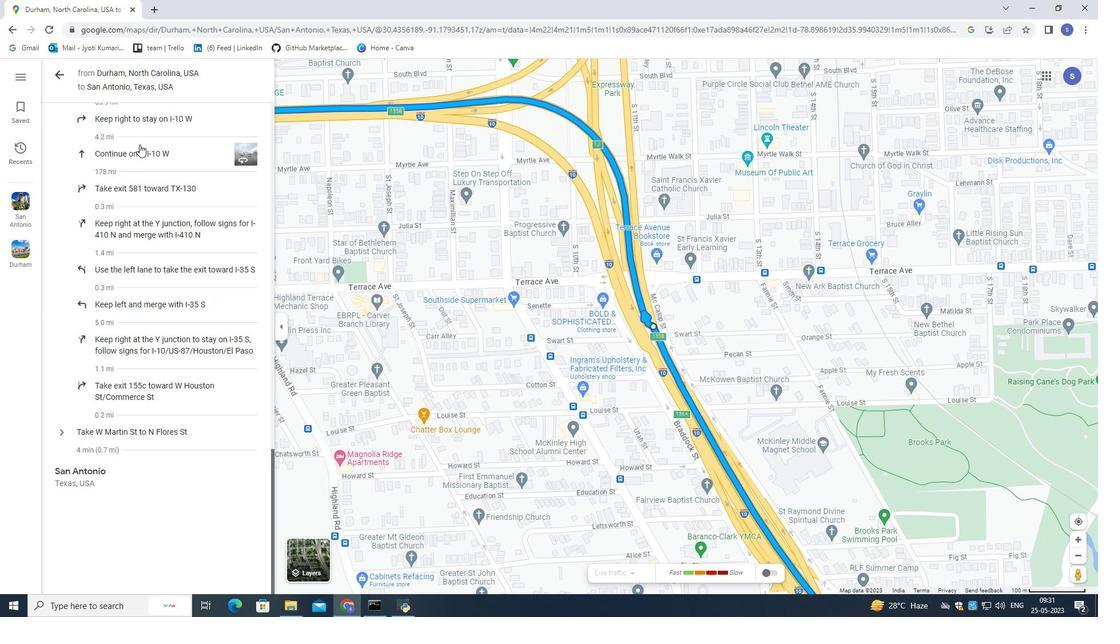 
Action: Mouse moved to (157, 188)
Screenshot: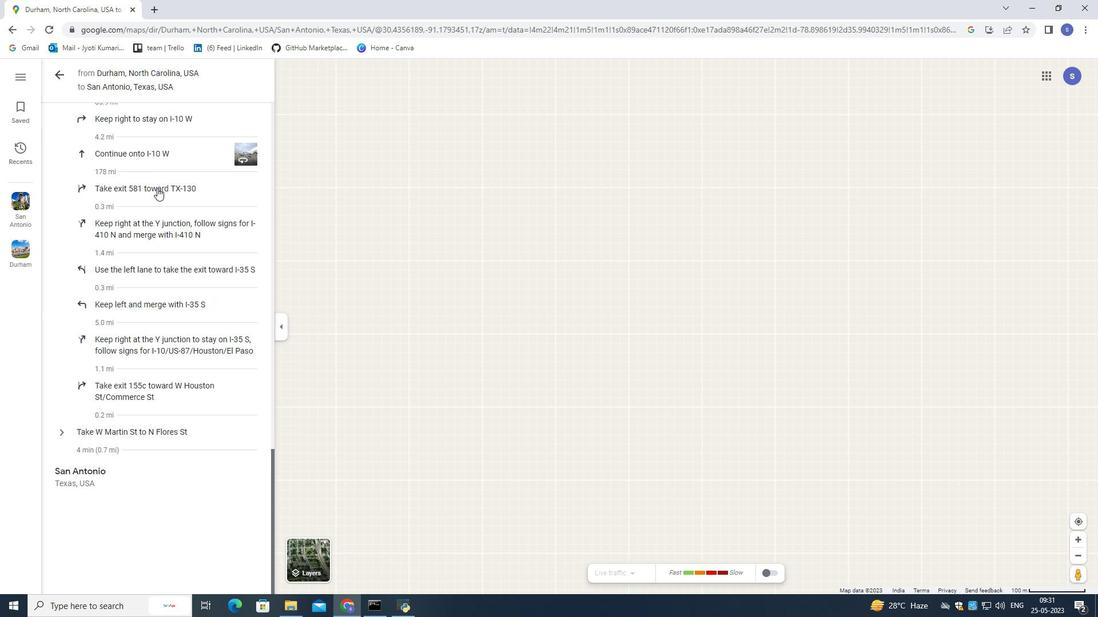 
Action: Mouse pressed left at (157, 188)
Screenshot: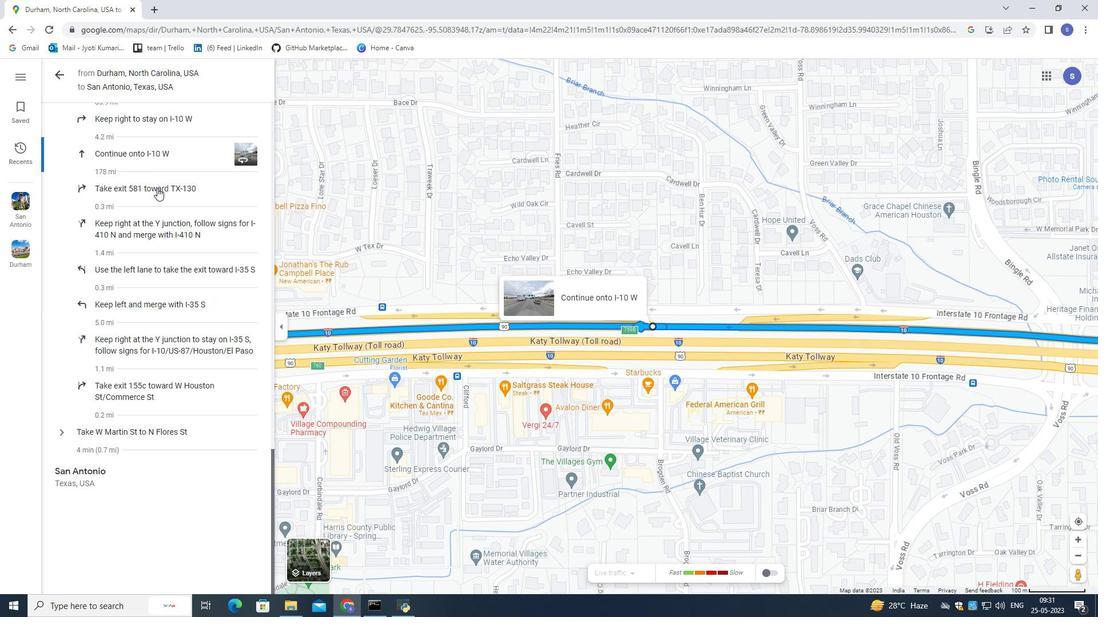 
Action: Mouse moved to (159, 219)
Screenshot: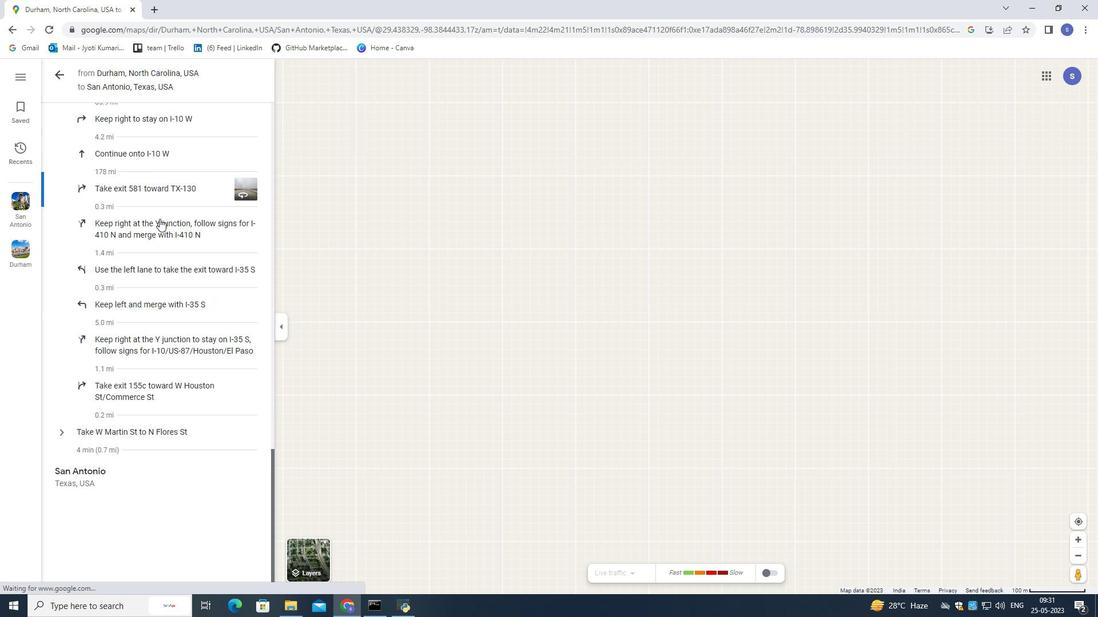 
Action: Mouse pressed left at (159, 219)
Screenshot: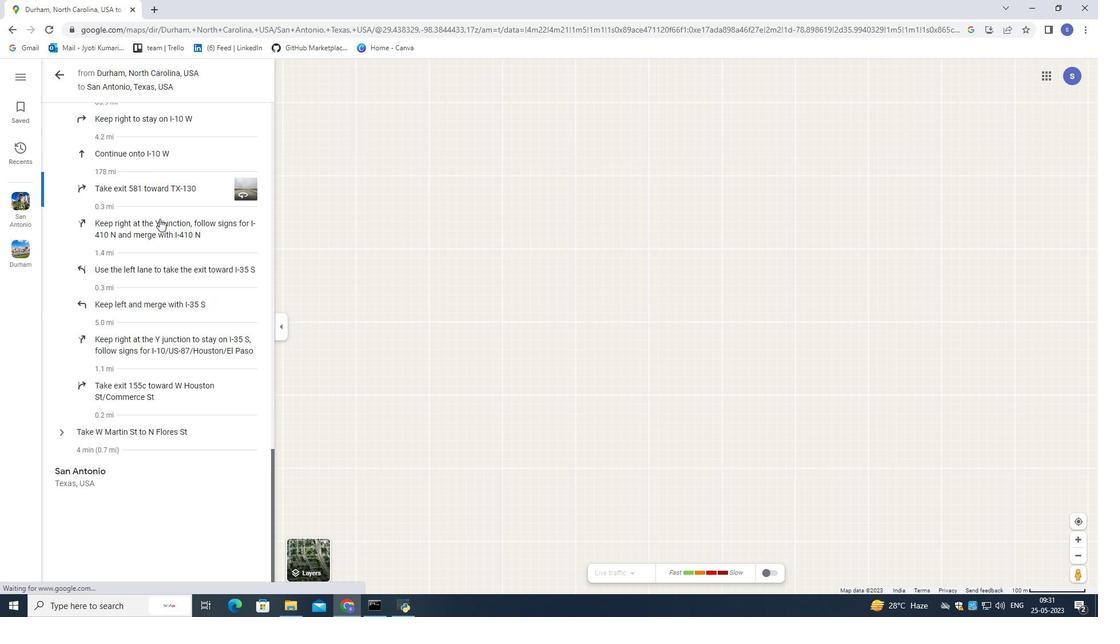 
Action: Mouse moved to (161, 235)
Screenshot: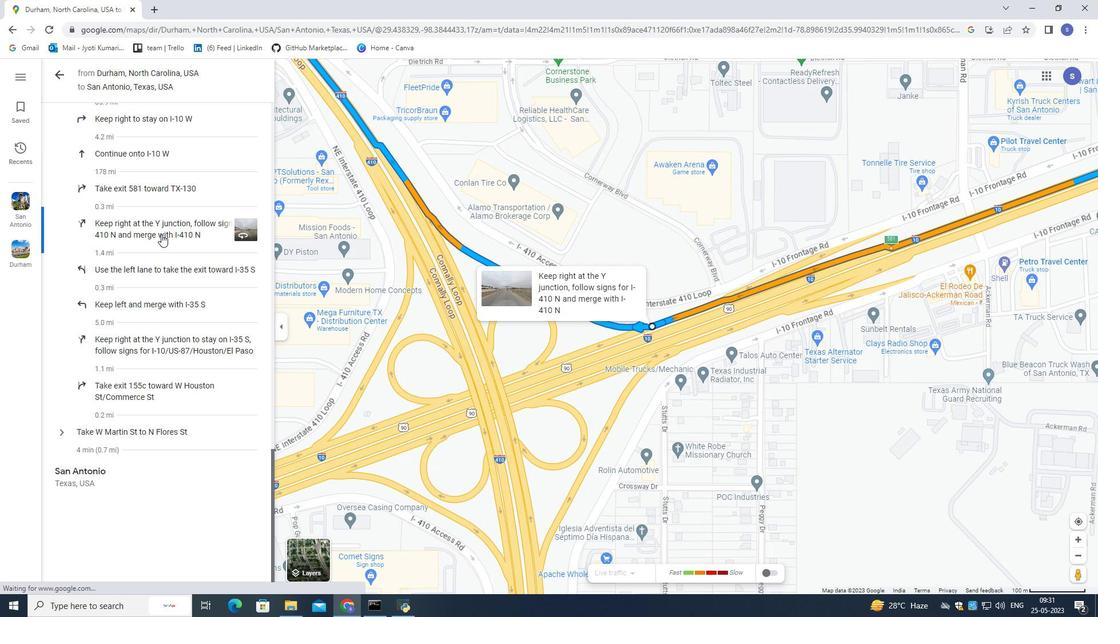 
Action: Mouse pressed left at (161, 235)
Screenshot: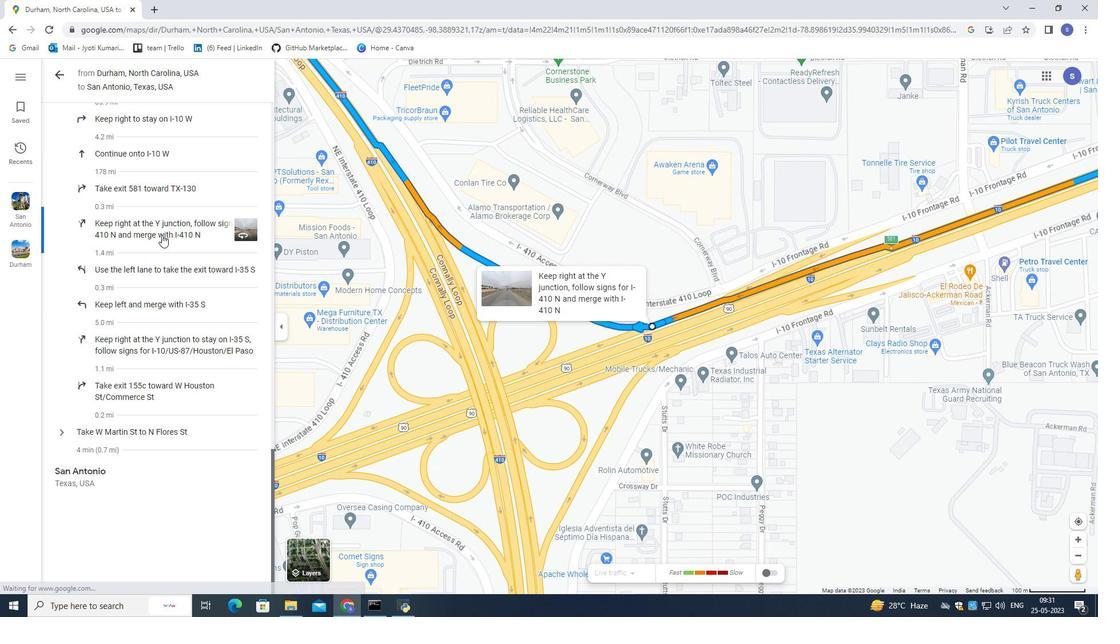 
Action: Mouse moved to (58, 75)
Screenshot: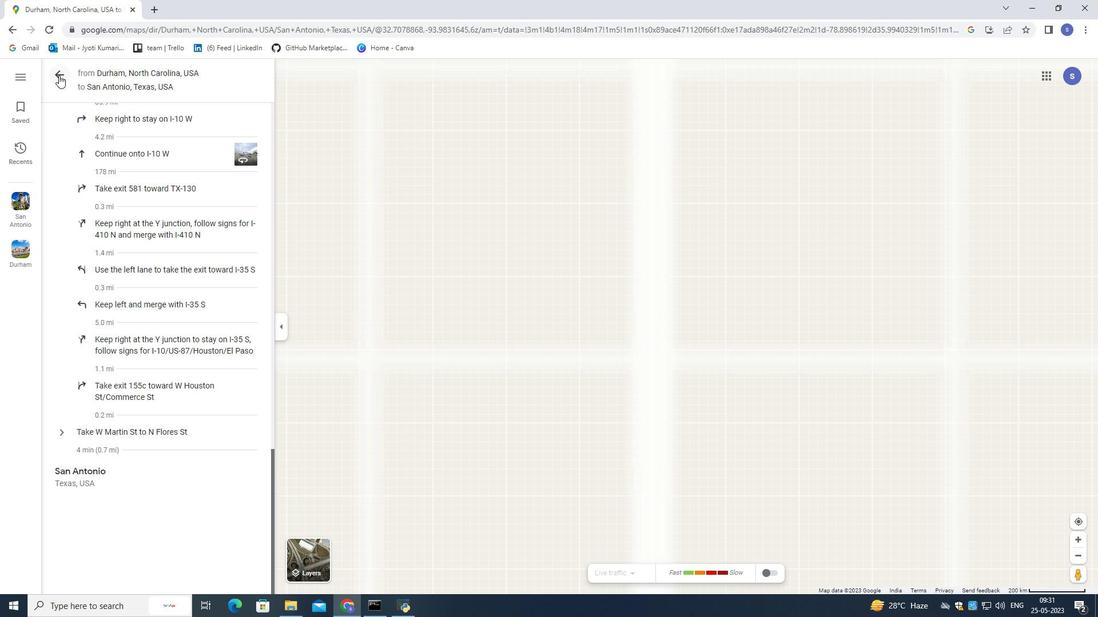 
Action: Mouse pressed left at (58, 75)
Screenshot: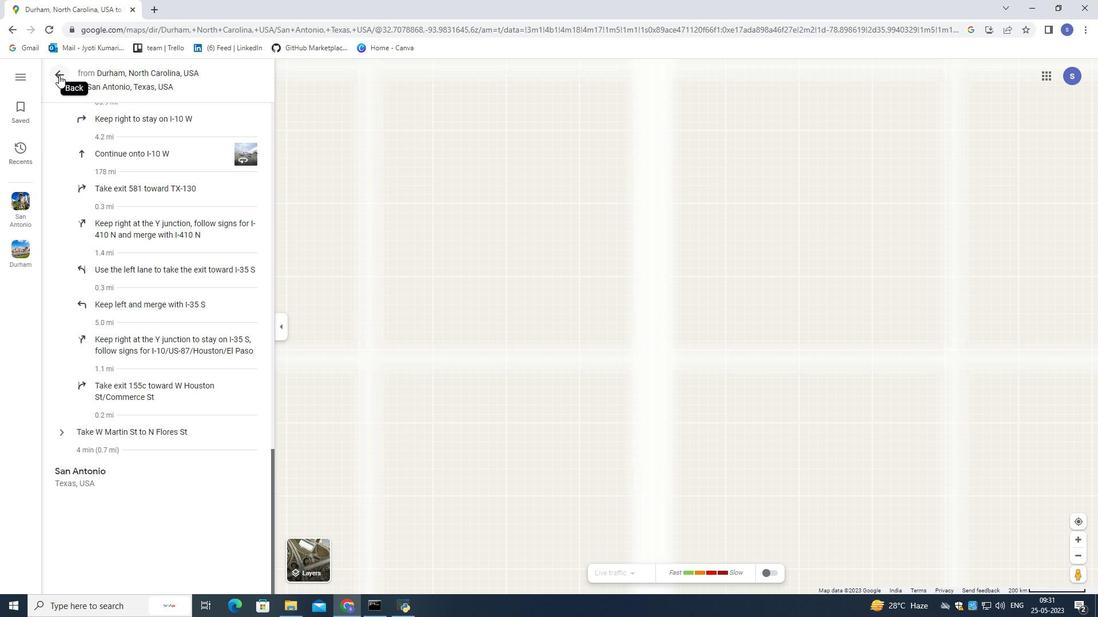 
Action: Mouse moved to (93, 80)
Screenshot: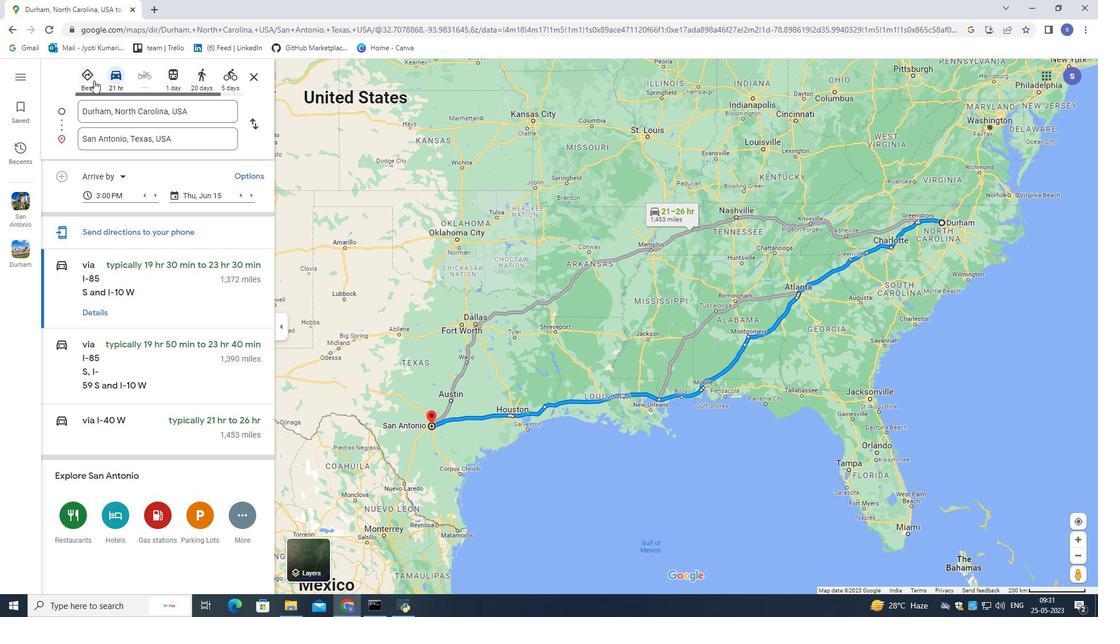 
Action: Mouse pressed left at (93, 80)
Screenshot: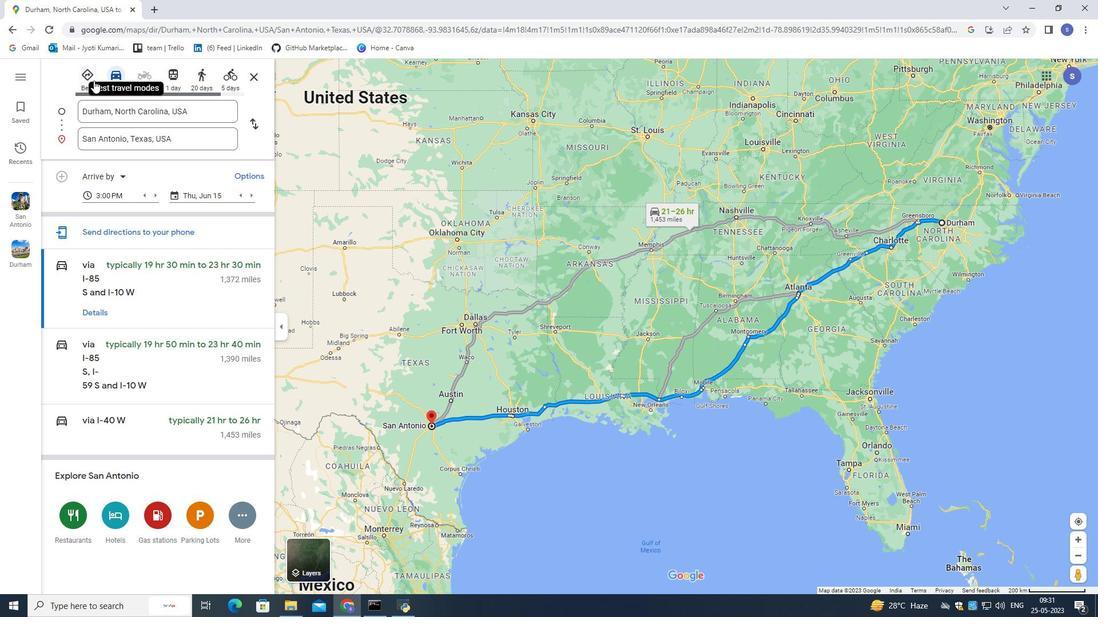 
Action: Mouse moved to (136, 350)
Screenshot: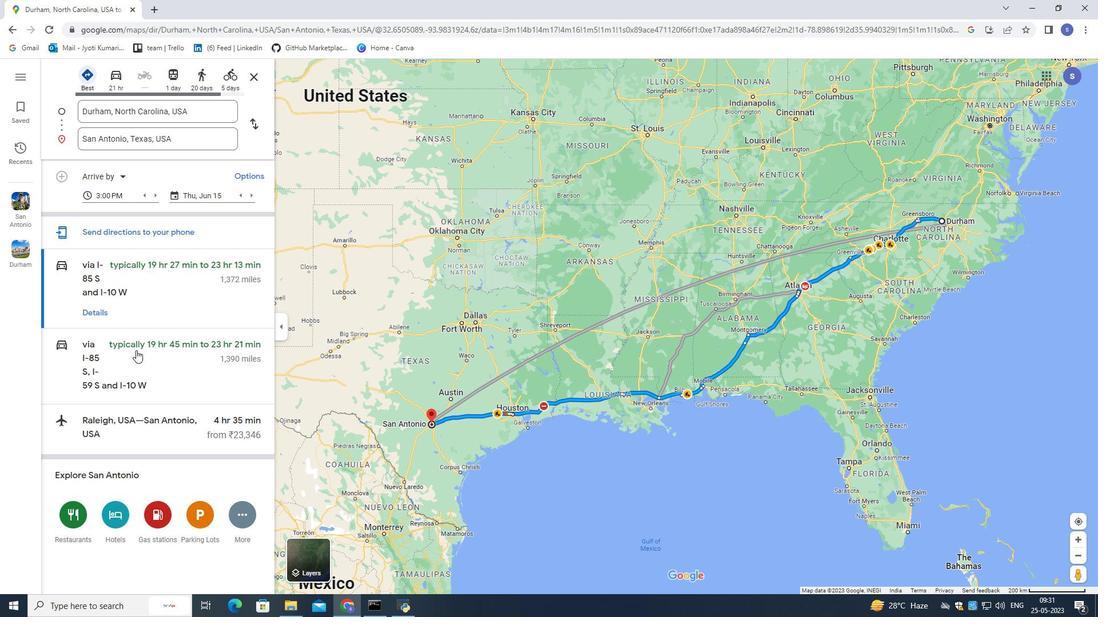 
Action: Mouse pressed left at (136, 350)
Screenshot: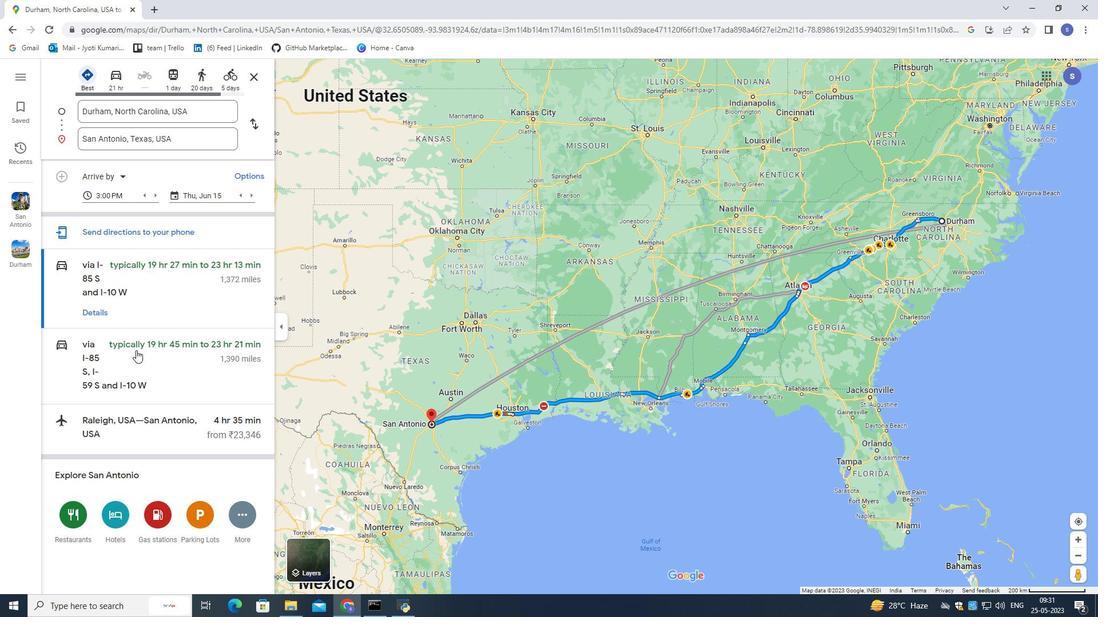 
Action: Mouse moved to (136, 287)
Screenshot: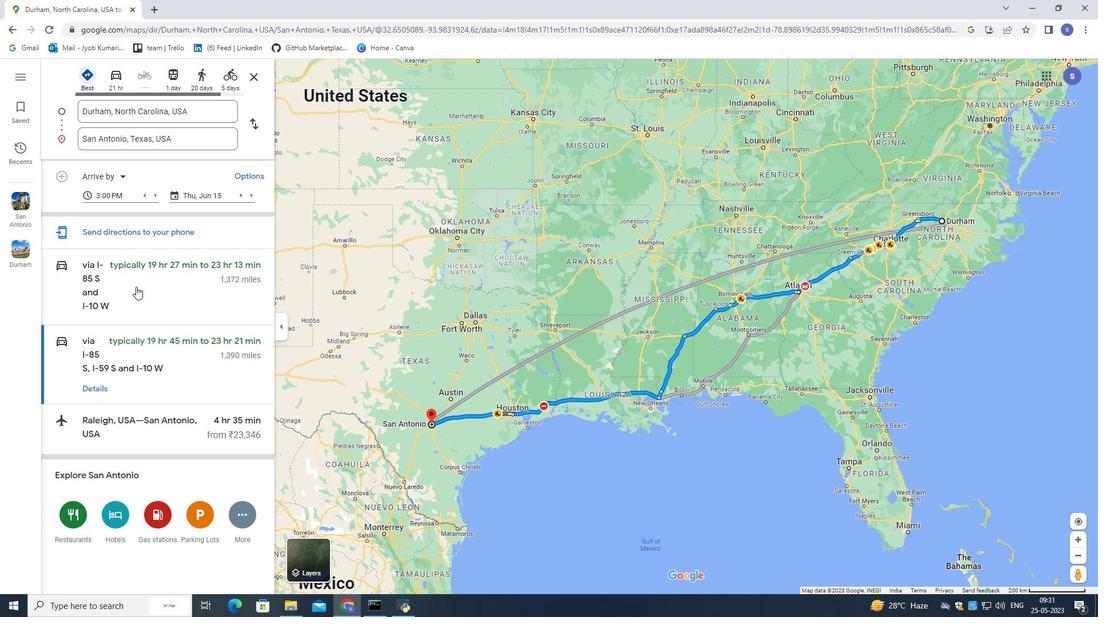 
Action: Mouse pressed left at (136, 287)
Screenshot: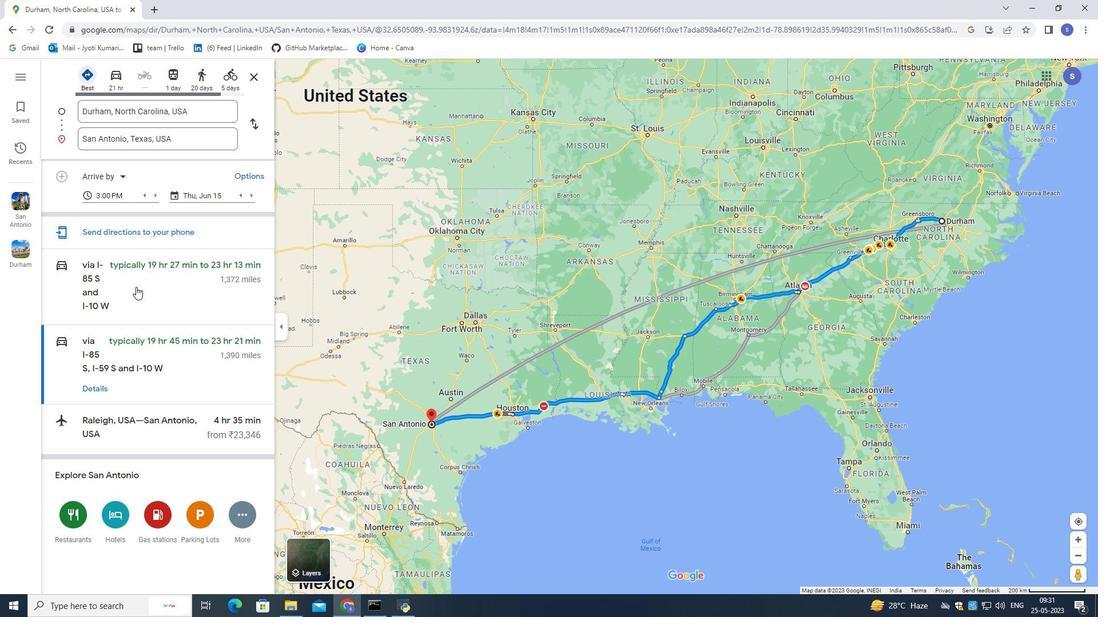 
Action: Mouse moved to (159, 354)
Screenshot: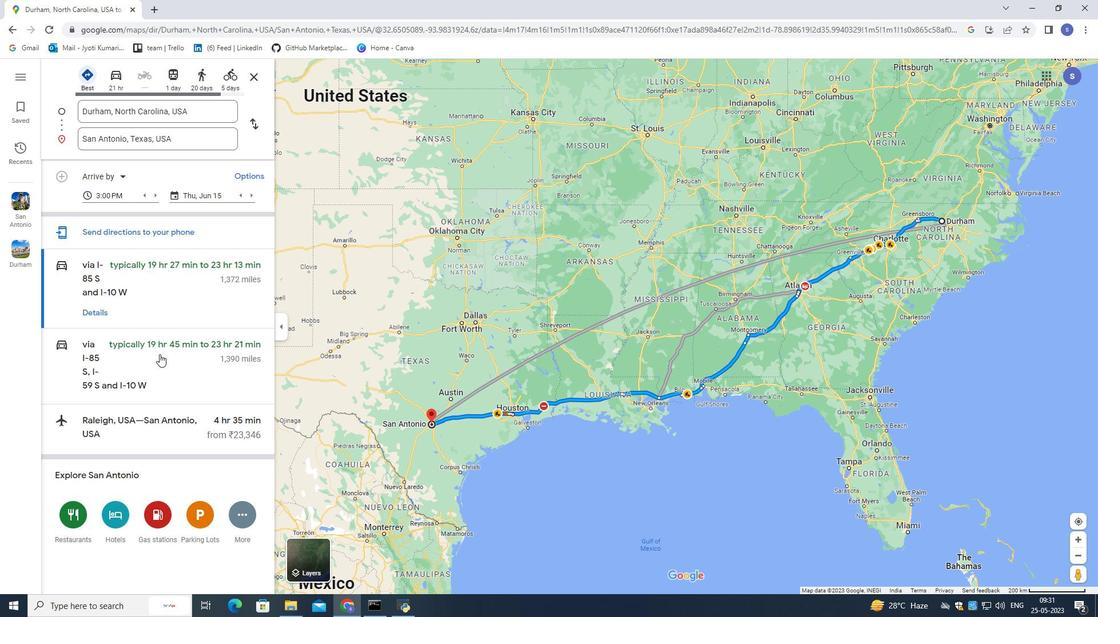 
Action: Mouse pressed left at (159, 354)
Screenshot: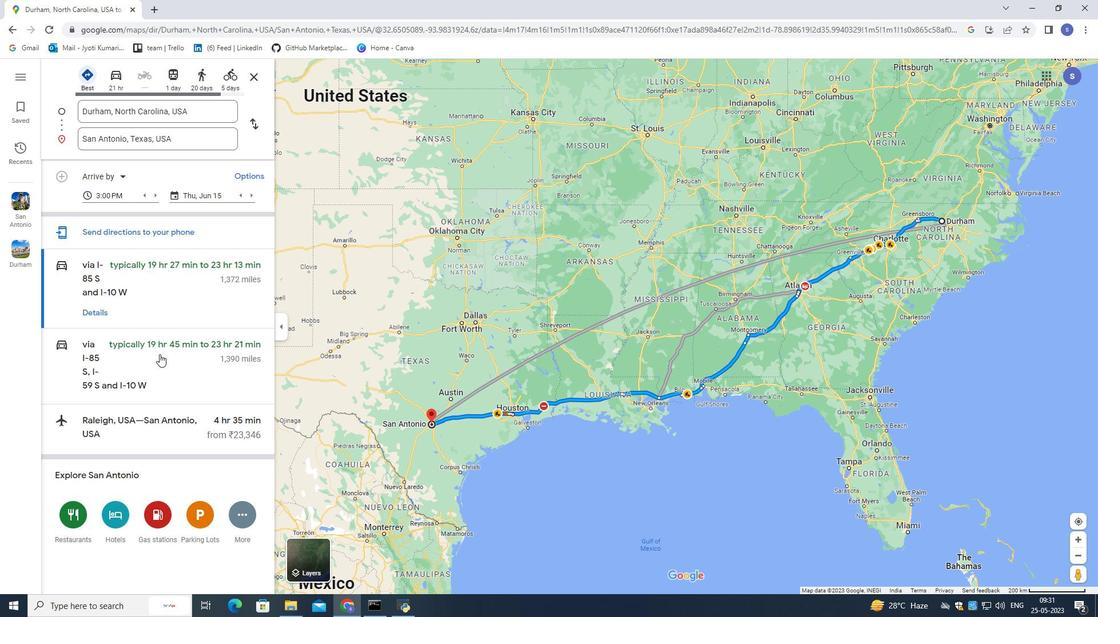
Action: Mouse moved to (167, 85)
Screenshot: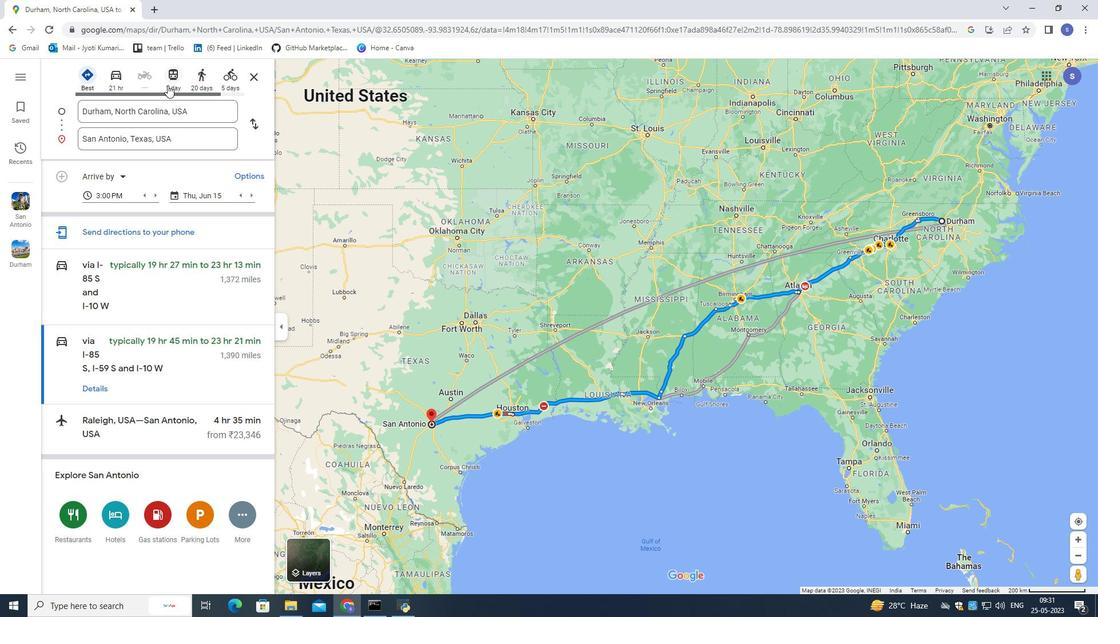 
Action: Mouse pressed left at (167, 85)
Screenshot: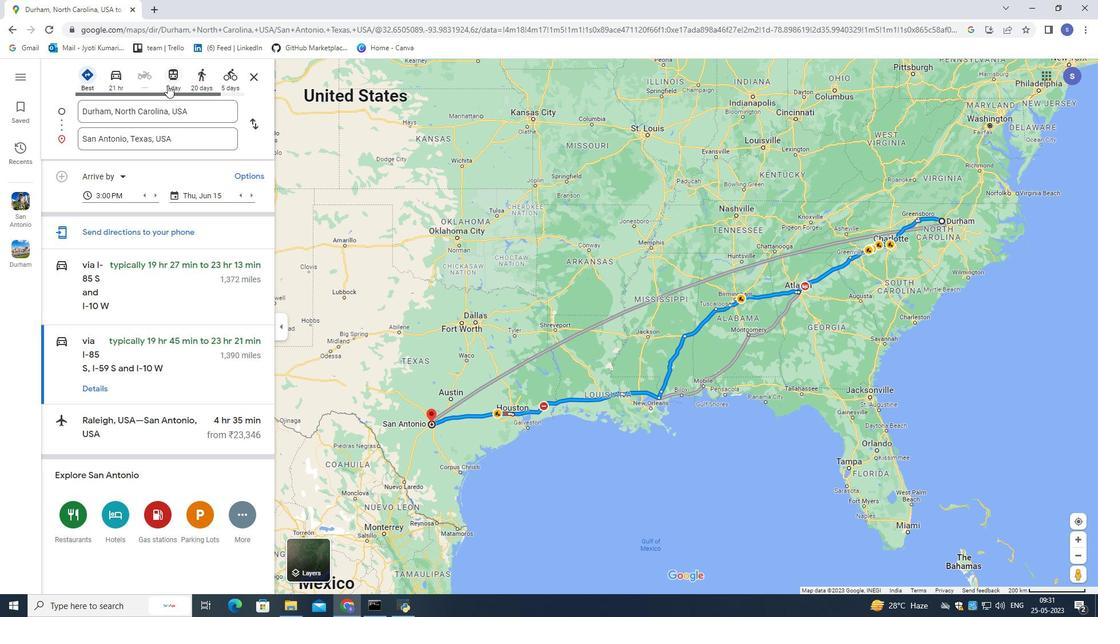 
Action: Mouse moved to (216, 350)
Screenshot: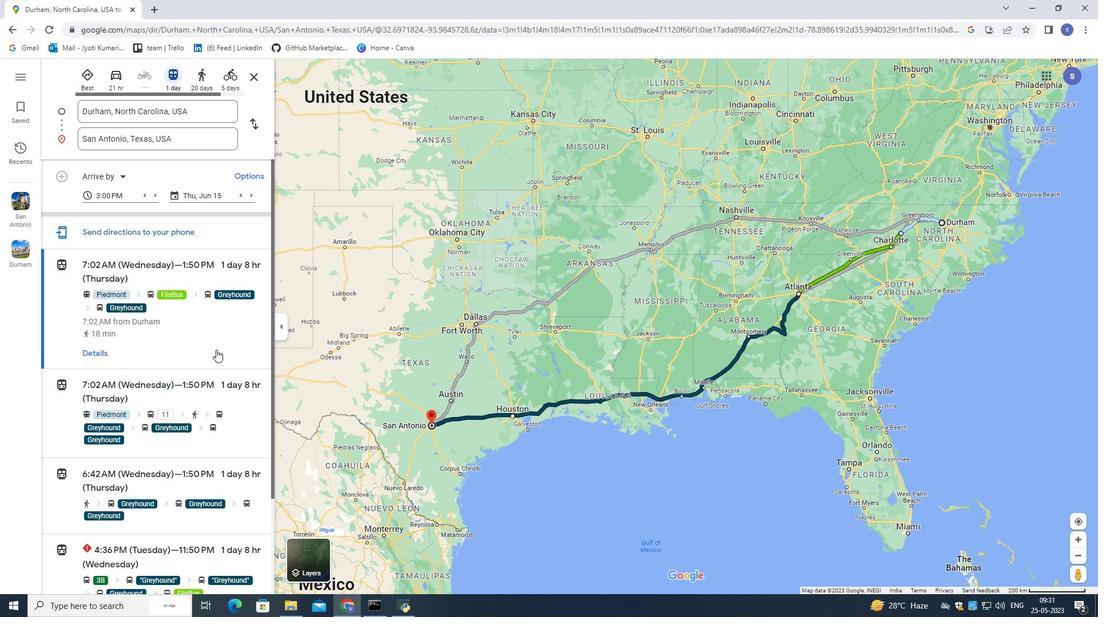 
Action: Mouse scrolled (216, 349) with delta (0, 0)
Screenshot: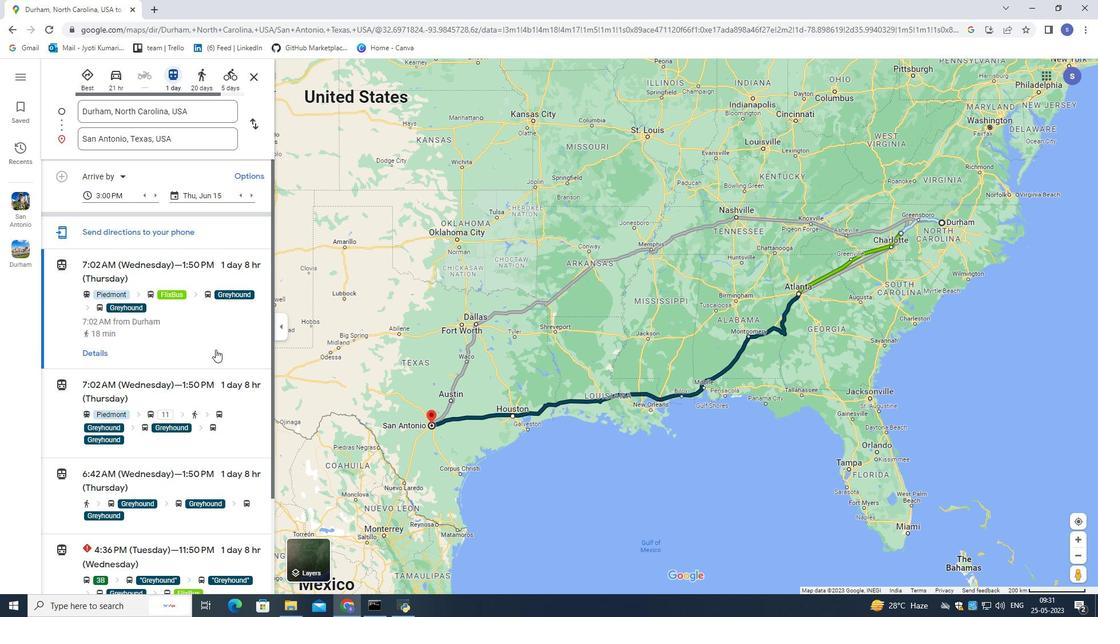 
Action: Mouse moved to (183, 275)
Screenshot: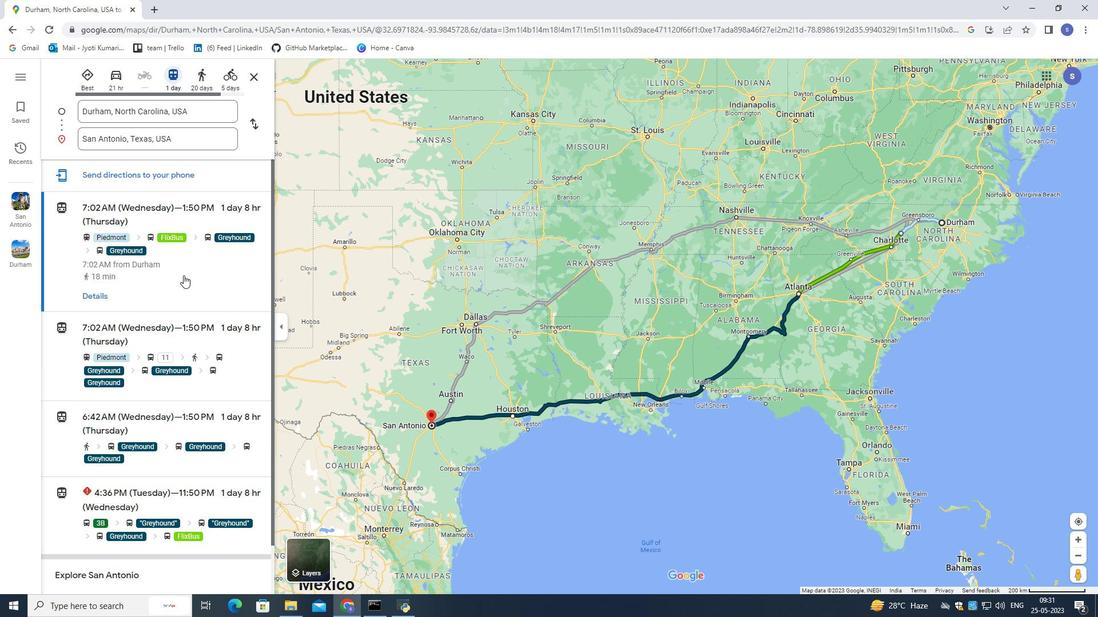 
Action: Mouse pressed left at (183, 275)
Screenshot: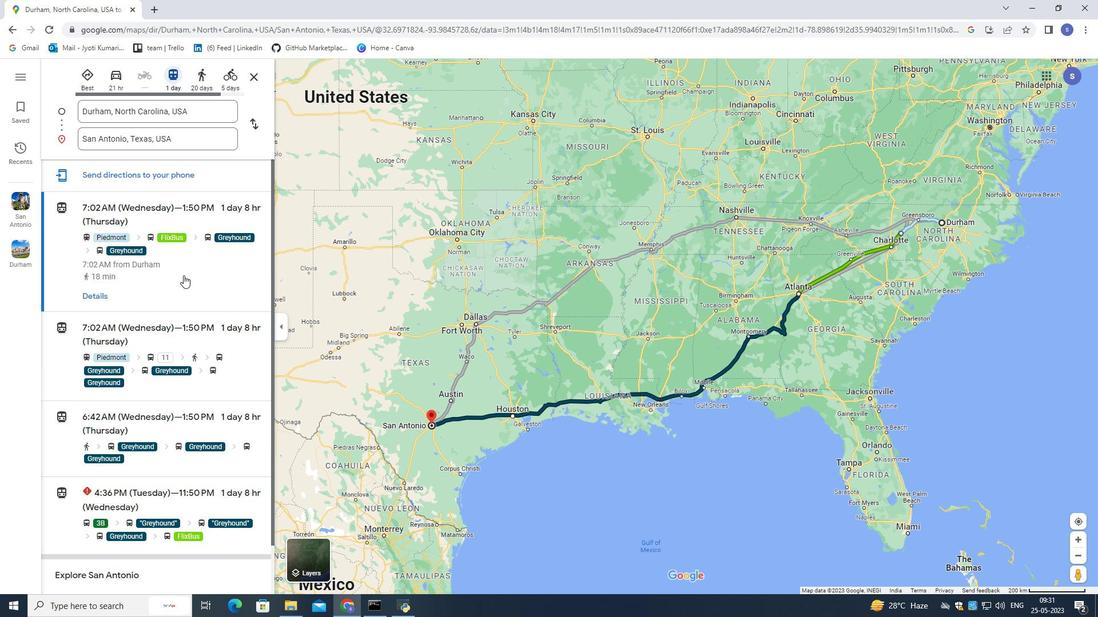 
Action: Mouse scrolled (183, 275) with delta (0, 0)
Screenshot: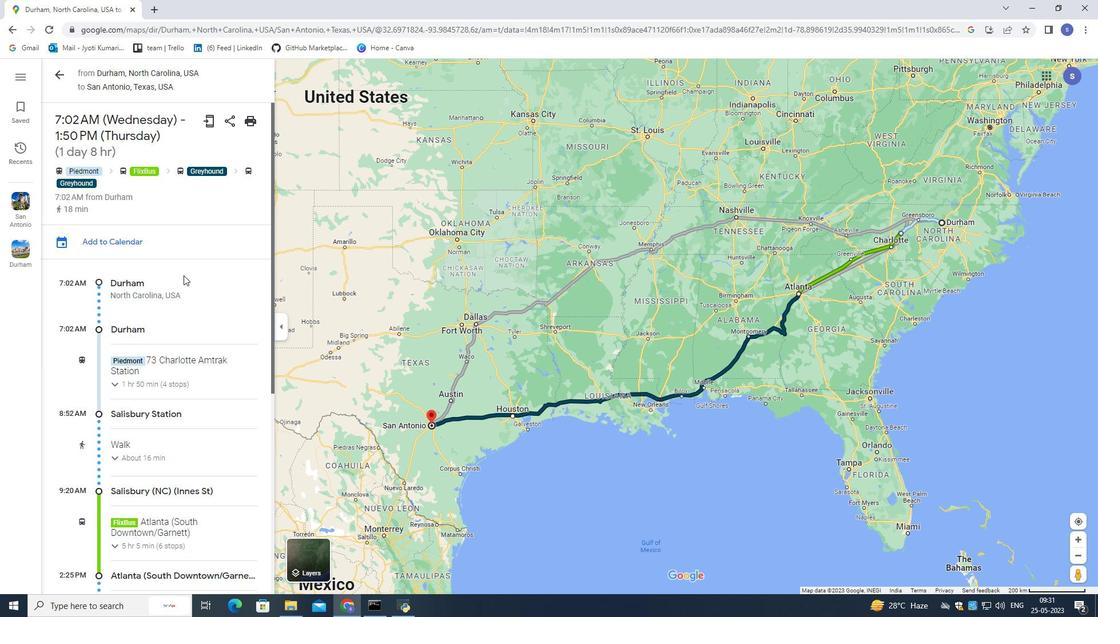 
Action: Mouse scrolled (183, 275) with delta (0, 0)
Screenshot: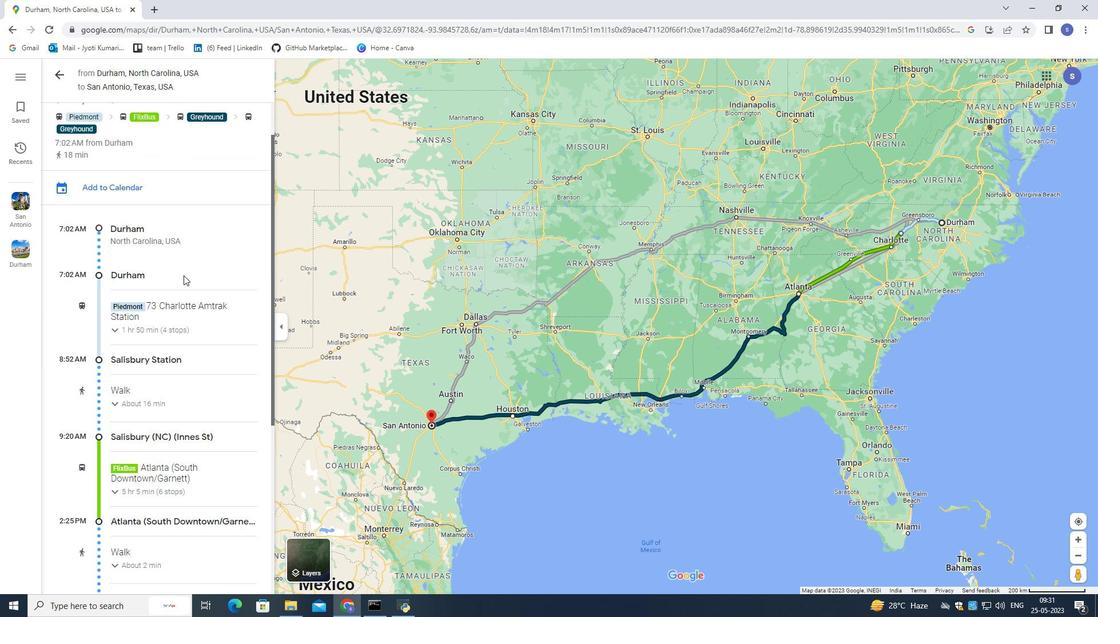 
Action: Mouse scrolled (183, 275) with delta (0, 0)
Screenshot: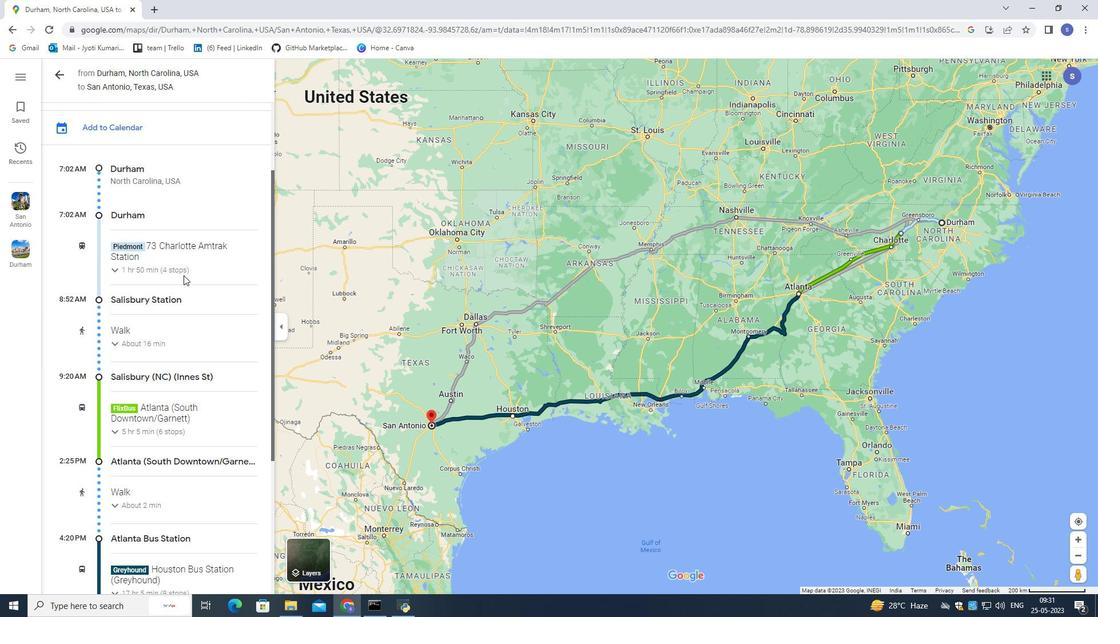 
Action: Mouse scrolled (183, 275) with delta (0, 0)
Screenshot: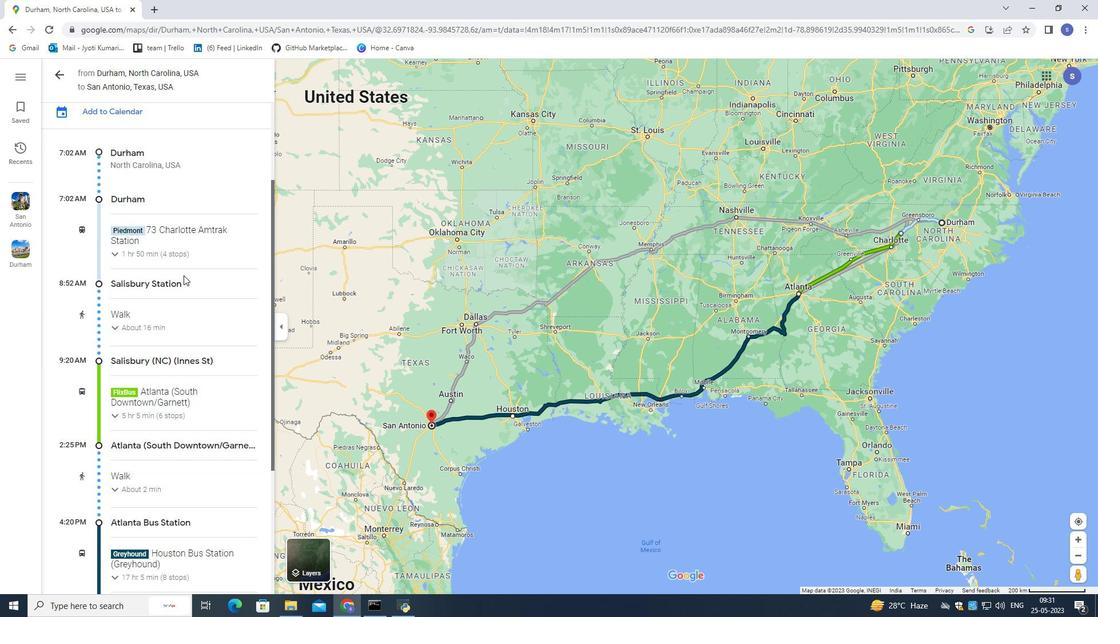 
Action: Mouse scrolled (183, 275) with delta (0, 0)
Screenshot: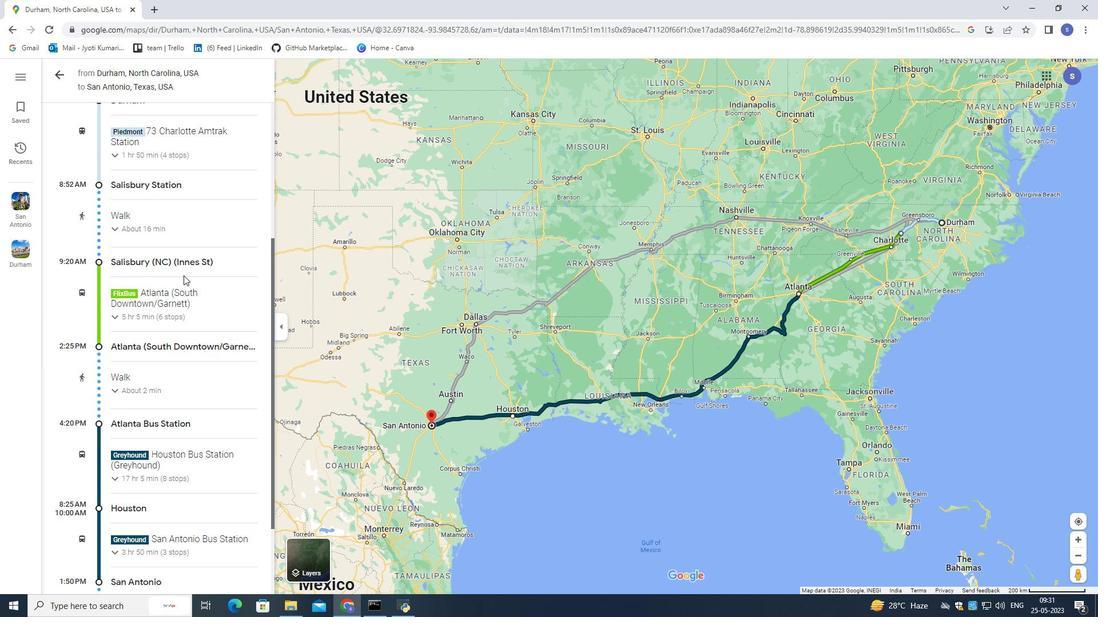 
Action: Mouse scrolled (183, 275) with delta (0, 0)
Screenshot: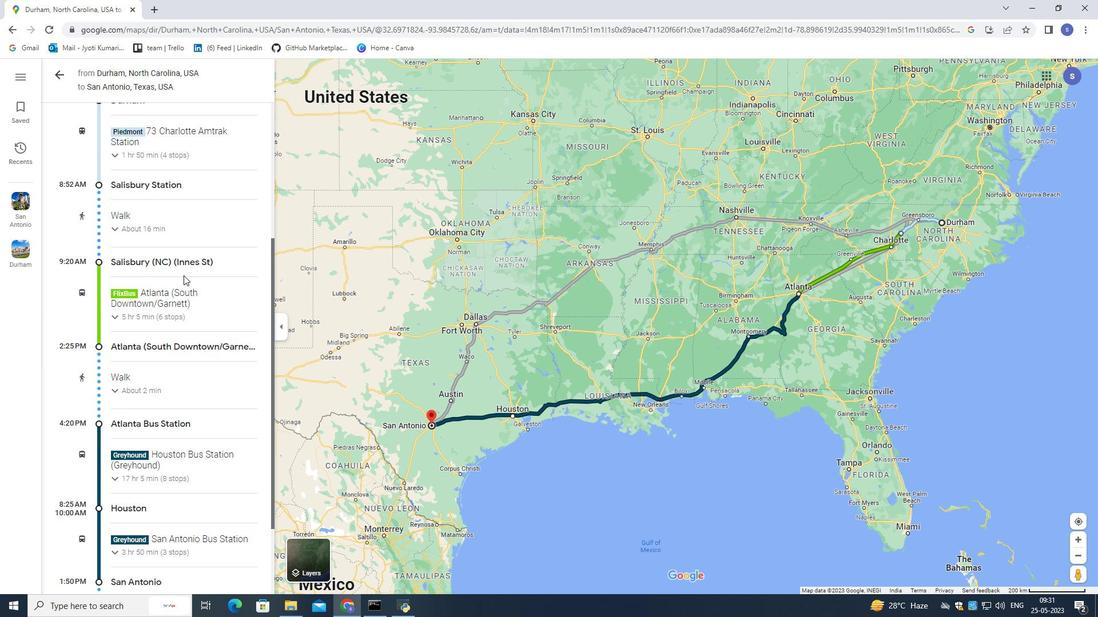 
Action: Mouse scrolled (183, 275) with delta (0, 0)
Screenshot: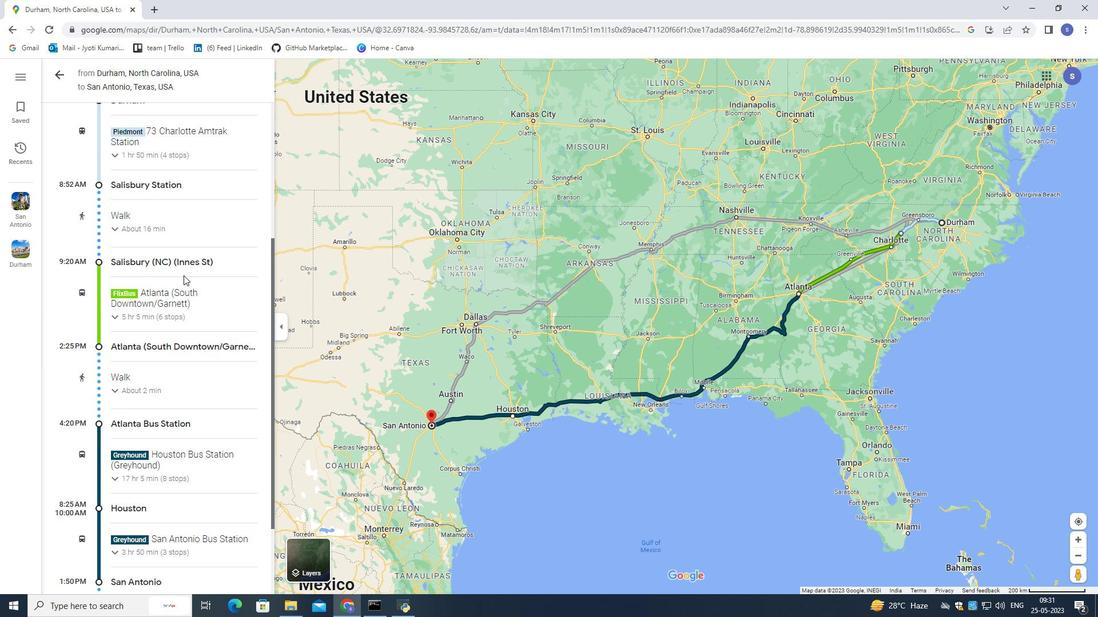 
Action: Mouse scrolled (183, 275) with delta (0, 0)
Screenshot: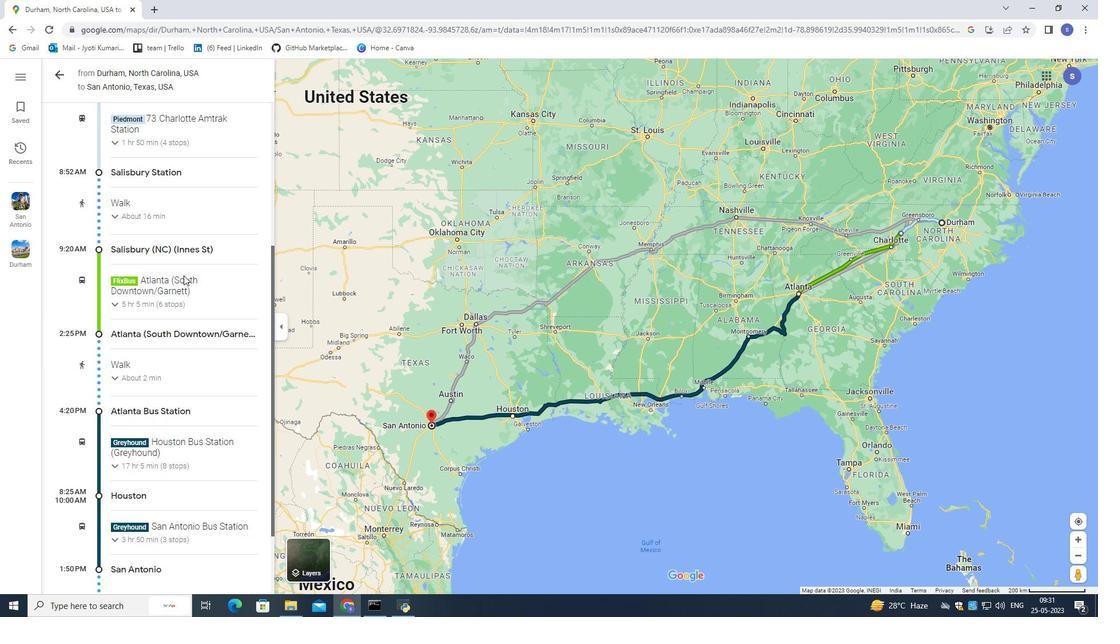 
Action: Mouse scrolled (183, 275) with delta (0, 0)
Screenshot: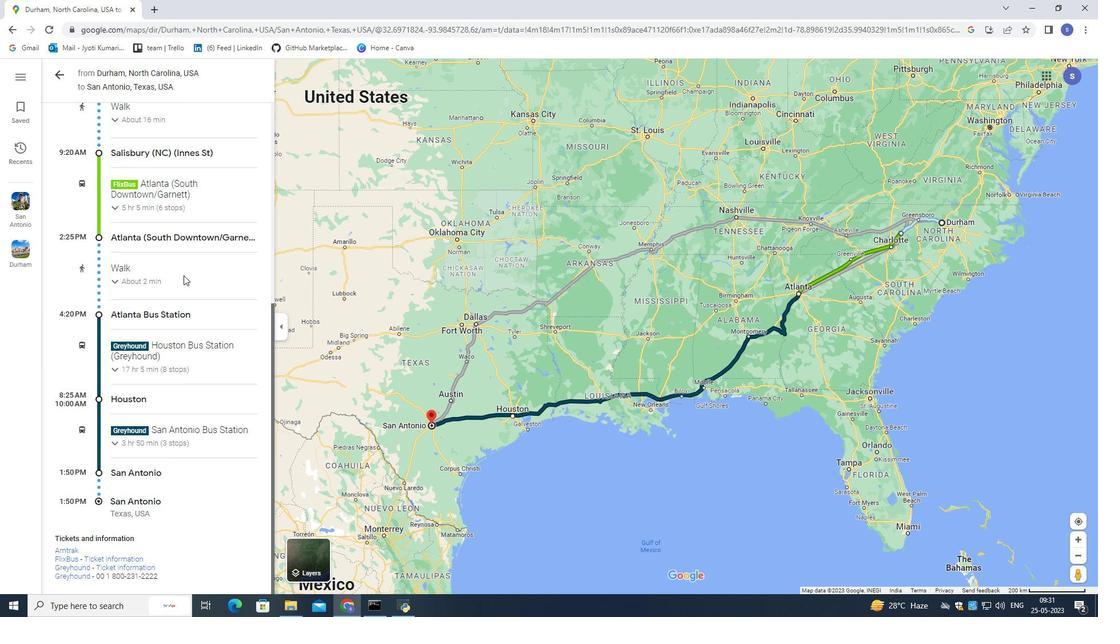
Action: Mouse scrolled (183, 275) with delta (0, 0)
Screenshot: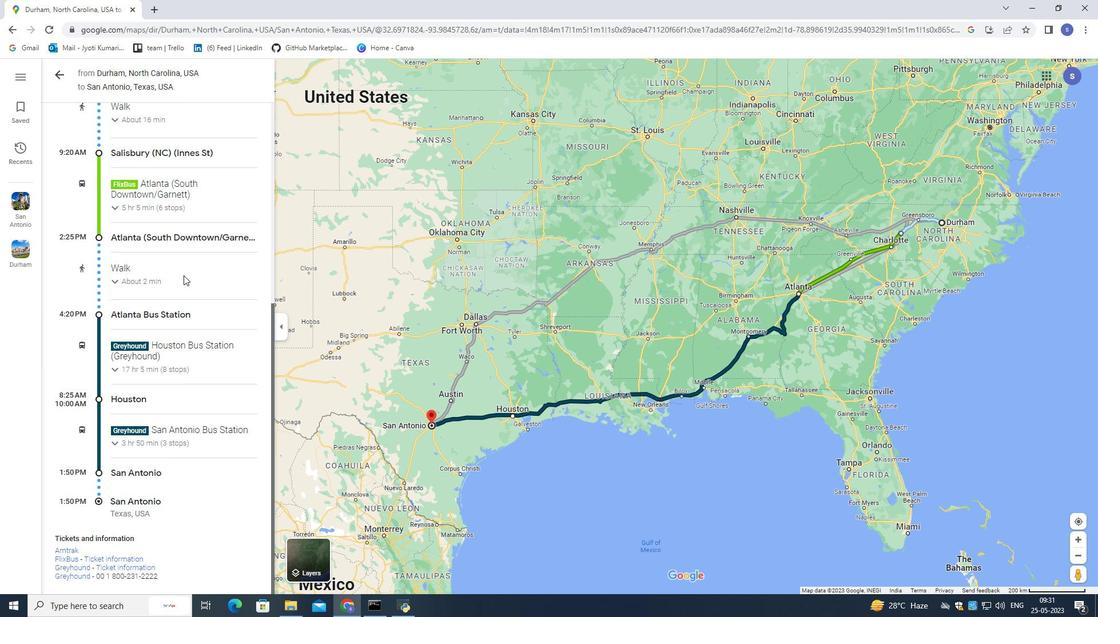 
Action: Mouse scrolled (183, 275) with delta (0, 0)
Screenshot: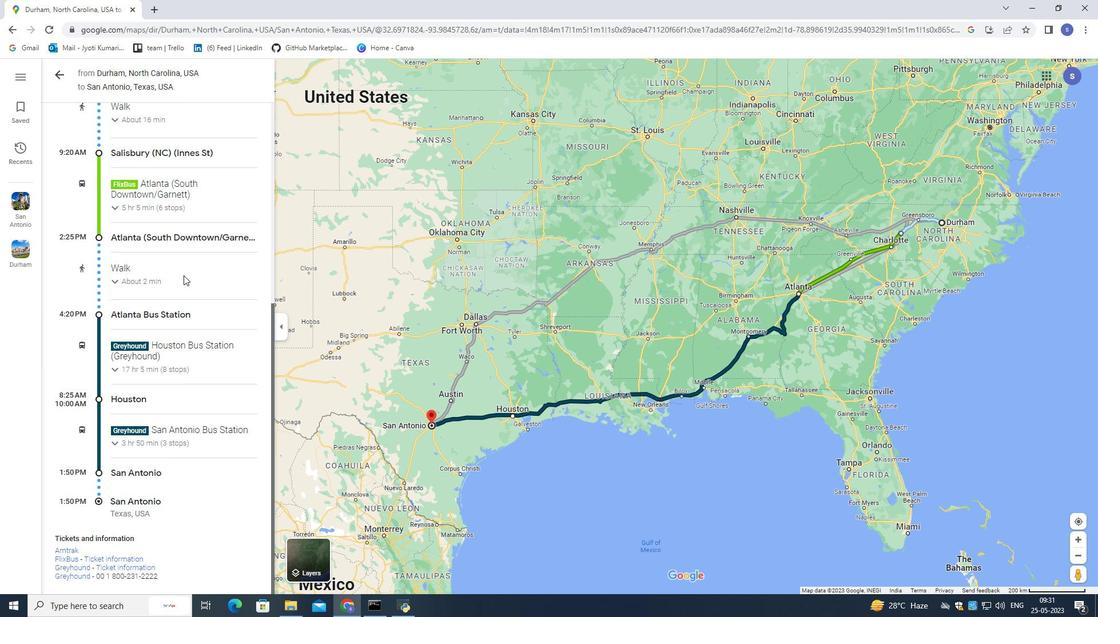 
Action: Mouse scrolled (183, 275) with delta (0, 0)
Screenshot: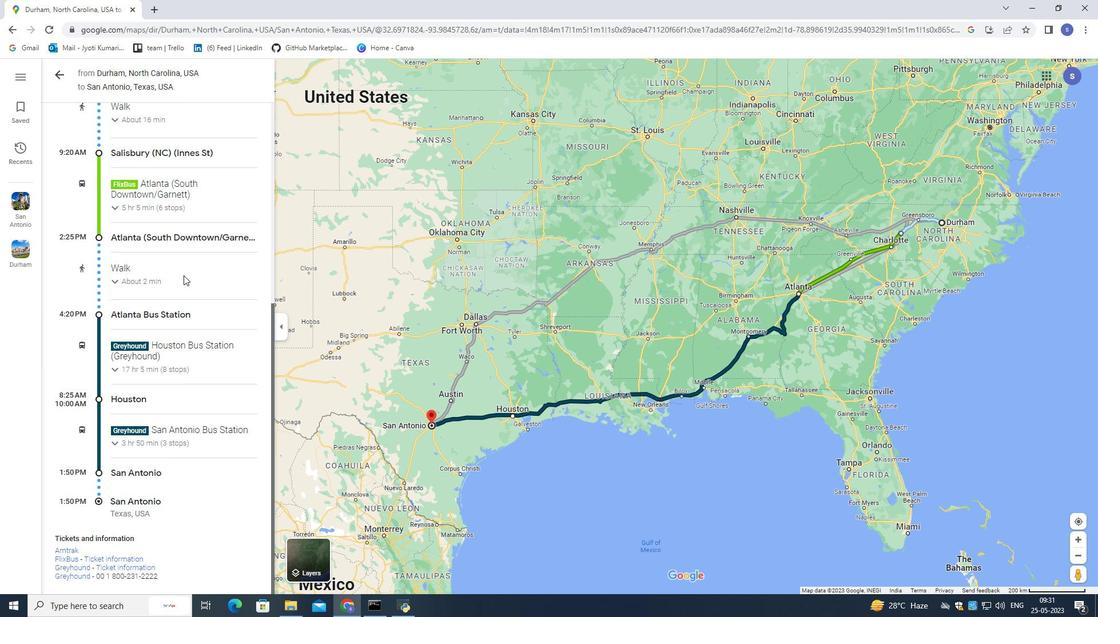 
Action: Mouse scrolled (183, 275) with delta (0, 0)
Screenshot: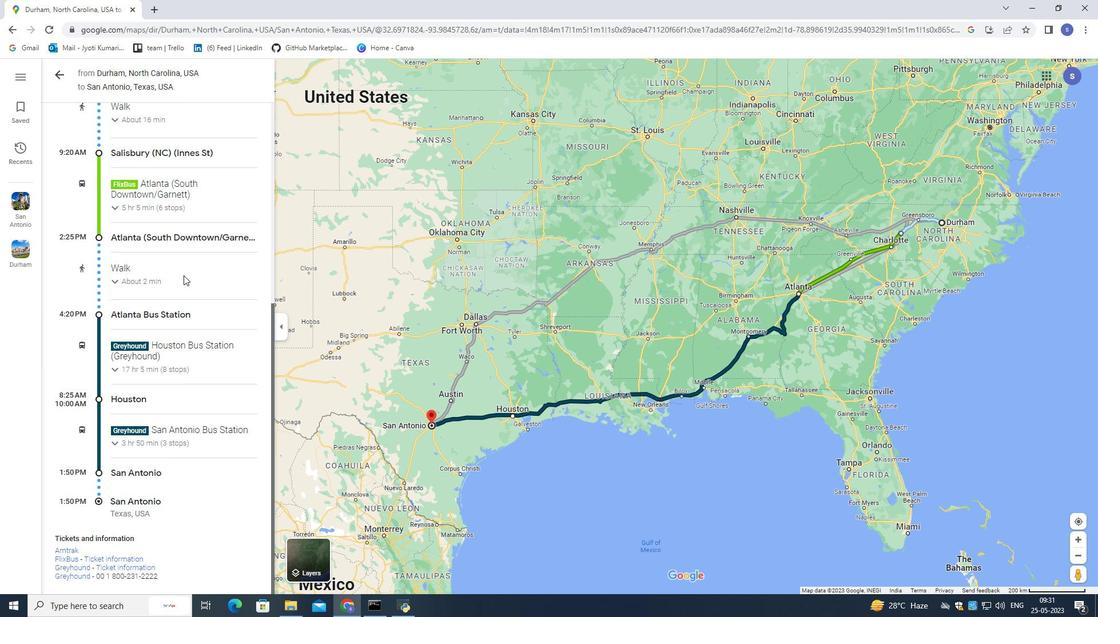 
Action: Mouse moved to (62, 72)
Screenshot: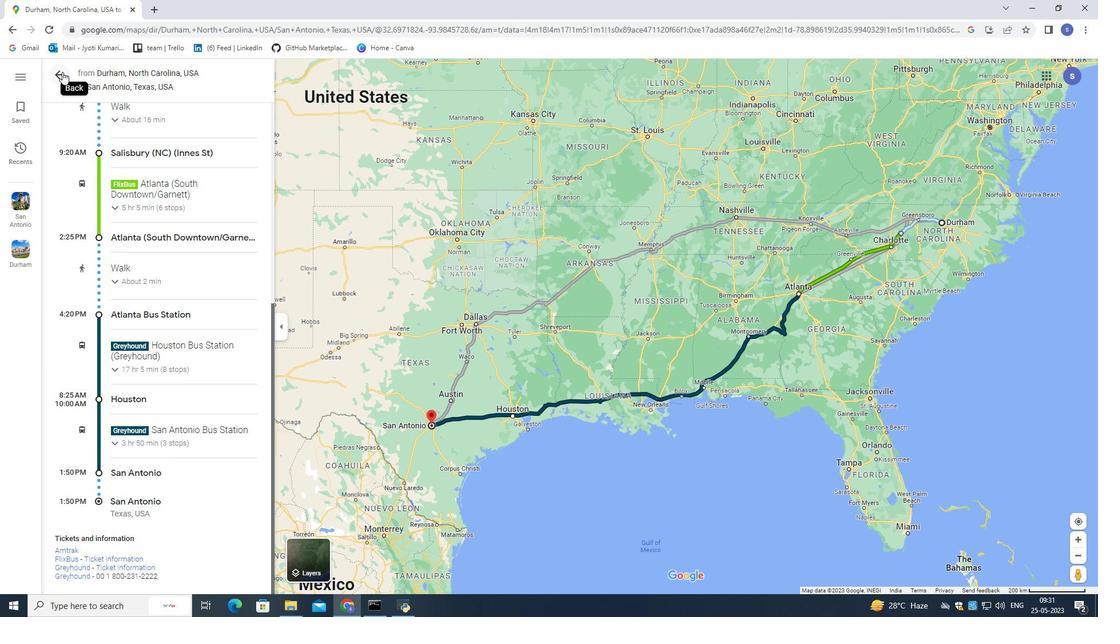 
Action: Mouse pressed left at (62, 72)
Screenshot: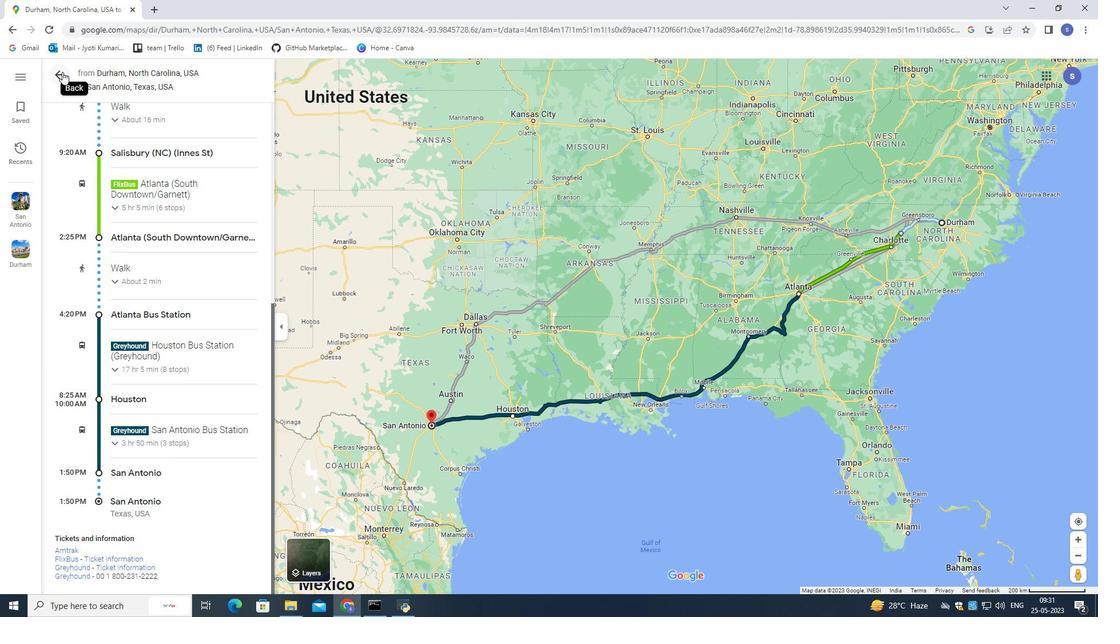 
Action: Mouse moved to (187, 399)
Screenshot: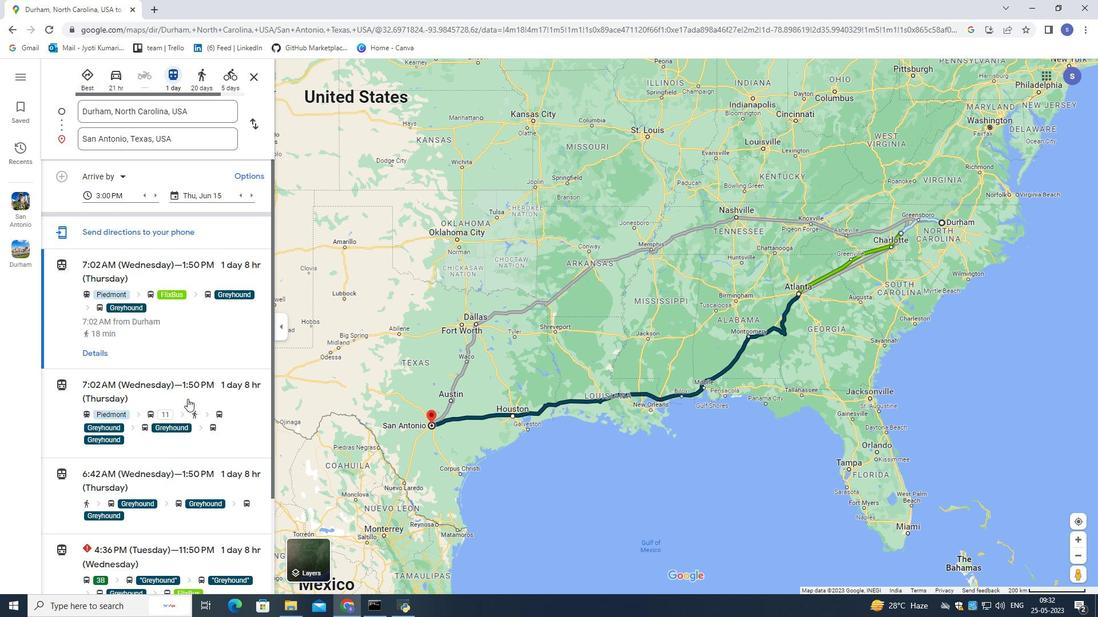 
Action: Mouse pressed left at (187, 399)
Screenshot: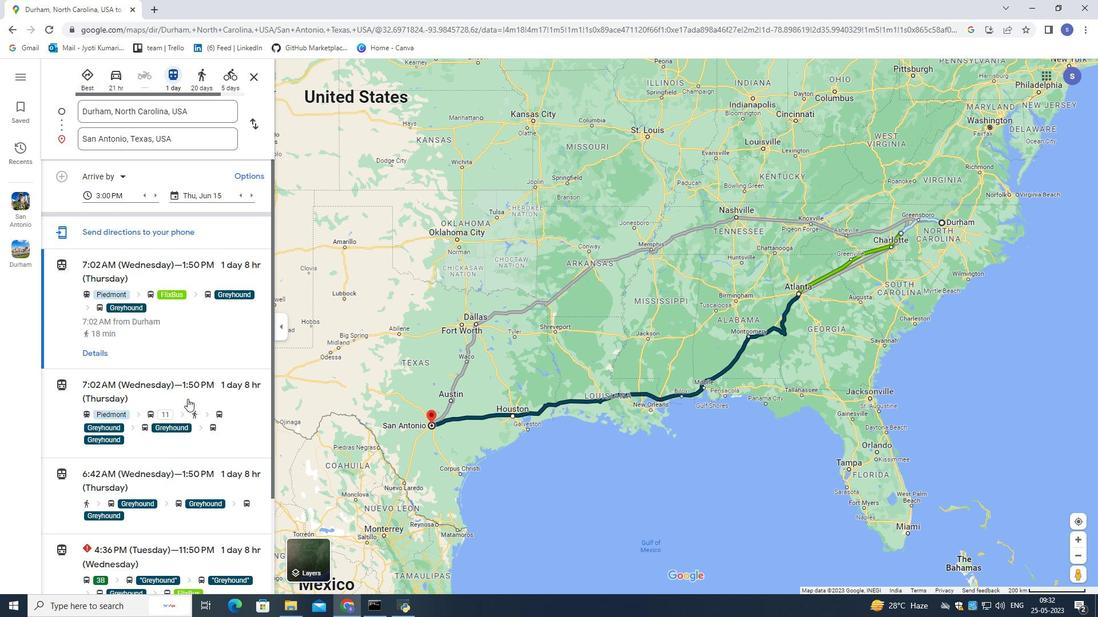 
Action: Mouse moved to (184, 388)
Screenshot: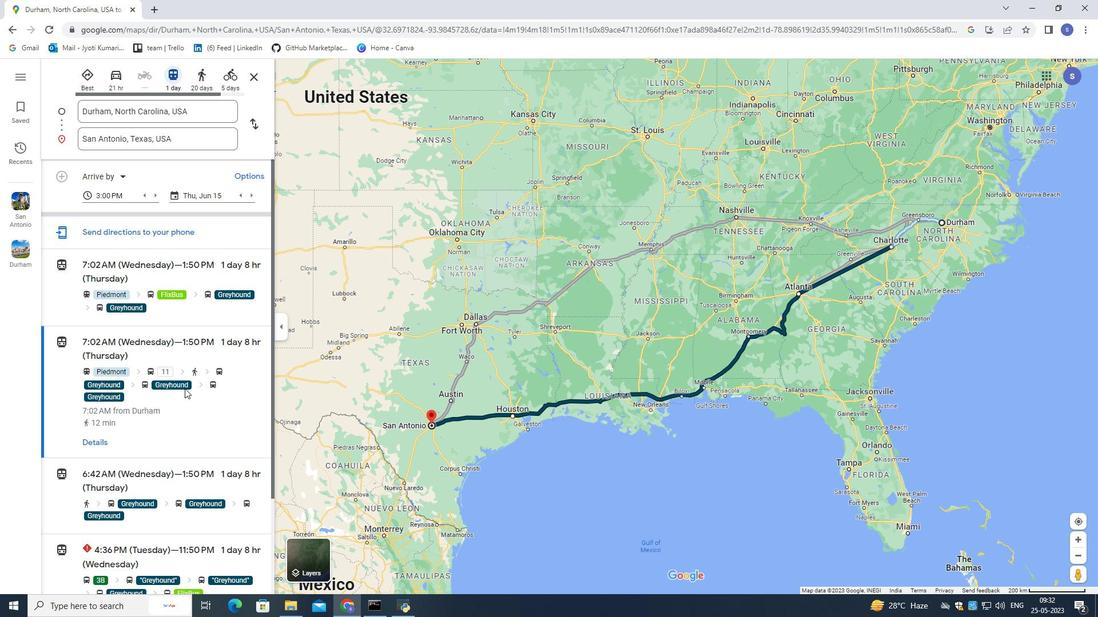 
Action: Mouse scrolled (184, 388) with delta (0, 0)
Screenshot: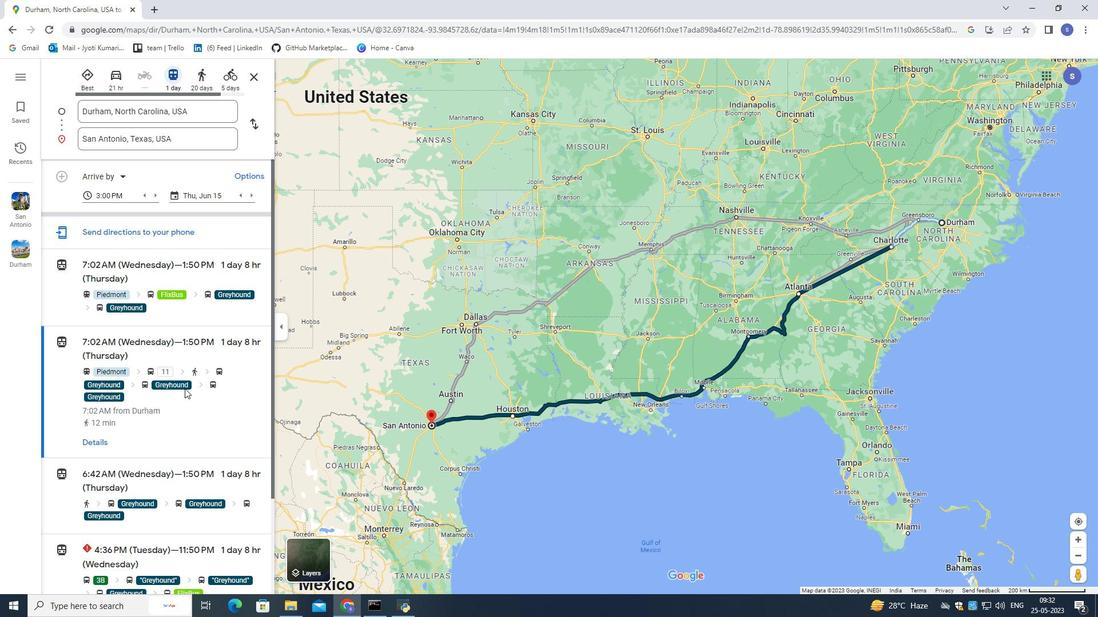 
Action: Mouse scrolled (184, 388) with delta (0, 0)
Screenshot: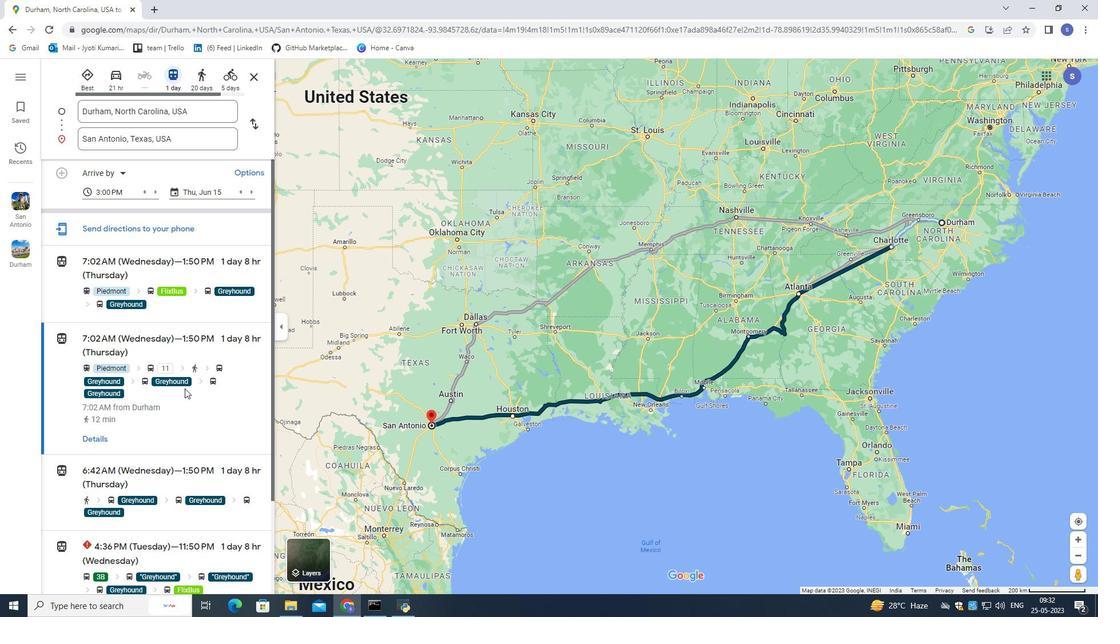 
Action: Mouse moved to (168, 398)
Screenshot: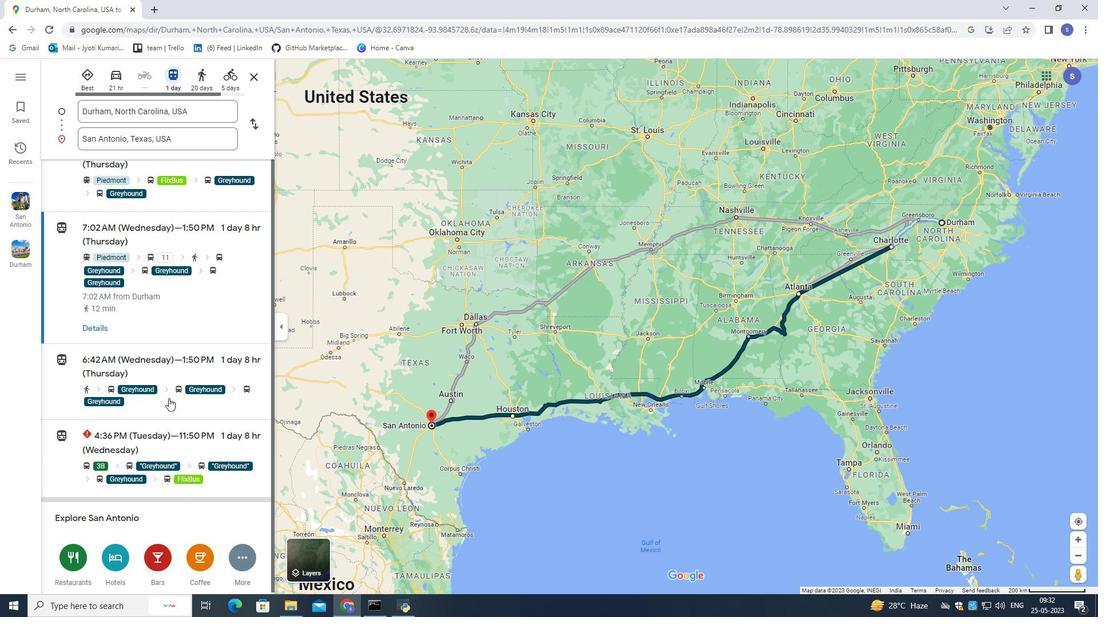 
Action: Mouse pressed left at (168, 398)
Screenshot: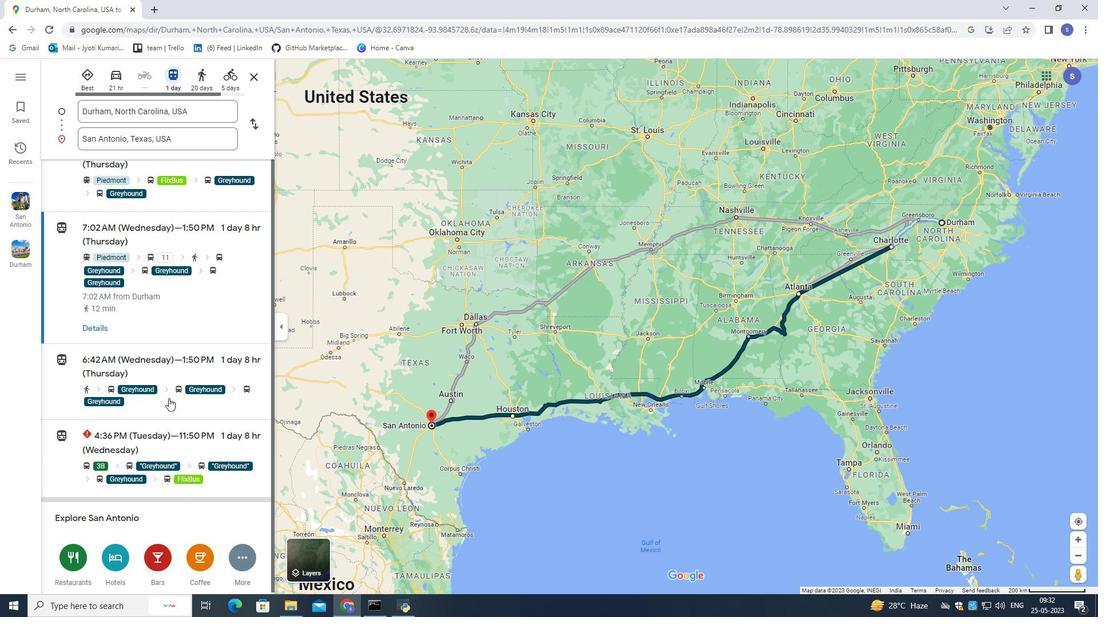 
Action: Mouse moved to (152, 283)
Screenshot: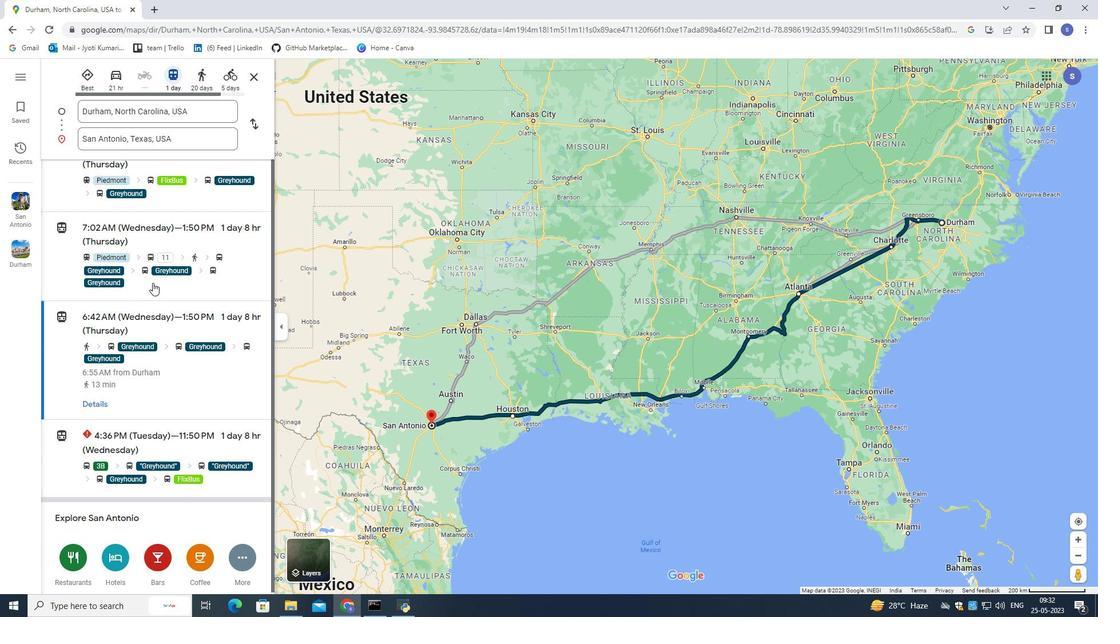
Action: Mouse pressed left at (152, 283)
Screenshot: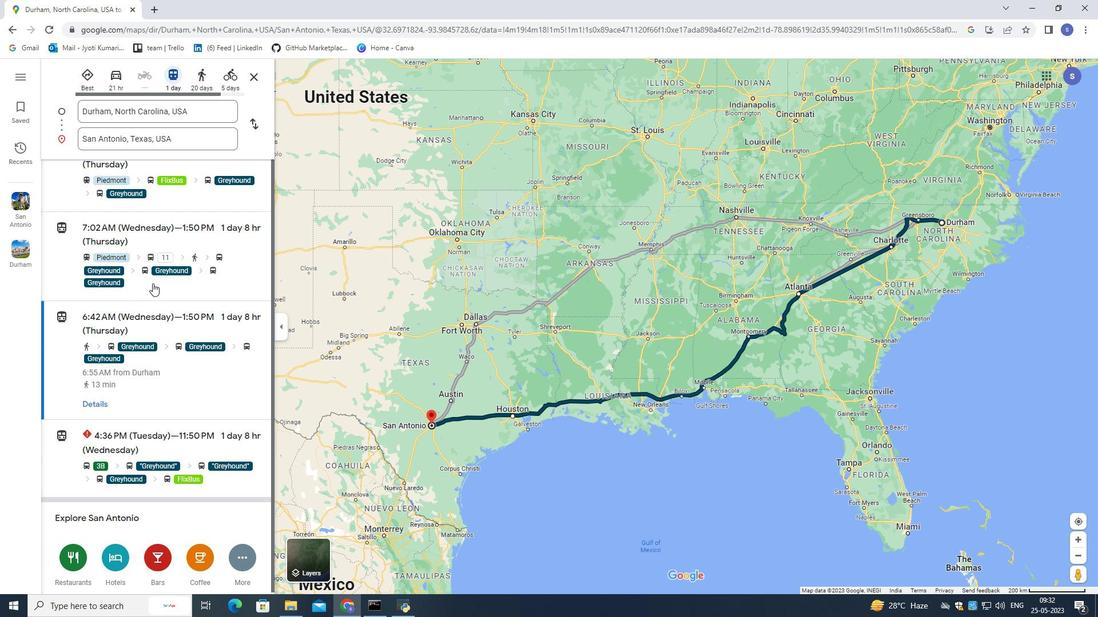
Action: Mouse moved to (174, 193)
Screenshot: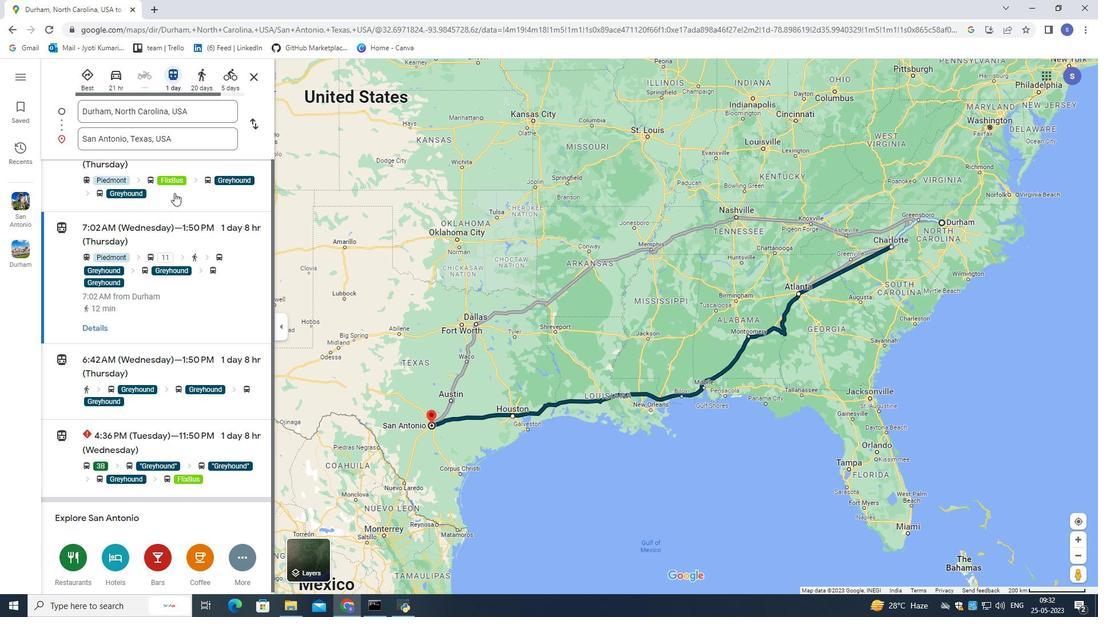 
Action: Mouse pressed left at (174, 193)
Screenshot: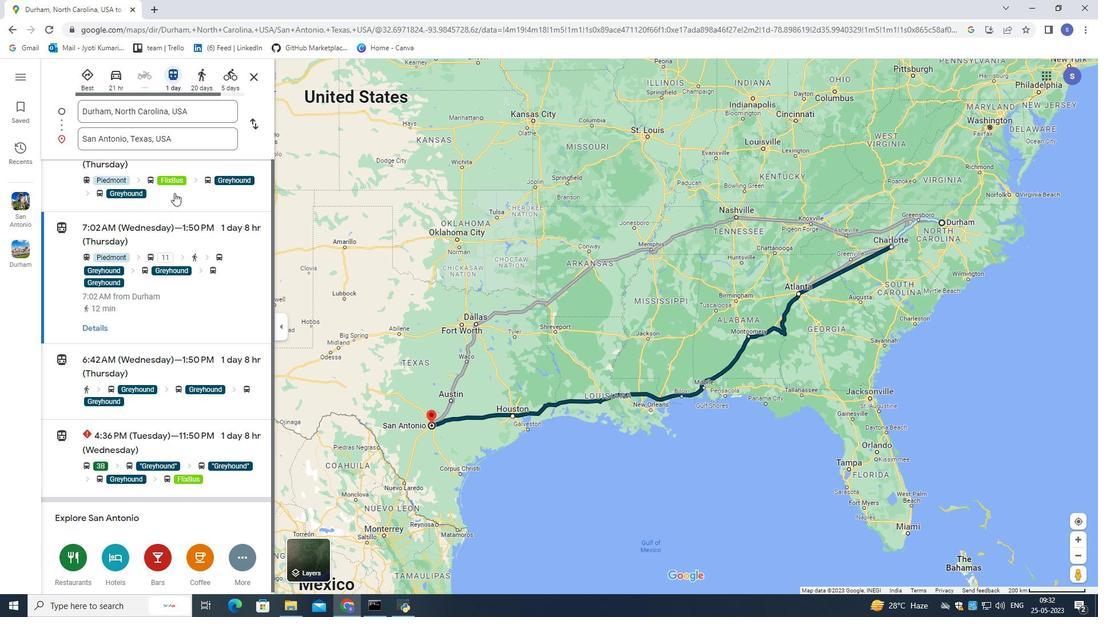 
Action: Mouse moved to (188, 284)
Screenshot: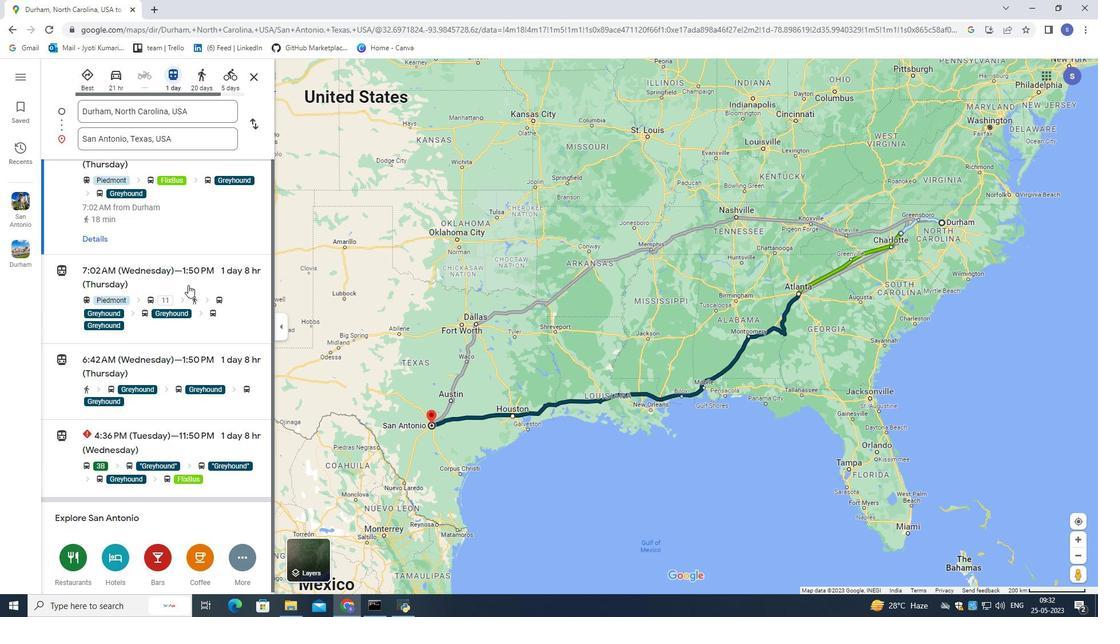 
Action: Mouse pressed left at (188, 284)
Screenshot: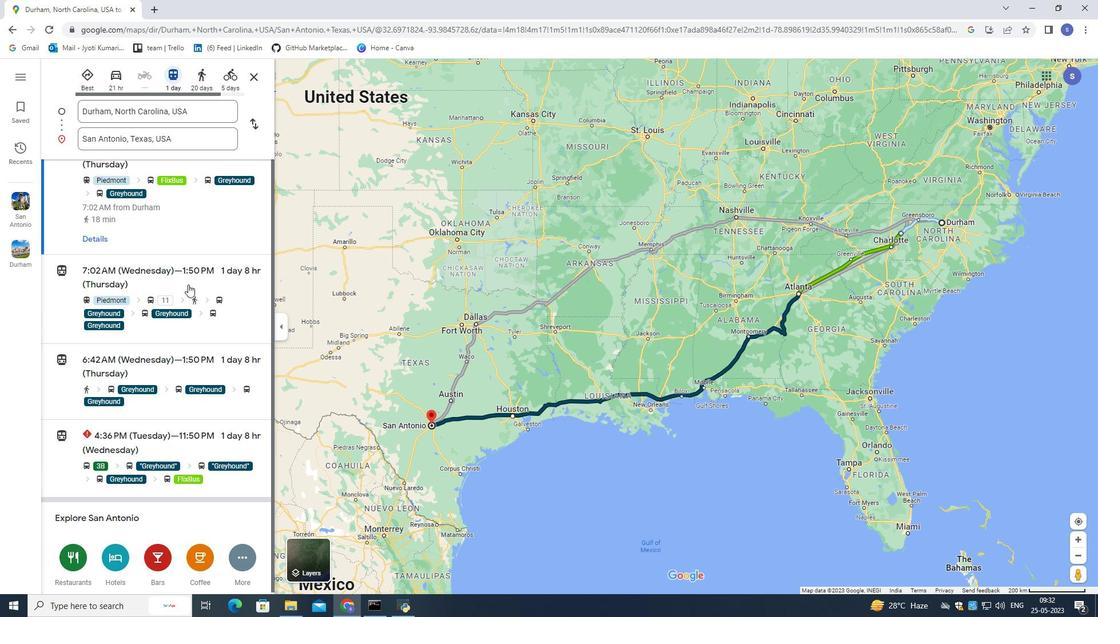 
Action: Mouse moved to (171, 405)
